 Task: Play online Dominion game.
Action: Mouse moved to (487, 420)
Screenshot: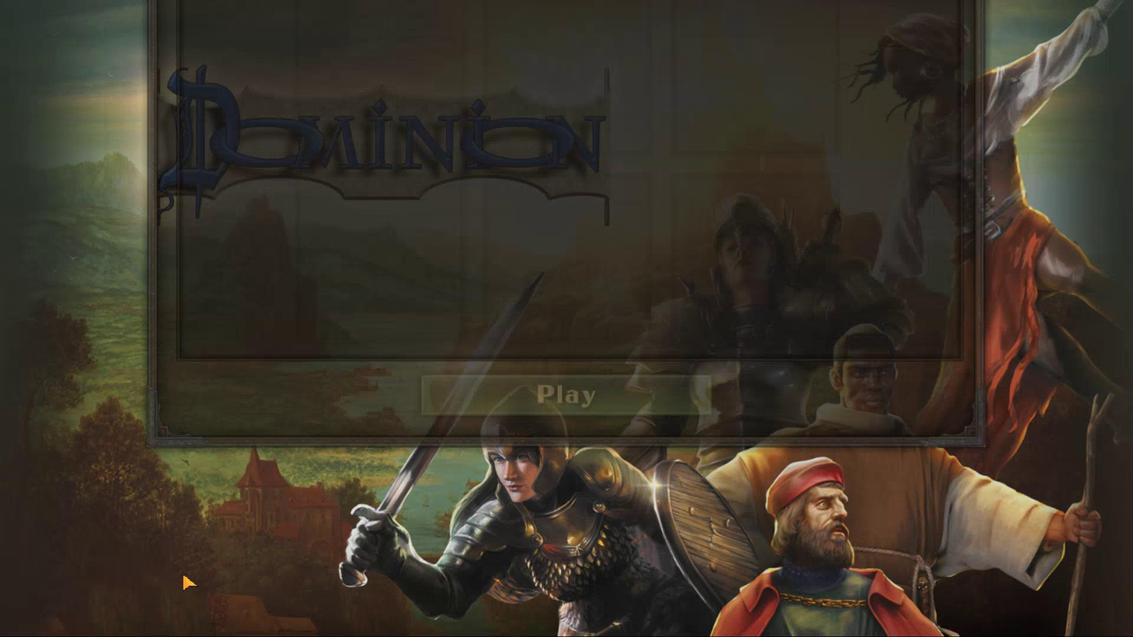 
Action: Mouse pressed left at (487, 420)
Screenshot: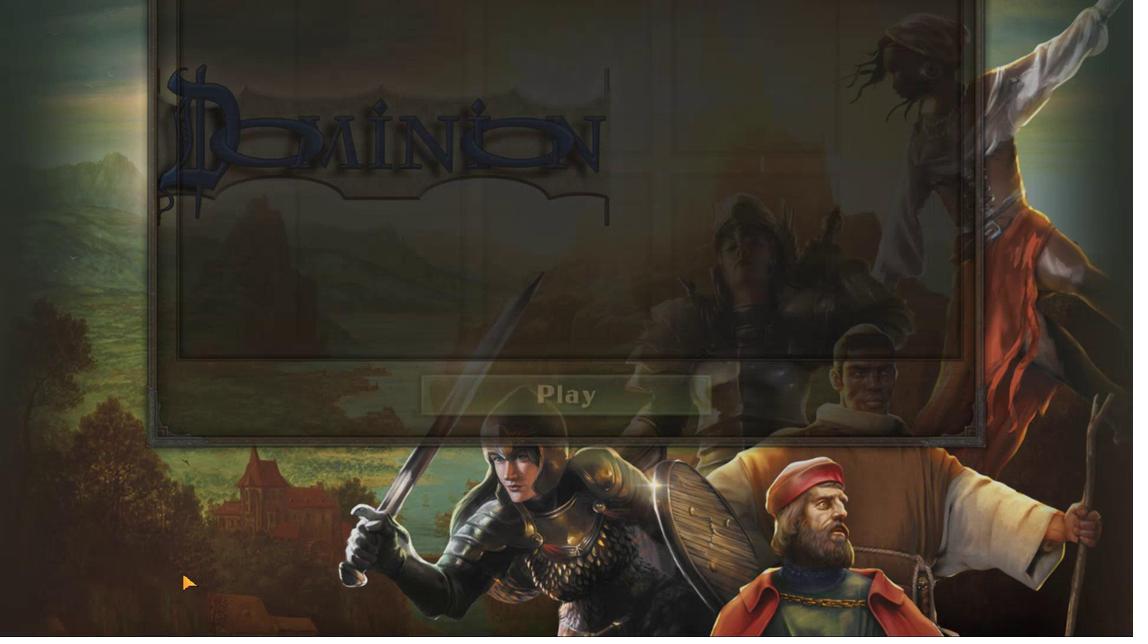 
Action: Mouse moved to (731, 468)
Screenshot: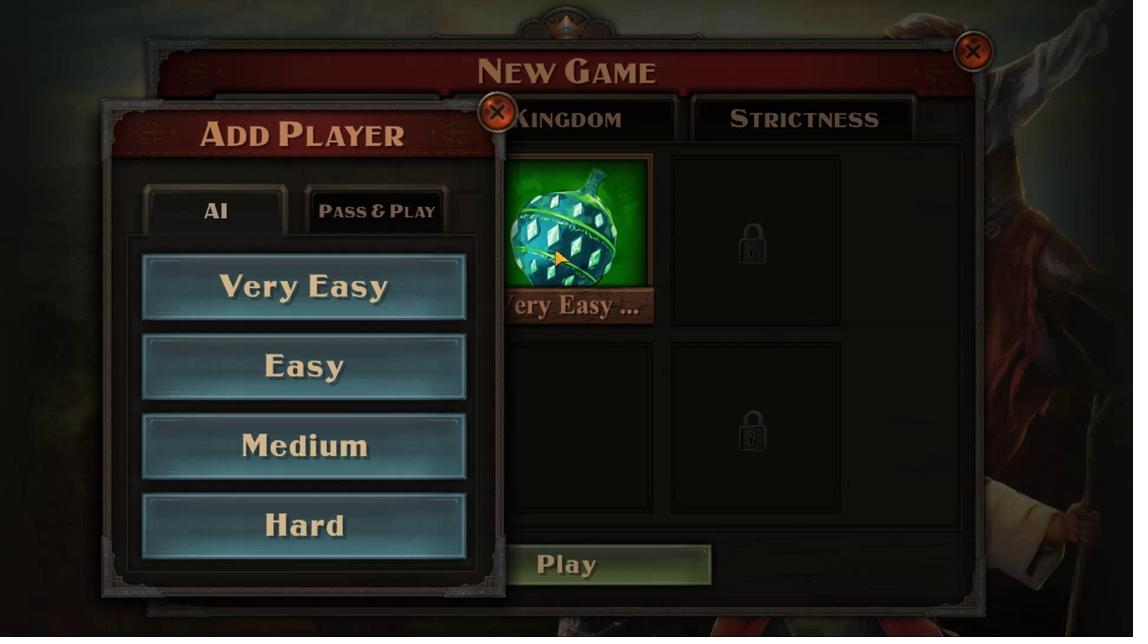 
Action: Mouse pressed left at (731, 468)
Screenshot: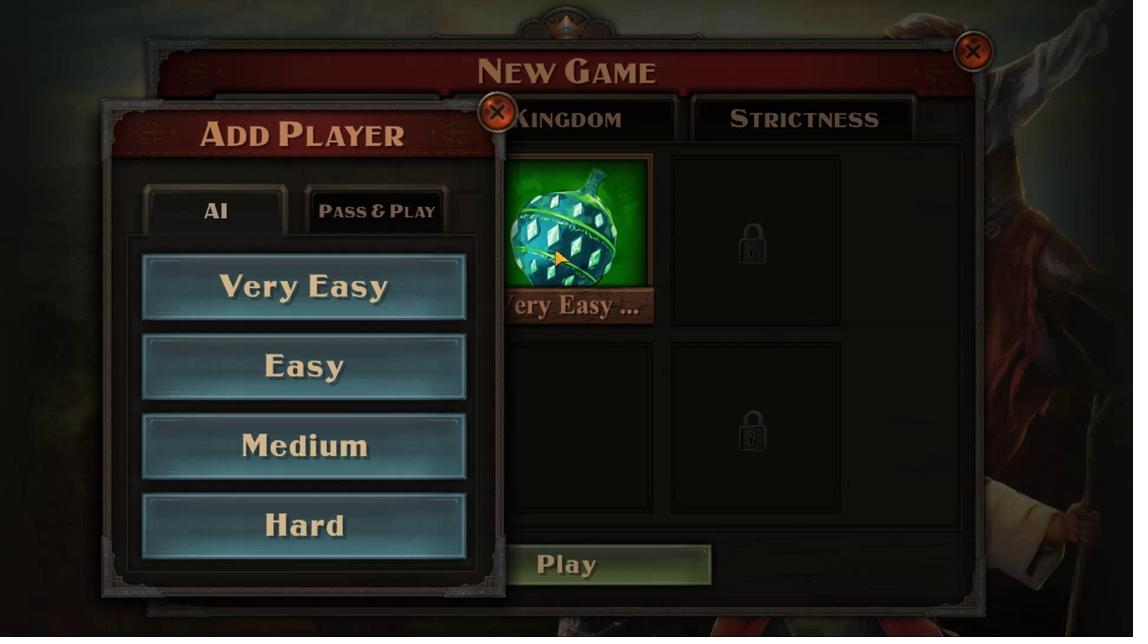 
Action: Mouse moved to (566, 466)
Screenshot: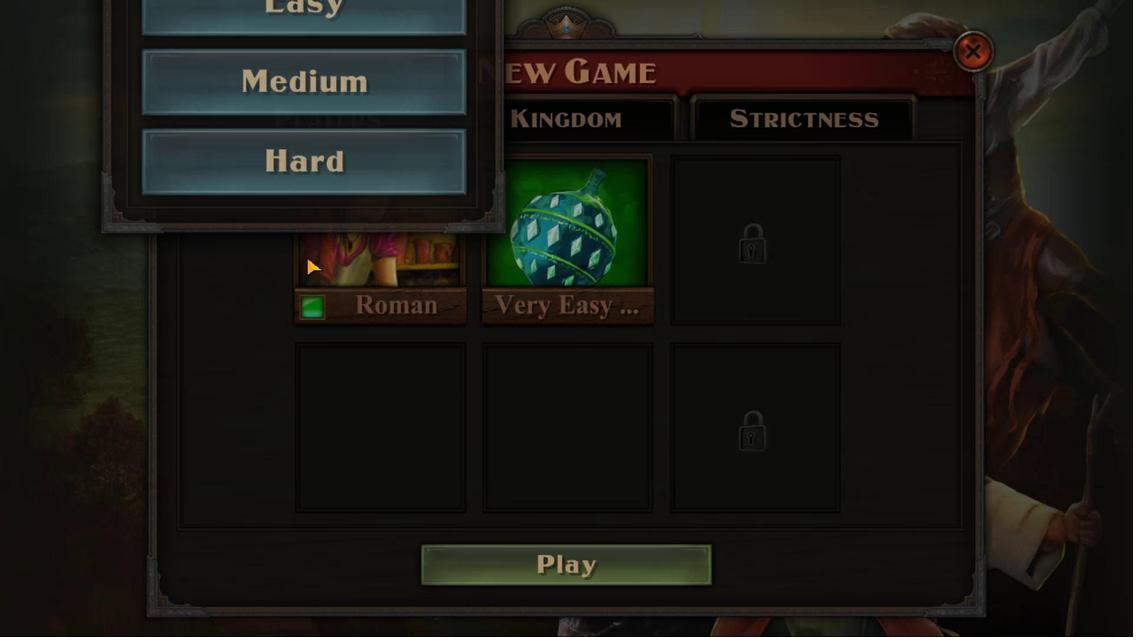 
Action: Mouse pressed left at (566, 466)
Screenshot: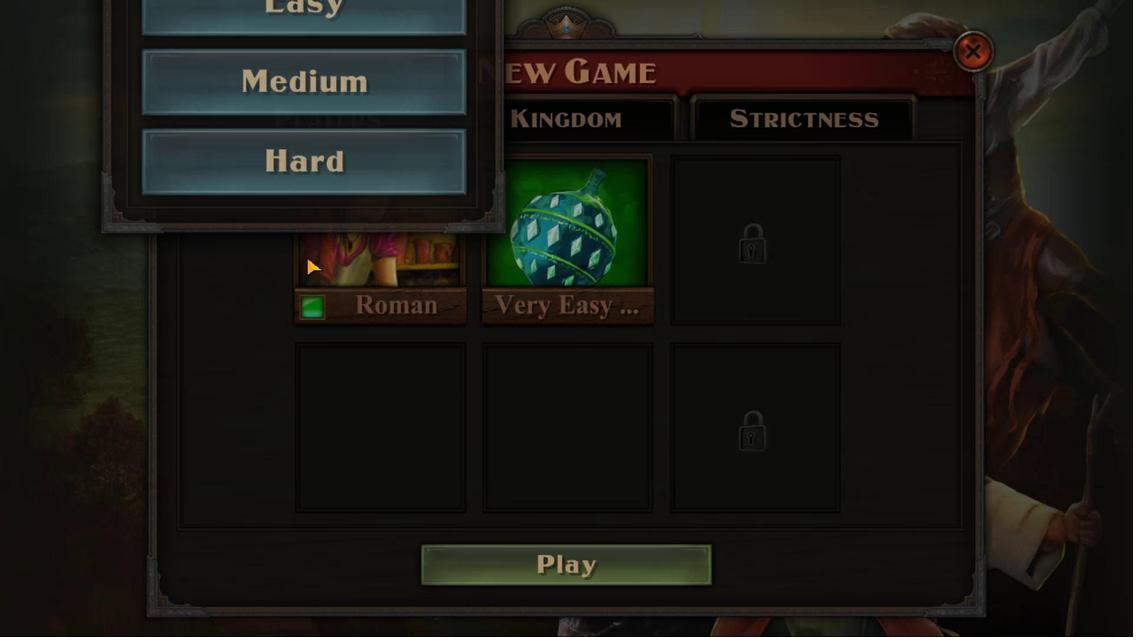 
Action: Mouse moved to (704, 420)
Screenshot: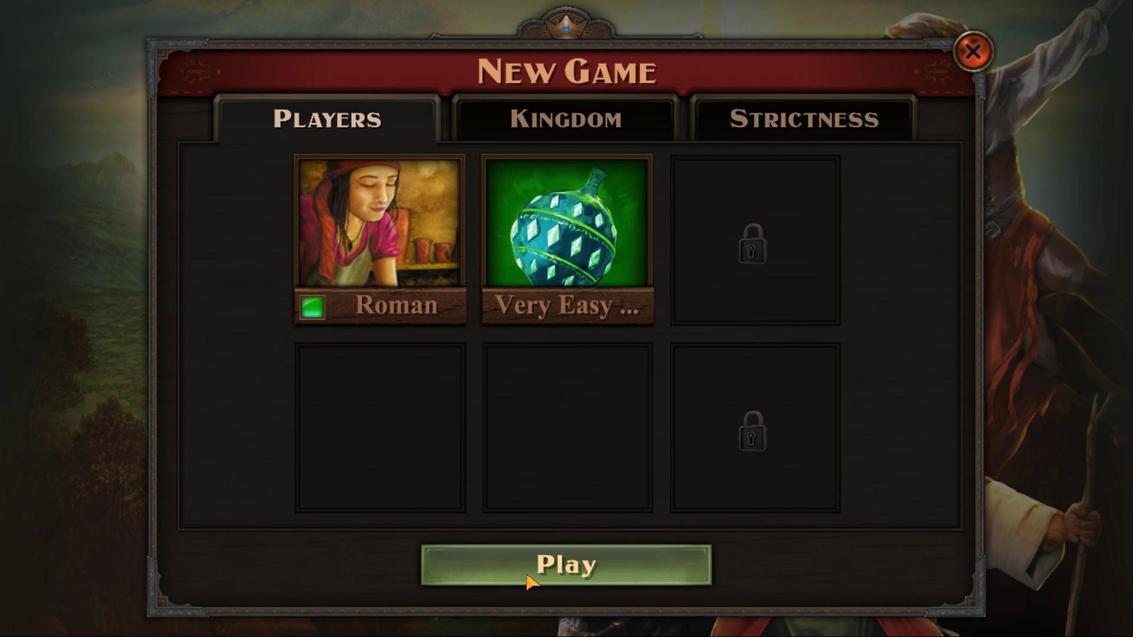 
Action: Mouse pressed left at (704, 420)
Screenshot: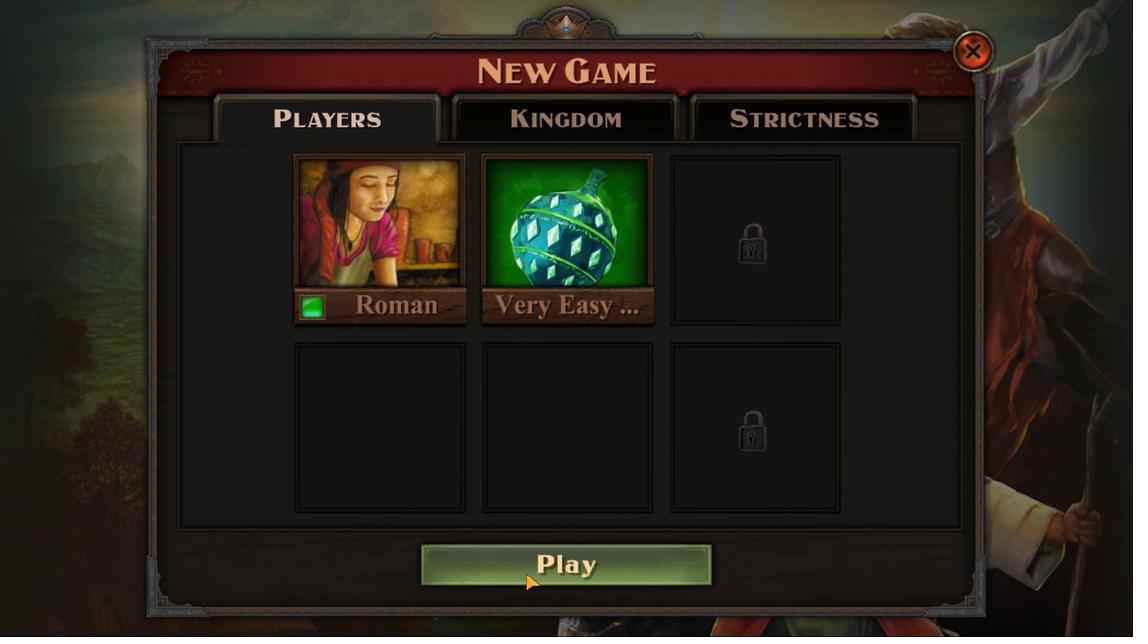 
Action: Mouse moved to (659, 414)
Screenshot: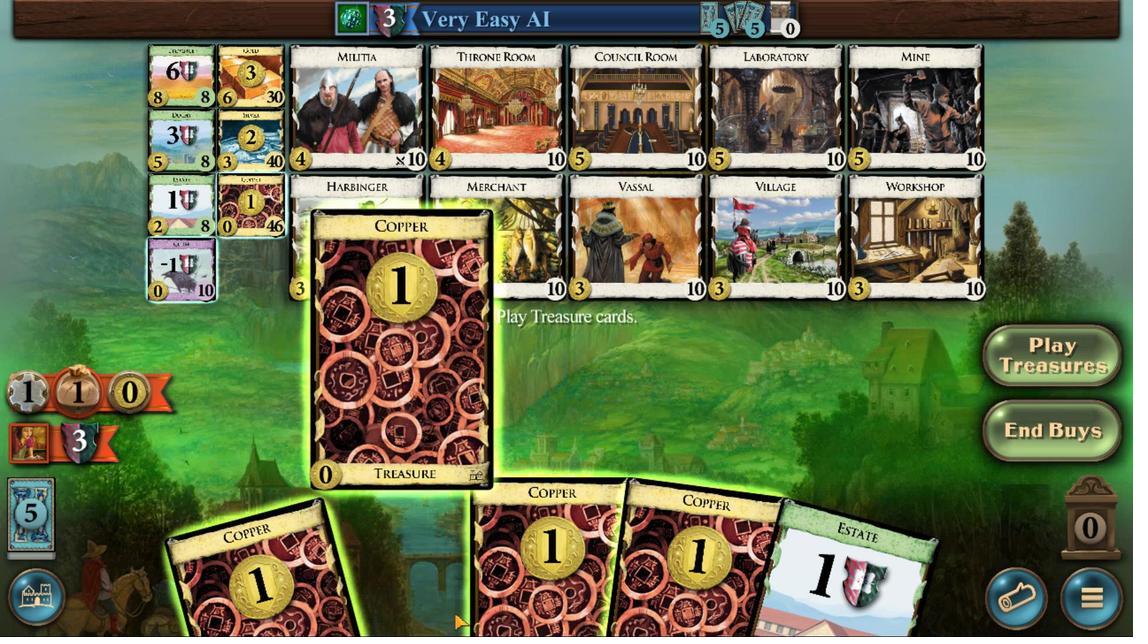 
Action: Mouse scrolled (659, 414) with delta (0, 0)
Screenshot: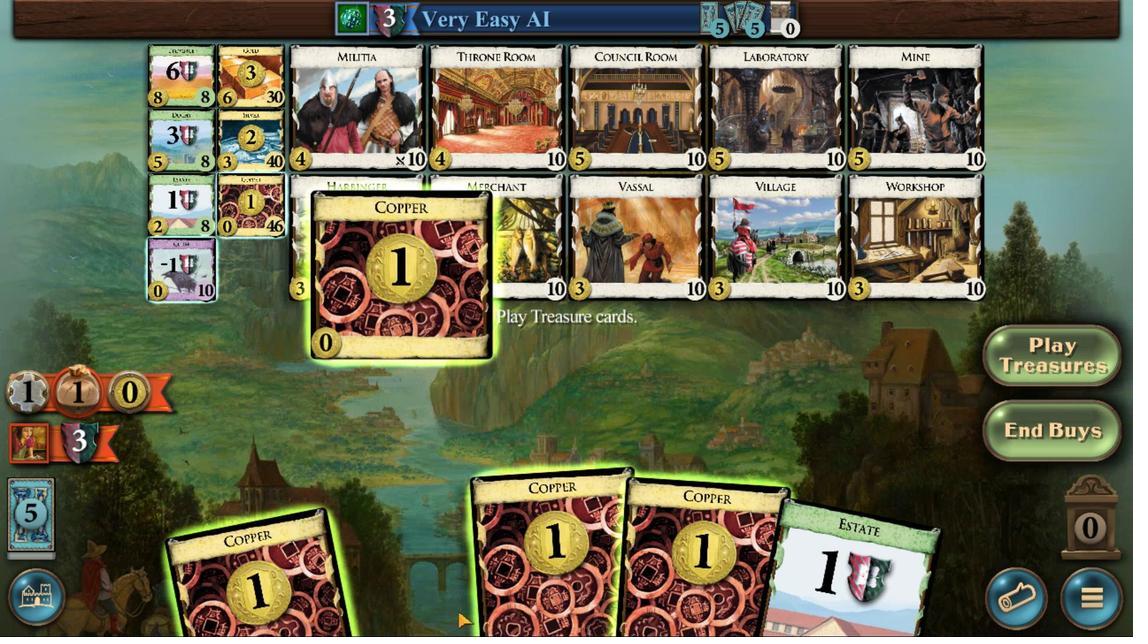 
Action: Mouse scrolled (659, 414) with delta (0, 0)
Screenshot: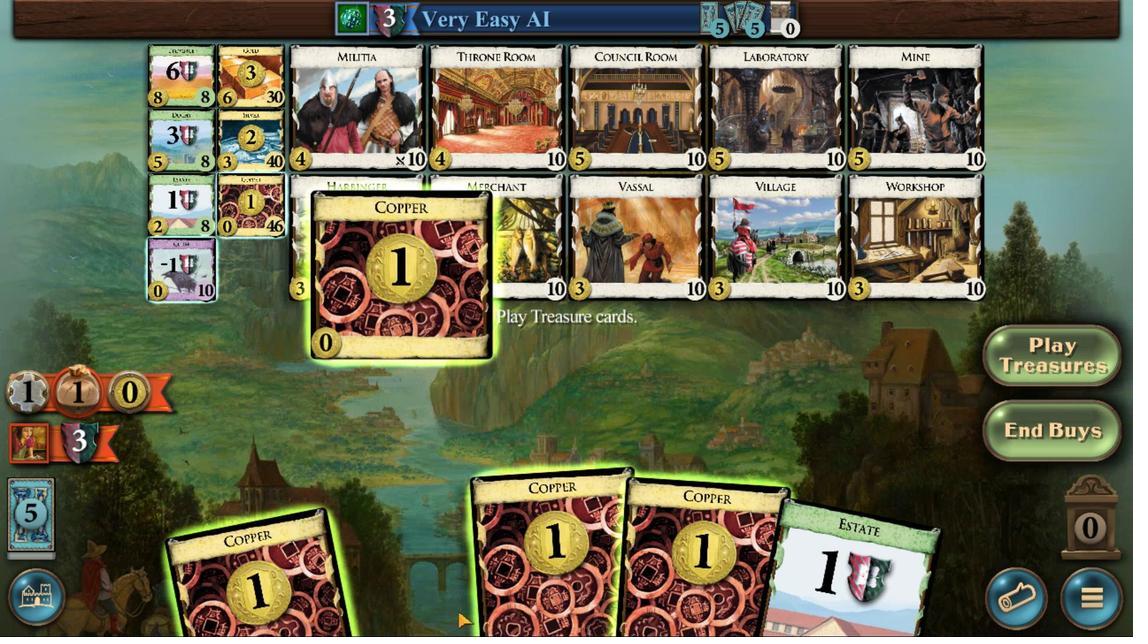 
Action: Mouse scrolled (659, 414) with delta (0, 0)
Screenshot: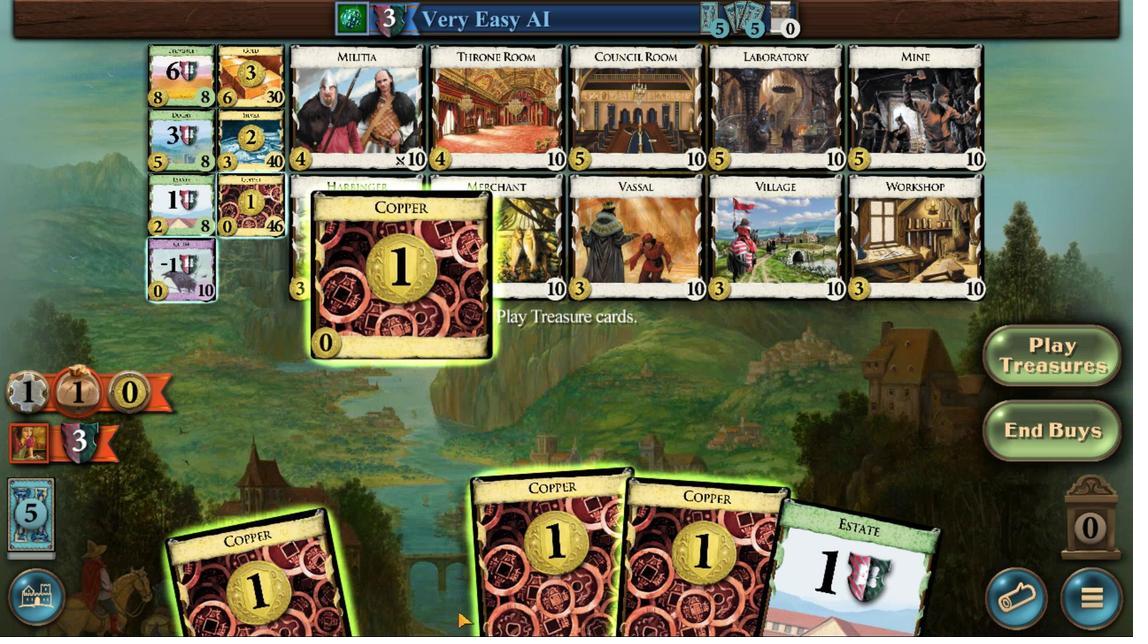
Action: Mouse moved to (677, 416)
Screenshot: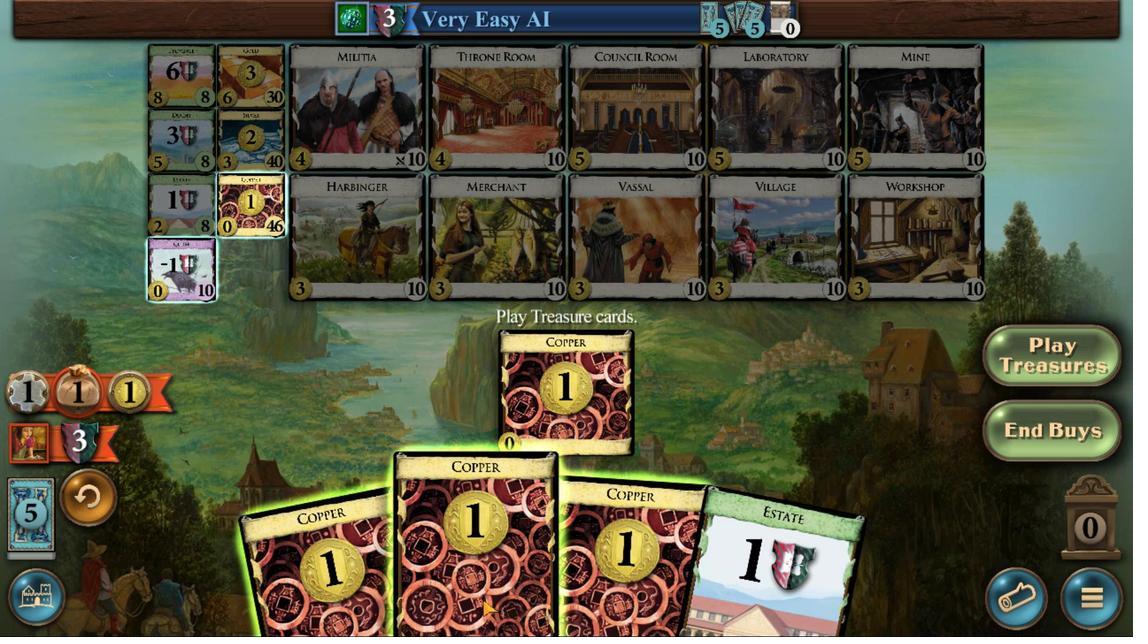 
Action: Mouse scrolled (677, 416) with delta (0, 0)
Screenshot: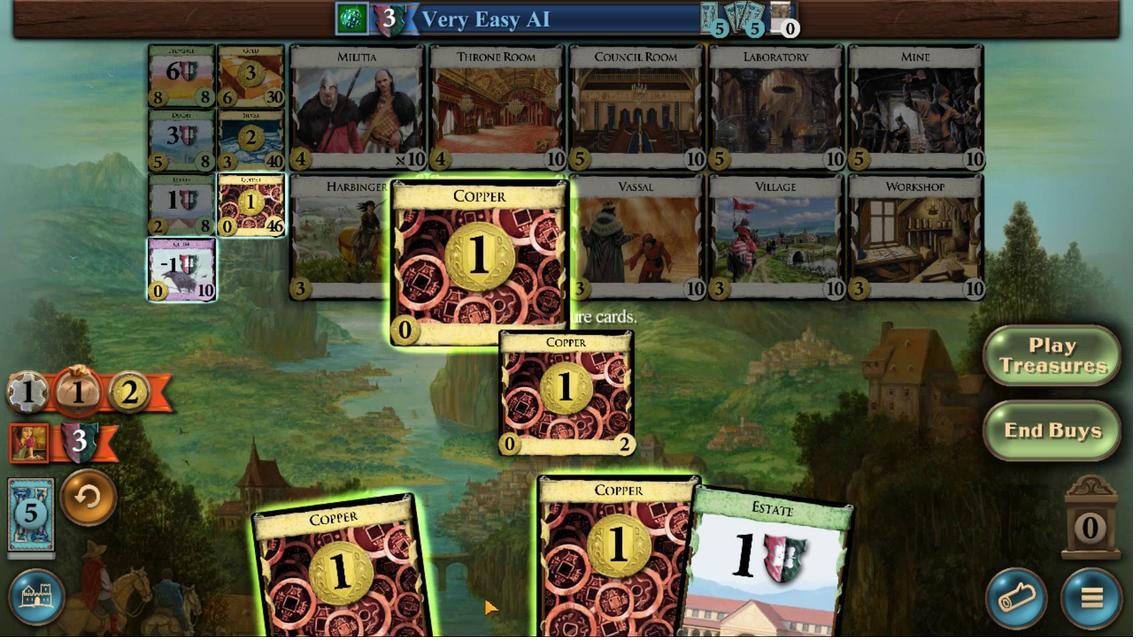
Action: Mouse scrolled (677, 416) with delta (0, 0)
Screenshot: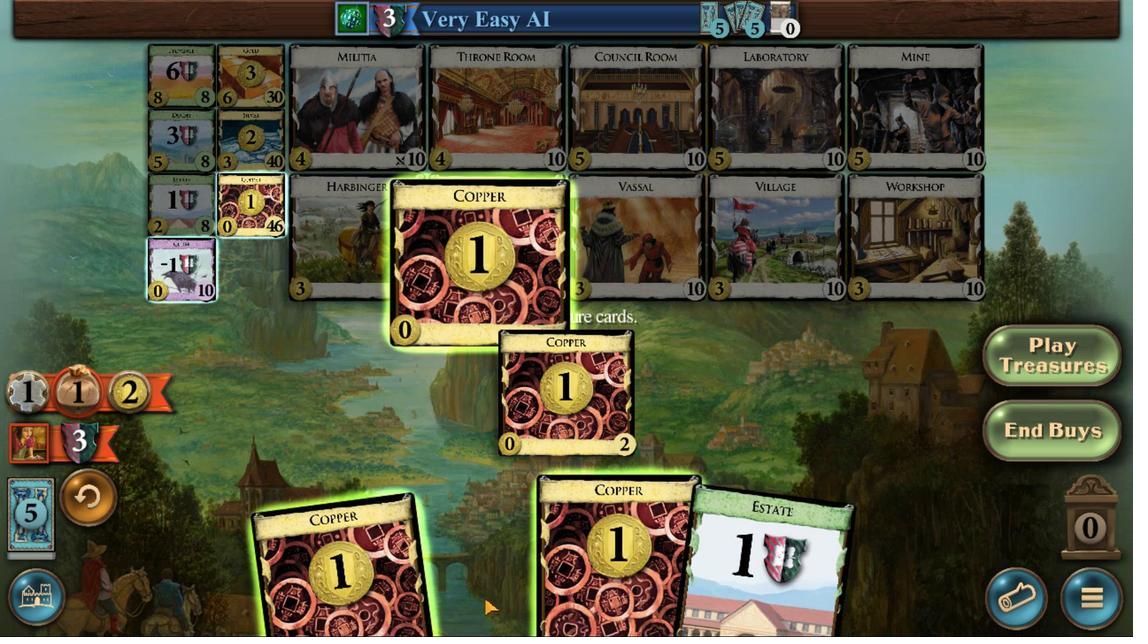 
Action: Mouse moved to (743, 418)
Screenshot: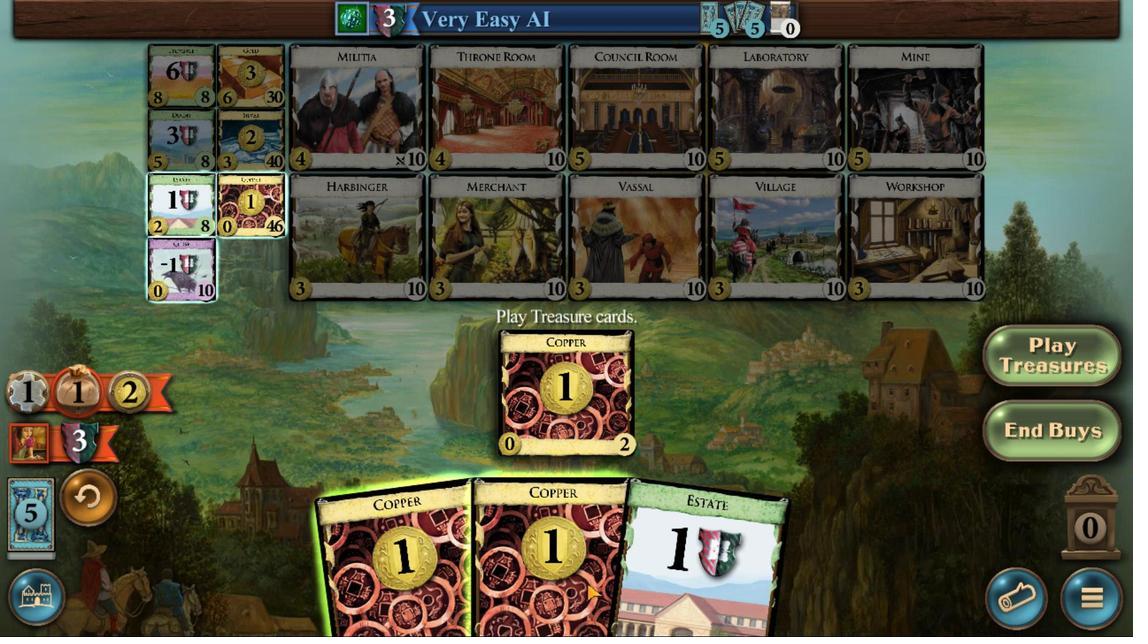 
Action: Mouse scrolled (743, 418) with delta (0, 0)
Screenshot: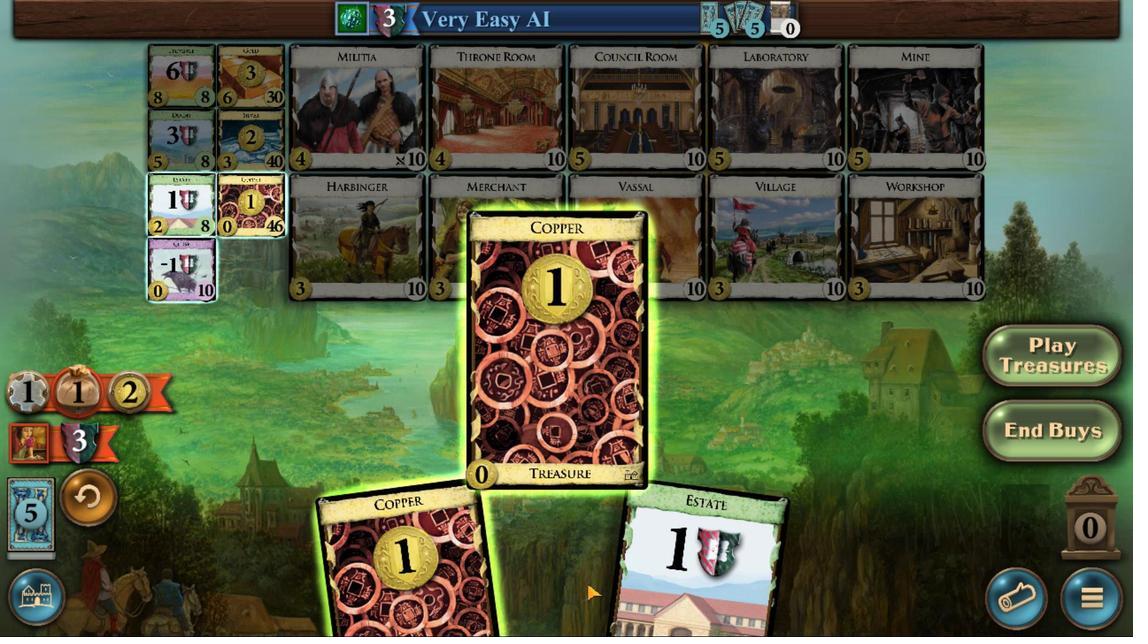 
Action: Mouse scrolled (743, 418) with delta (0, 0)
Screenshot: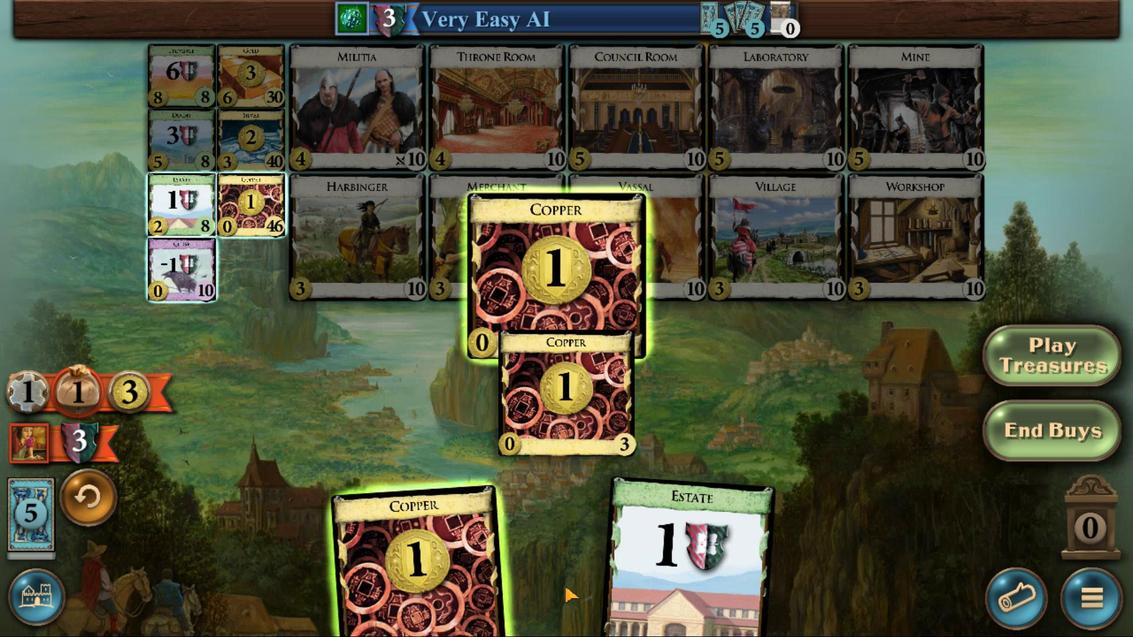 
Action: Mouse moved to (671, 418)
Screenshot: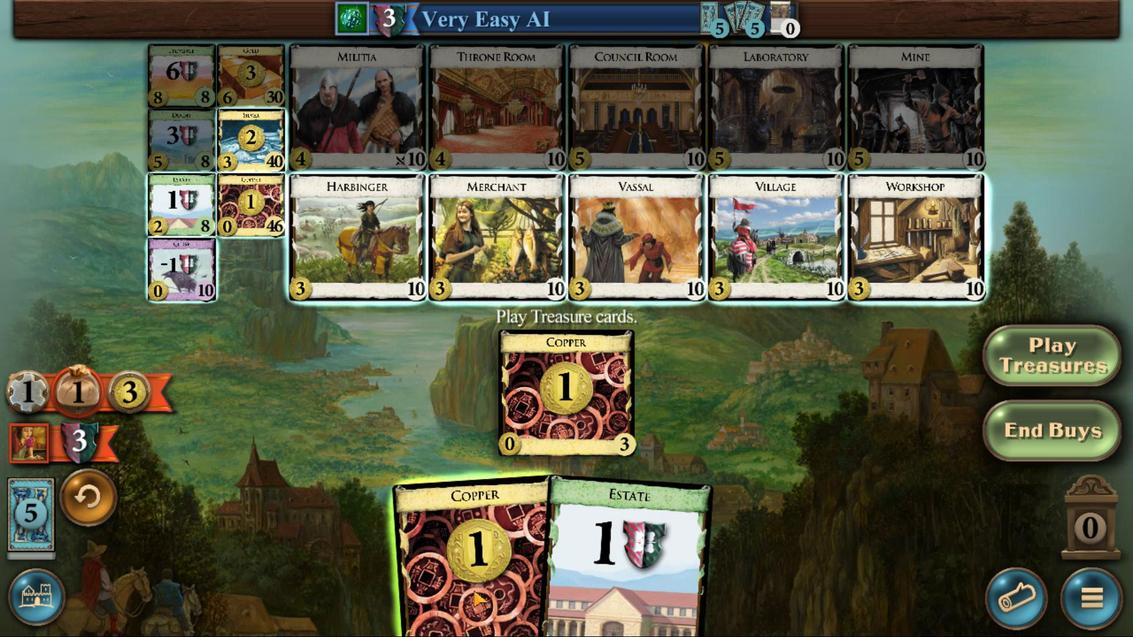 
Action: Mouse scrolled (671, 418) with delta (0, 0)
Screenshot: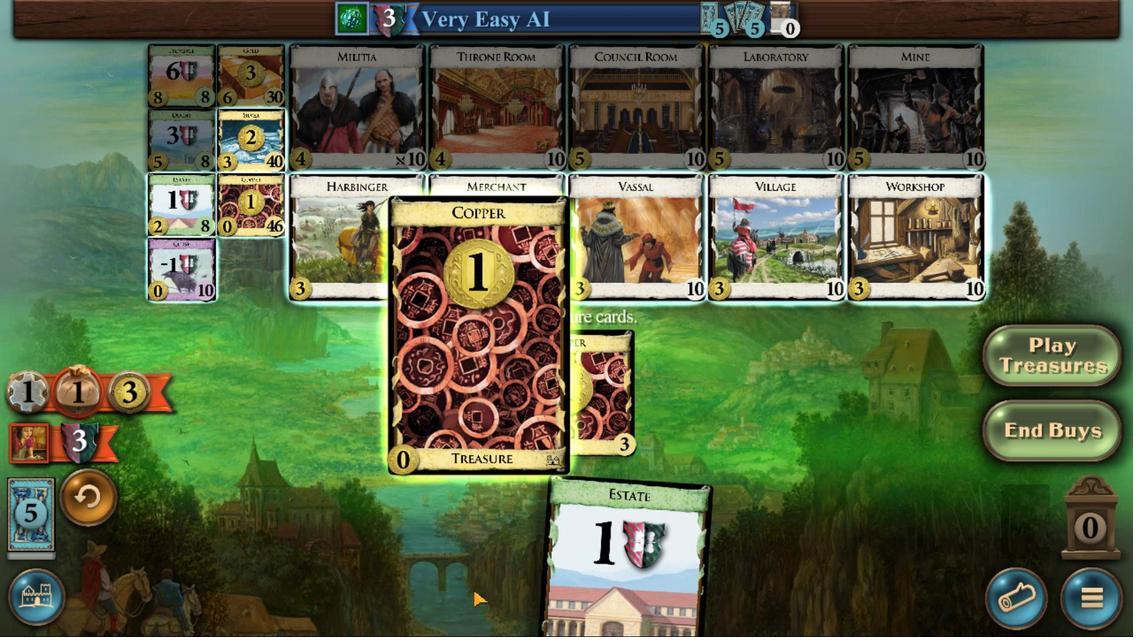 
Action: Mouse scrolled (671, 418) with delta (0, 0)
Screenshot: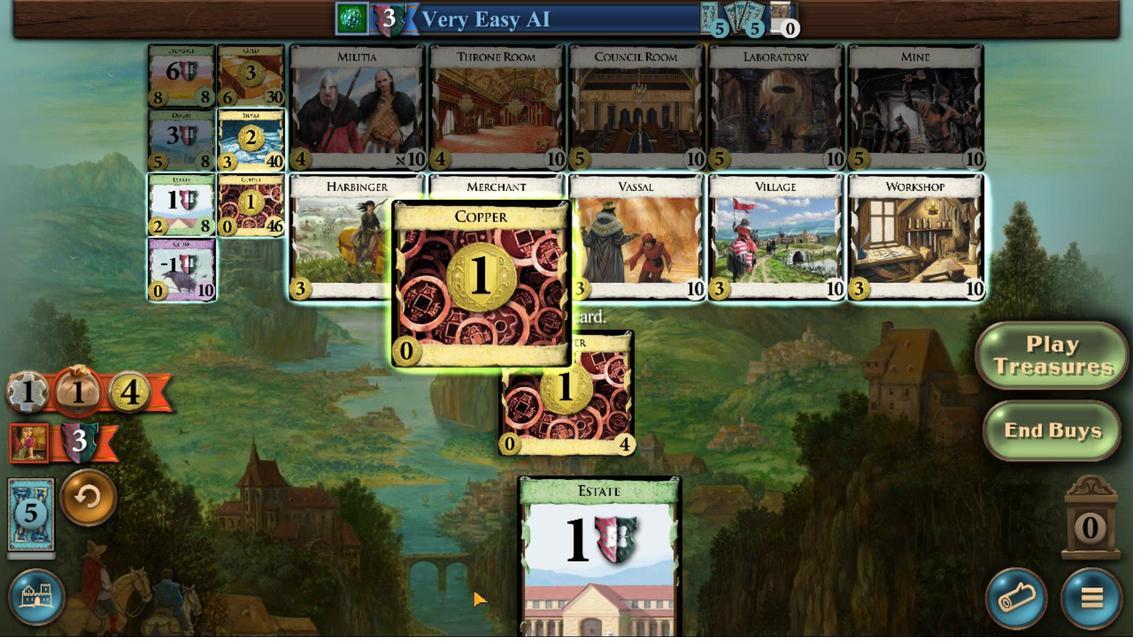 
Action: Mouse moved to (608, 472)
Screenshot: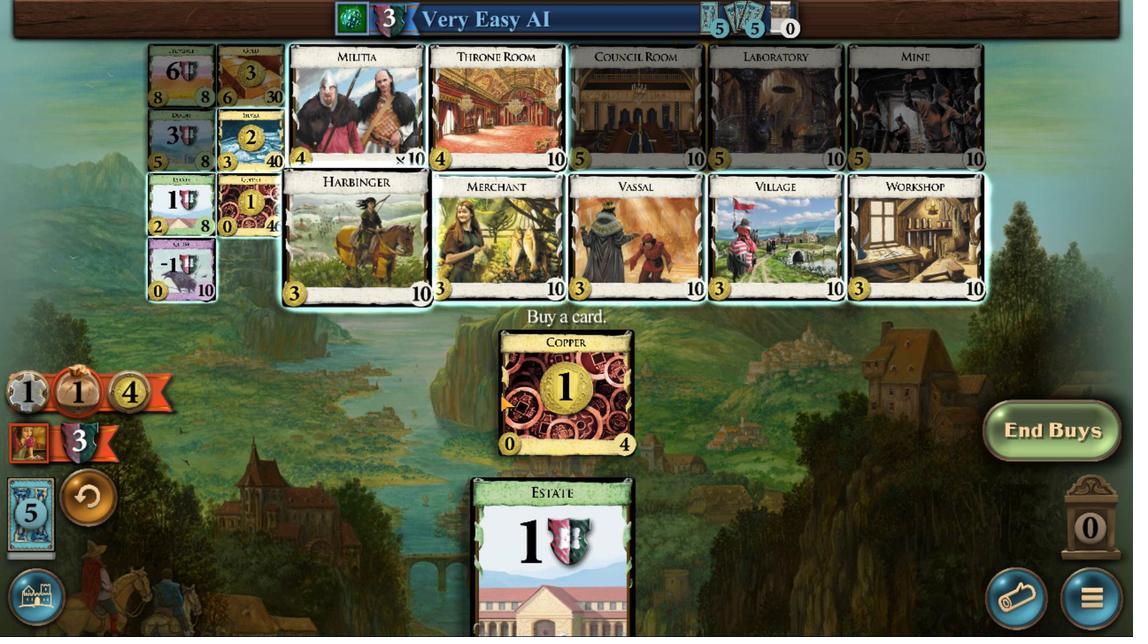 
Action: Mouse pressed left at (608, 472)
Screenshot: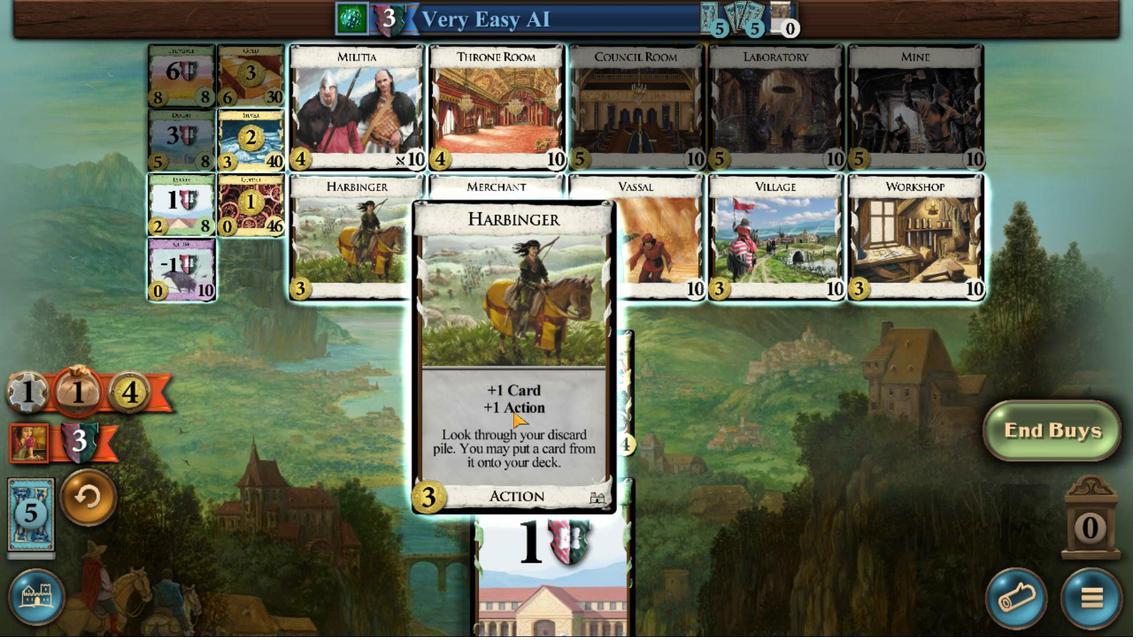 
Action: Mouse moved to (628, 426)
Screenshot: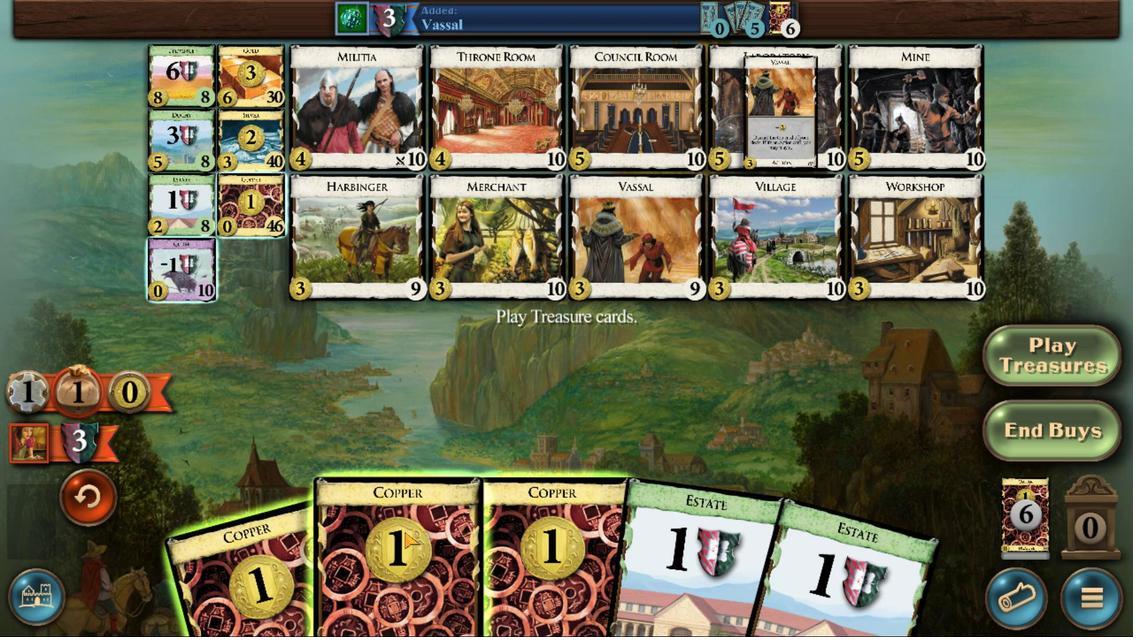 
Action: Mouse scrolled (628, 426) with delta (0, 0)
Screenshot: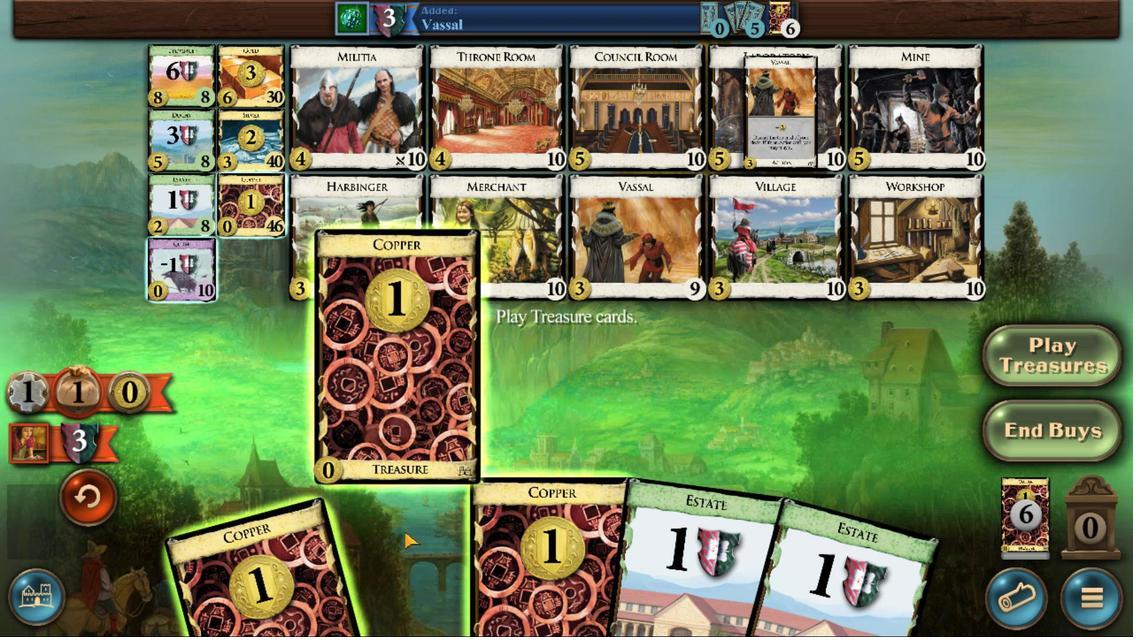
Action: Mouse scrolled (628, 426) with delta (0, 0)
Screenshot: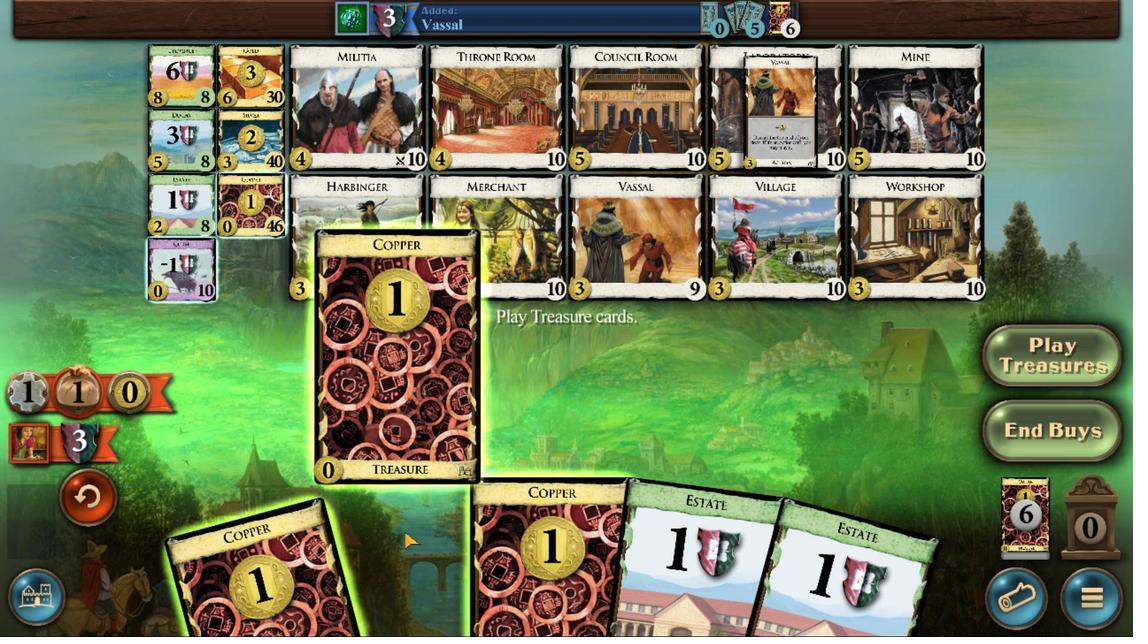 
Action: Mouse scrolled (628, 426) with delta (0, 0)
Screenshot: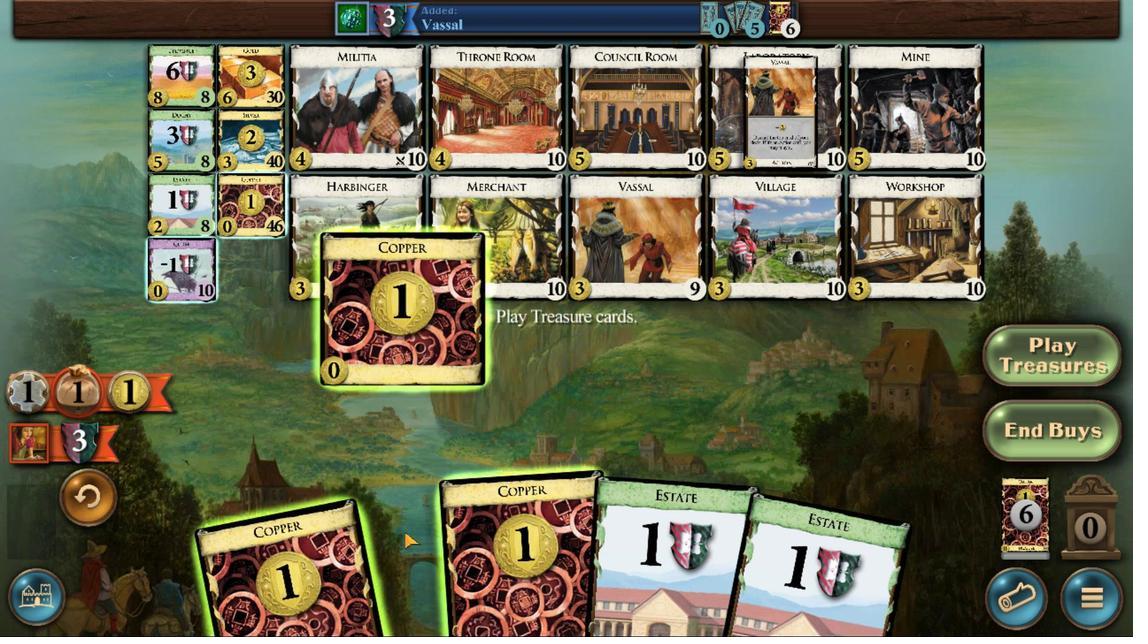 
Action: Mouse moved to (642, 428)
Screenshot: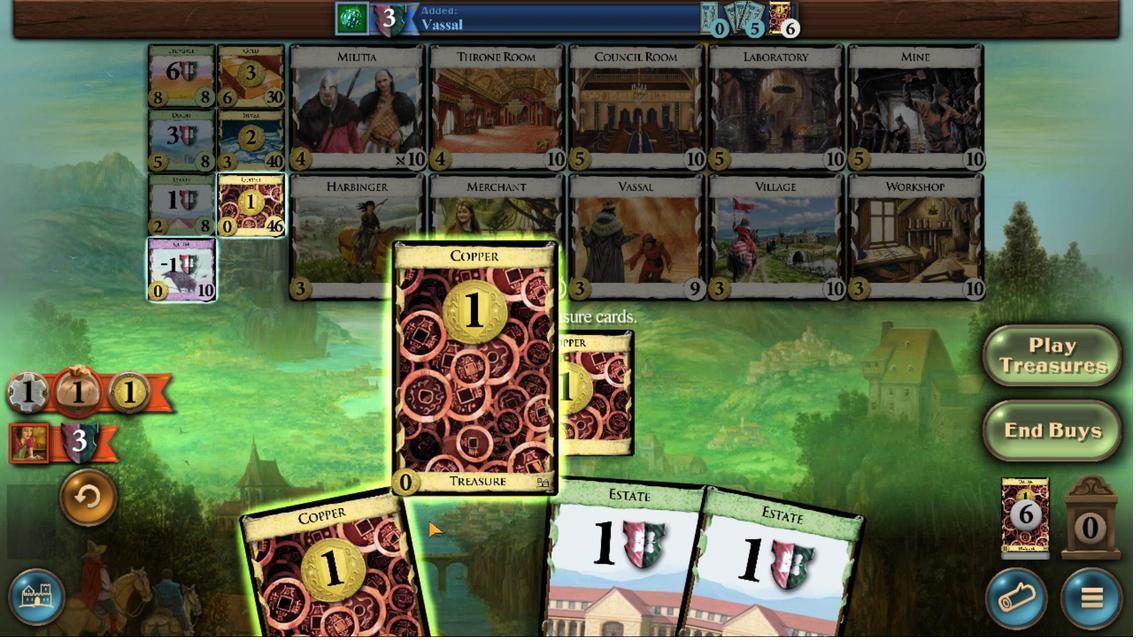 
Action: Mouse scrolled (642, 428) with delta (0, 0)
Screenshot: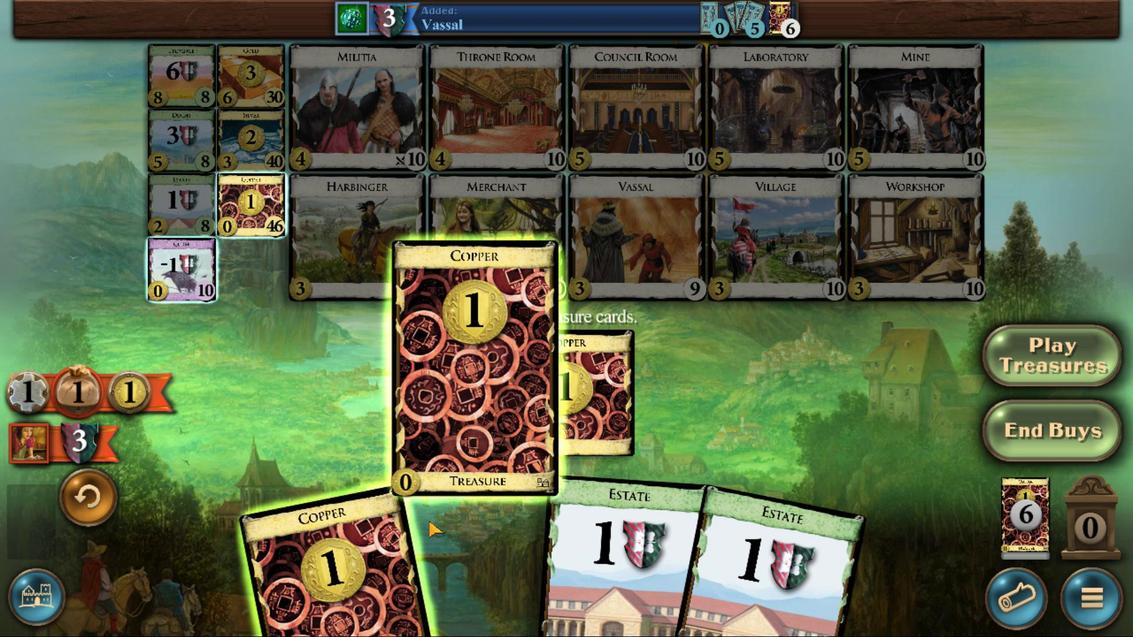 
Action: Mouse scrolled (642, 428) with delta (0, 0)
Screenshot: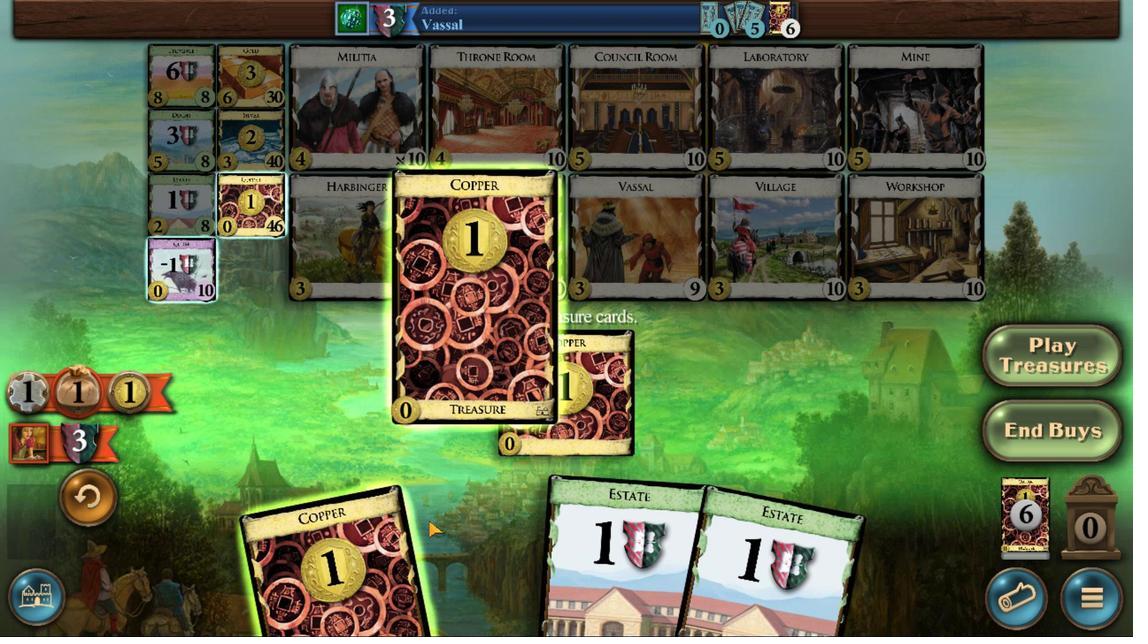 
Action: Mouse moved to (642, 428)
Screenshot: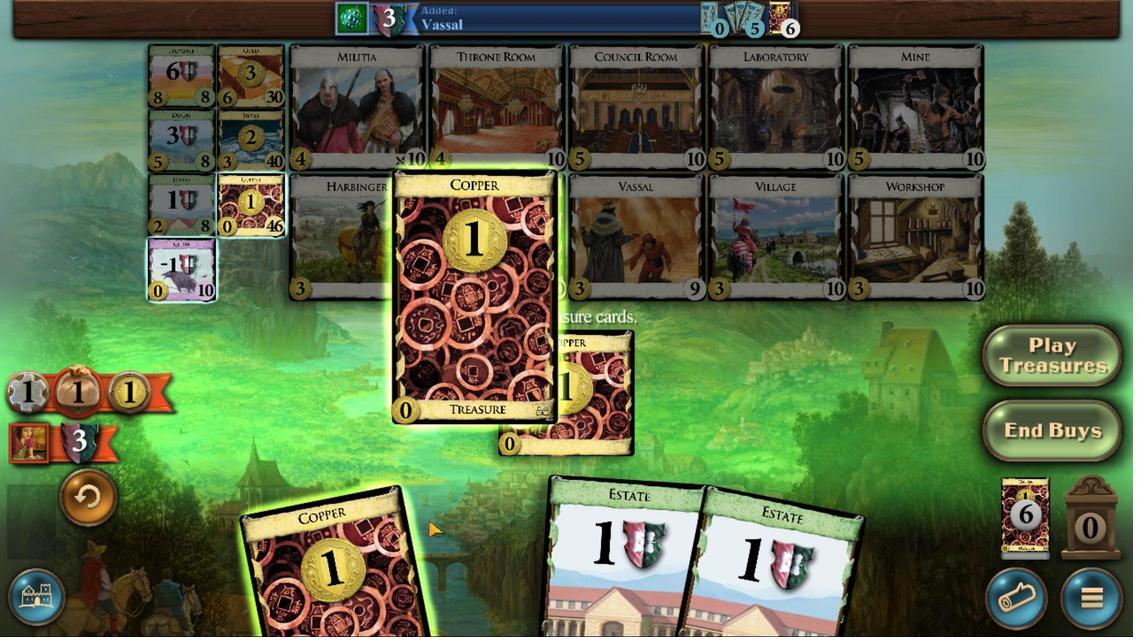 
Action: Mouse scrolled (642, 428) with delta (0, 0)
Screenshot: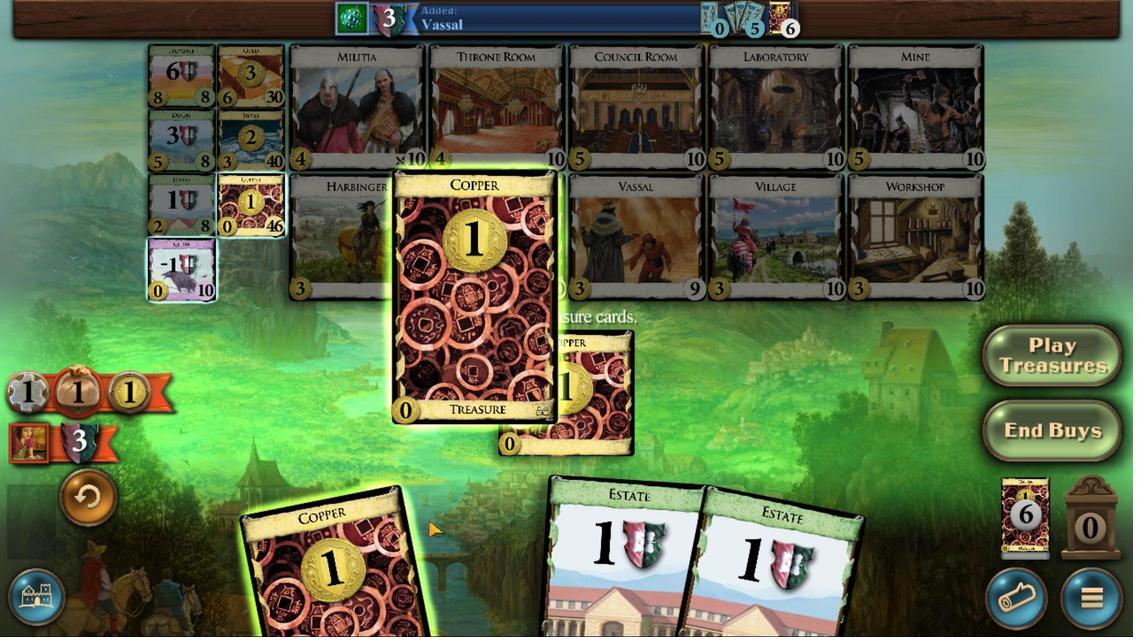 
Action: Mouse moved to (615, 428)
Screenshot: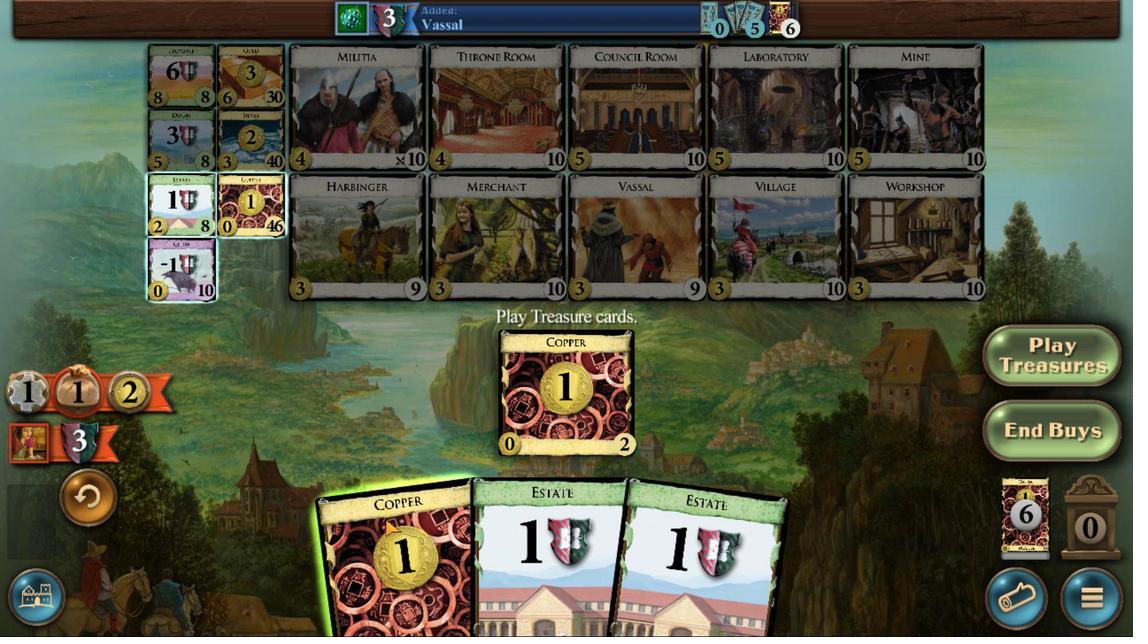 
Action: Mouse scrolled (615, 428) with delta (0, 0)
Screenshot: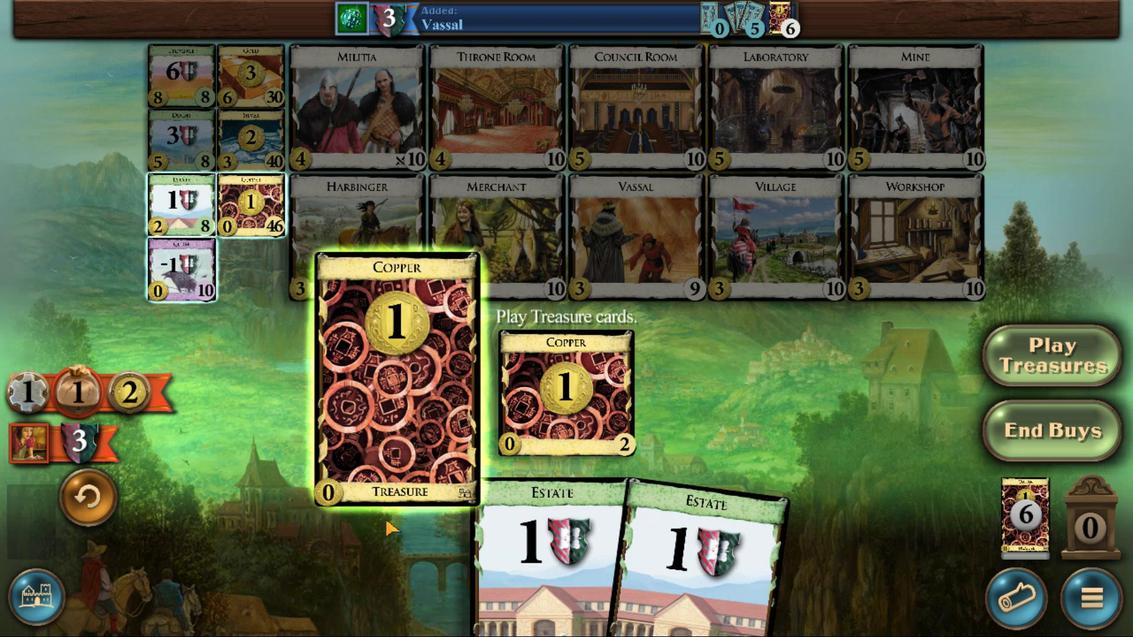 
Action: Mouse scrolled (615, 428) with delta (0, 0)
Screenshot: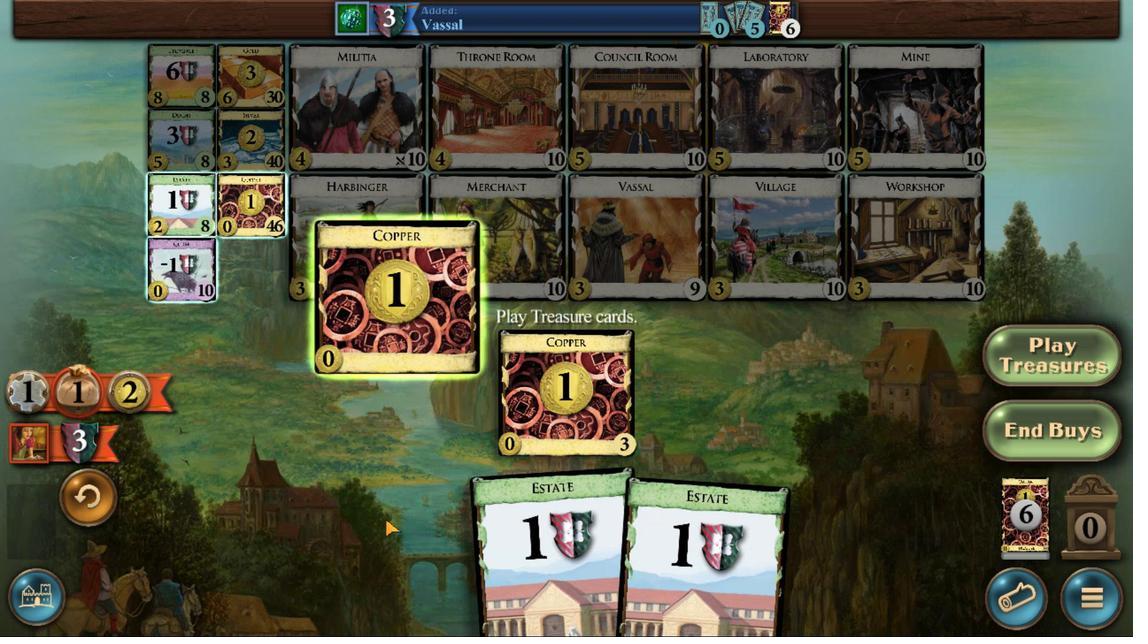 
Action: Mouse scrolled (615, 428) with delta (0, 0)
Screenshot: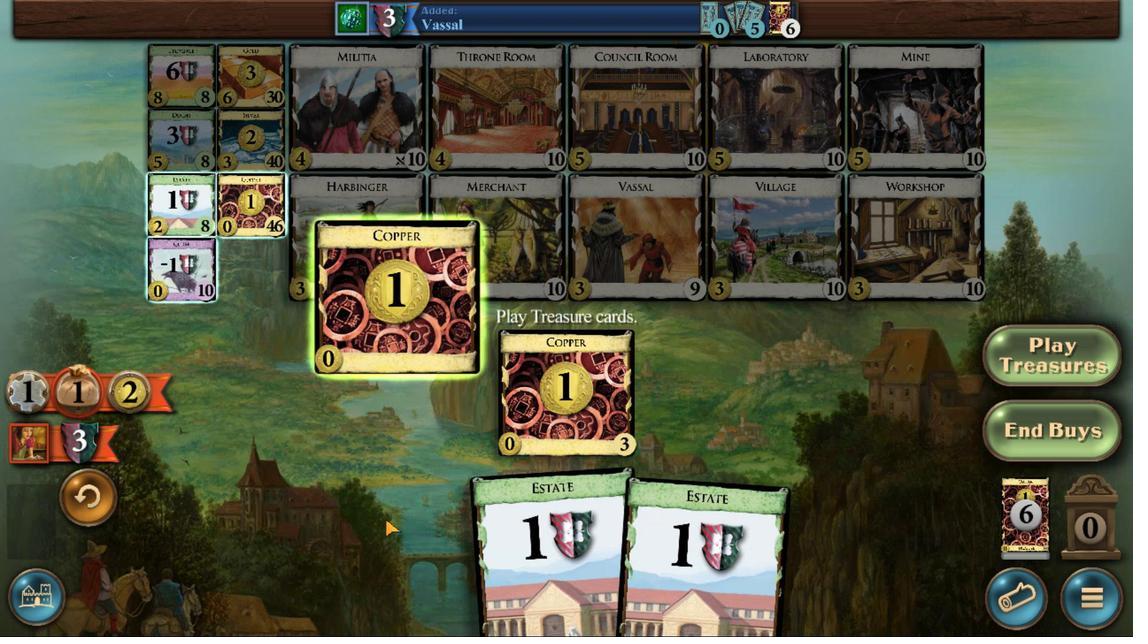 
Action: Mouse scrolled (615, 428) with delta (0, 0)
Screenshot: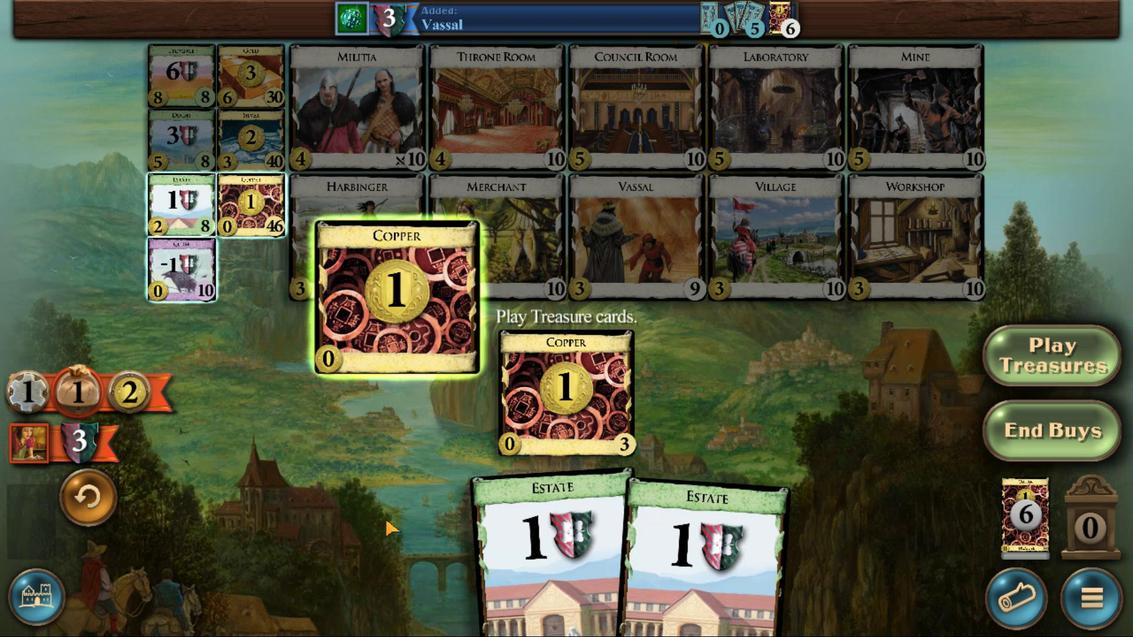 
Action: Mouse moved to (756, 465)
Screenshot: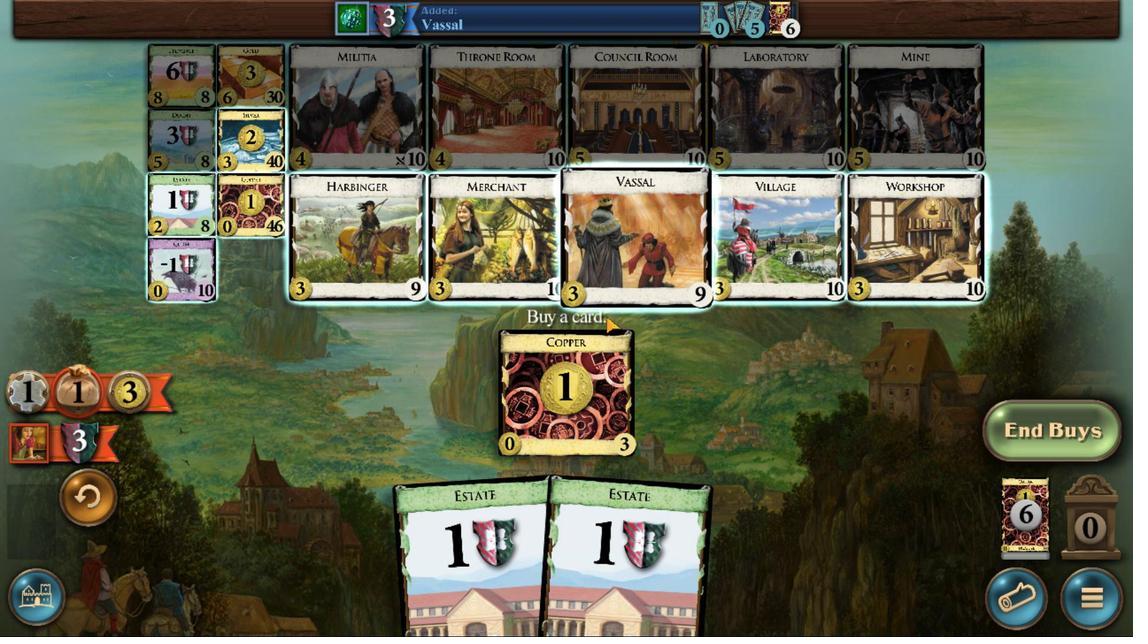 
Action: Mouse pressed left at (756, 465)
Screenshot: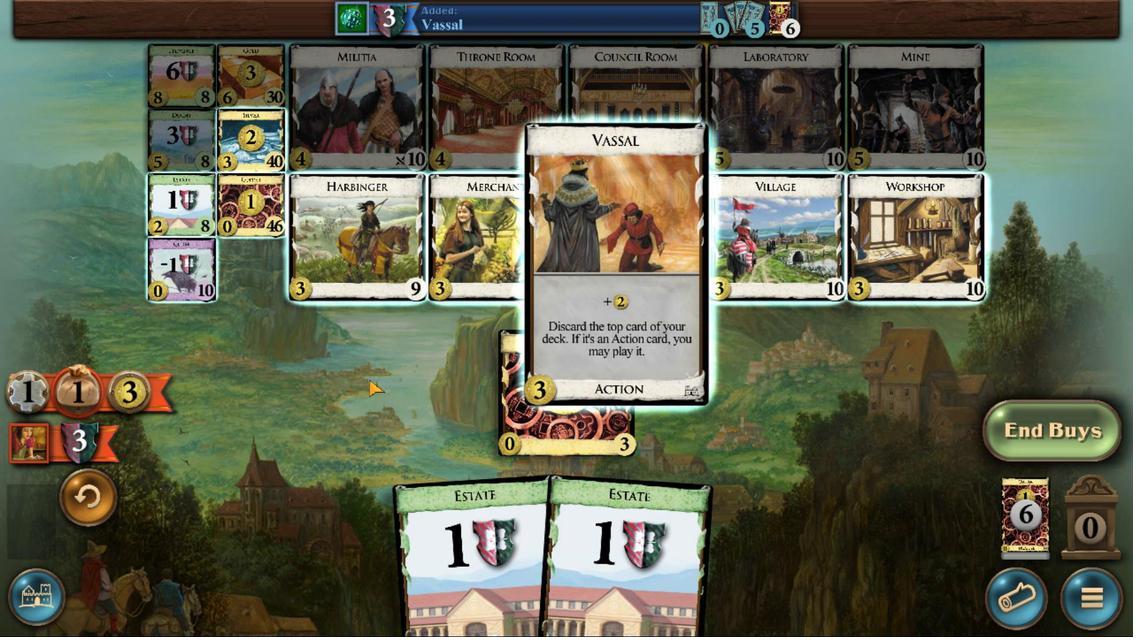 
Action: Mouse moved to (514, 420)
Screenshot: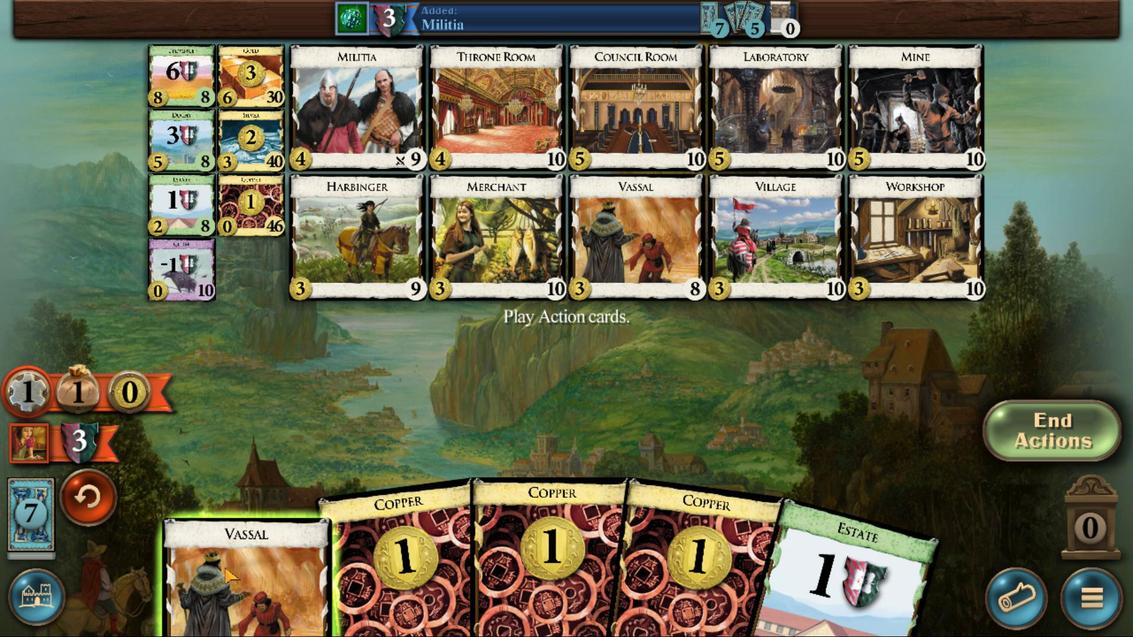 
Action: Mouse scrolled (514, 420) with delta (0, 0)
Screenshot: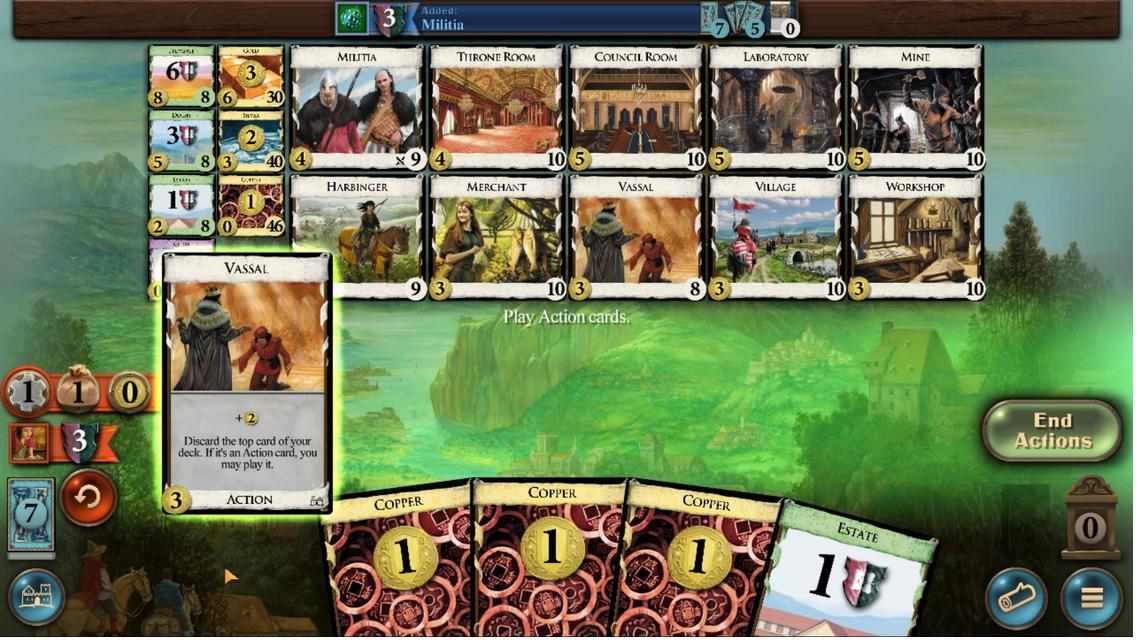 
Action: Mouse scrolled (514, 420) with delta (0, 0)
Screenshot: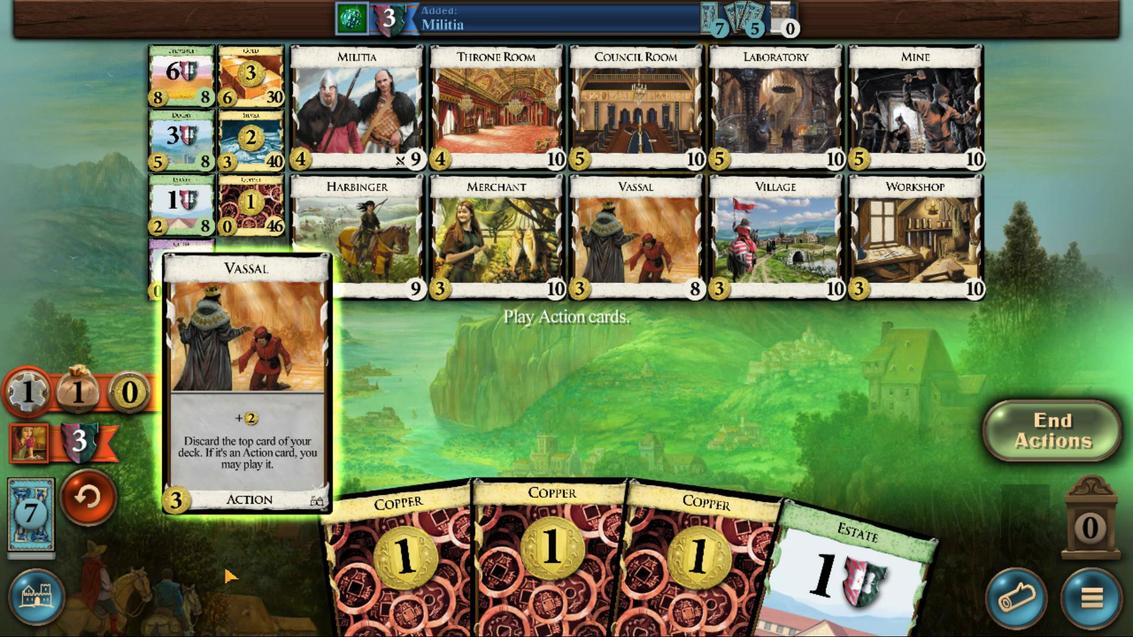 
Action: Mouse scrolled (514, 420) with delta (0, 0)
Screenshot: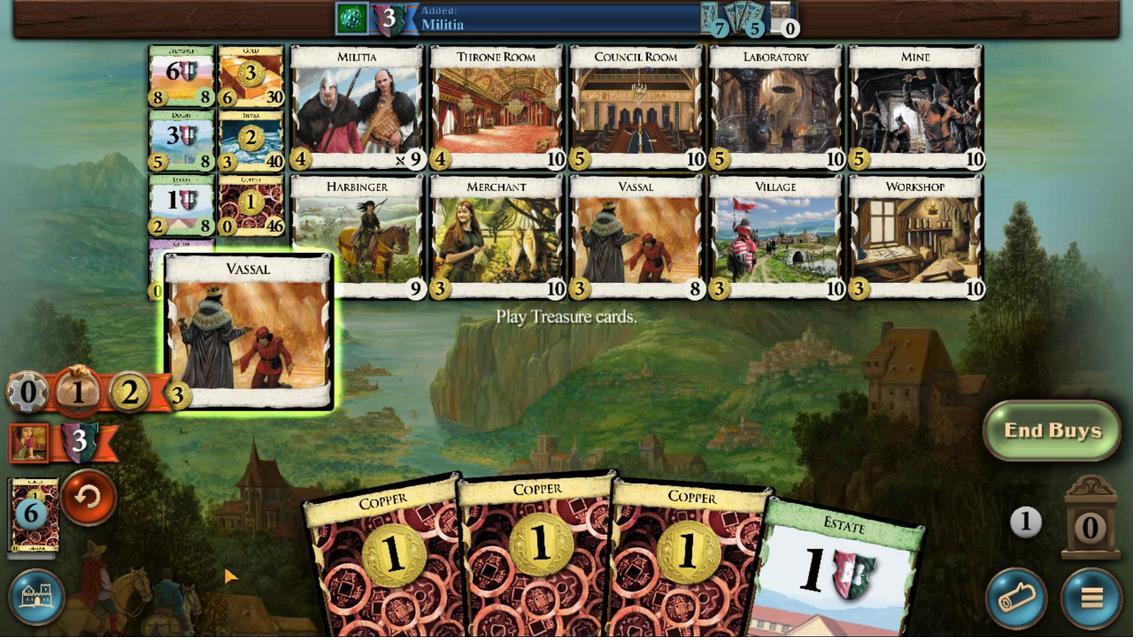 
Action: Mouse moved to (742, 425)
Screenshot: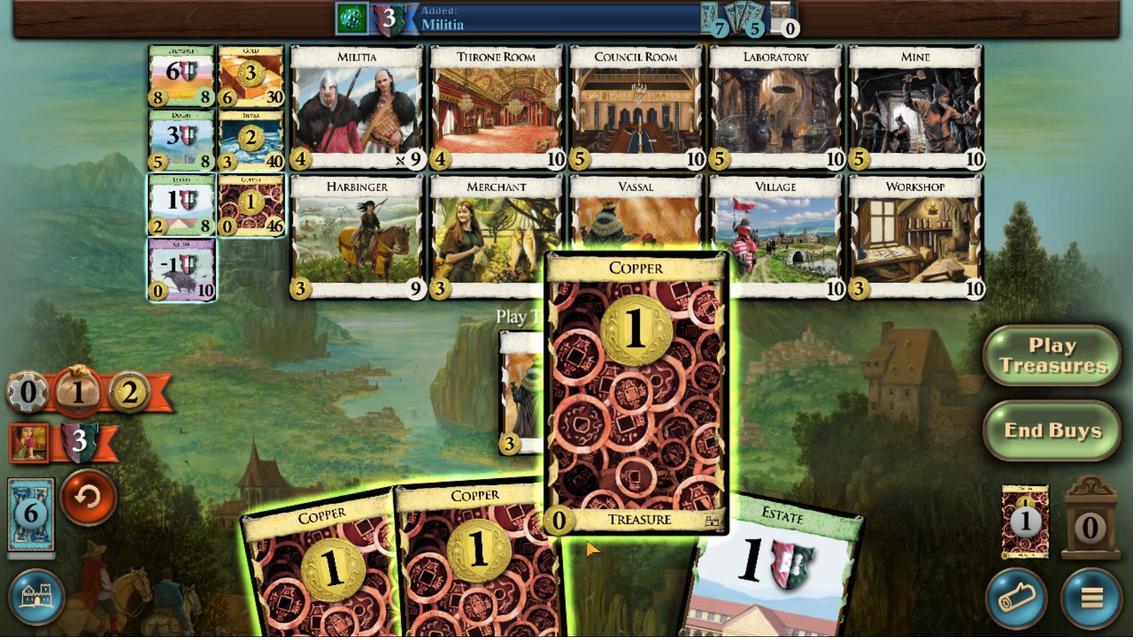 
Action: Mouse scrolled (742, 425) with delta (0, 0)
Screenshot: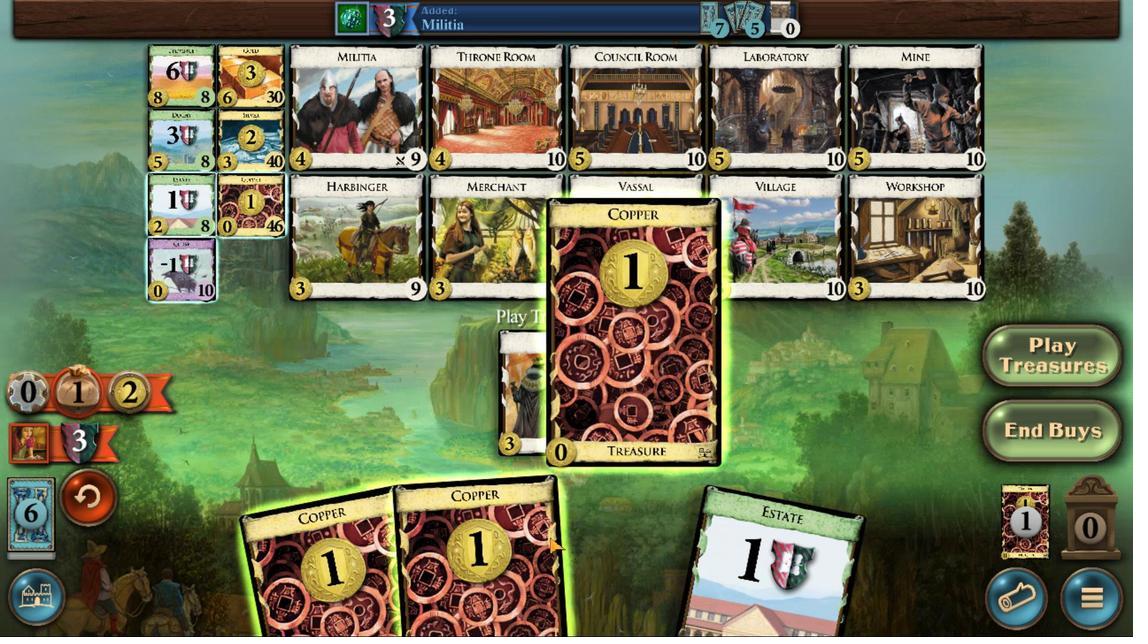 
Action: Mouse scrolled (742, 425) with delta (0, 0)
Screenshot: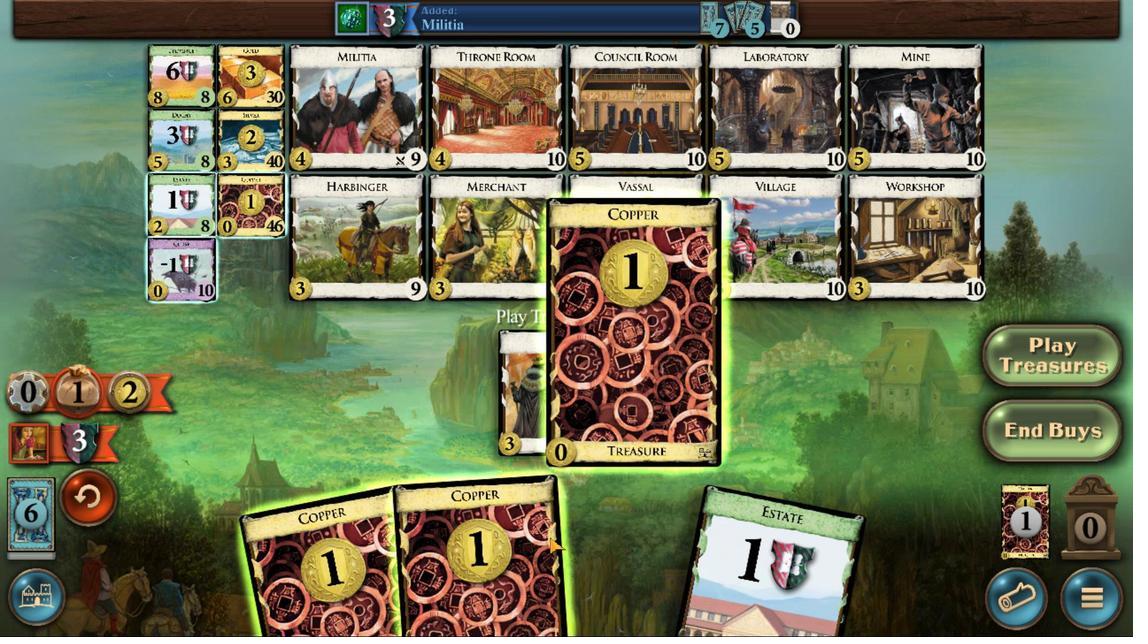 
Action: Mouse scrolled (742, 425) with delta (0, 0)
Screenshot: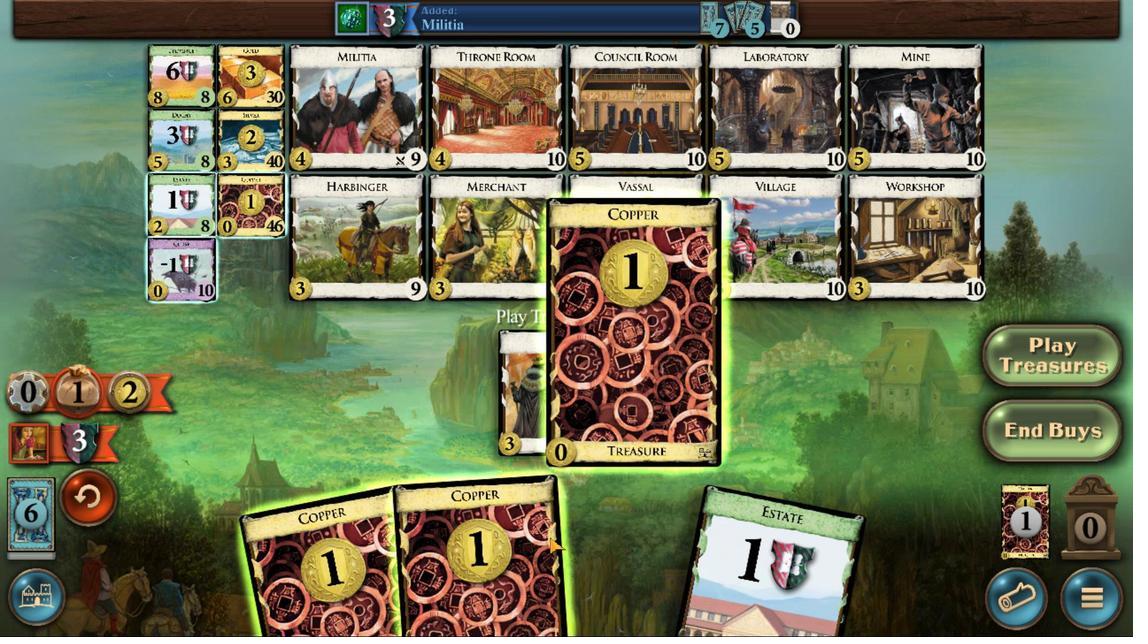 
Action: Mouse scrolled (742, 425) with delta (0, 0)
Screenshot: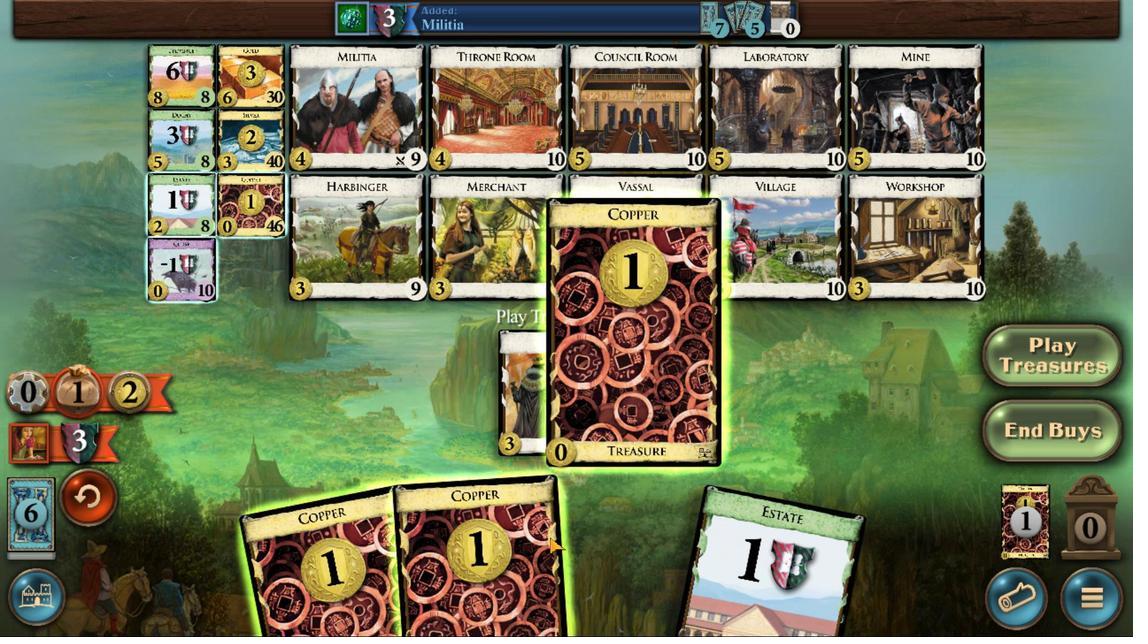 
Action: Mouse moved to (687, 425)
Screenshot: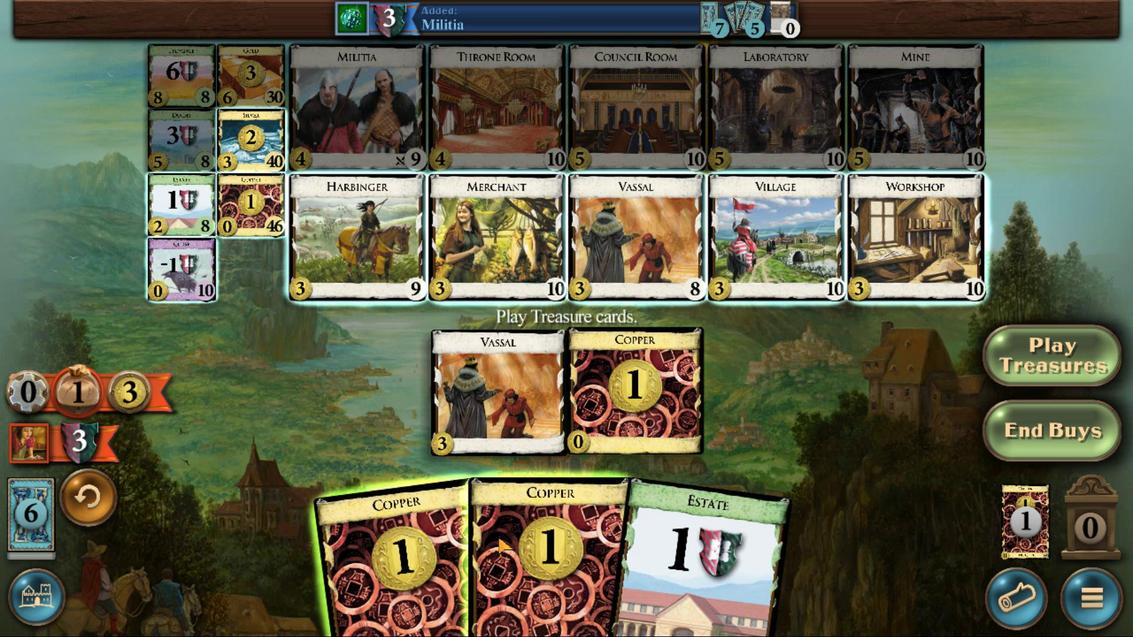 
Action: Mouse scrolled (687, 425) with delta (0, 0)
Screenshot: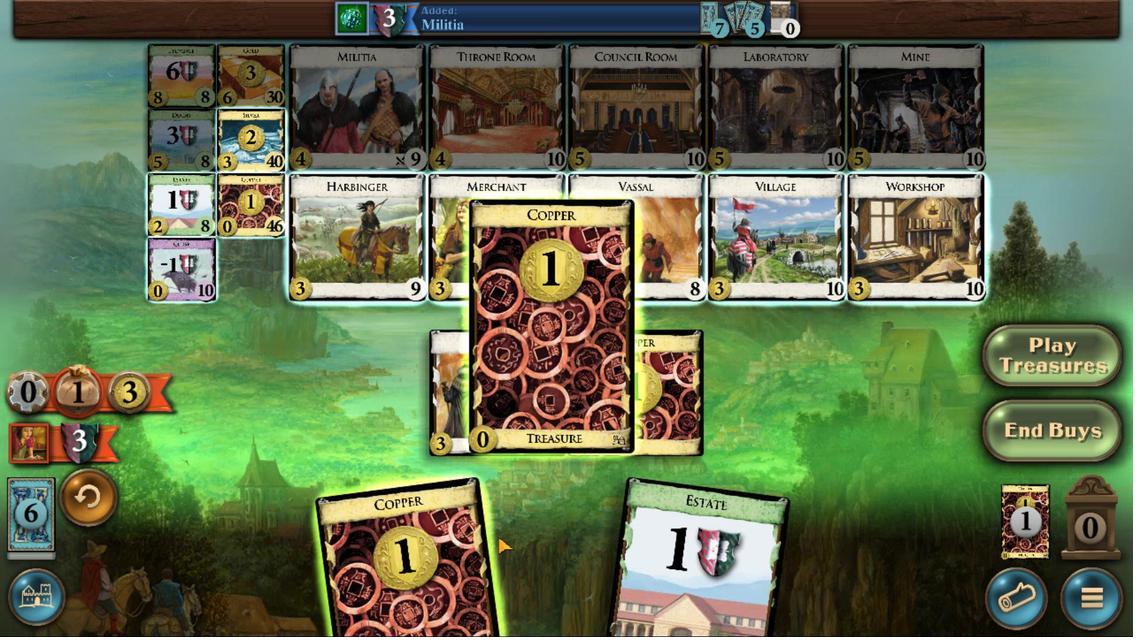 
Action: Mouse scrolled (687, 425) with delta (0, 0)
Screenshot: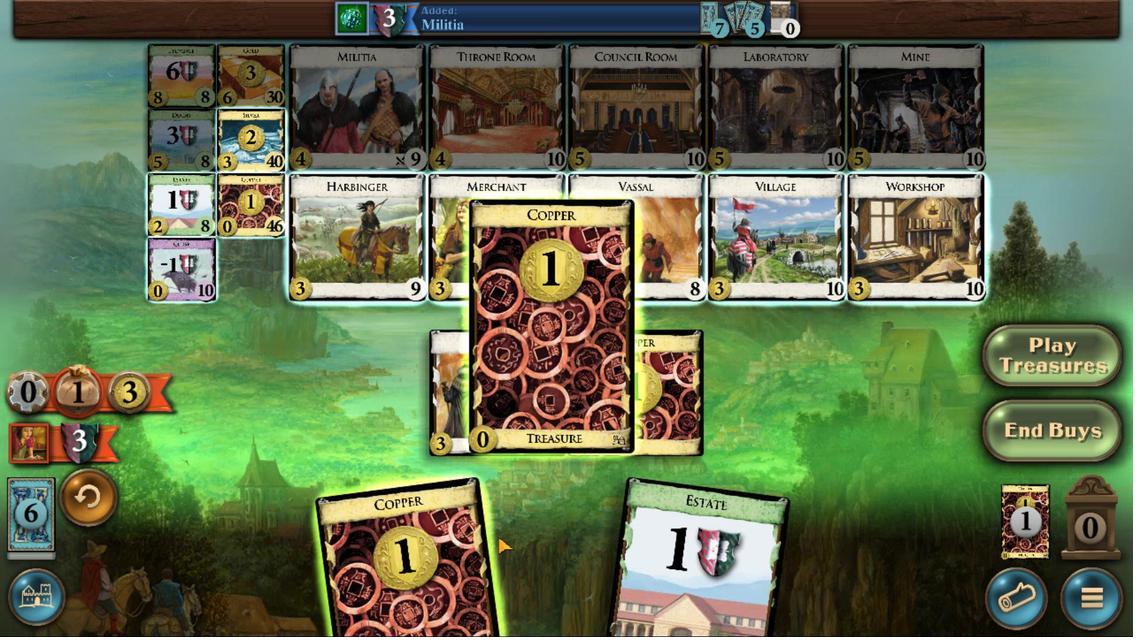 
Action: Mouse scrolled (687, 425) with delta (0, 0)
Screenshot: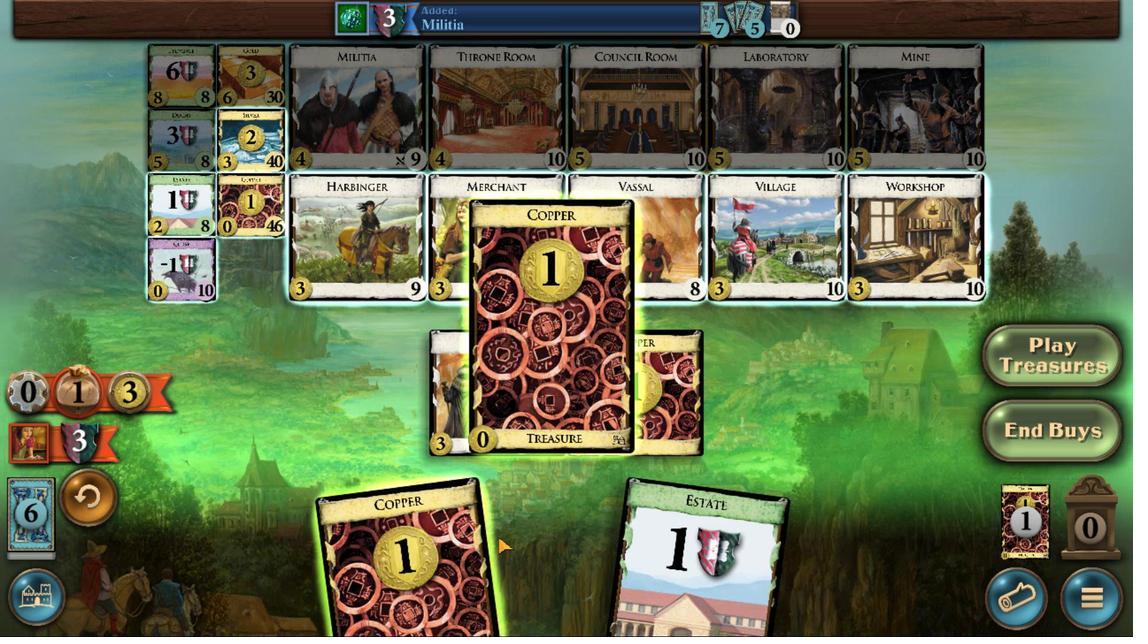 
Action: Mouse scrolled (687, 425) with delta (0, 0)
Screenshot: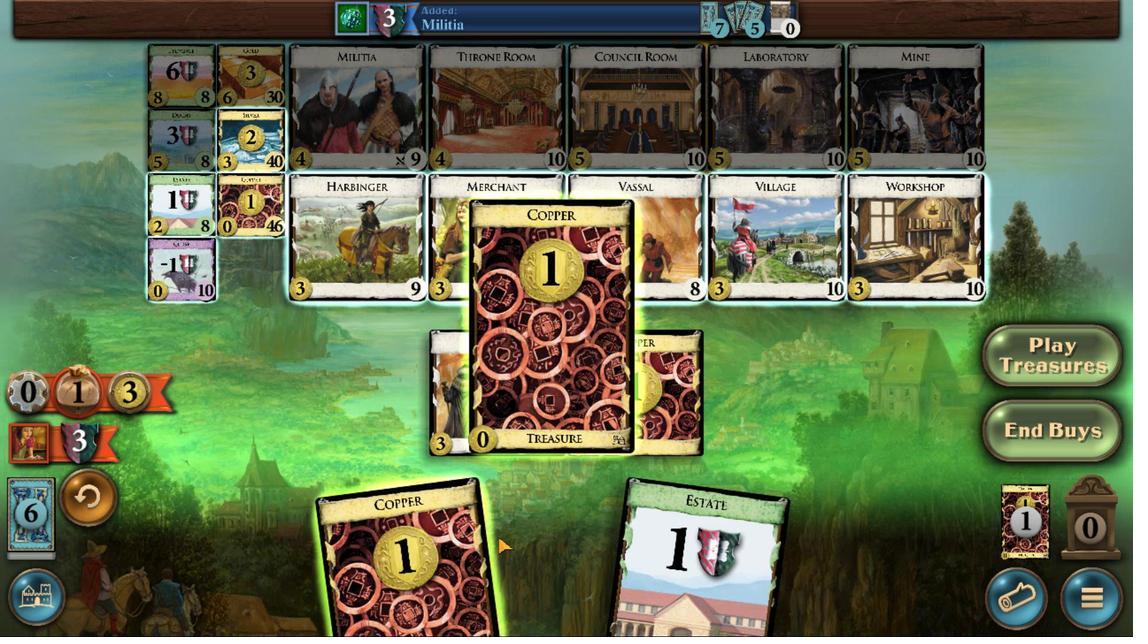 
Action: Mouse moved to (660, 425)
Screenshot: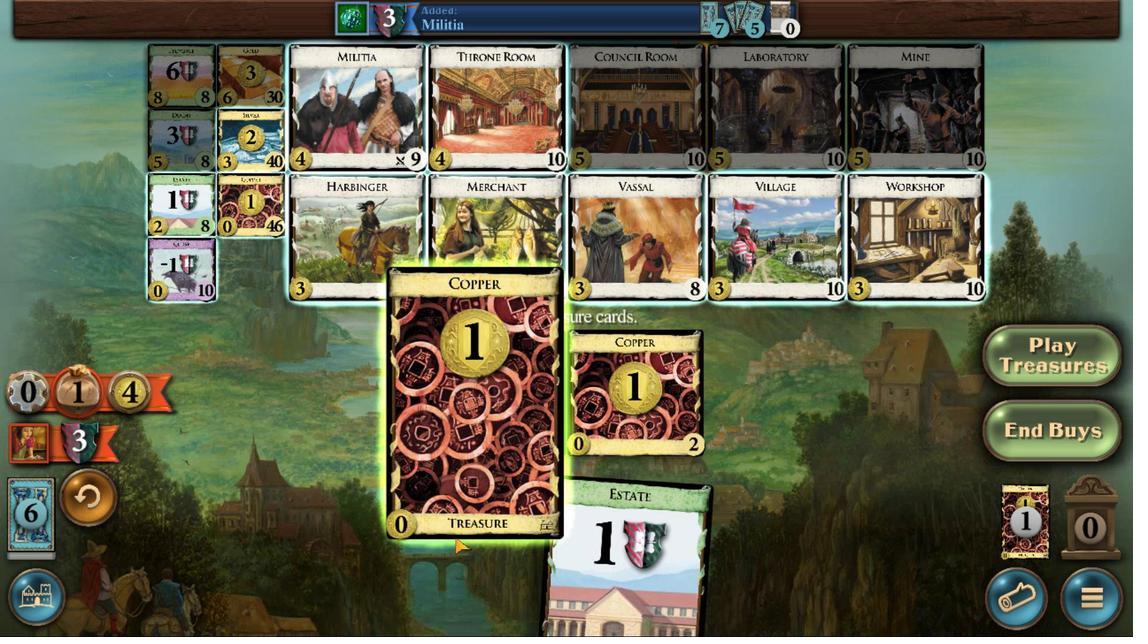 
Action: Mouse scrolled (660, 425) with delta (0, 0)
Screenshot: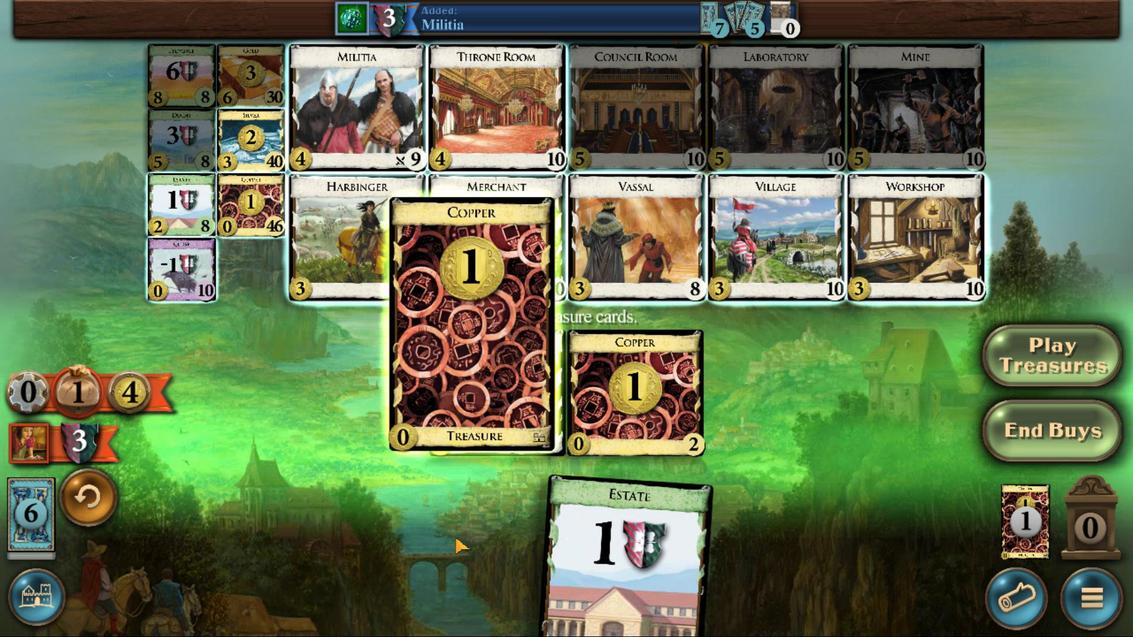 
Action: Mouse scrolled (660, 425) with delta (0, 0)
Screenshot: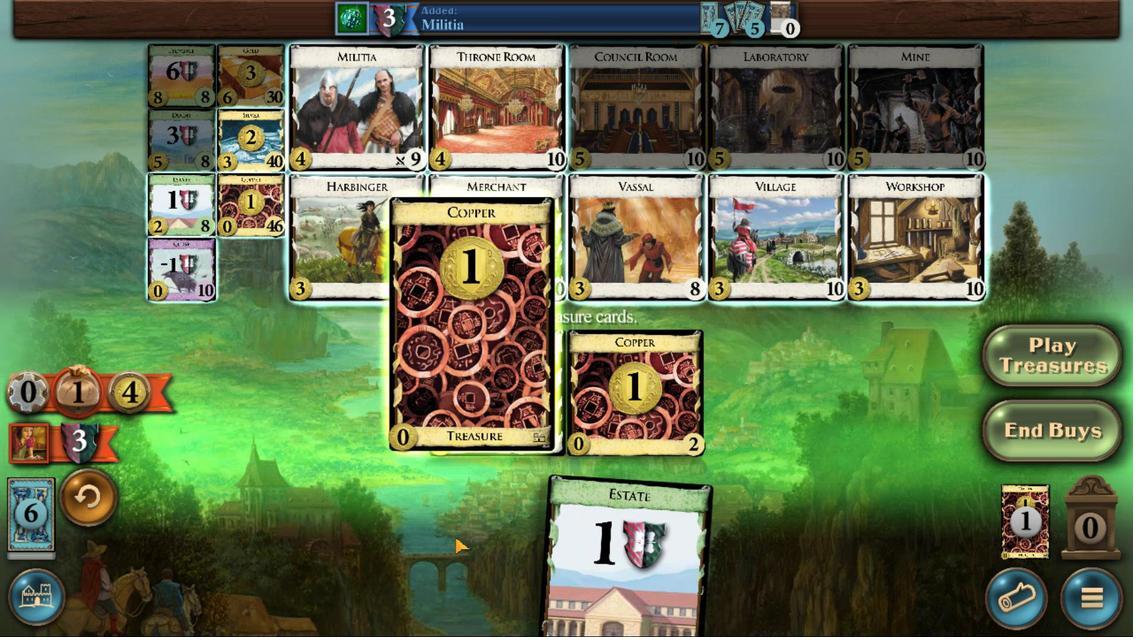 
Action: Mouse scrolled (660, 425) with delta (0, 0)
Screenshot: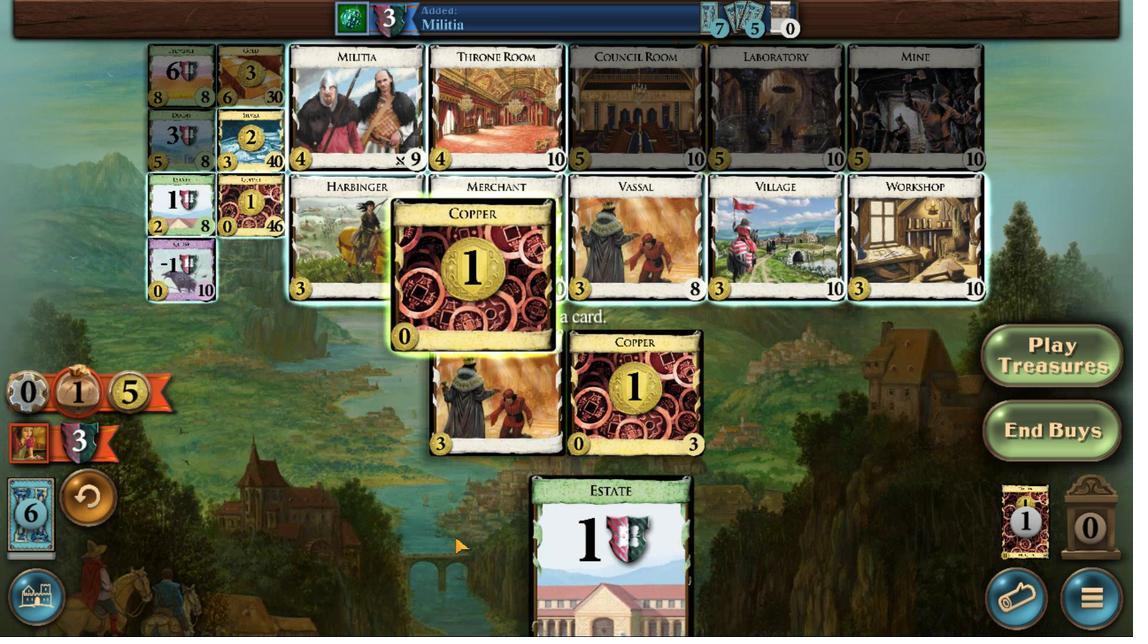 
Action: Mouse scrolled (660, 425) with delta (0, 0)
Screenshot: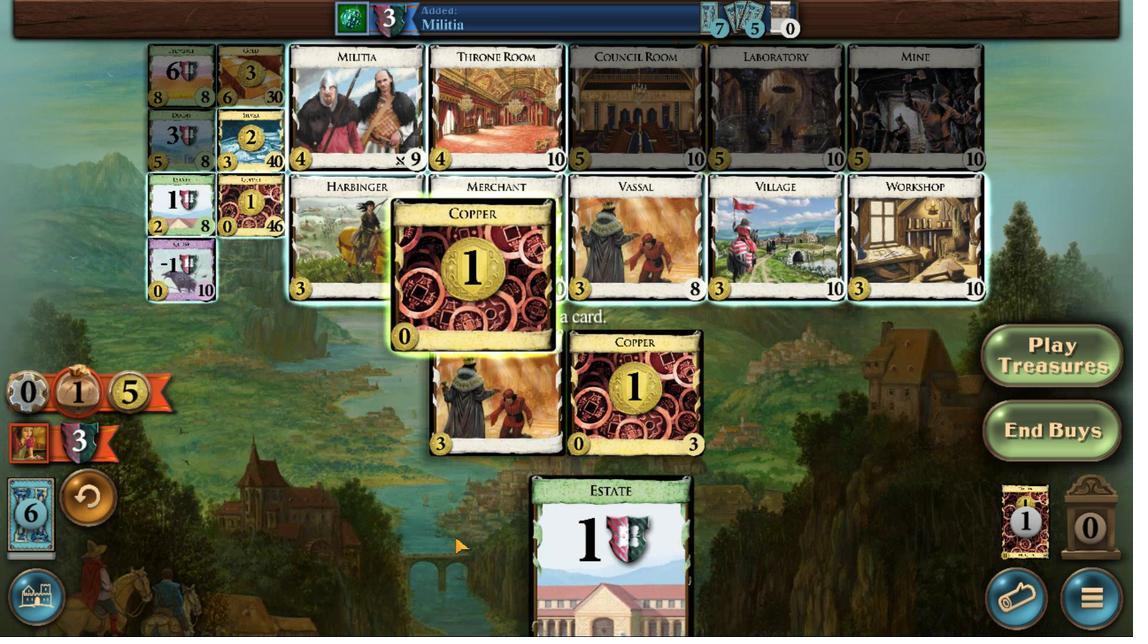 
Action: Mouse moved to (481, 482)
Screenshot: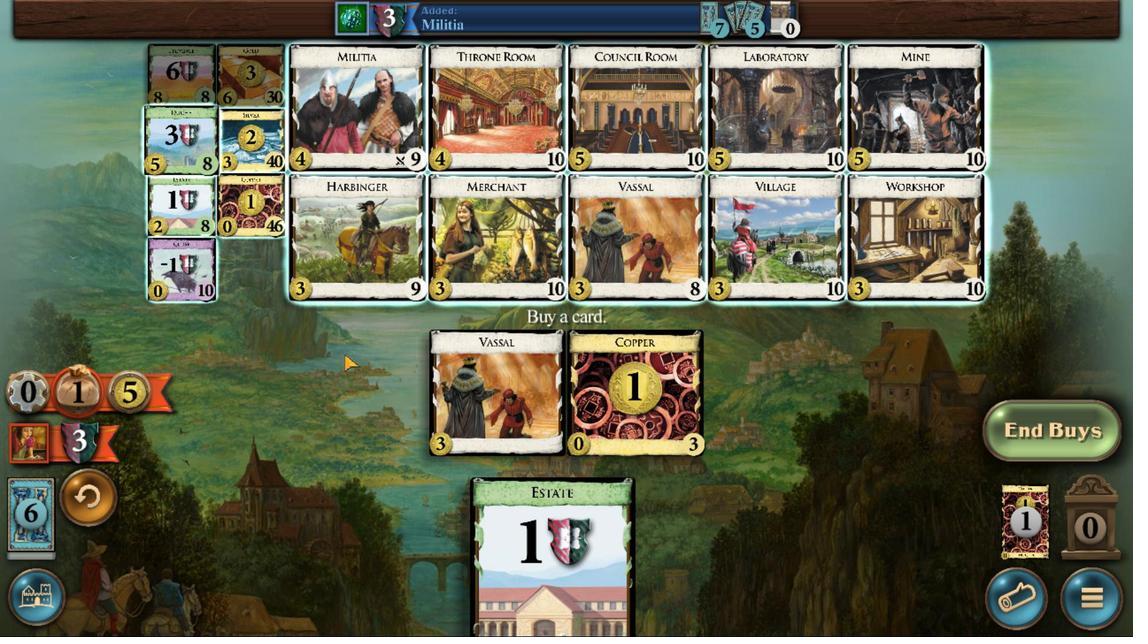 
Action: Mouse pressed left at (481, 482)
Screenshot: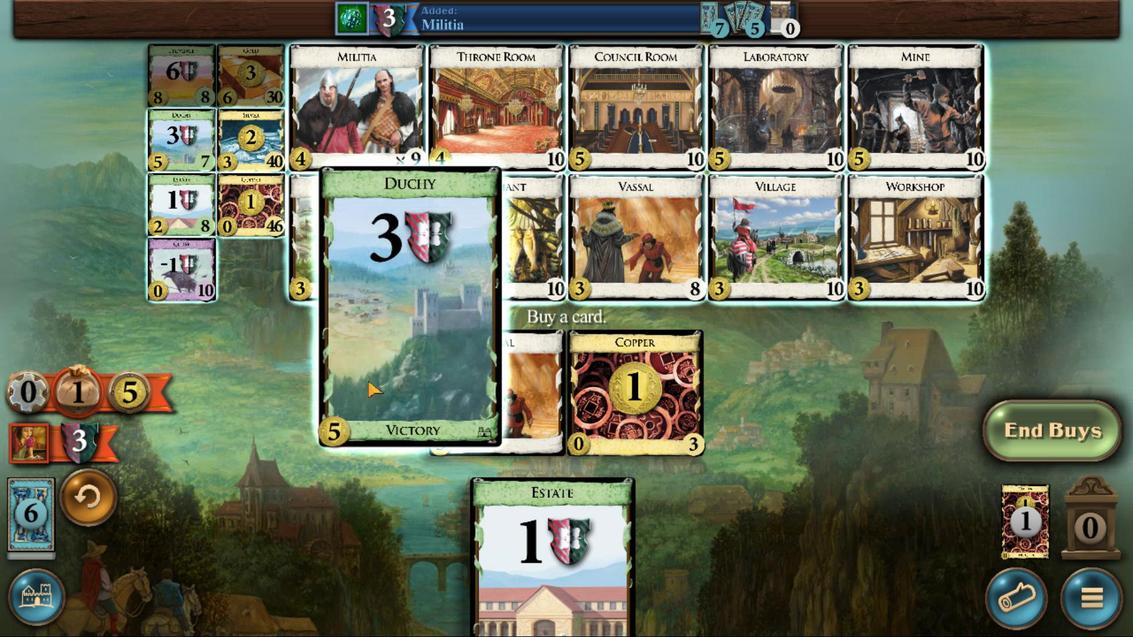
Action: Mouse moved to (517, 425)
Screenshot: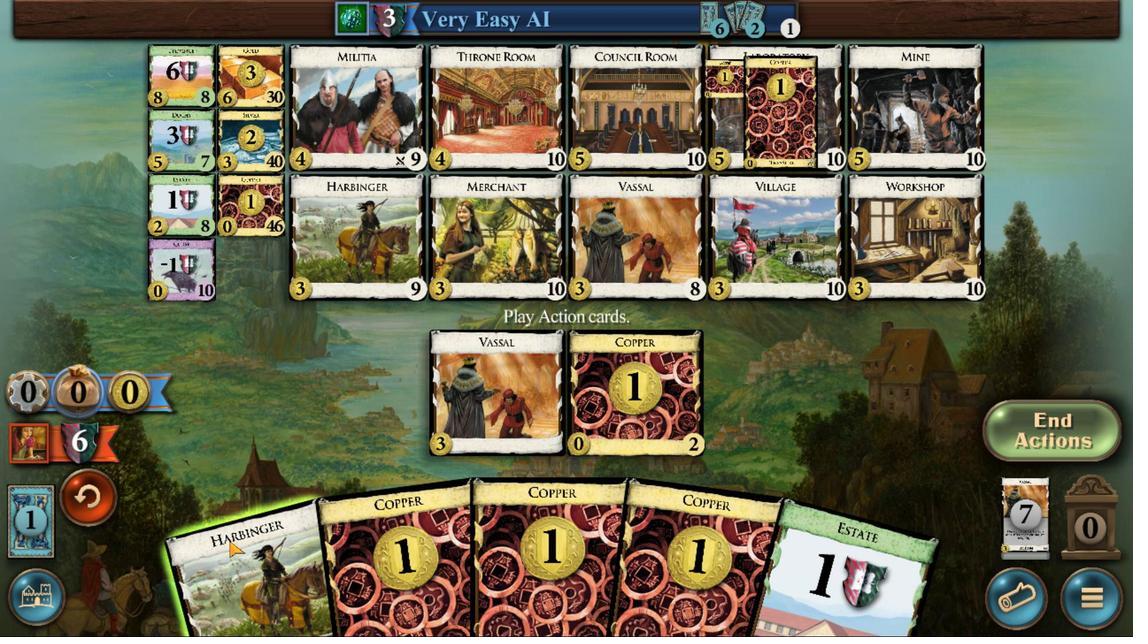 
Action: Mouse scrolled (517, 425) with delta (0, 0)
Screenshot: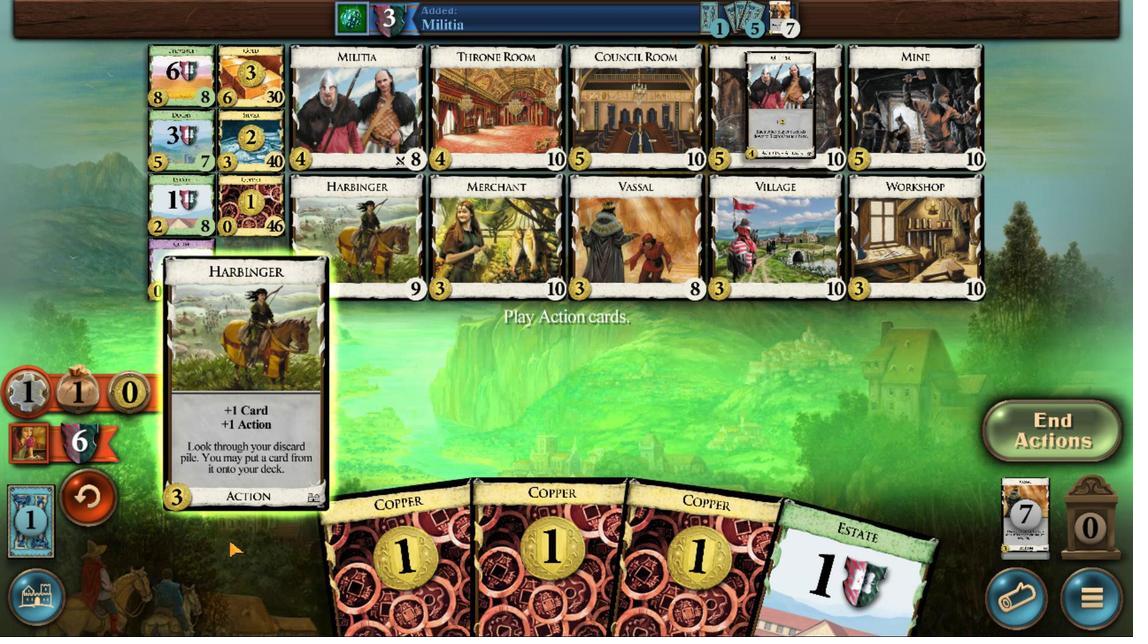 
Action: Mouse scrolled (517, 425) with delta (0, 0)
Screenshot: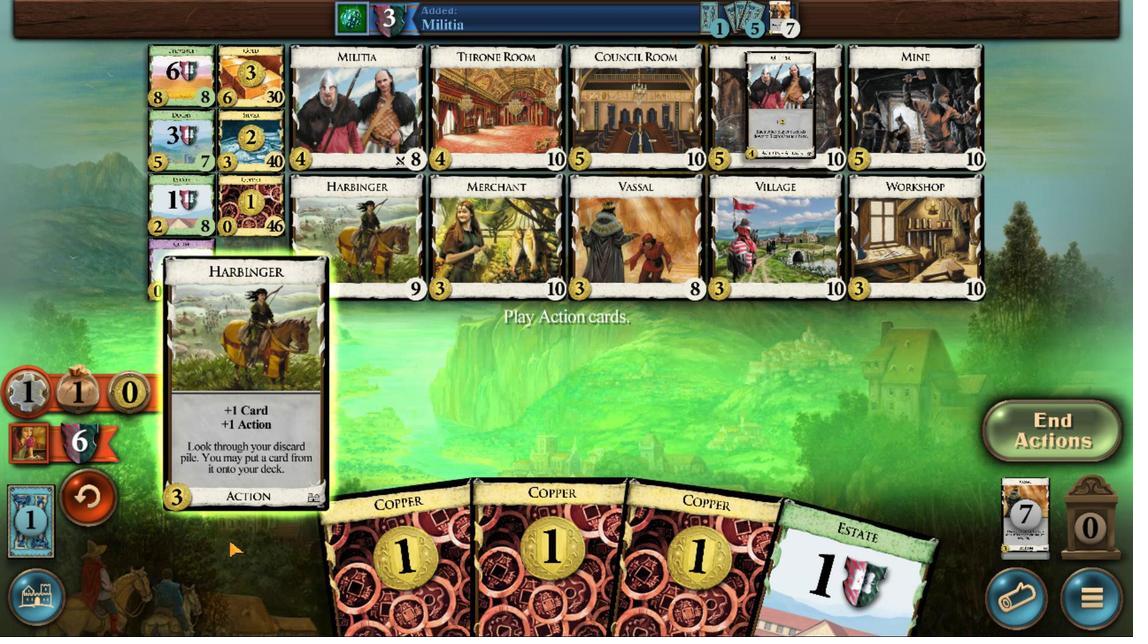 
Action: Mouse scrolled (517, 425) with delta (0, 0)
Screenshot: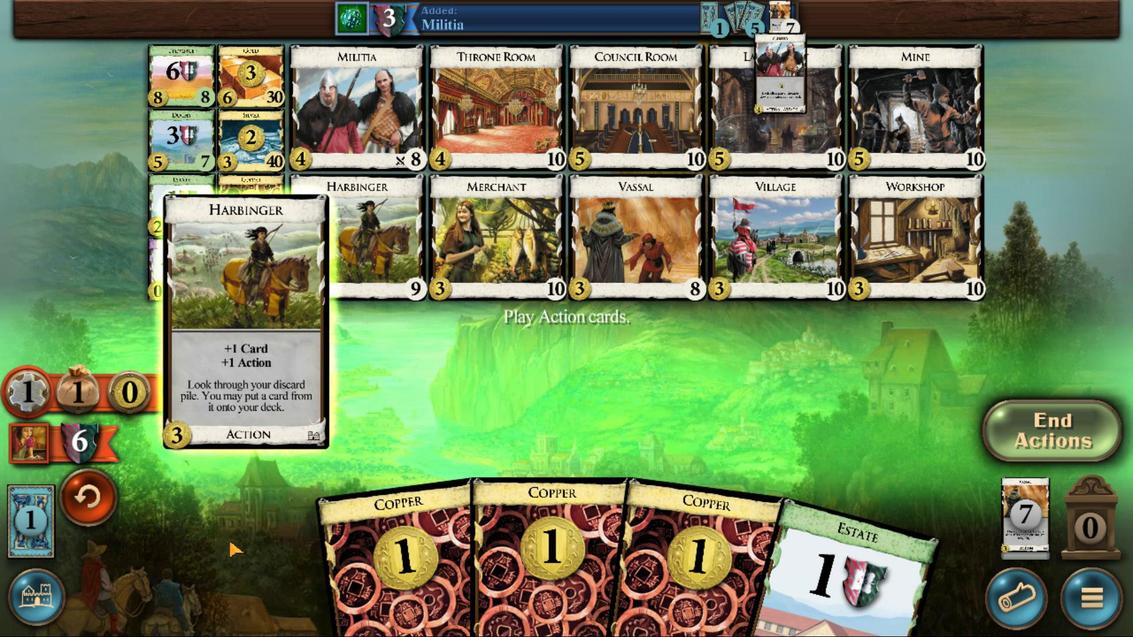 
Action: Mouse scrolled (517, 425) with delta (0, 0)
Screenshot: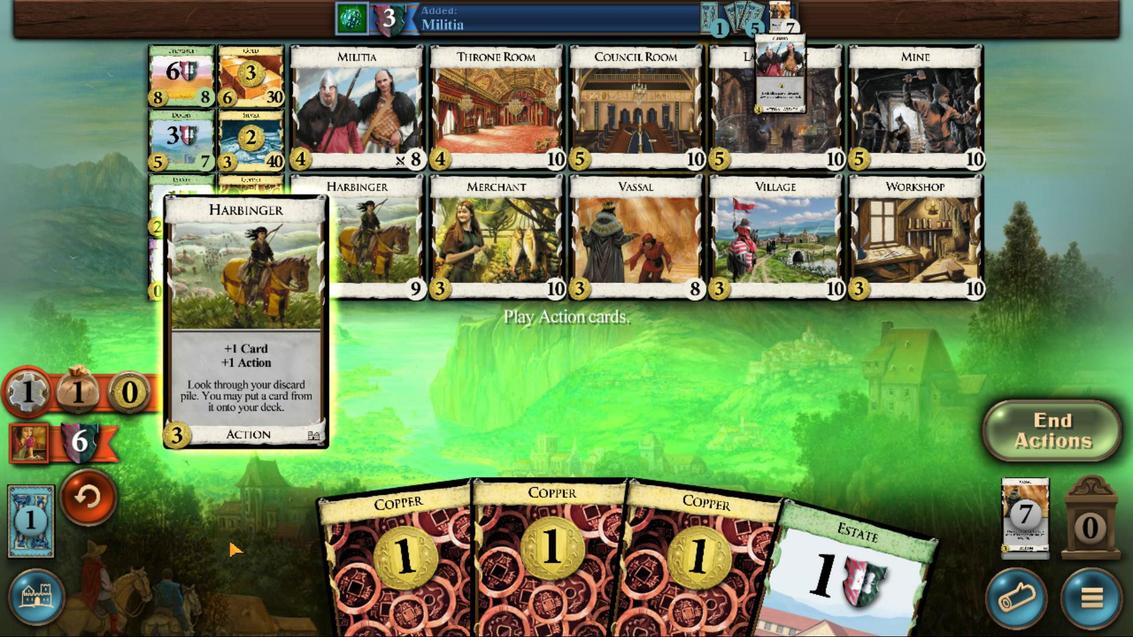 
Action: Mouse scrolled (517, 425) with delta (0, 0)
Screenshot: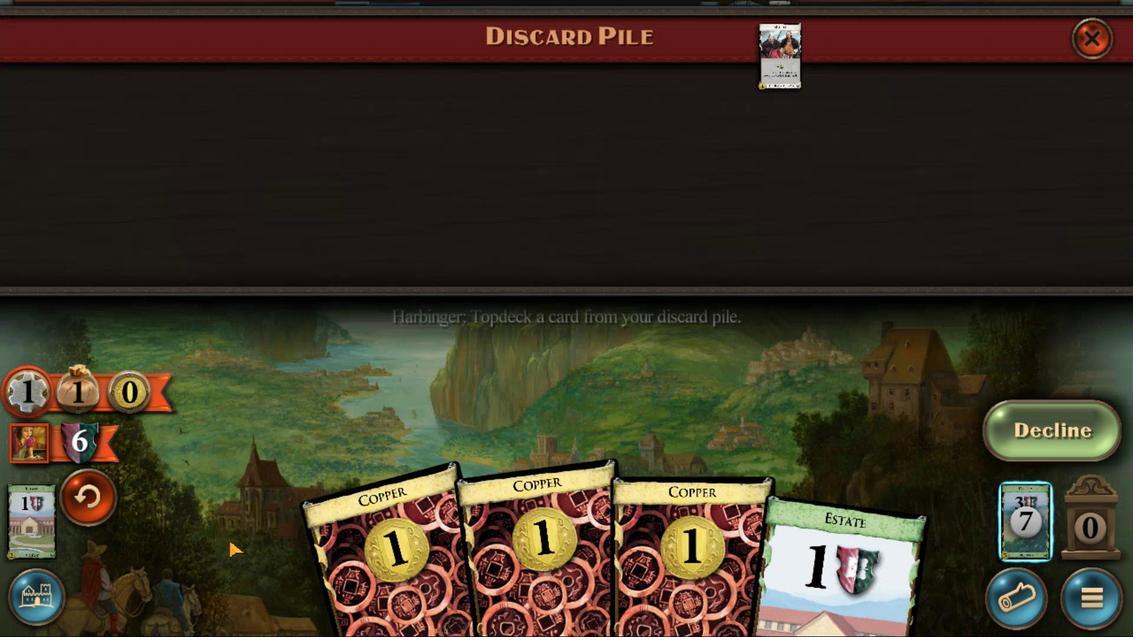 
Action: Mouse moved to (1024, 442)
Screenshot: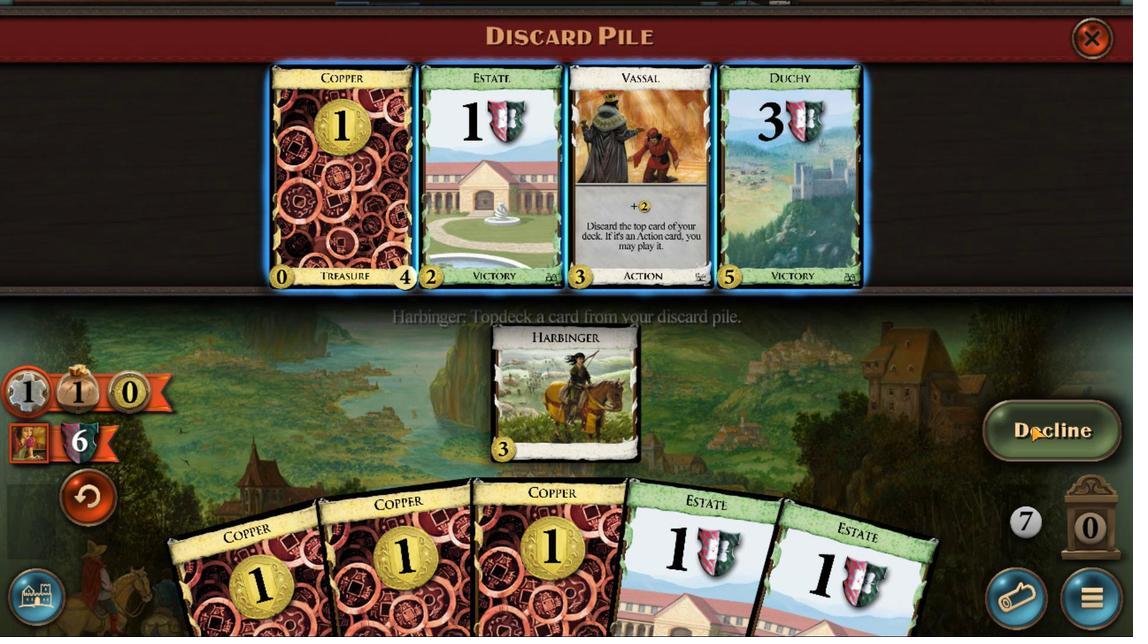 
Action: Mouse pressed left at (1024, 442)
Screenshot: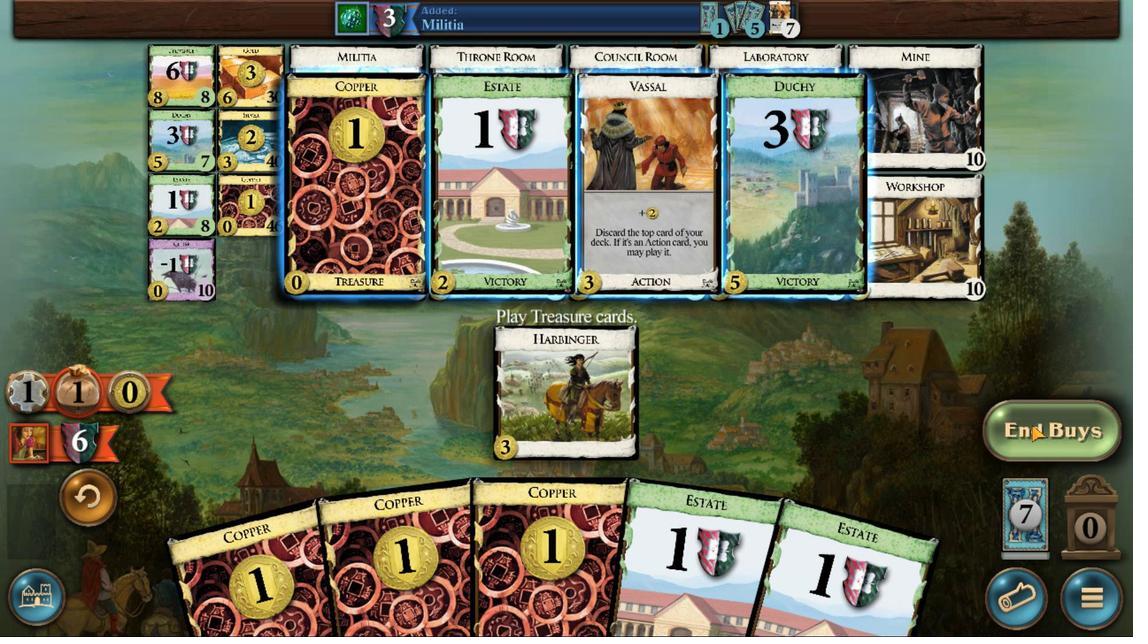 
Action: Mouse moved to (743, 420)
Screenshot: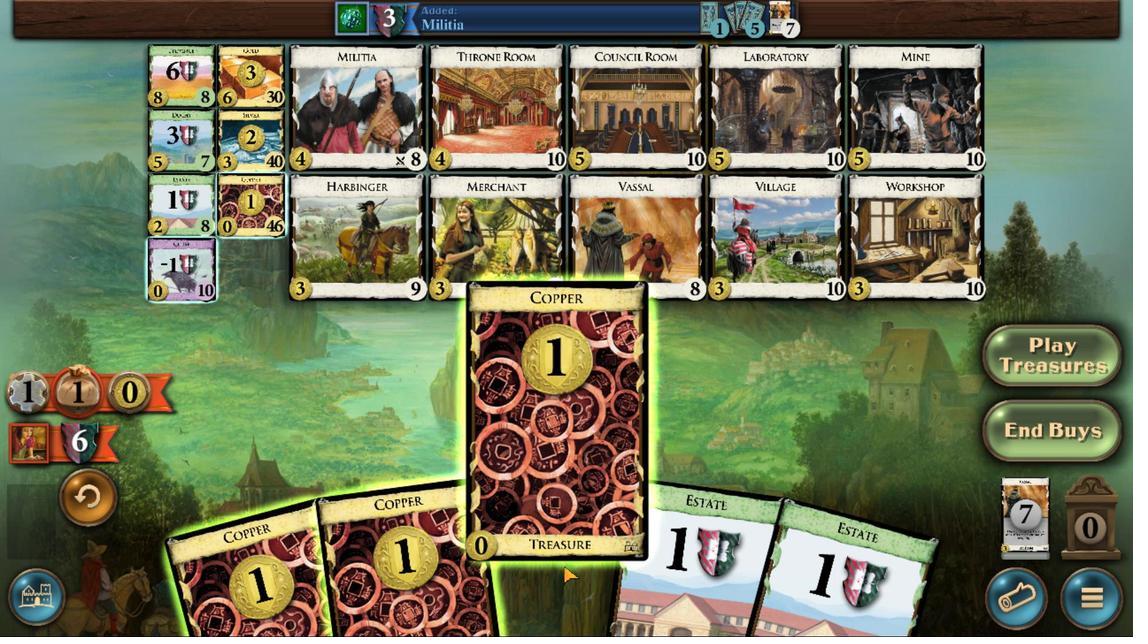 
Action: Mouse scrolled (743, 421) with delta (0, 0)
Screenshot: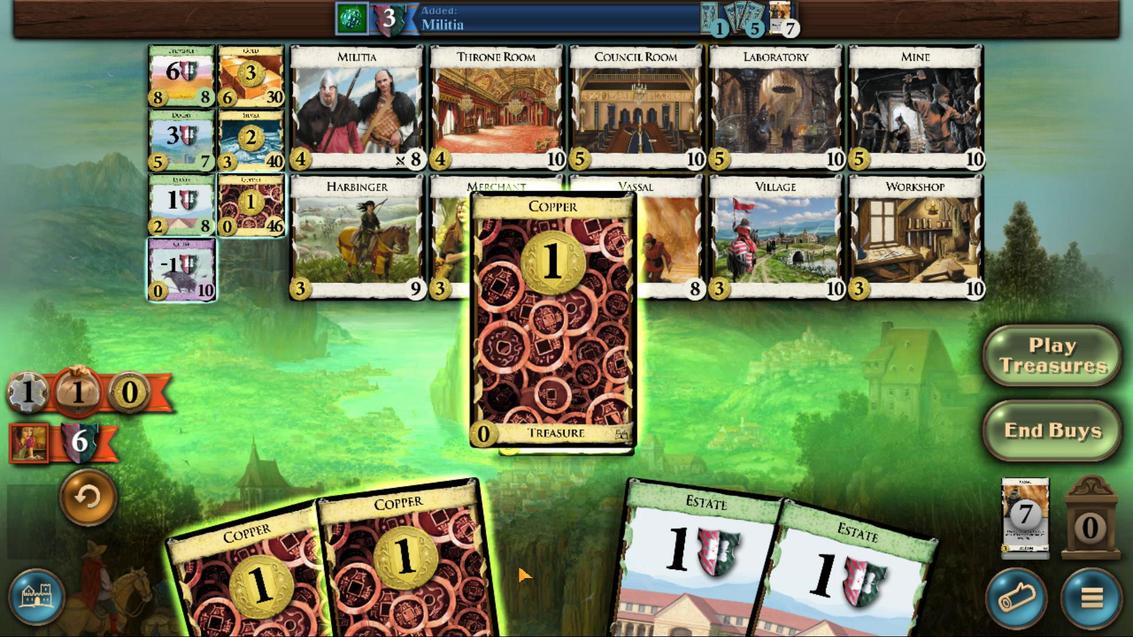 
Action: Mouse scrolled (743, 421) with delta (0, 0)
Screenshot: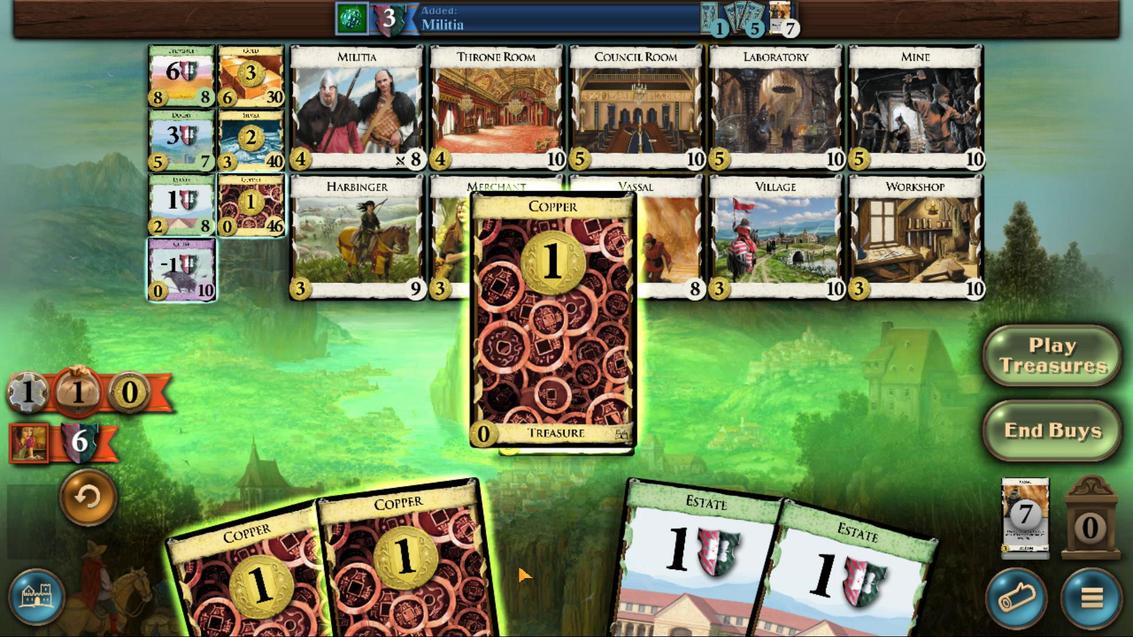 
Action: Mouse scrolled (743, 421) with delta (0, 0)
Screenshot: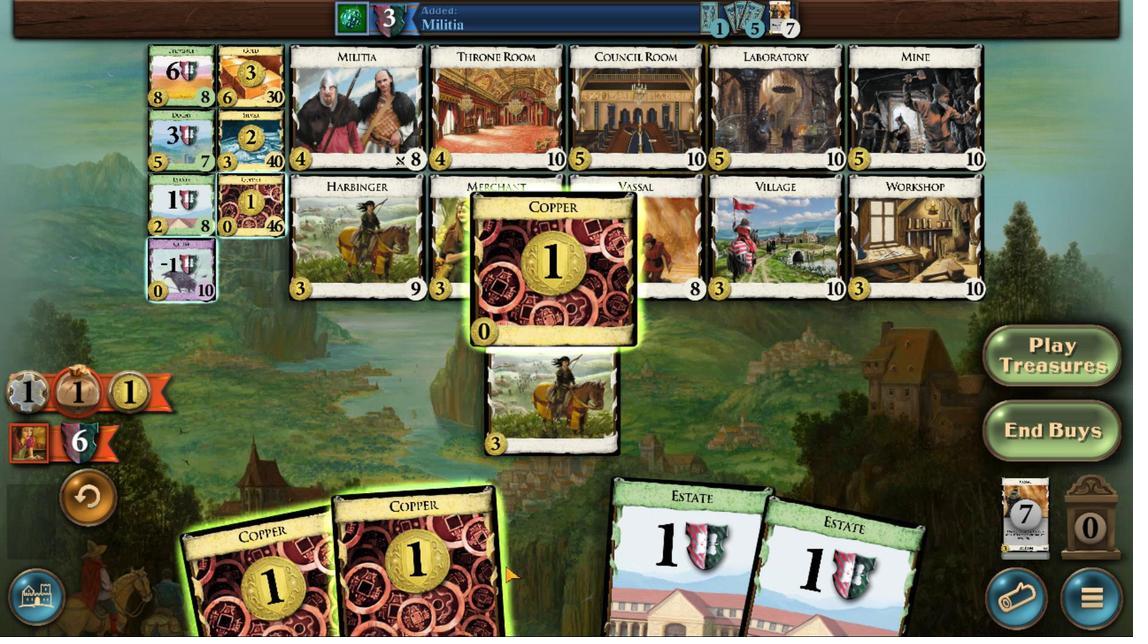 
Action: Mouse moved to (691, 421)
Screenshot: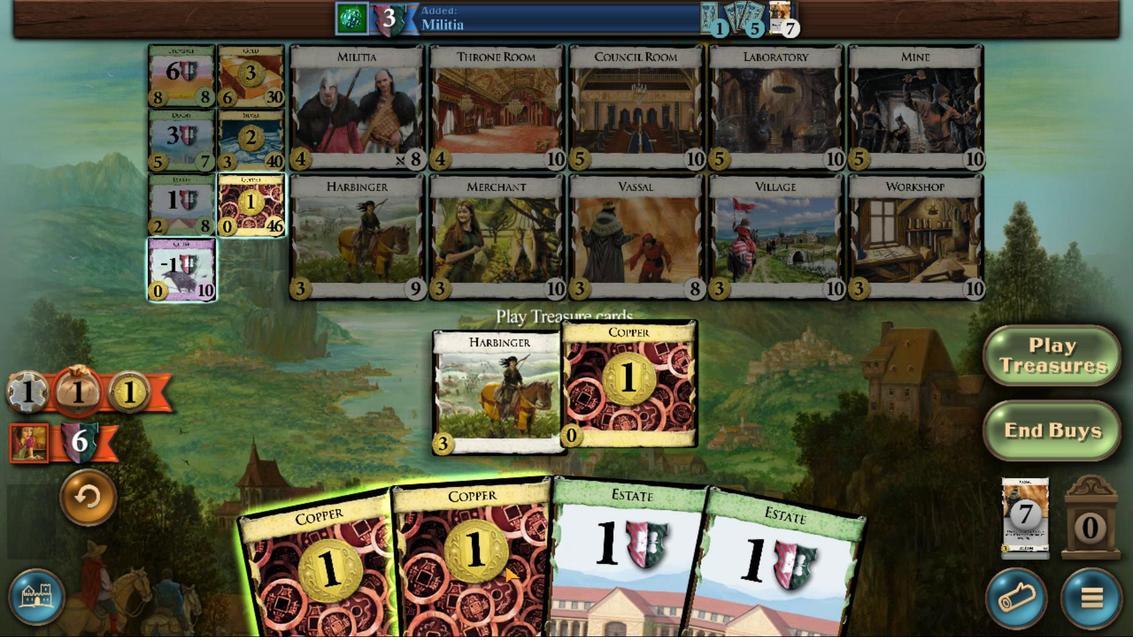 
Action: Mouse scrolled (691, 421) with delta (0, 0)
Screenshot: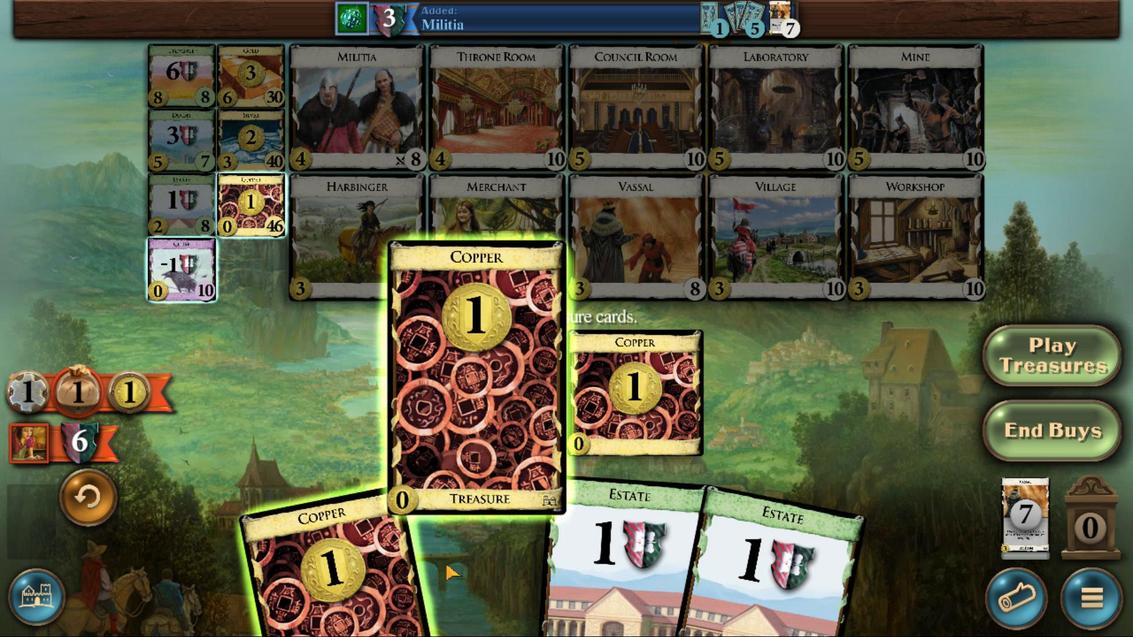 
Action: Mouse scrolled (691, 421) with delta (0, 0)
Screenshot: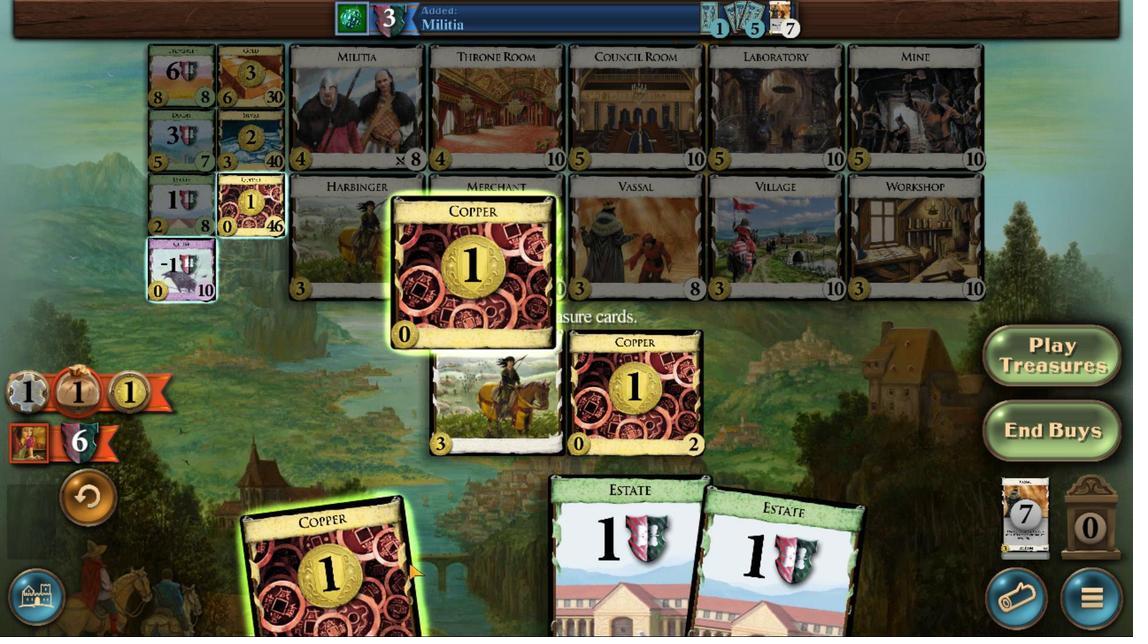 
Action: Mouse scrolled (691, 421) with delta (0, 0)
Screenshot: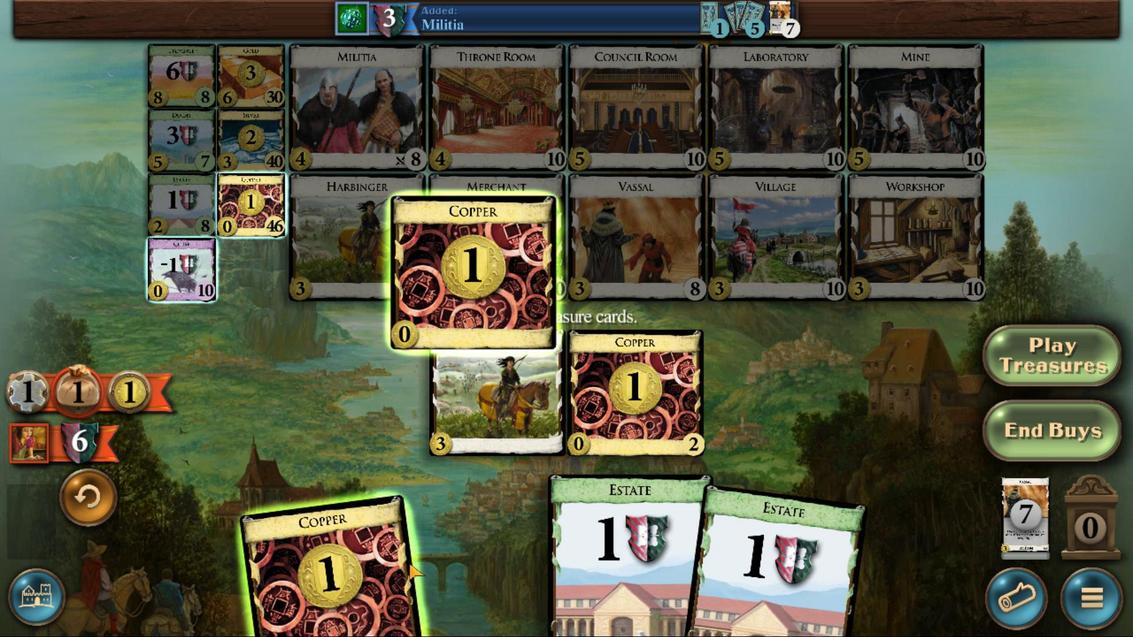 
Action: Mouse moved to (627, 422)
Screenshot: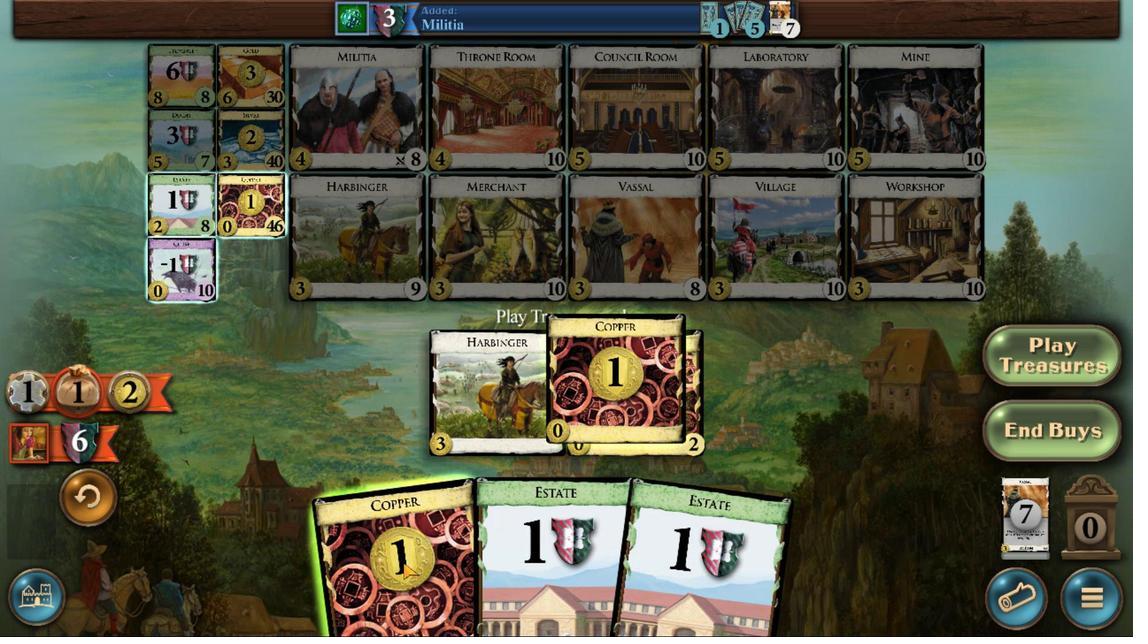 
Action: Mouse scrolled (627, 422) with delta (0, 0)
Screenshot: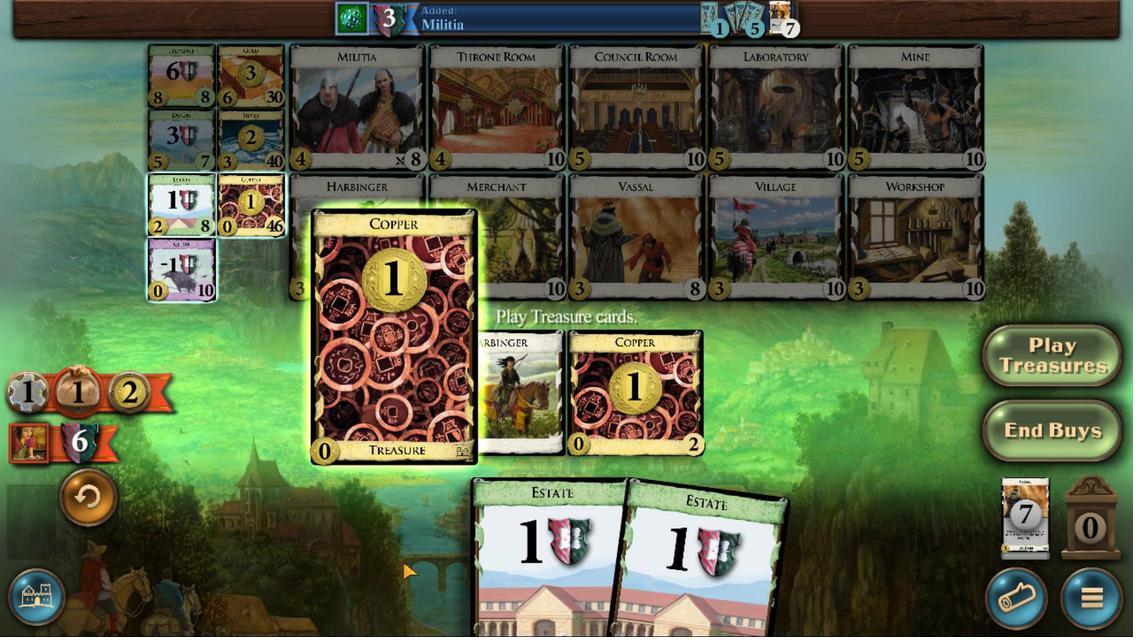 
Action: Mouse scrolled (627, 422) with delta (0, 0)
Screenshot: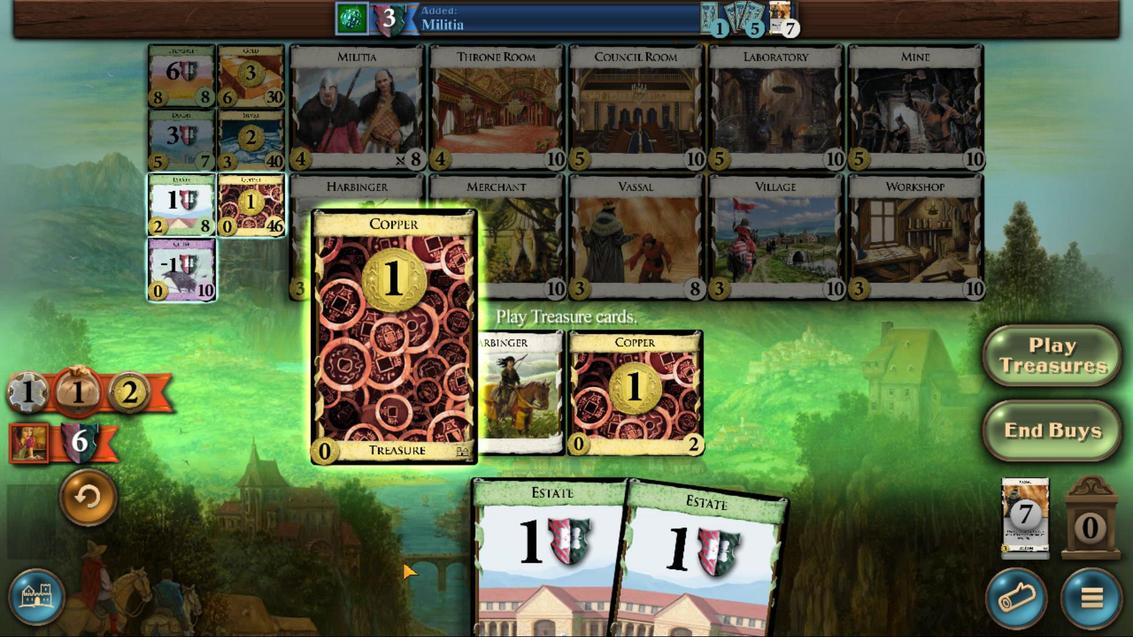 
Action: Mouse scrolled (627, 422) with delta (0, 0)
Screenshot: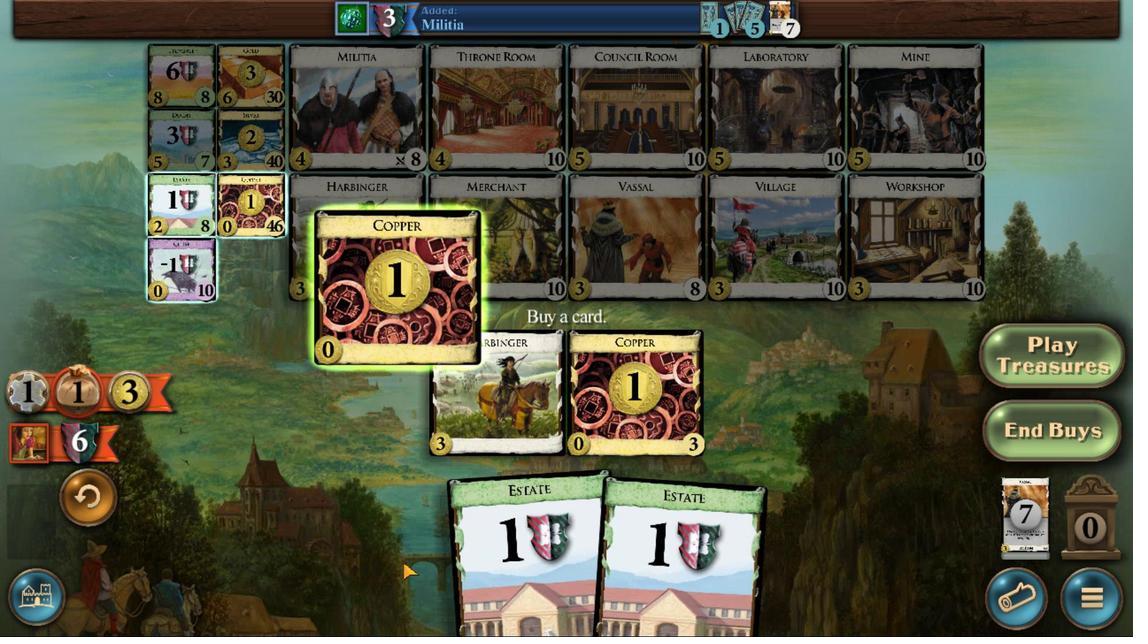 
Action: Mouse moved to (534, 484)
Screenshot: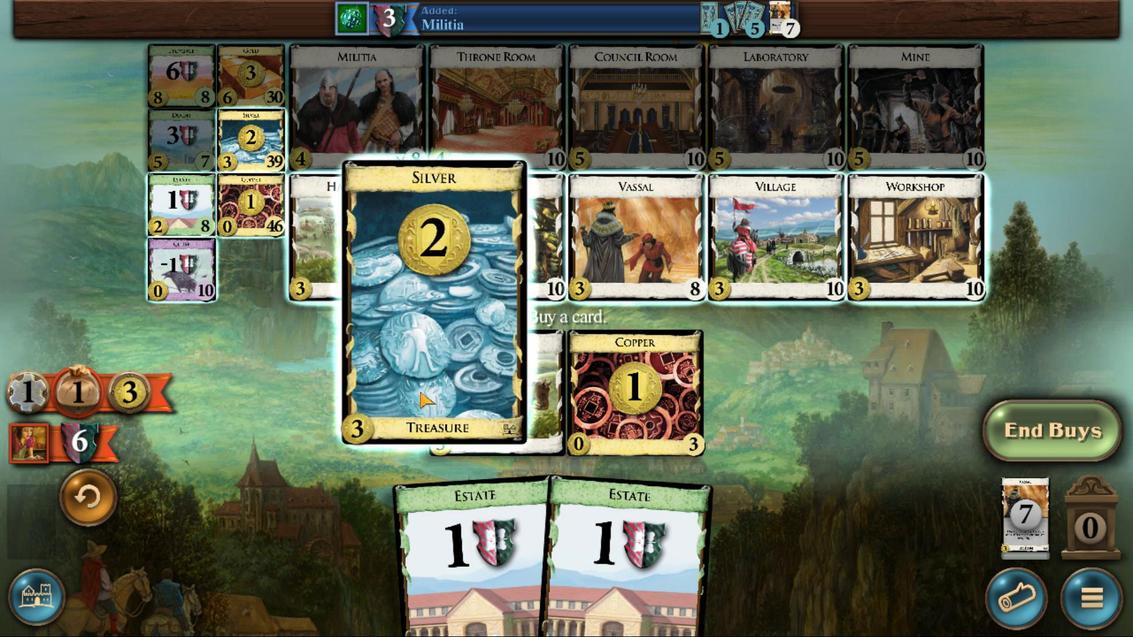 
Action: Mouse pressed left at (534, 484)
Screenshot: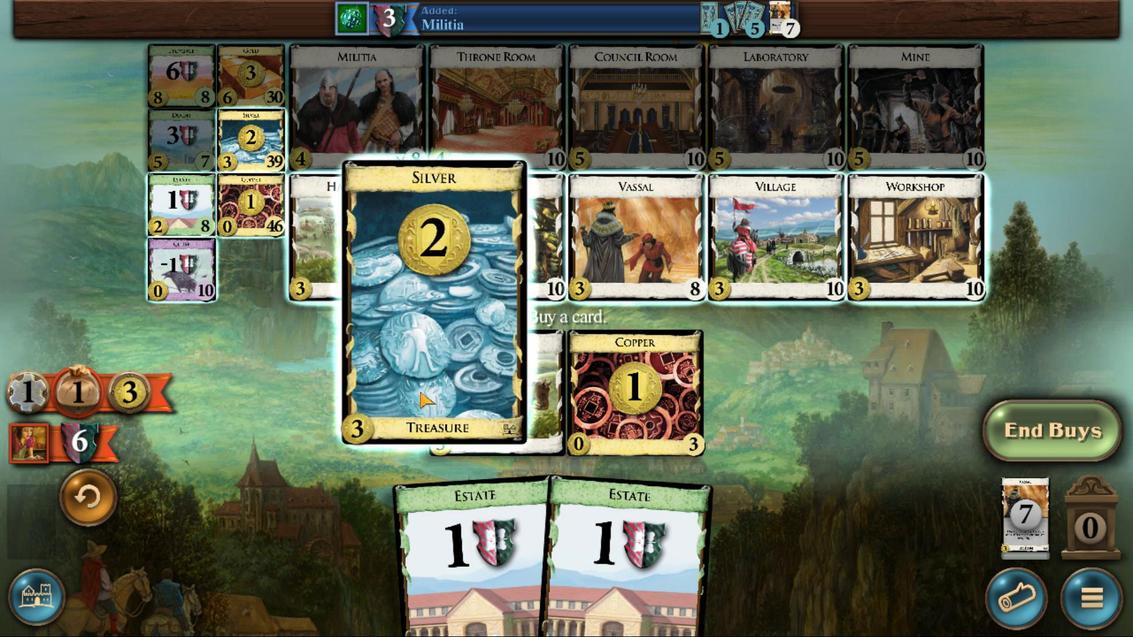 
Action: Mouse moved to (677, 440)
Screenshot: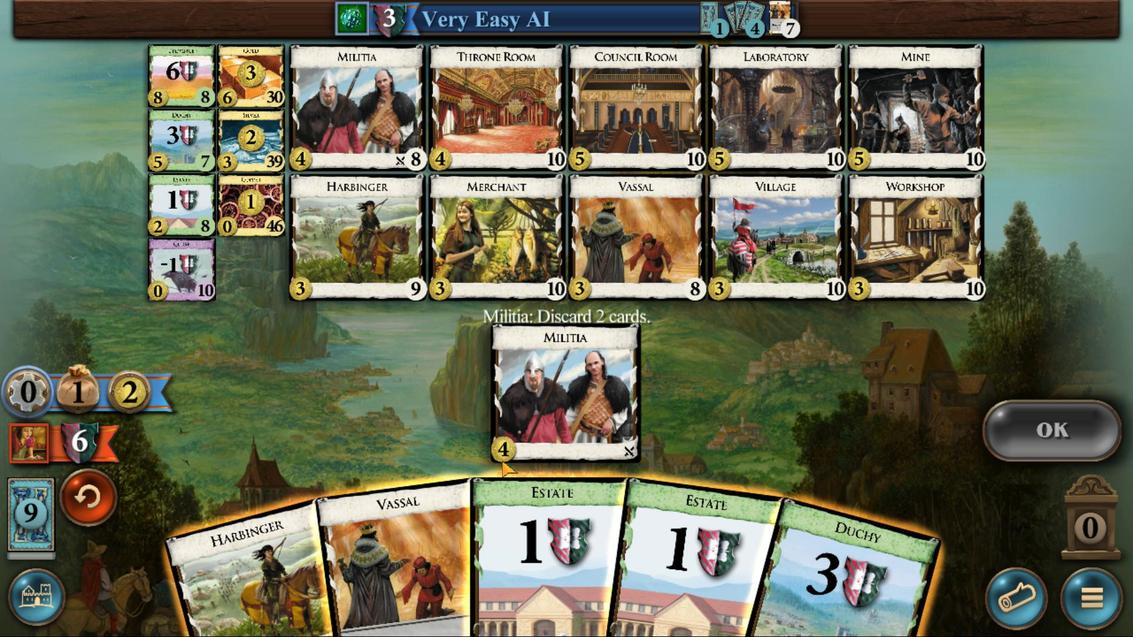 
Action: Mouse scrolled (677, 440) with delta (0, 0)
Screenshot: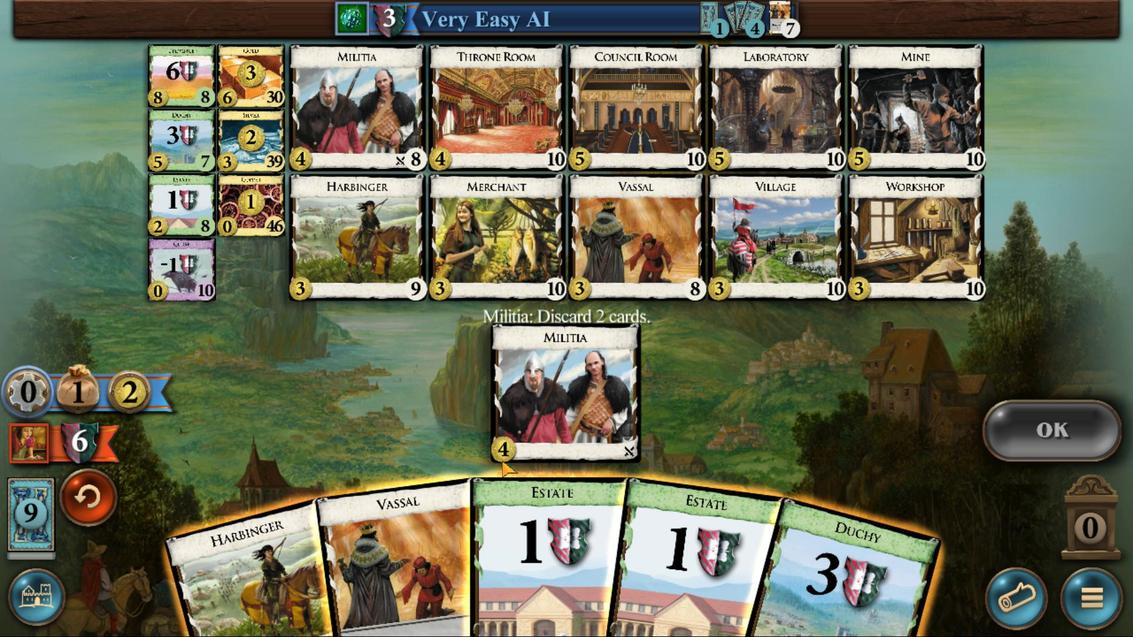 
Action: Mouse moved to (682, 440)
Screenshot: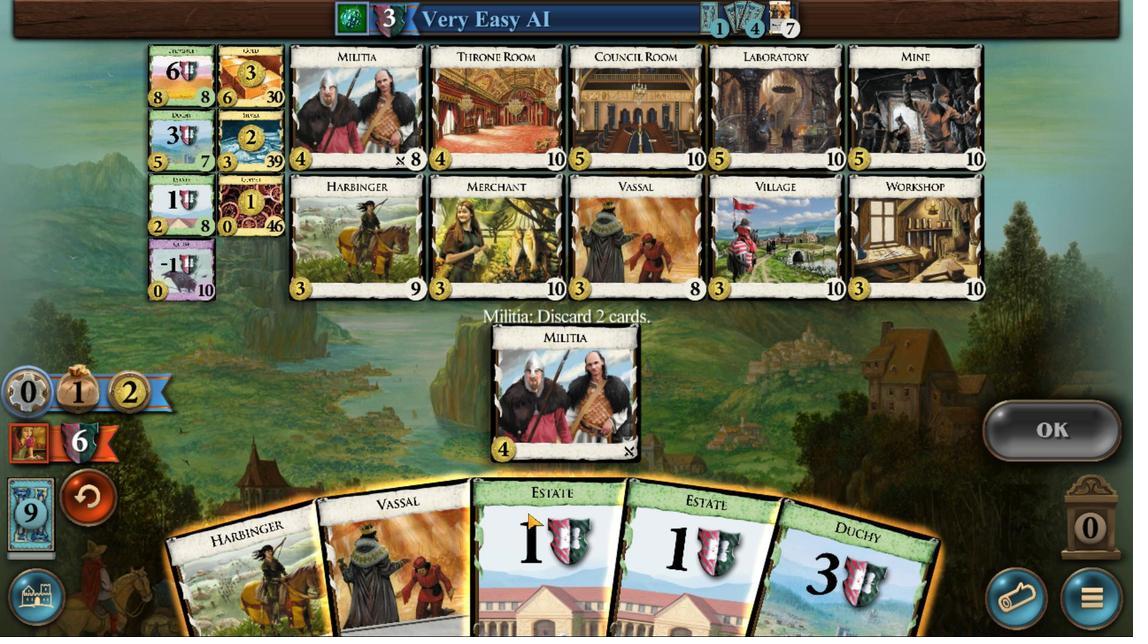 
Action: Mouse scrolled (682, 440) with delta (0, 0)
Screenshot: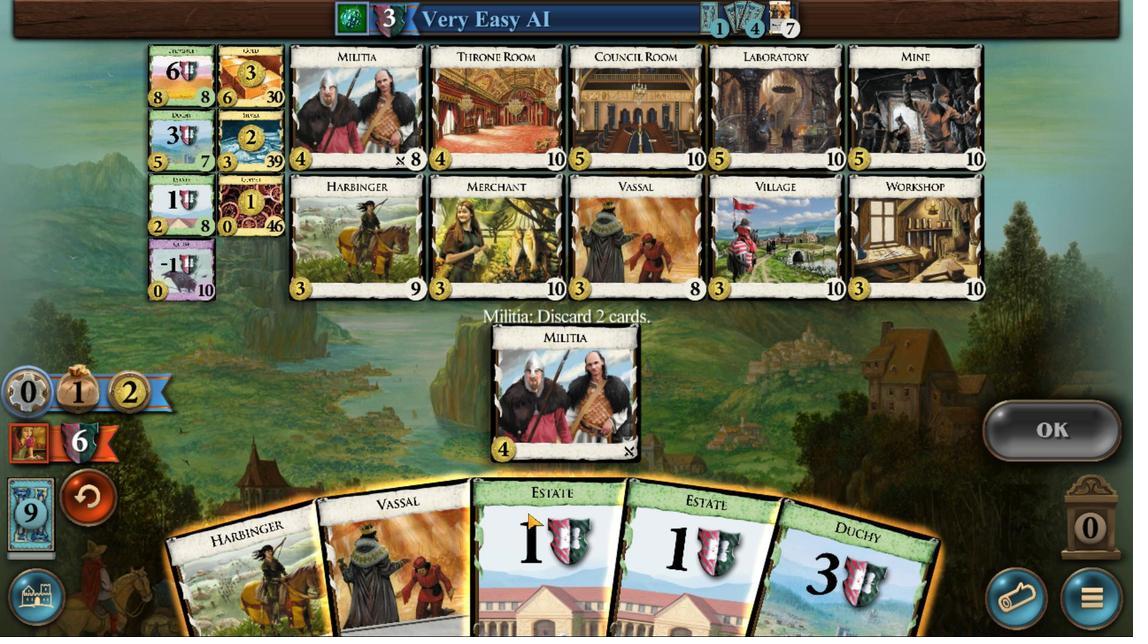 
Action: Mouse moved to (684, 439)
Screenshot: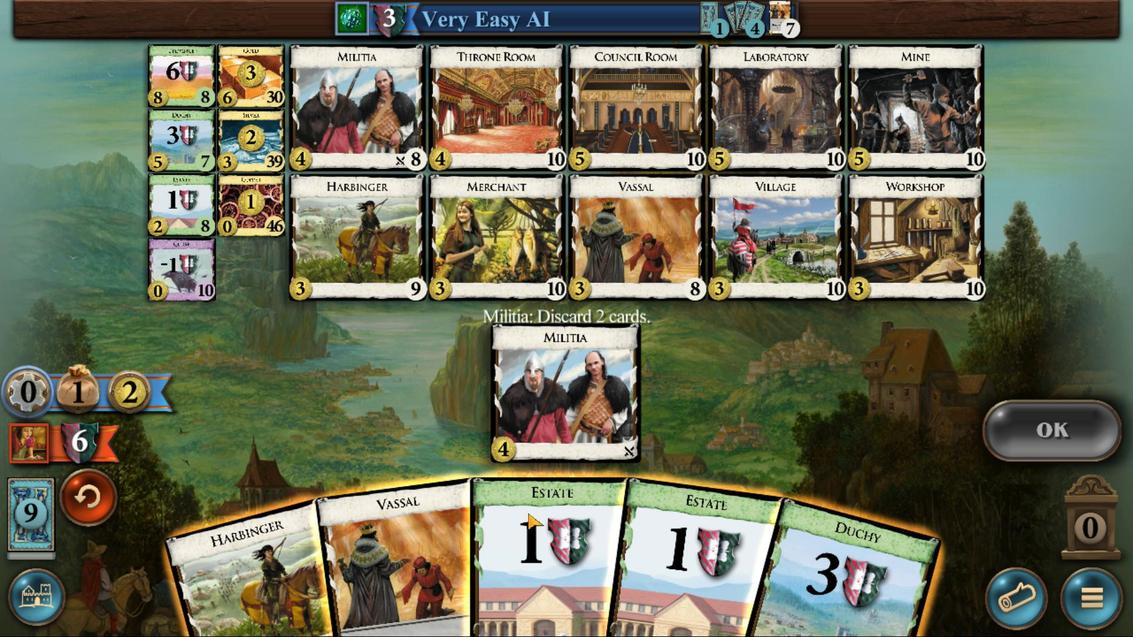 
Action: Mouse scrolled (684, 439) with delta (0, 0)
Screenshot: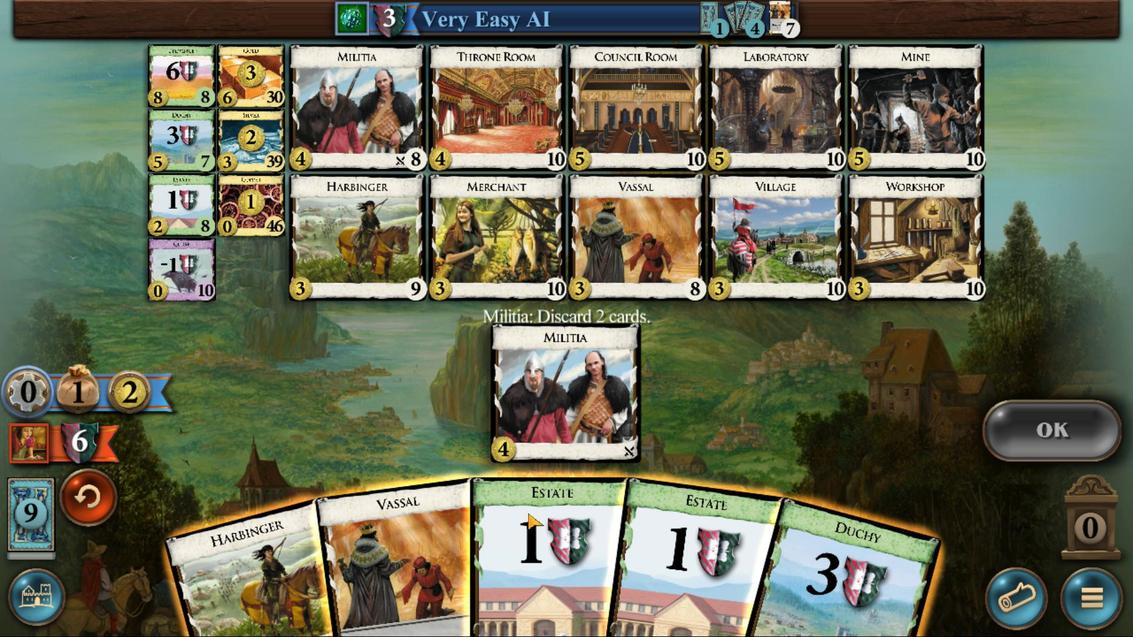 
Action: Mouse moved to (686, 439)
Screenshot: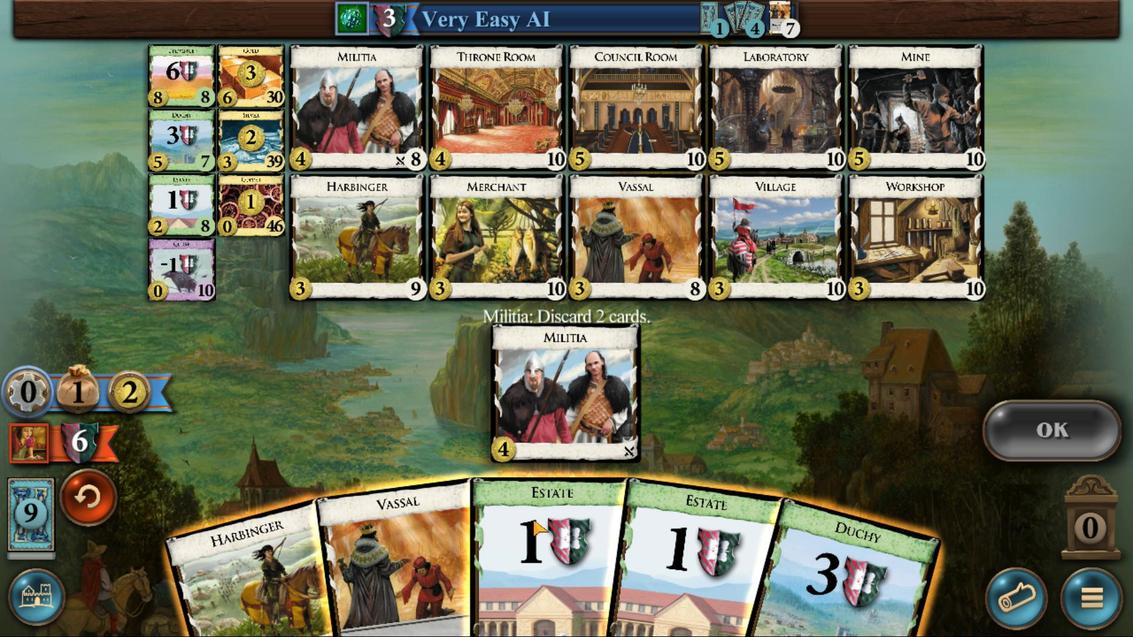 
Action: Mouse scrolled (686, 439) with delta (0, 0)
Screenshot: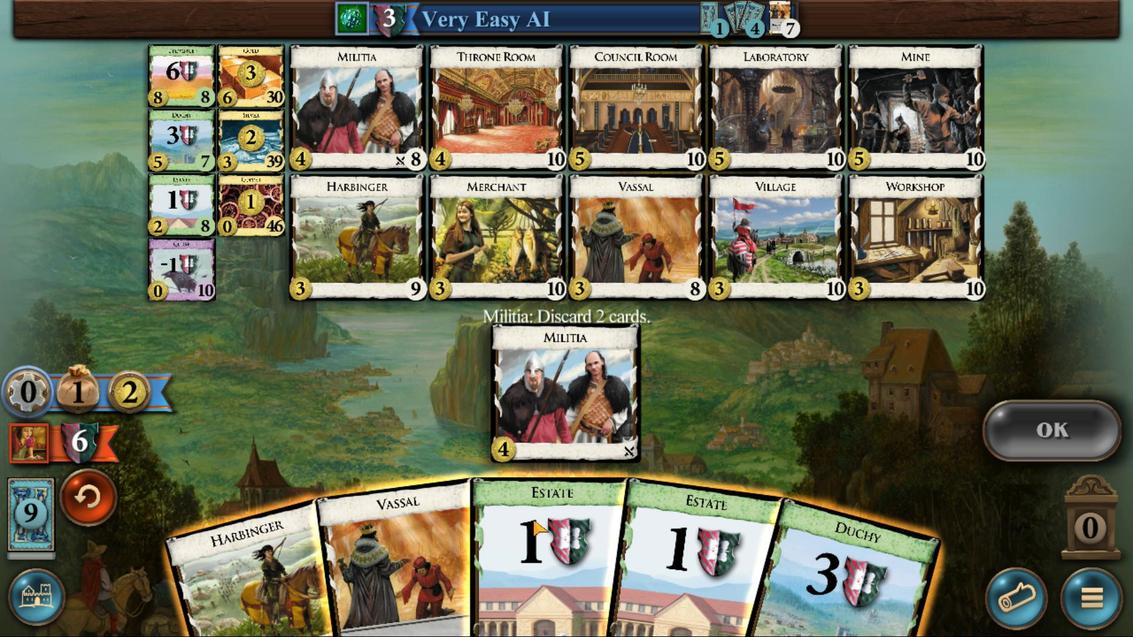 
Action: Mouse moved to (709, 428)
Screenshot: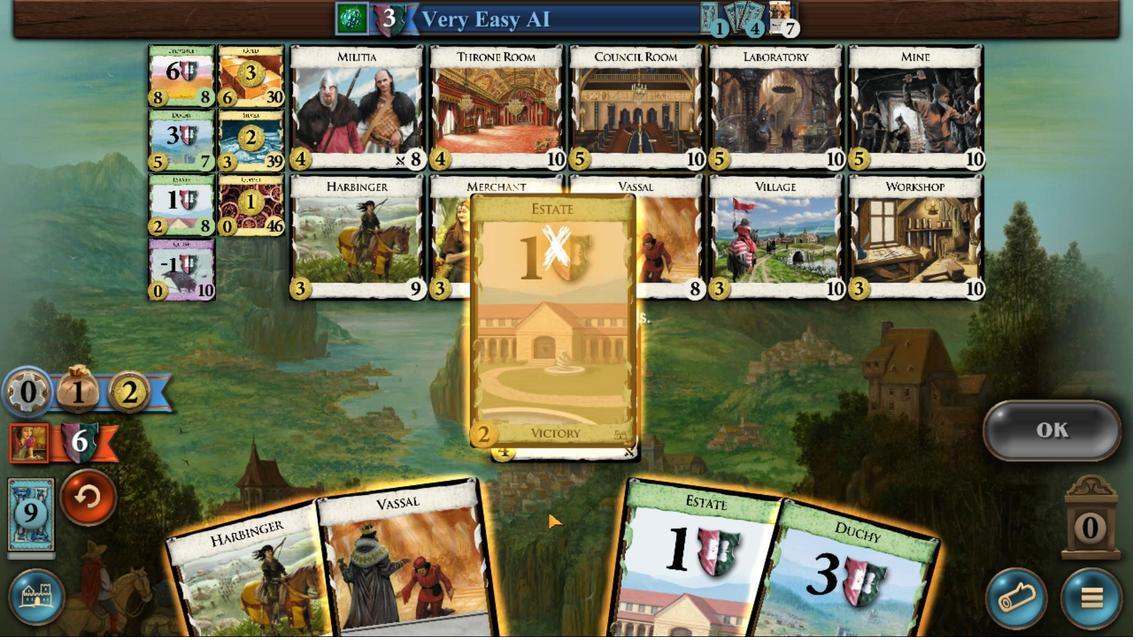 
Action: Mouse scrolled (709, 428) with delta (0, 0)
Screenshot: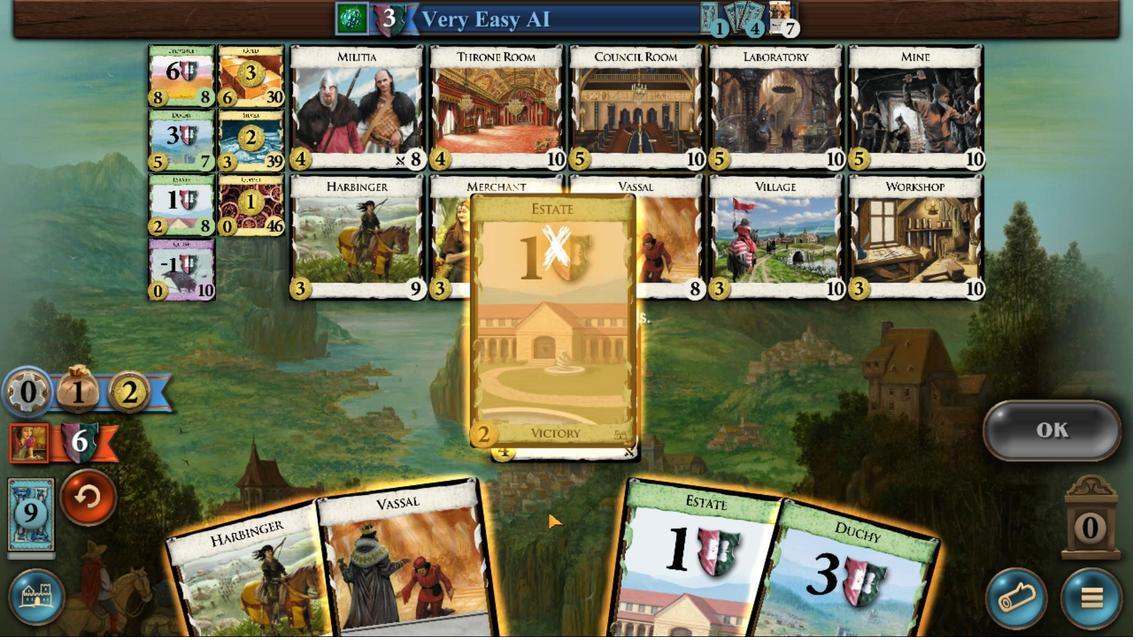 
Action: Mouse scrolled (709, 428) with delta (0, 0)
Screenshot: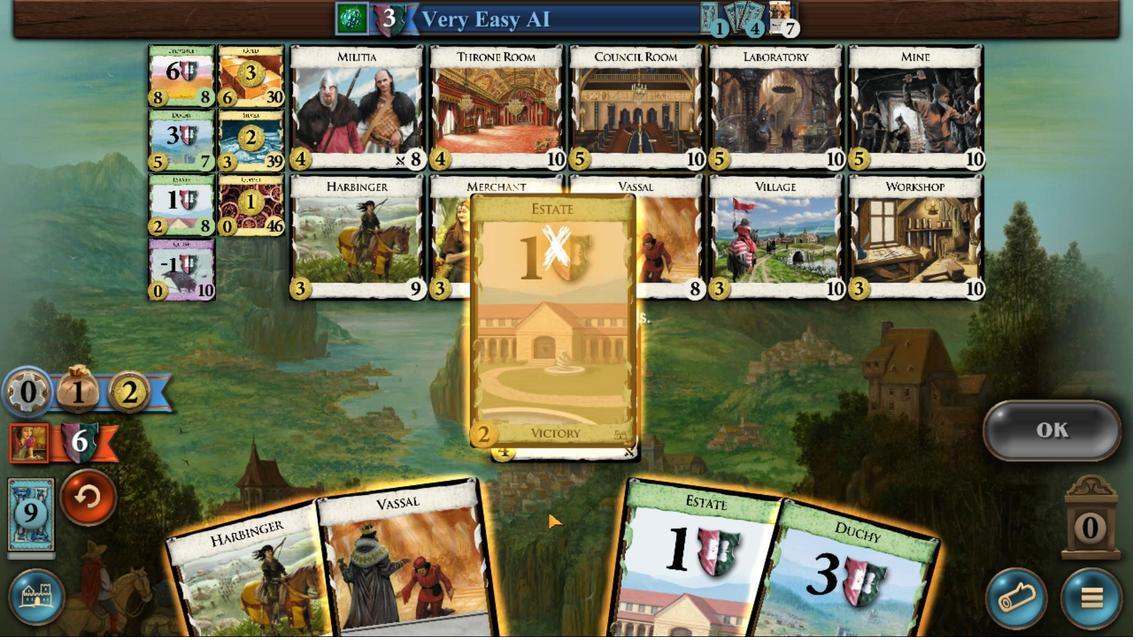 
Action: Mouse scrolled (709, 428) with delta (0, 0)
Screenshot: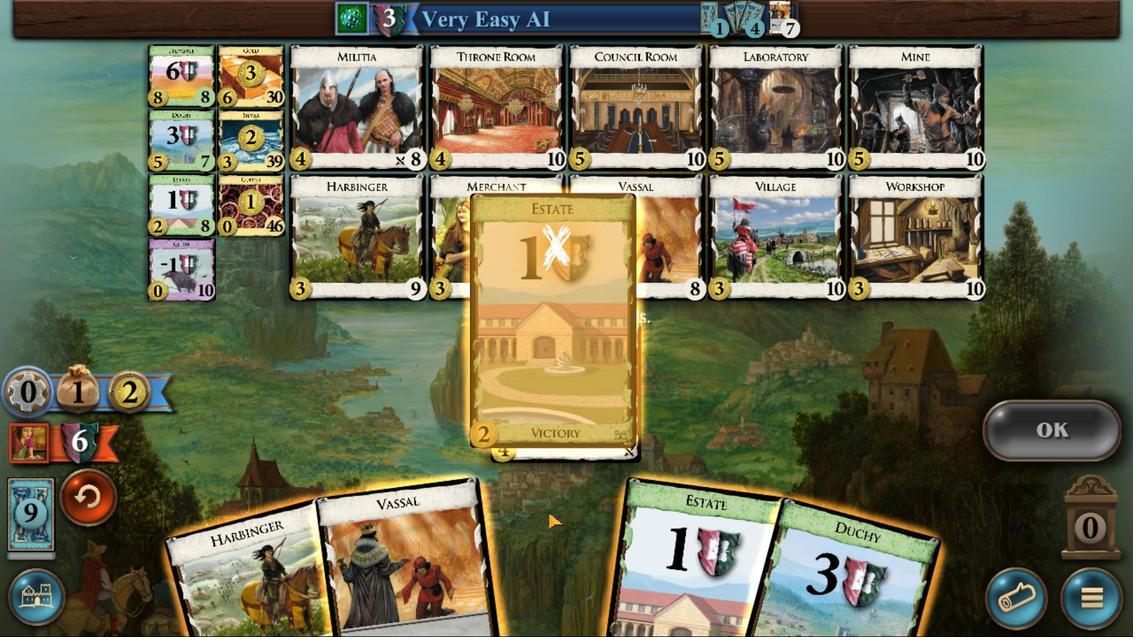 
Action: Mouse scrolled (709, 428) with delta (0, 0)
Screenshot: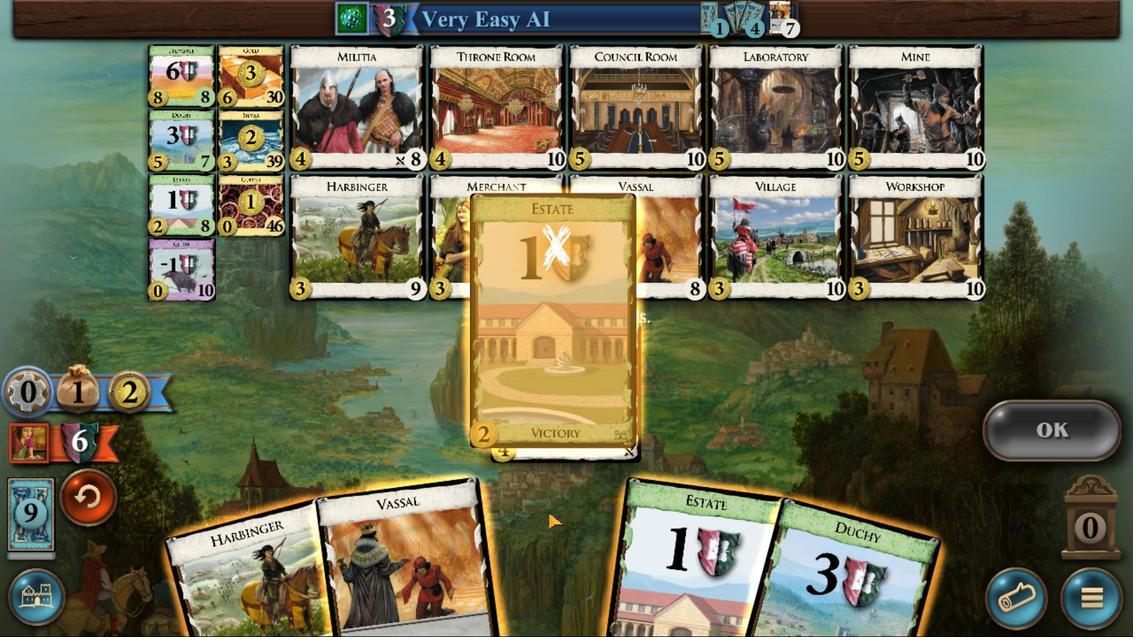 
Action: Mouse moved to (795, 428)
Screenshot: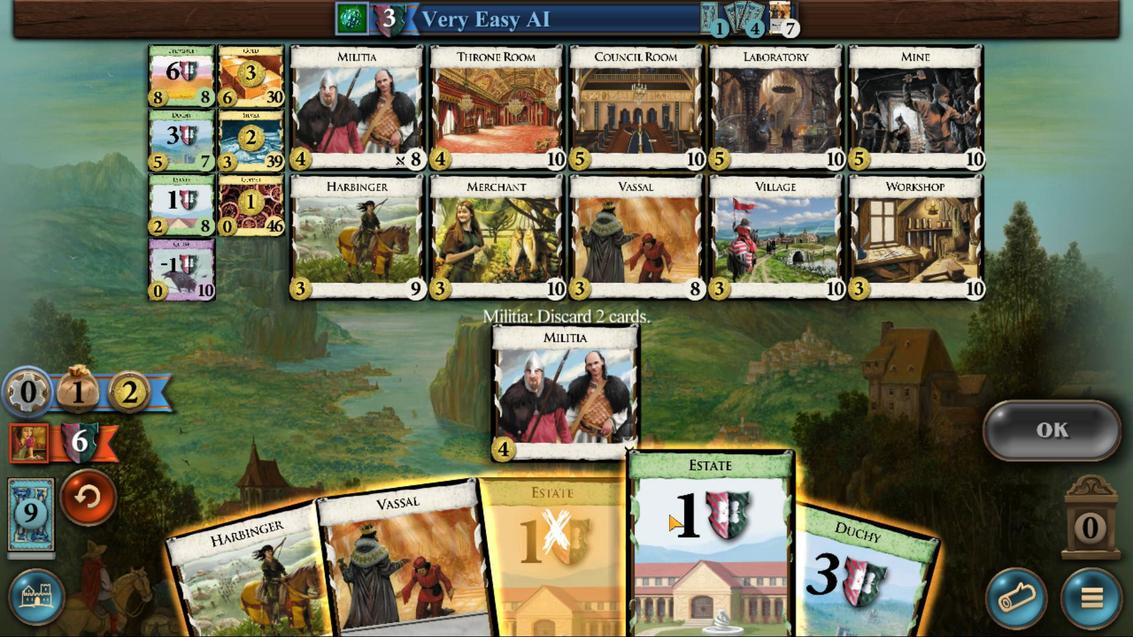 
Action: Mouse scrolled (795, 429) with delta (0, 0)
Screenshot: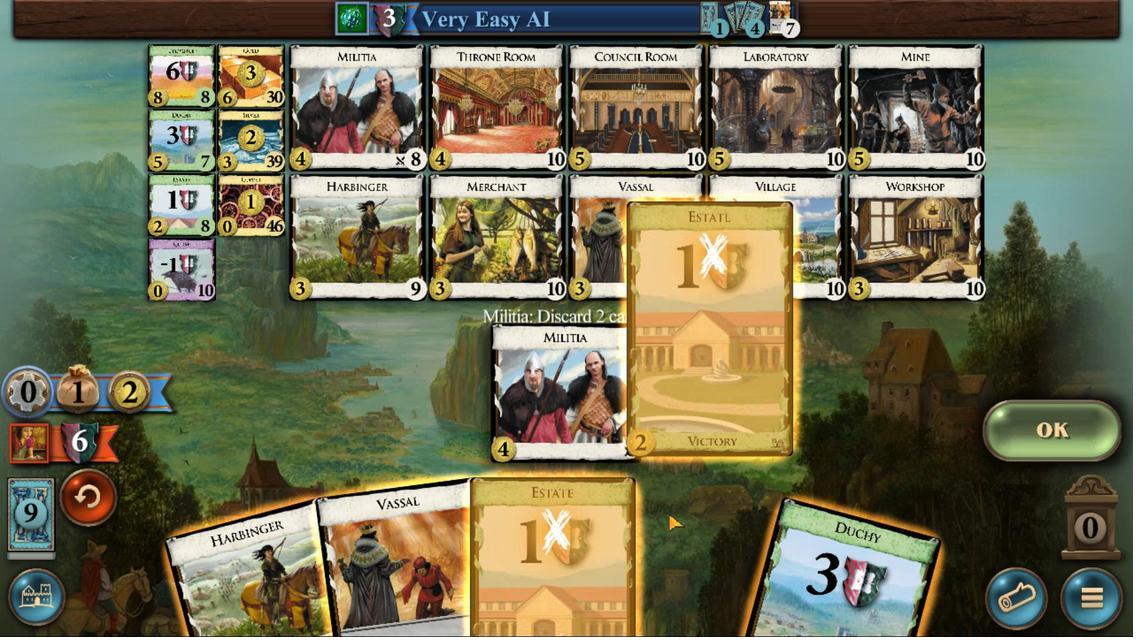 
Action: Mouse scrolled (795, 429) with delta (0, 0)
Screenshot: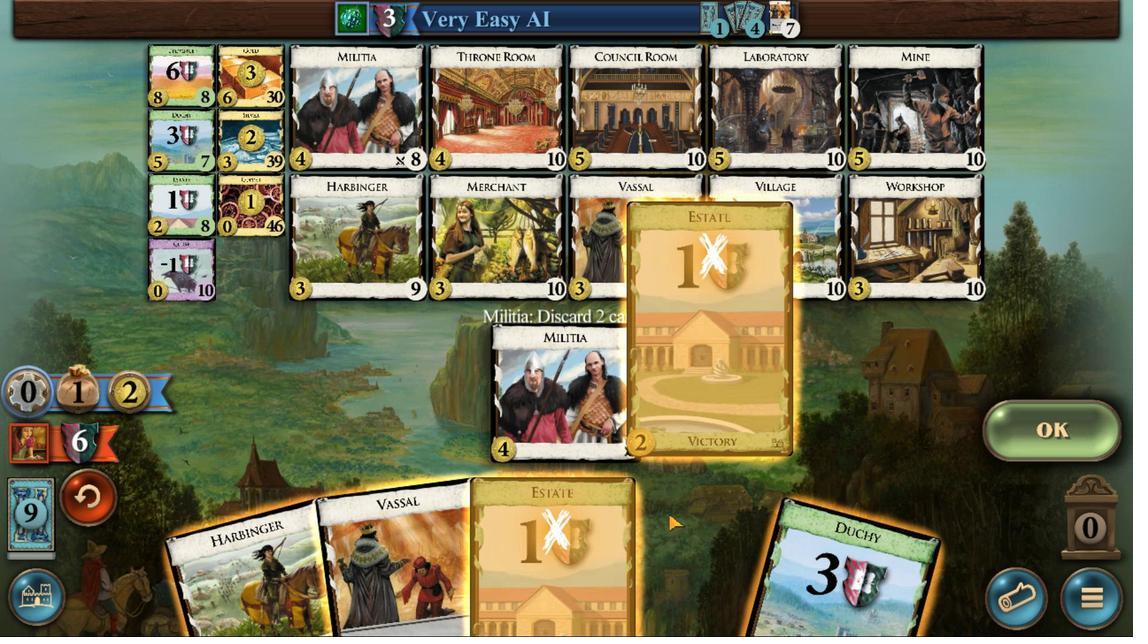 
Action: Mouse scrolled (795, 429) with delta (0, 0)
Screenshot: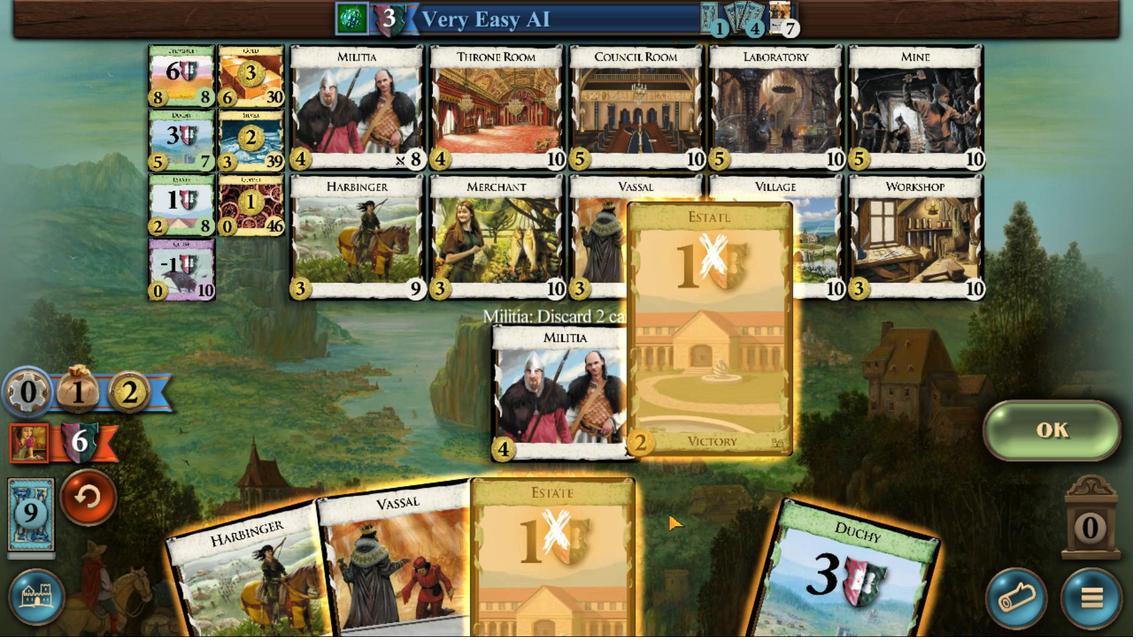 
Action: Mouse scrolled (795, 429) with delta (0, 0)
Screenshot: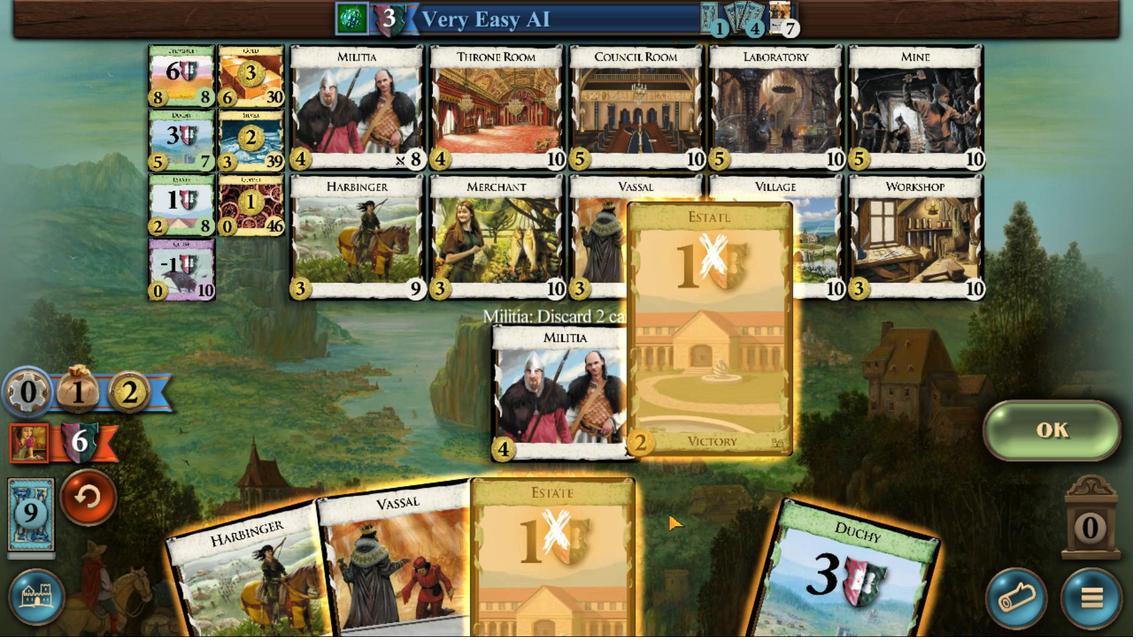 
Action: Mouse moved to (1029, 437)
Screenshot: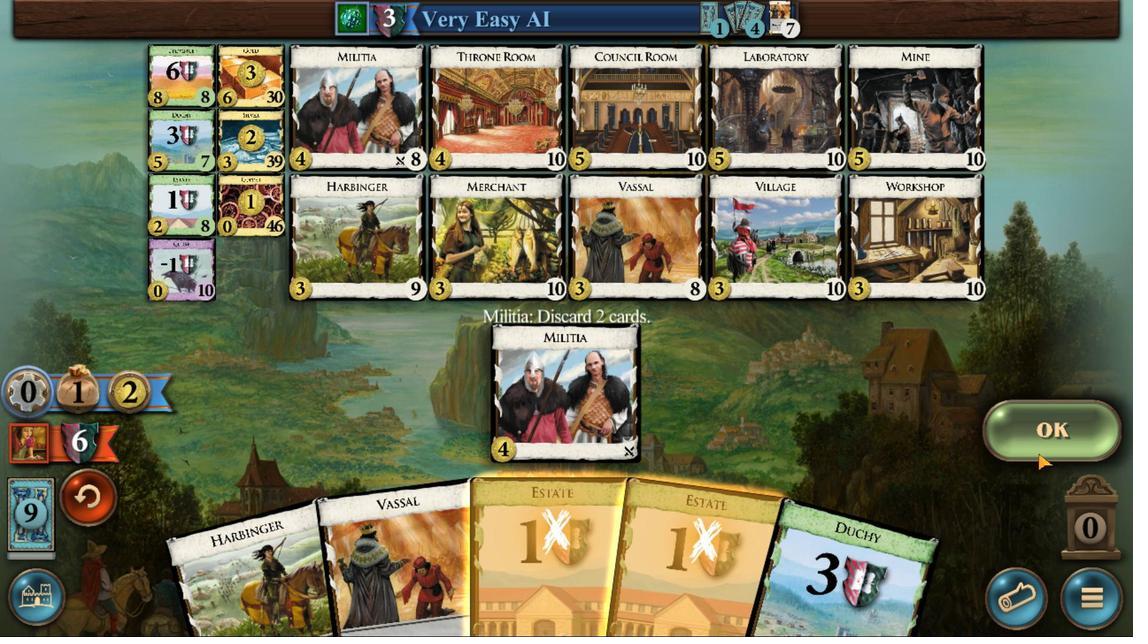 
Action: Mouse pressed left at (1029, 437)
Screenshot: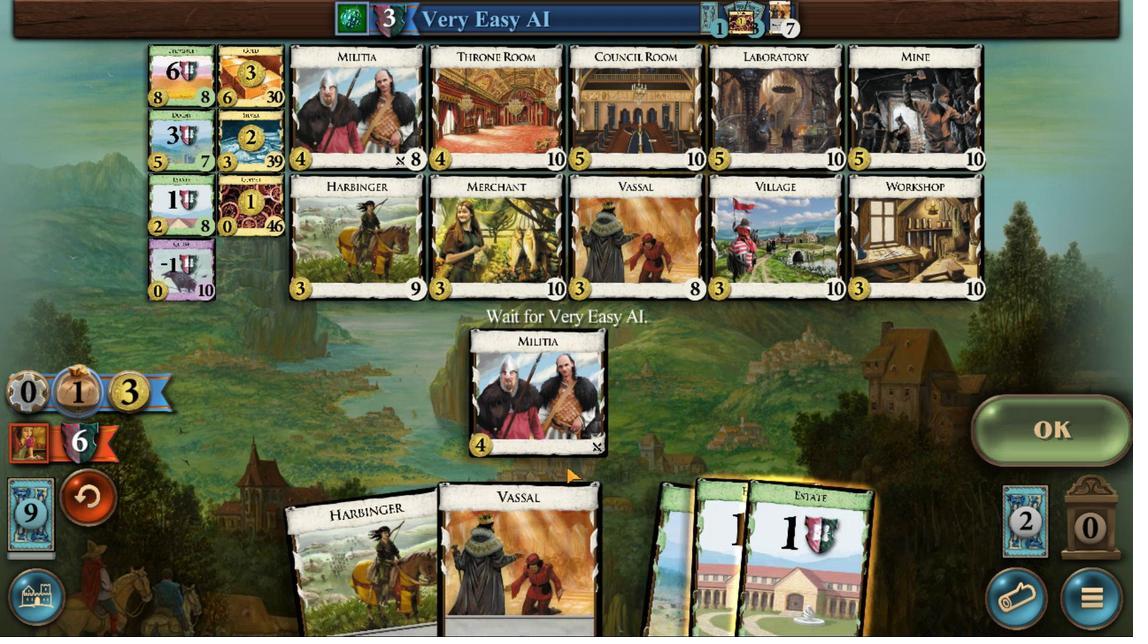 
Action: Mouse moved to (684, 431)
Screenshot: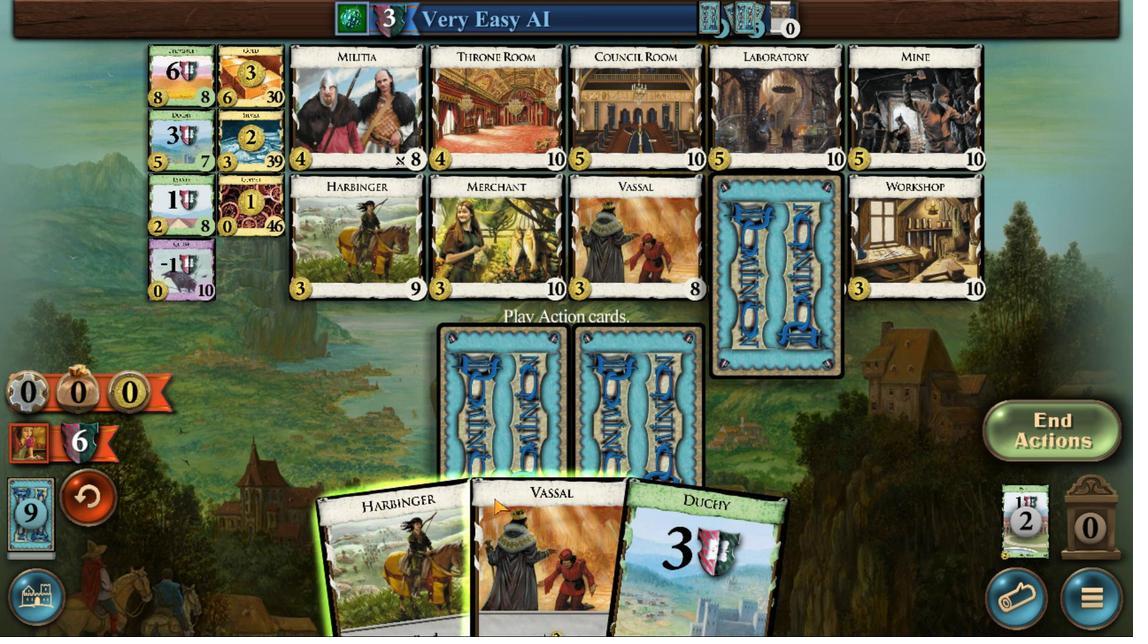 
Action: Mouse scrolled (684, 431) with delta (0, 0)
Screenshot: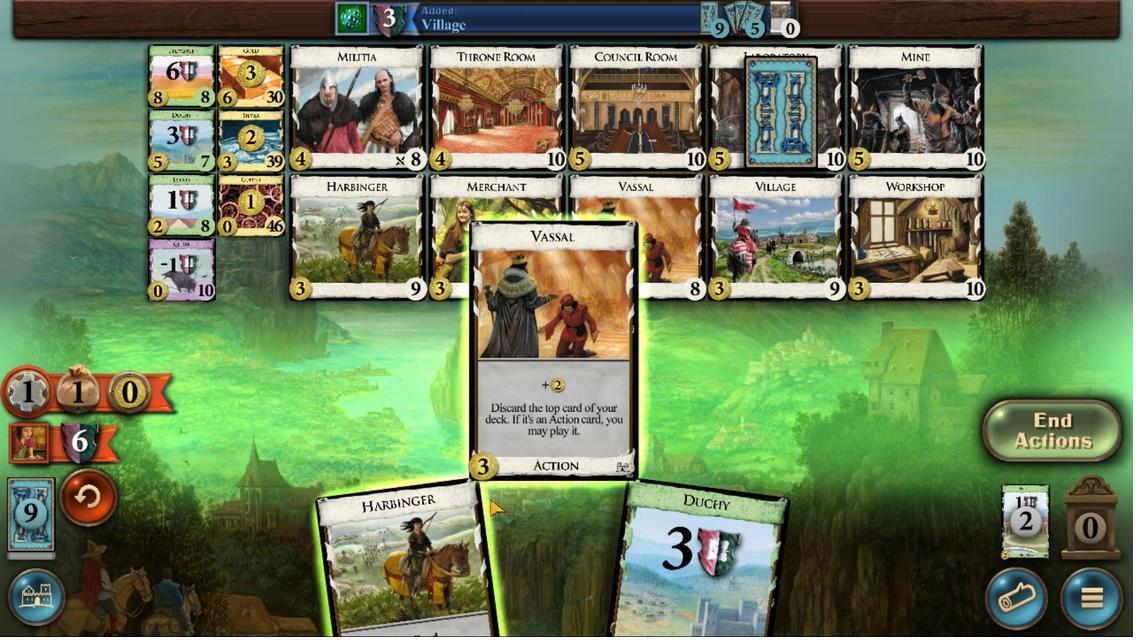 
Action: Mouse scrolled (684, 431) with delta (0, 0)
Screenshot: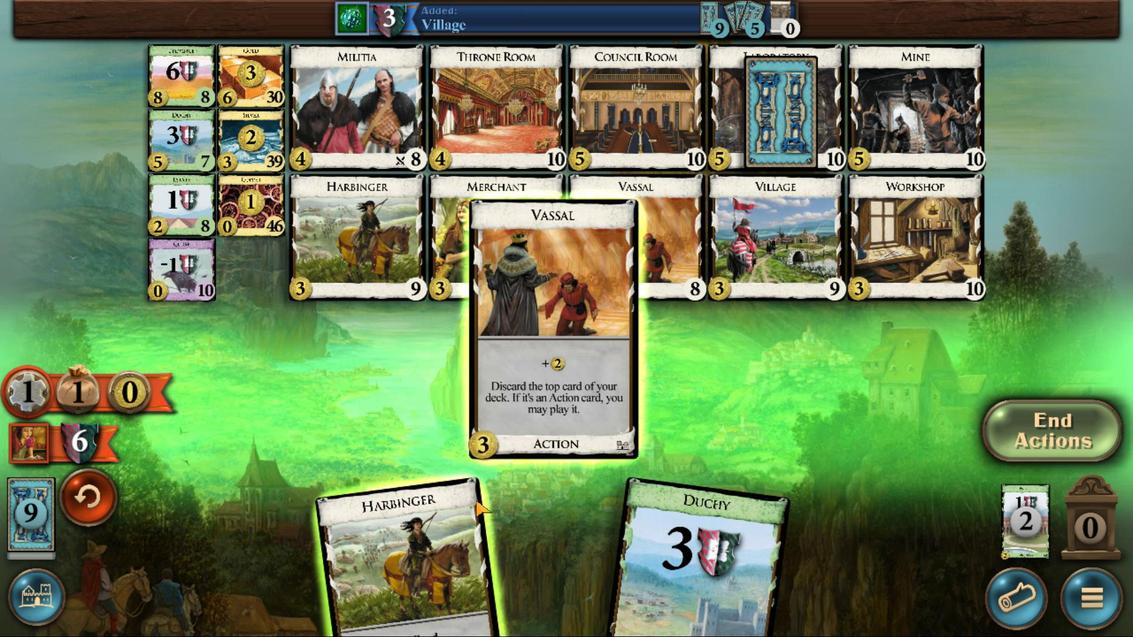 
Action: Mouse scrolled (684, 431) with delta (0, 0)
Screenshot: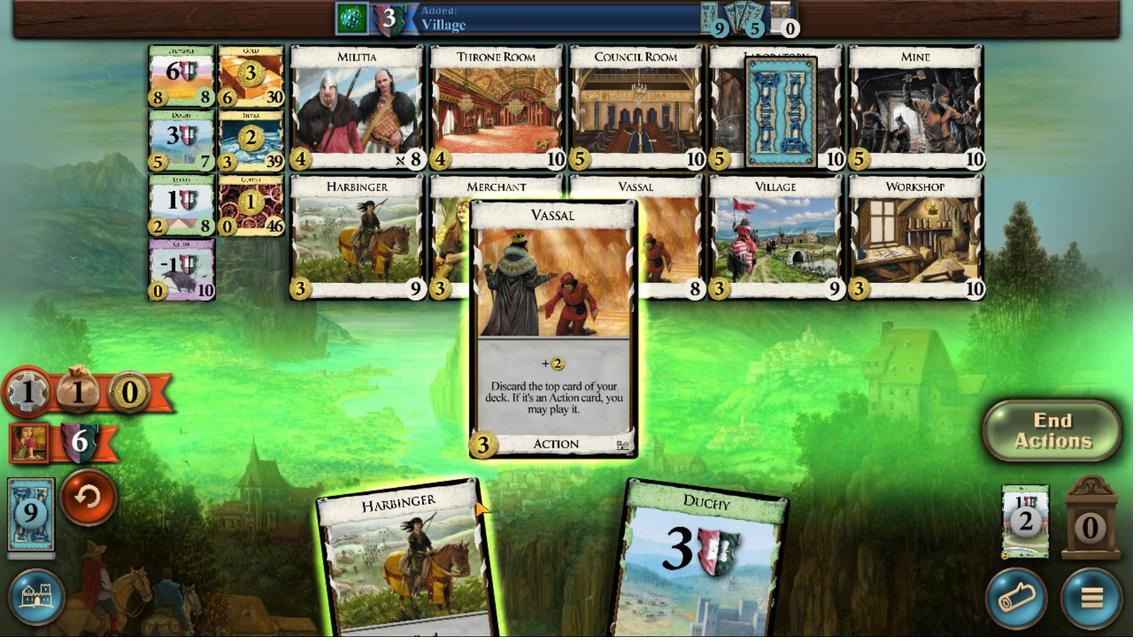 
Action: Mouse moved to (663, 431)
Screenshot: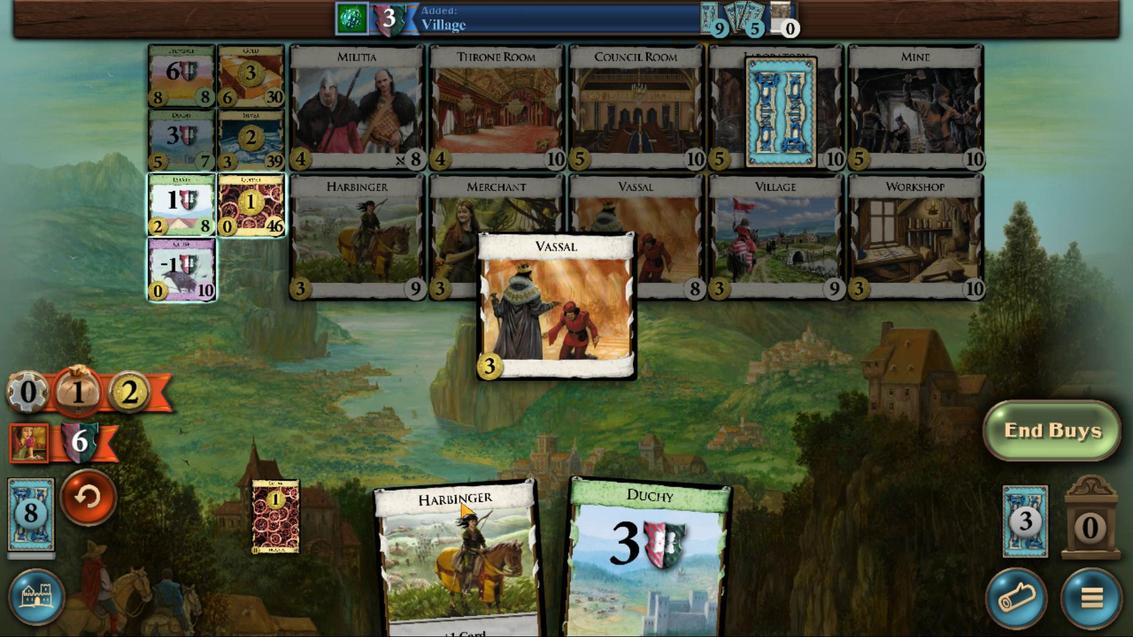 
Action: Mouse scrolled (663, 431) with delta (0, 0)
Screenshot: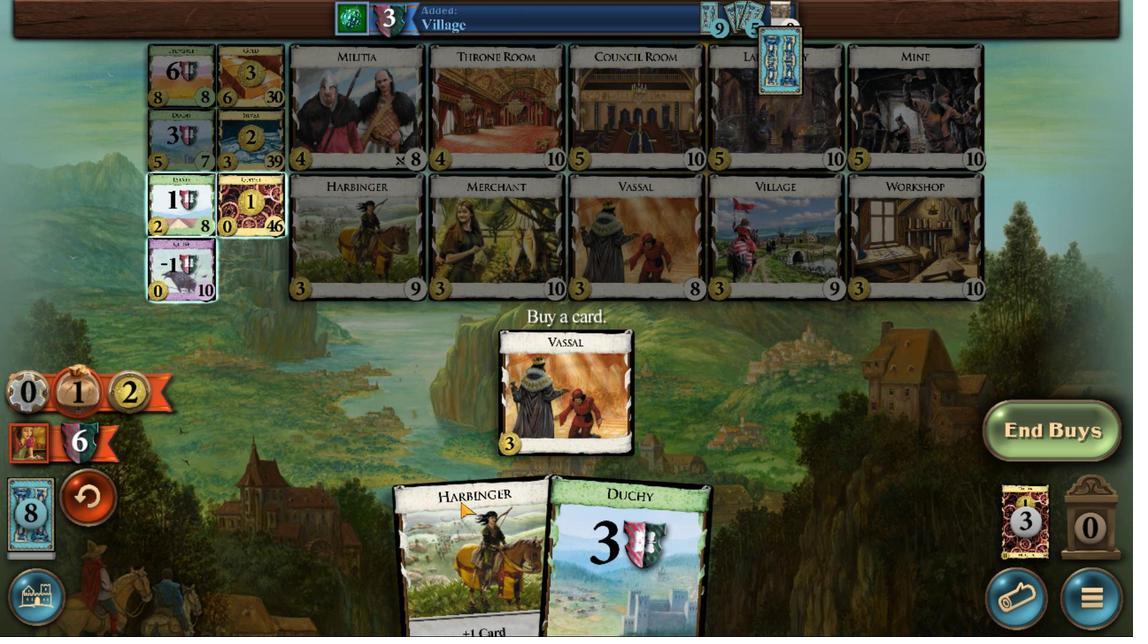 
Action: Mouse scrolled (663, 431) with delta (0, 0)
Screenshot: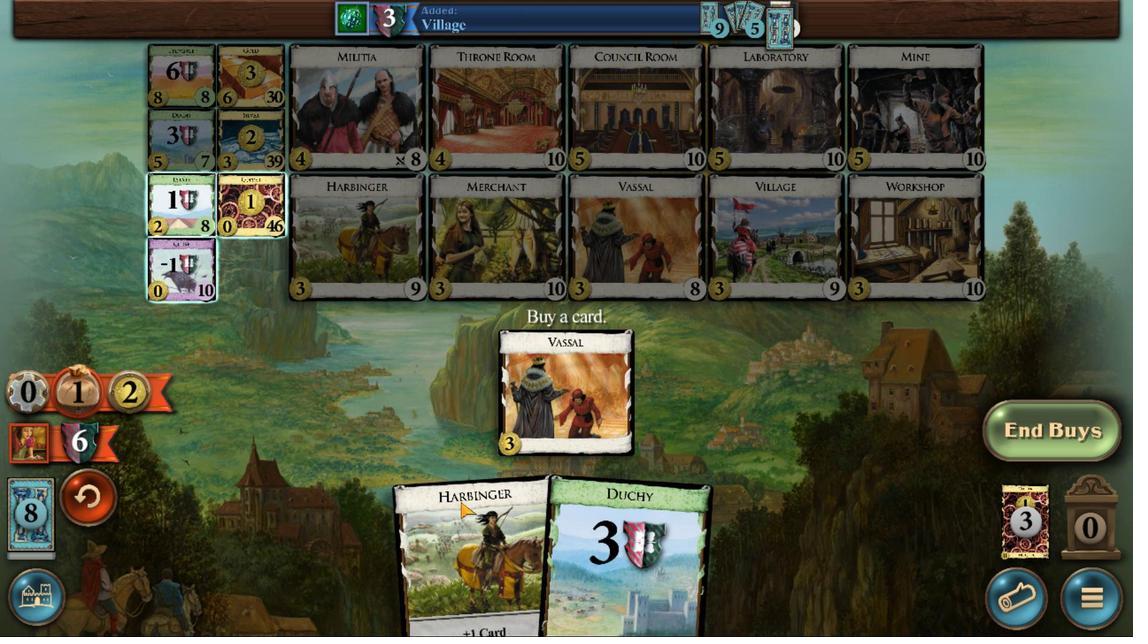
Action: Mouse scrolled (663, 431) with delta (0, 0)
Screenshot: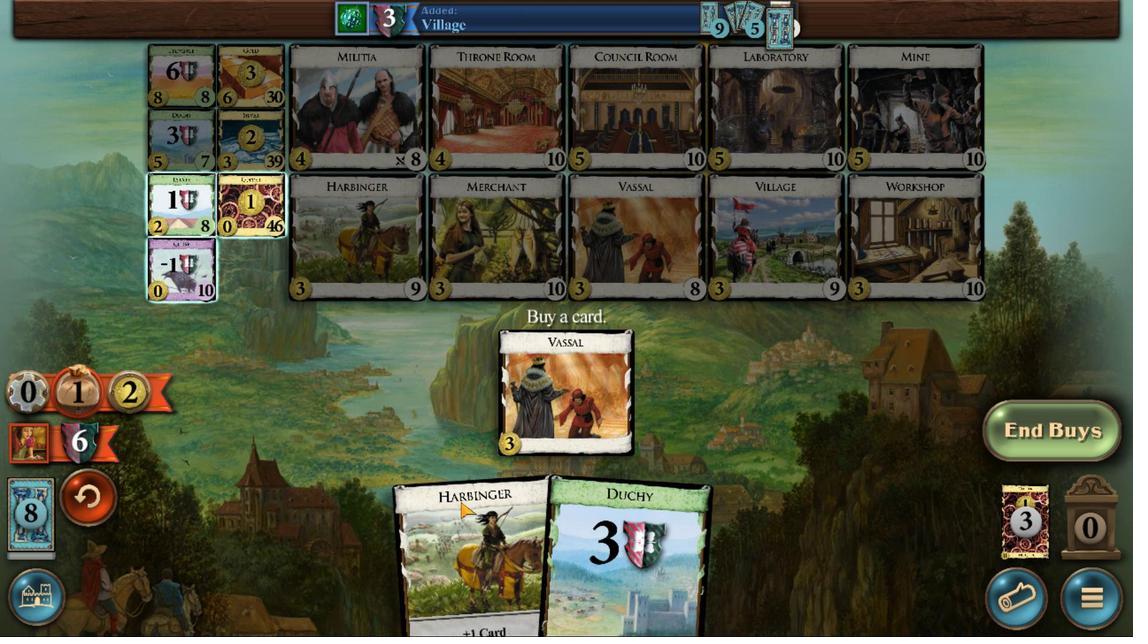 
Action: Mouse moved to (523, 474)
Screenshot: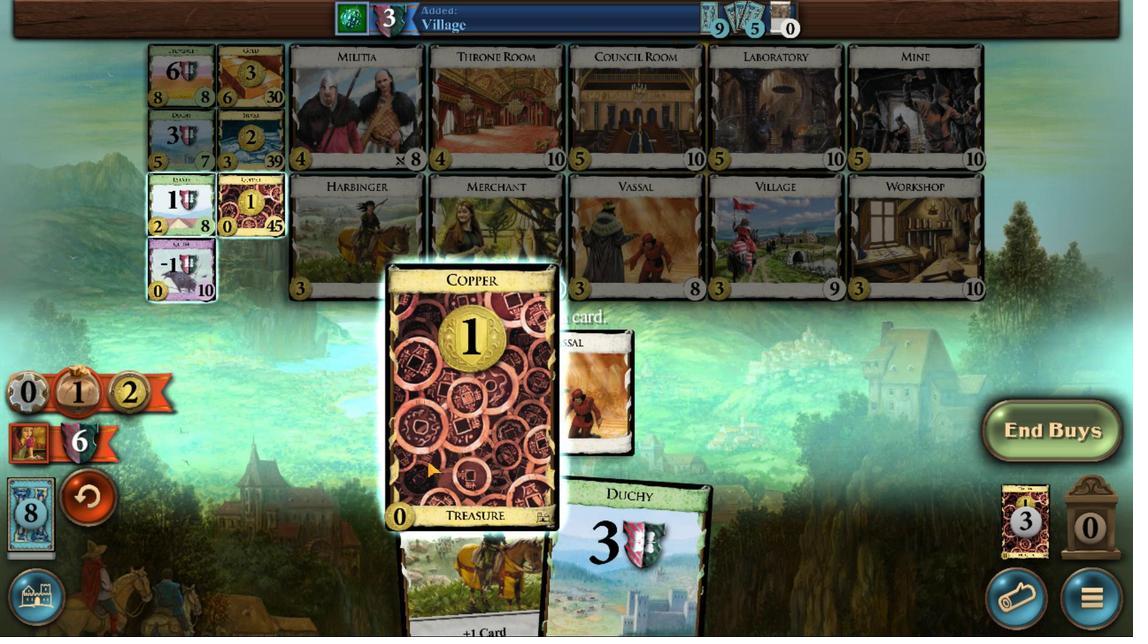 
Action: Mouse pressed left at (523, 474)
Screenshot: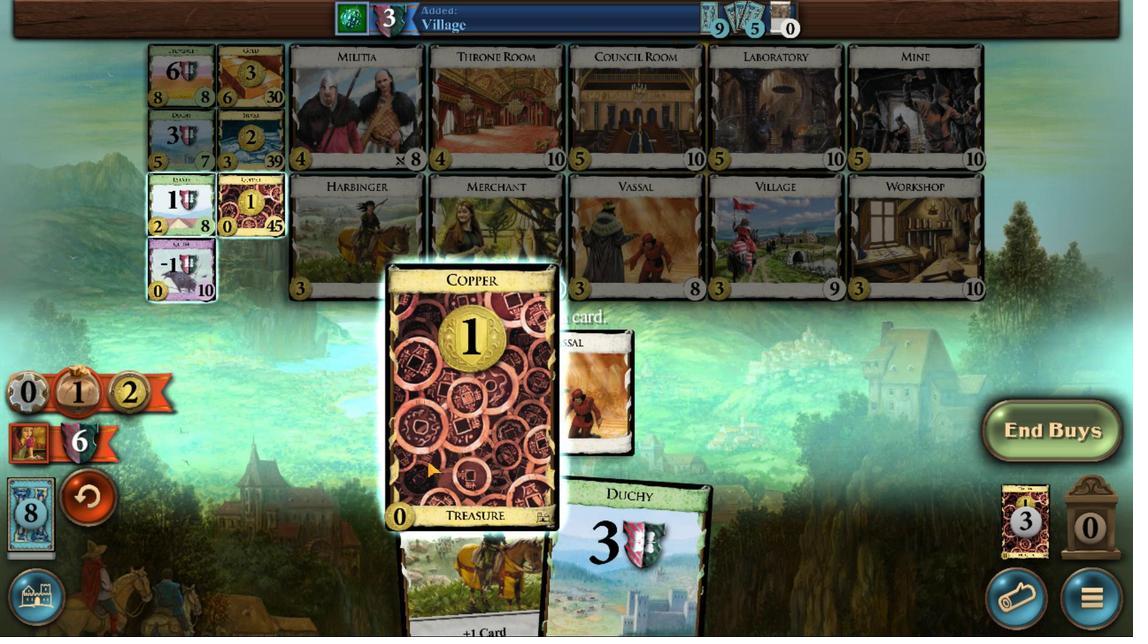 
Action: Mouse moved to (791, 422)
Screenshot: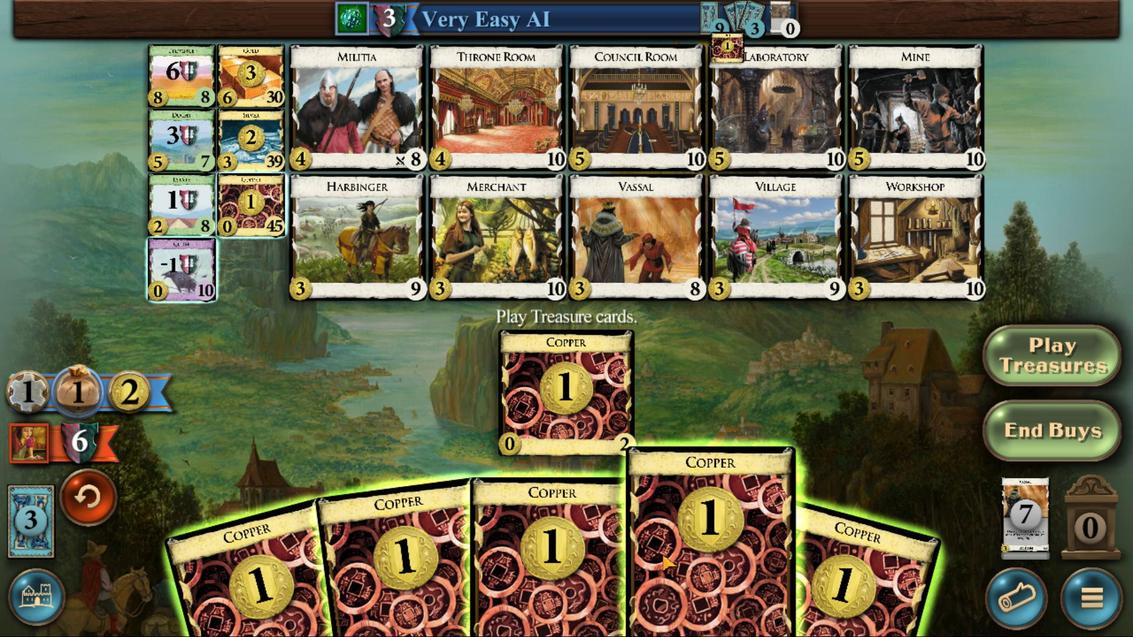 
Action: Mouse scrolled (791, 423) with delta (0, 0)
Screenshot: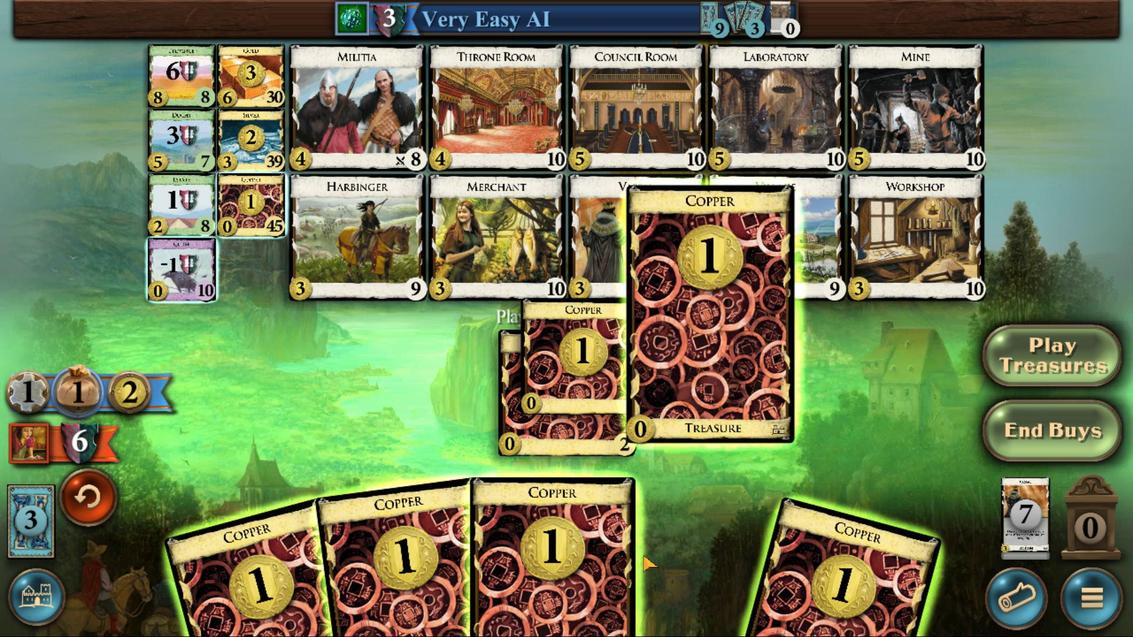 
Action: Mouse scrolled (791, 423) with delta (0, 0)
Screenshot: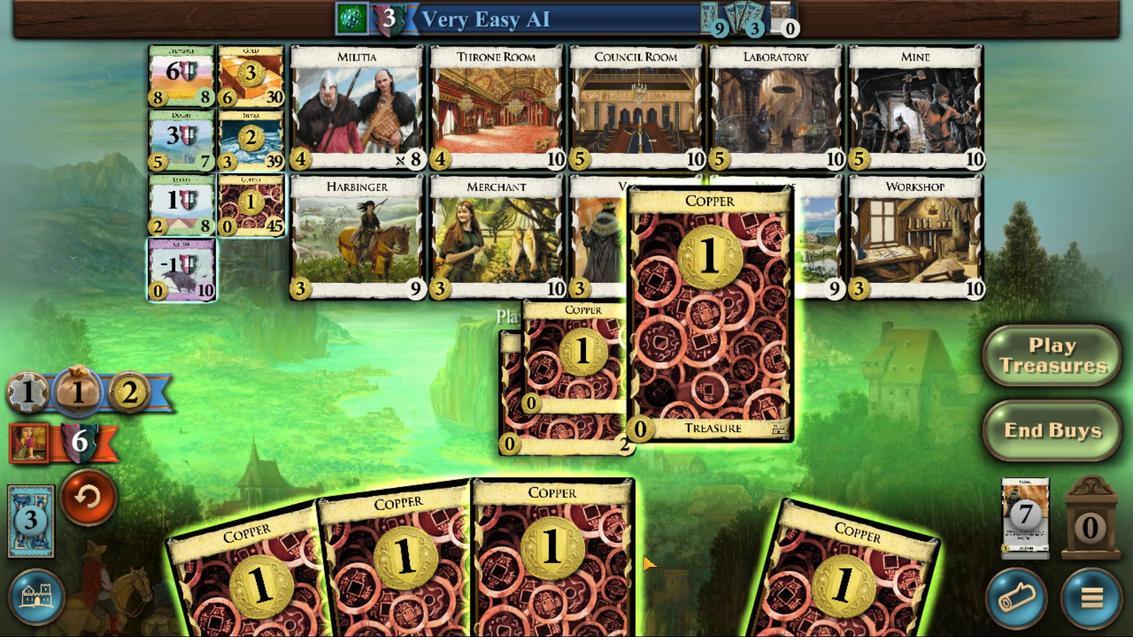 
Action: Mouse scrolled (791, 423) with delta (0, 0)
Screenshot: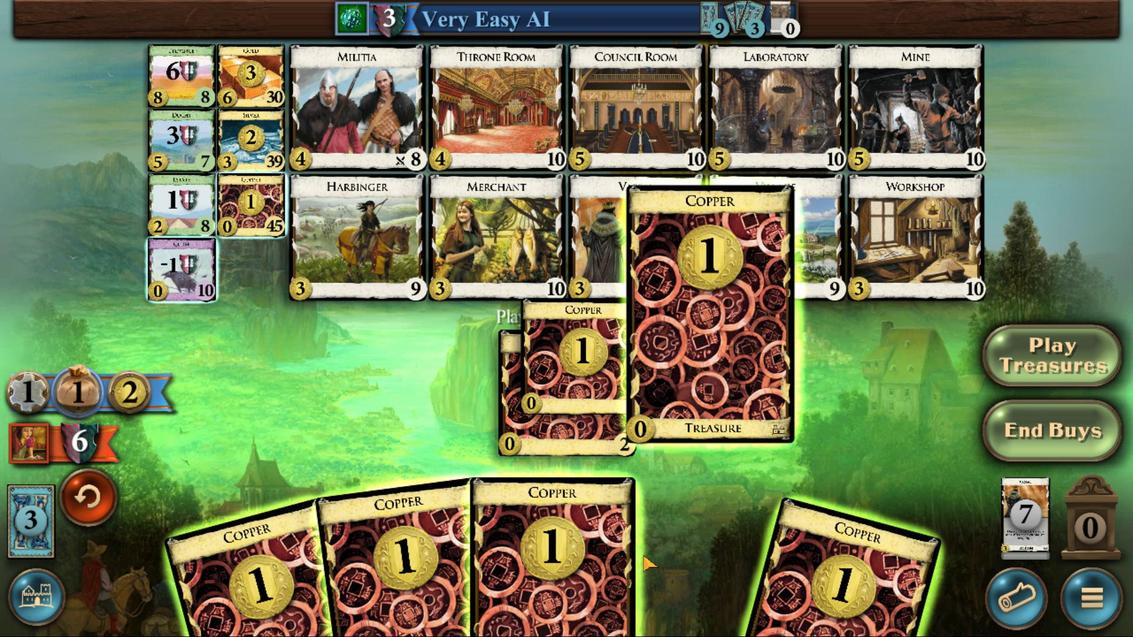 
Action: Mouse moved to (761, 422)
Screenshot: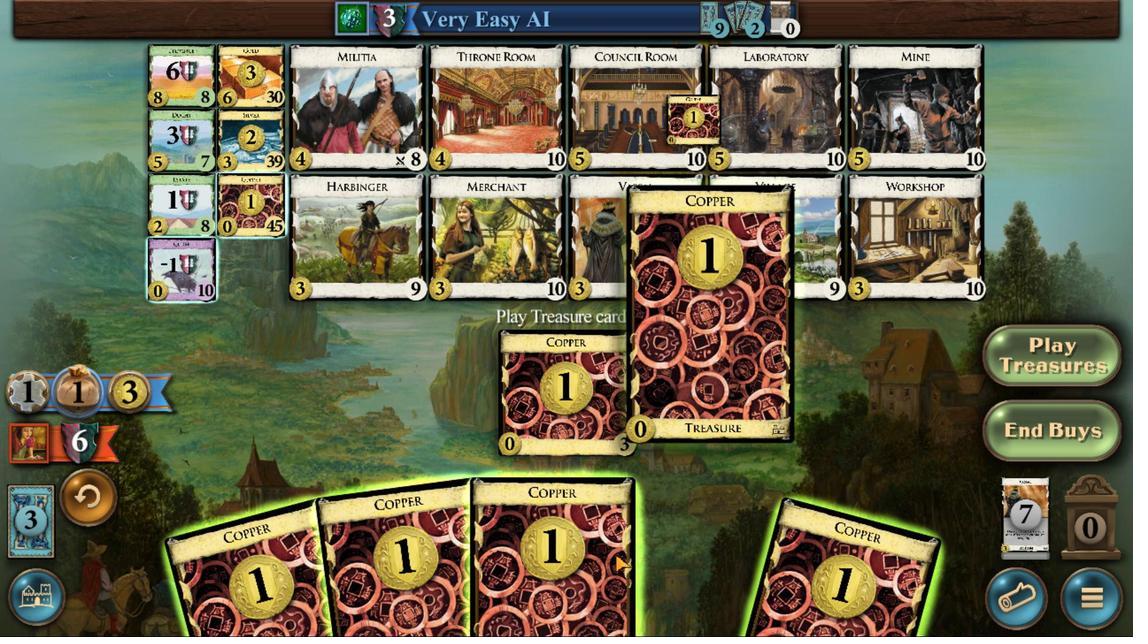 
Action: Mouse scrolled (761, 423) with delta (0, 0)
Screenshot: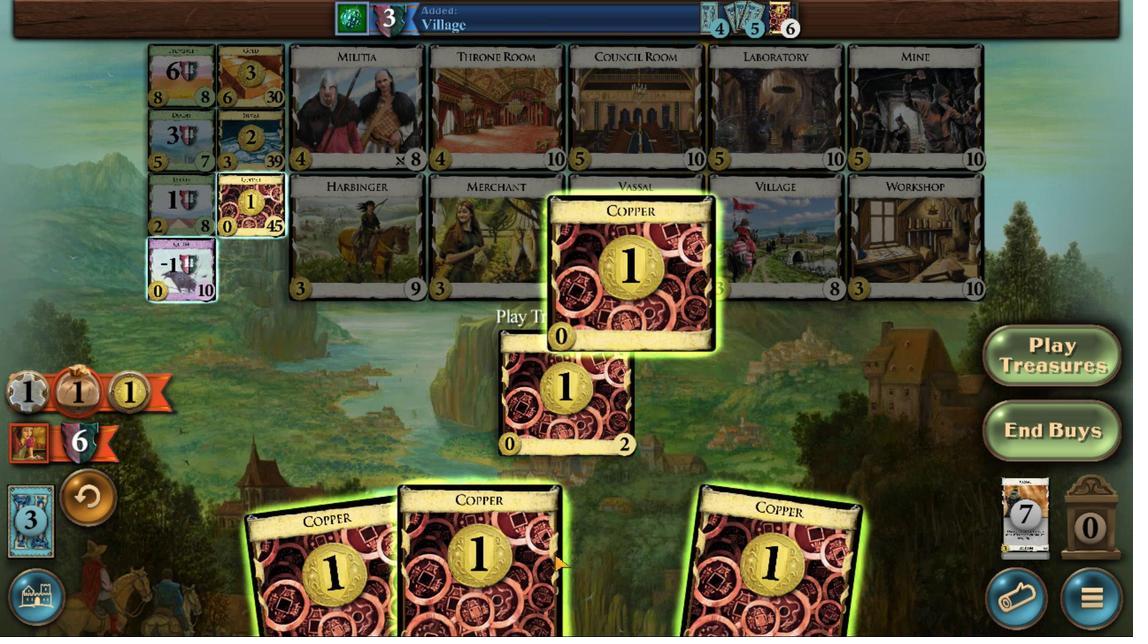 
Action: Mouse scrolled (761, 423) with delta (0, 0)
Screenshot: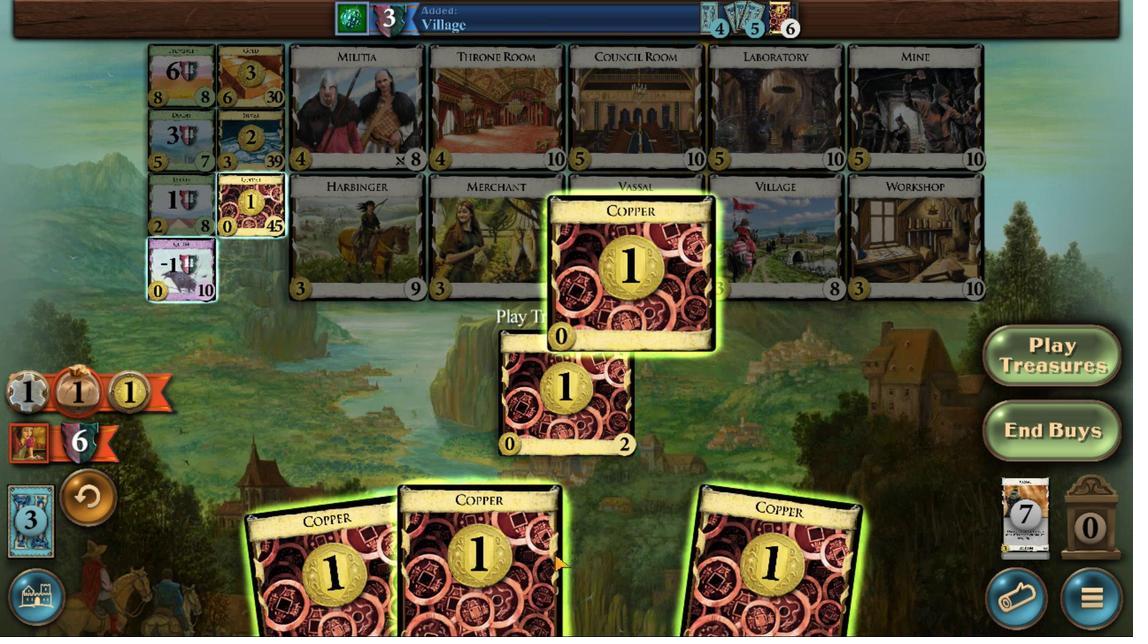 
Action: Mouse scrolled (761, 423) with delta (0, 0)
Screenshot: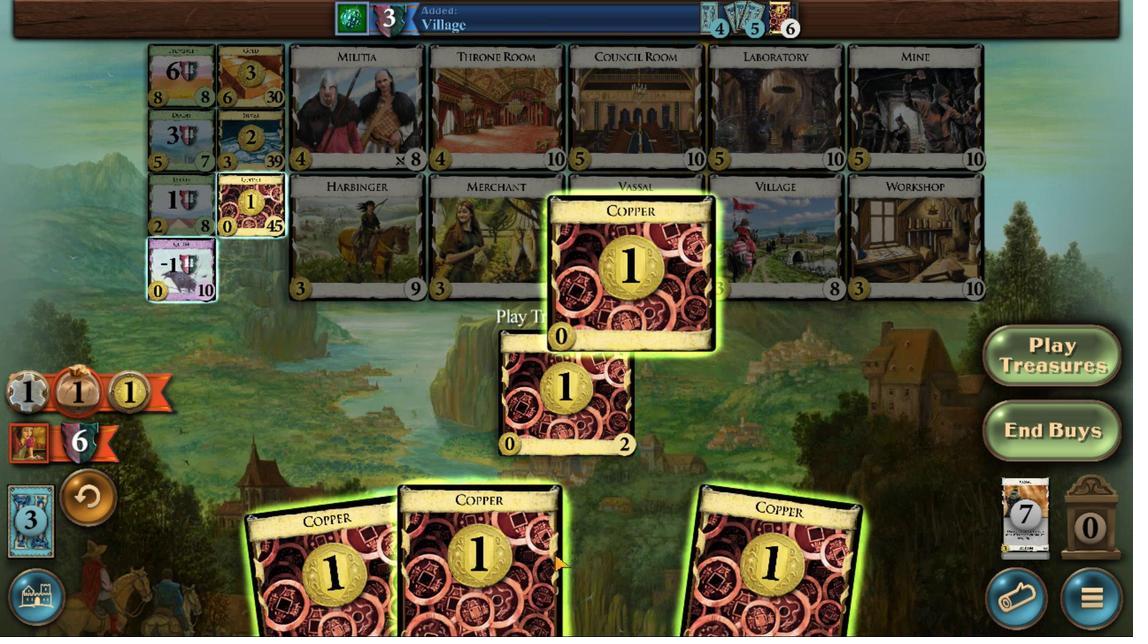 
Action: Mouse moved to (678, 422)
Screenshot: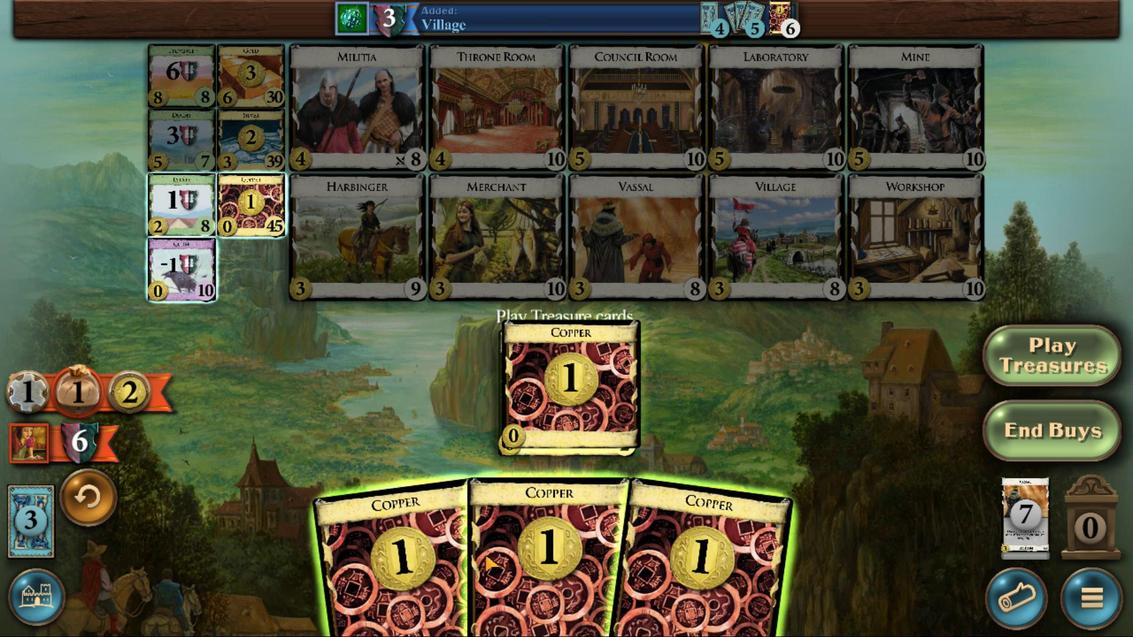 
Action: Mouse scrolled (678, 423) with delta (0, 0)
Screenshot: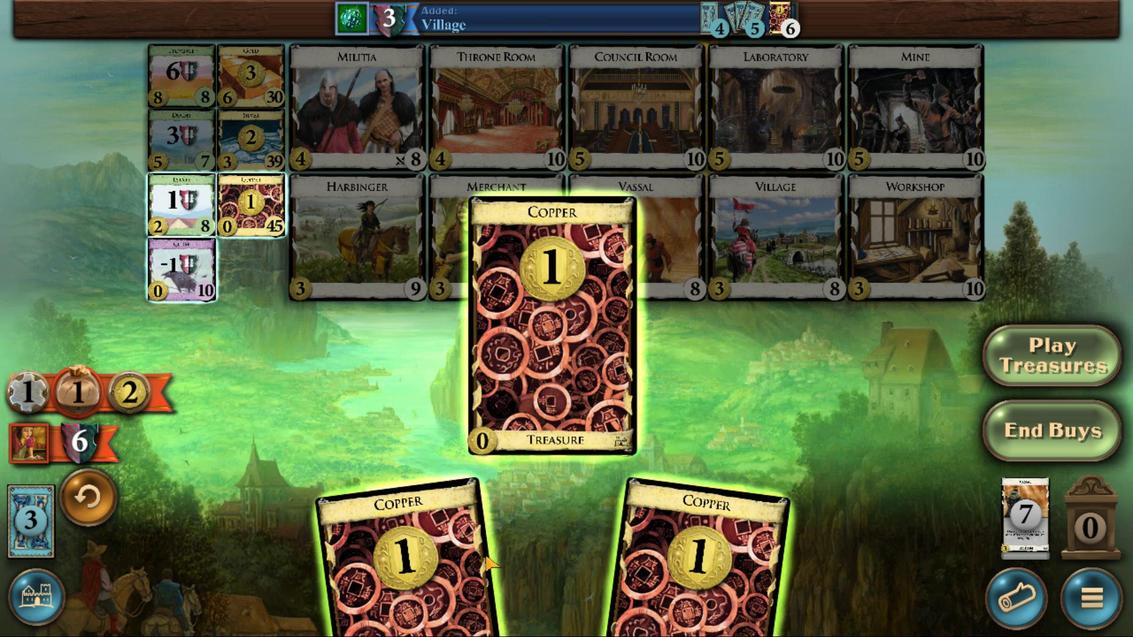 
Action: Mouse scrolled (678, 423) with delta (0, 0)
Screenshot: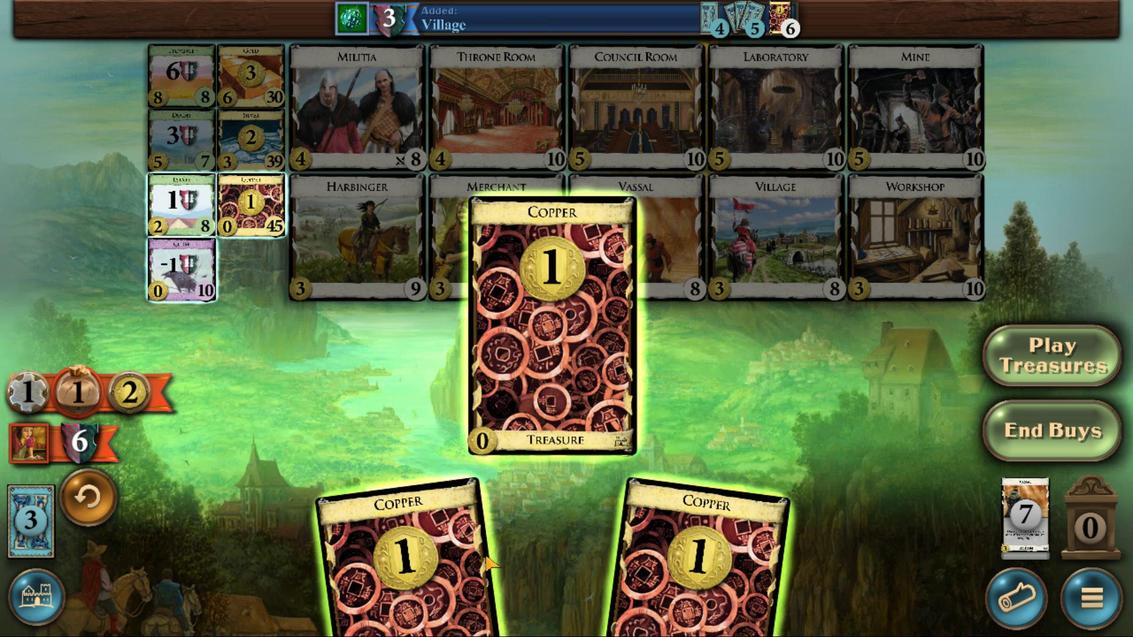 
Action: Mouse scrolled (678, 423) with delta (0, 0)
Screenshot: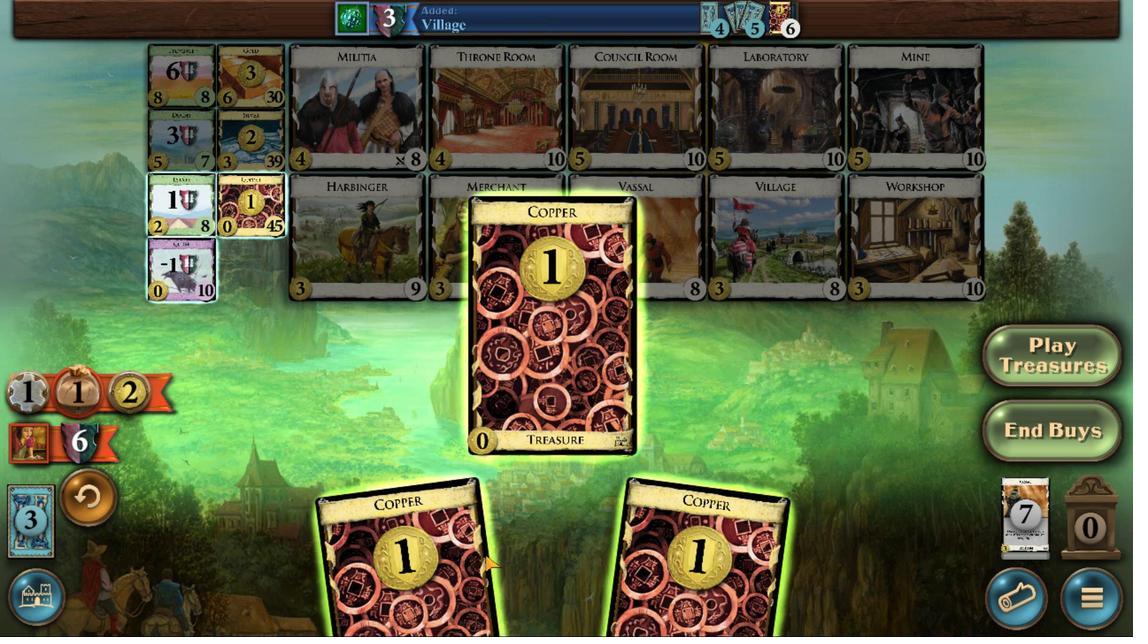 
Action: Mouse moved to (646, 423)
Screenshot: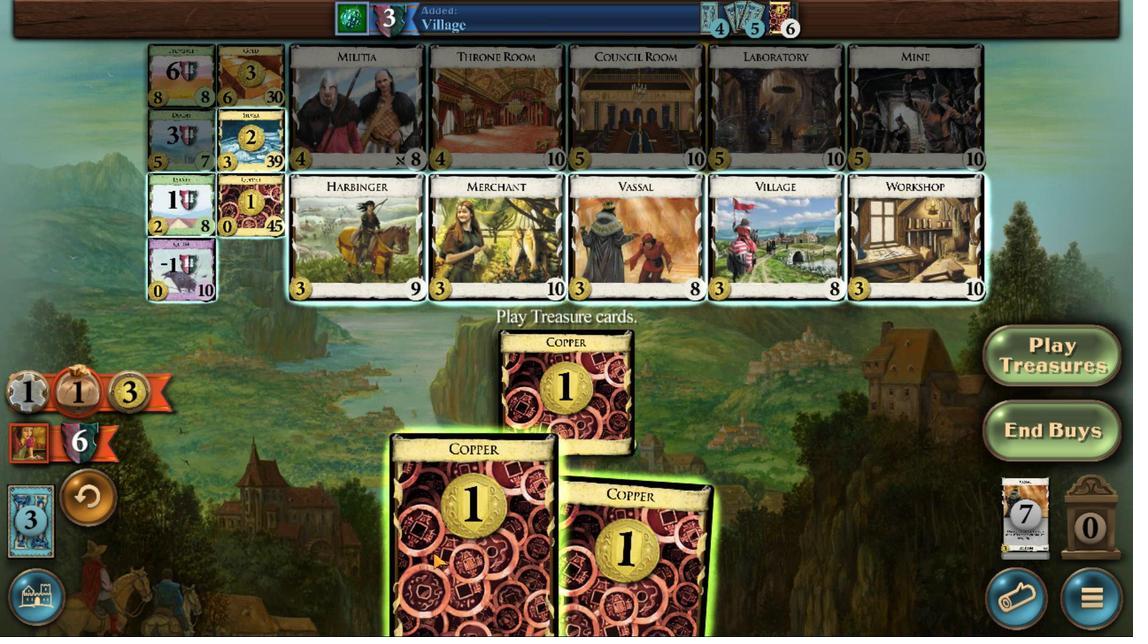 
Action: Mouse scrolled (646, 423) with delta (0, 0)
Screenshot: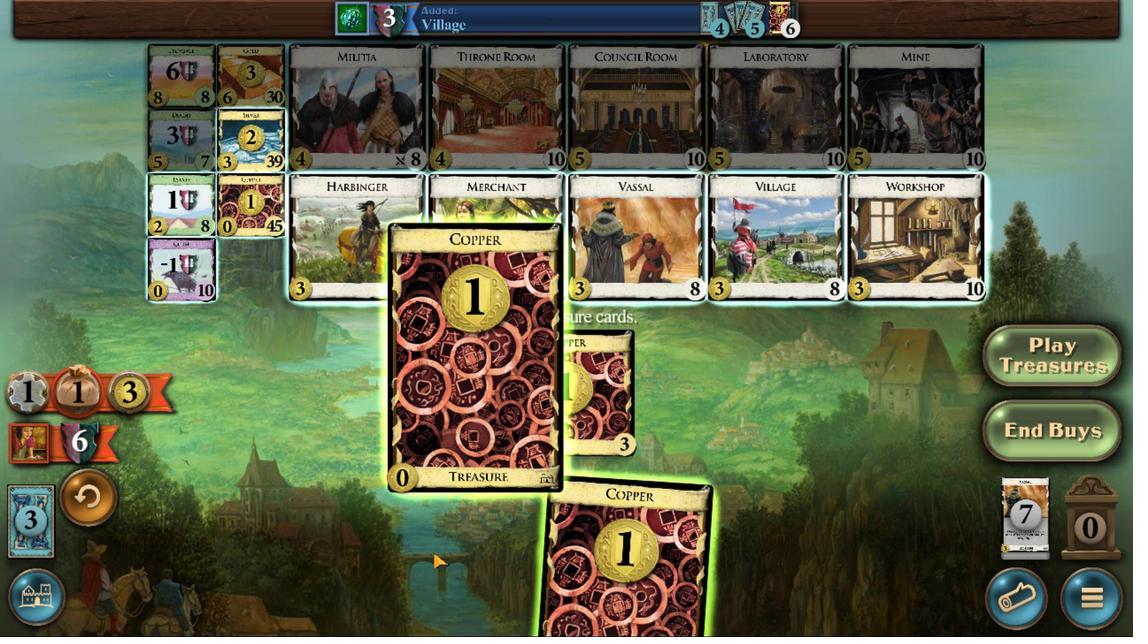 
Action: Mouse scrolled (646, 423) with delta (0, 0)
Screenshot: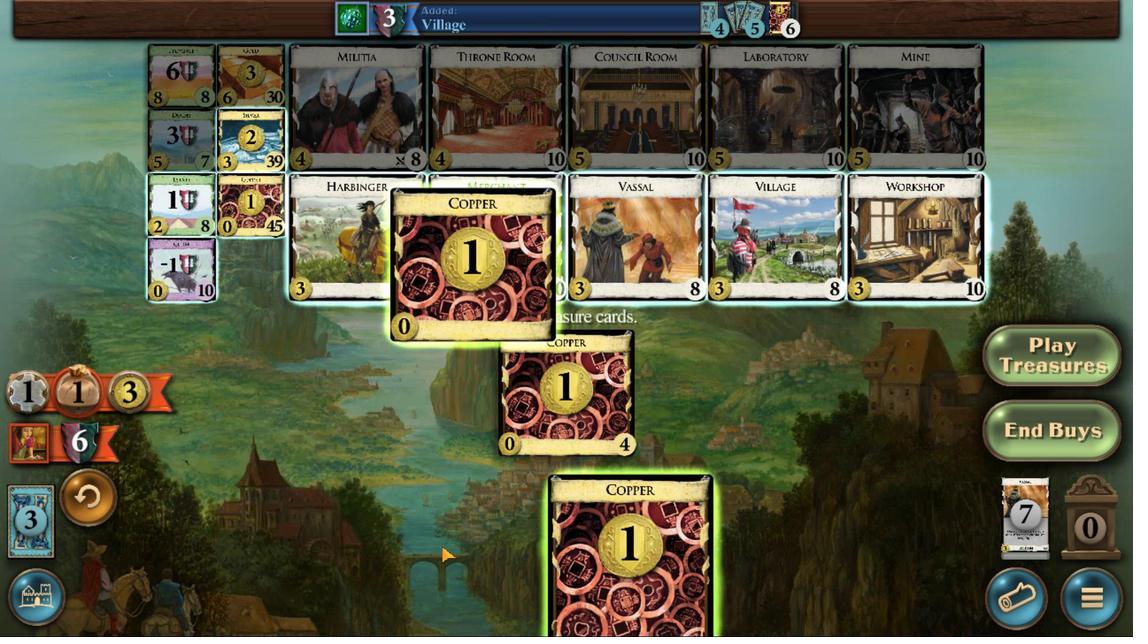 
Action: Mouse scrolled (646, 423) with delta (0, 0)
Screenshot: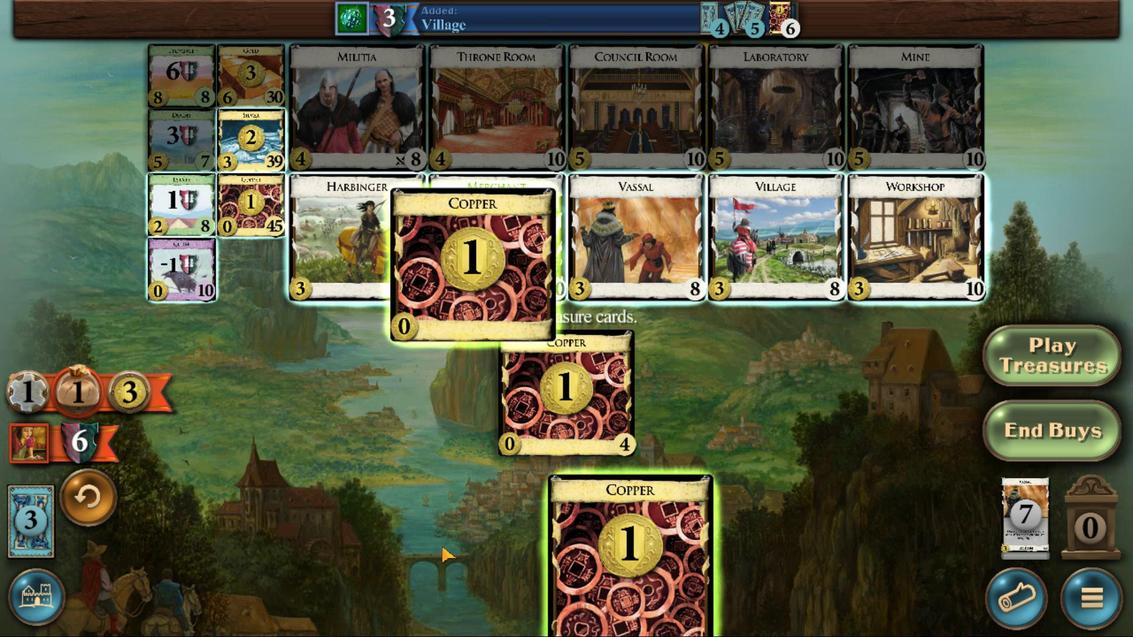
Action: Mouse moved to (700, 424)
Screenshot: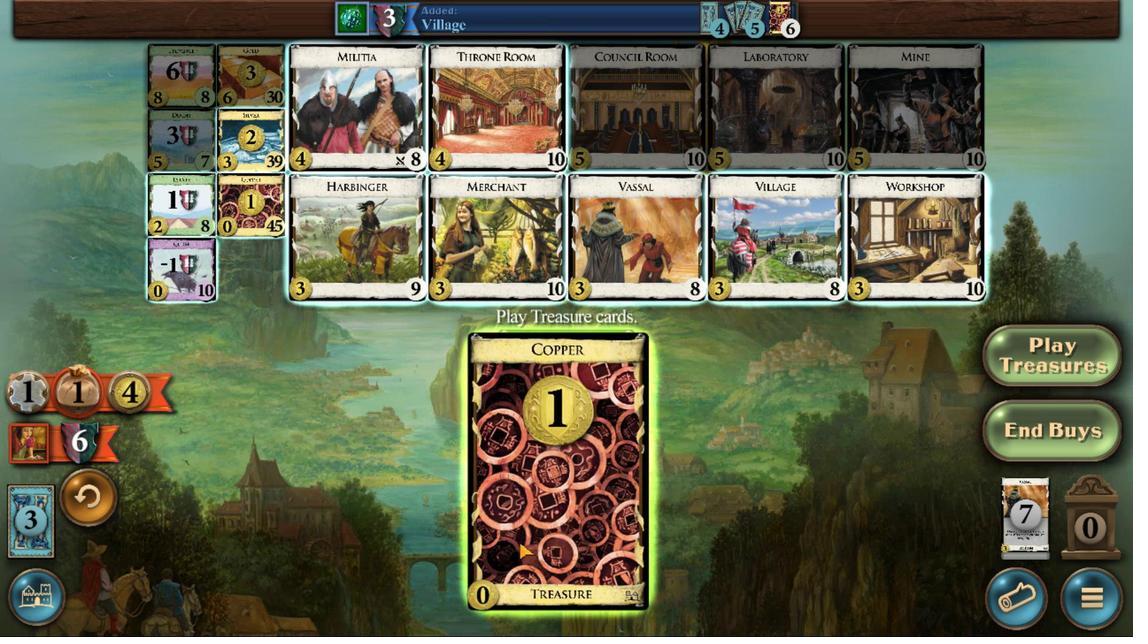 
Action: Mouse scrolled (700, 425) with delta (0, 0)
Screenshot: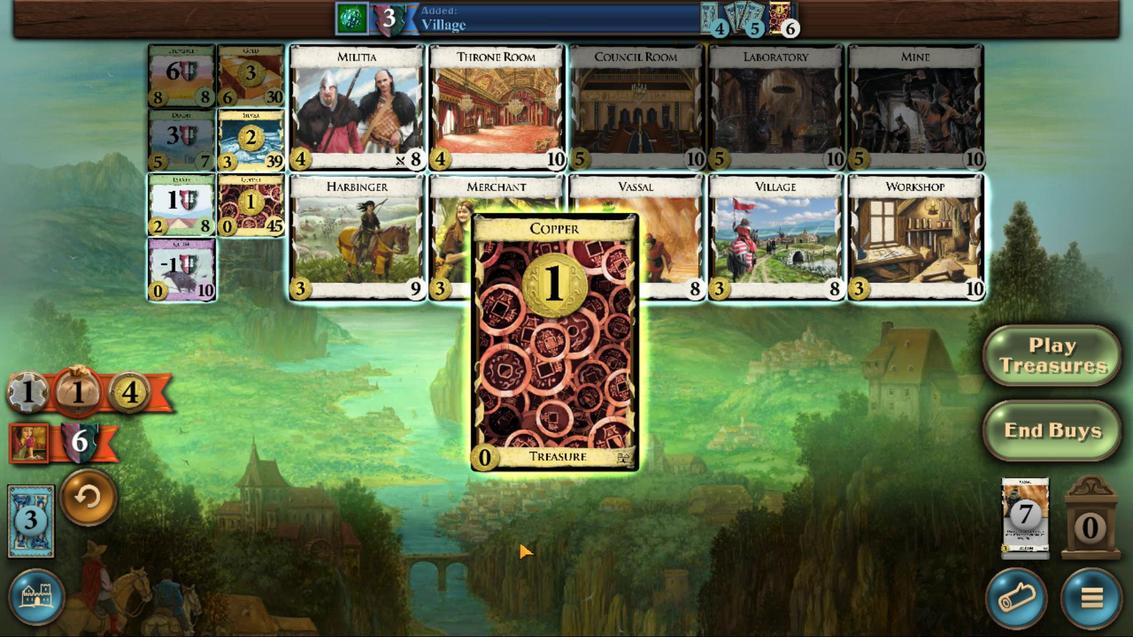 
Action: Mouse scrolled (700, 425) with delta (0, 0)
Screenshot: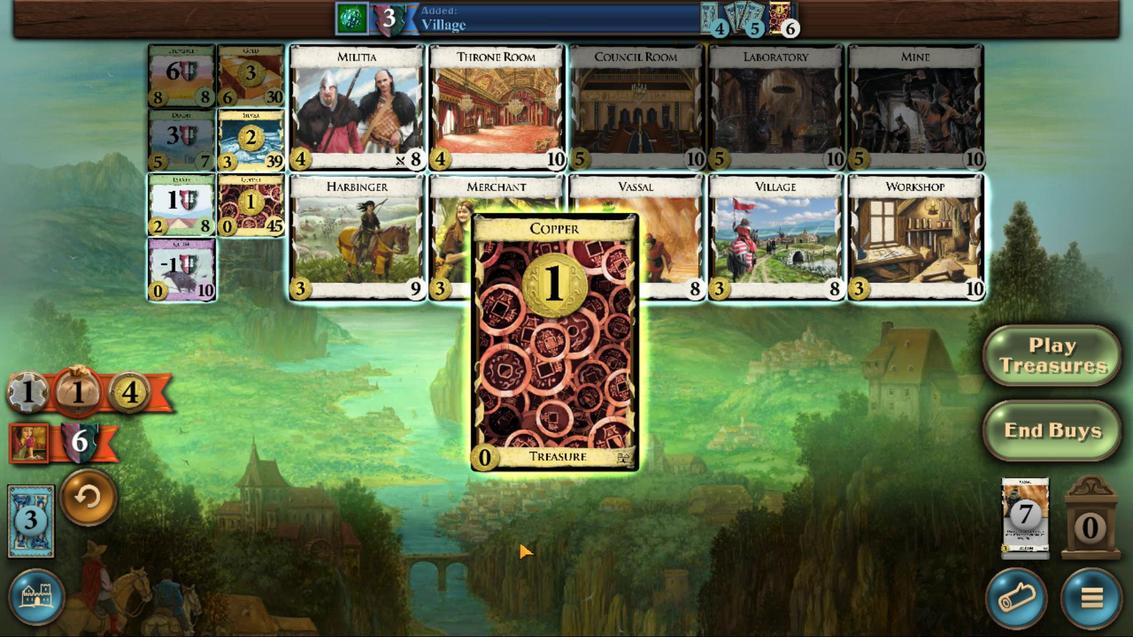 
Action: Mouse scrolled (700, 425) with delta (0, 0)
Screenshot: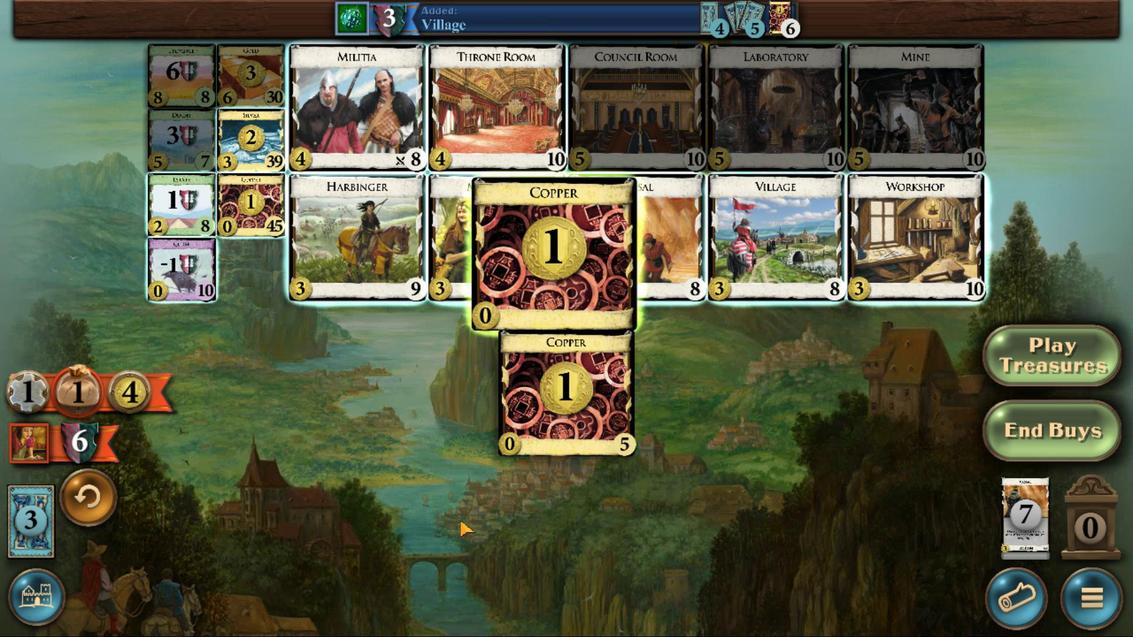 
Action: Mouse scrolled (700, 425) with delta (0, 0)
Screenshot: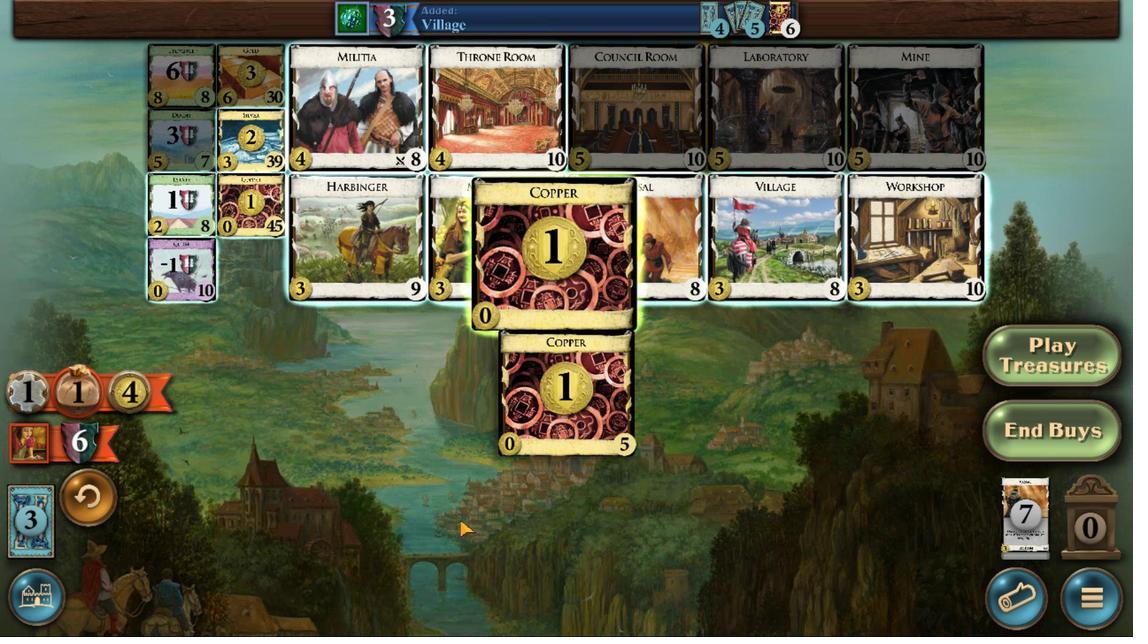 
Action: Mouse moved to (483, 484)
Screenshot: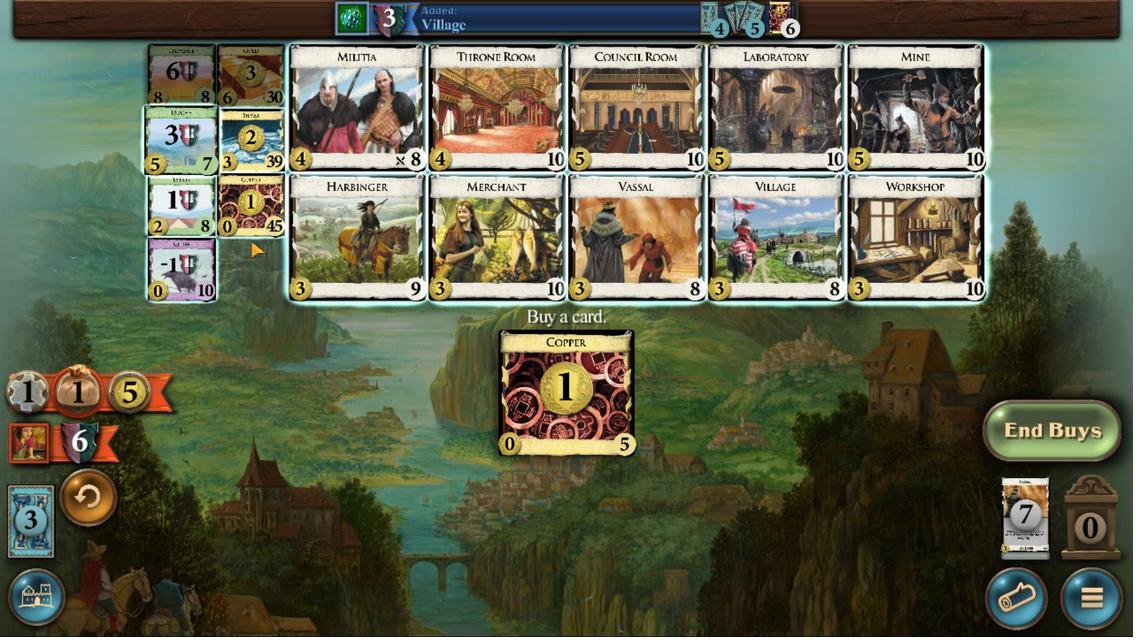 
Action: Mouse pressed left at (483, 484)
Screenshot: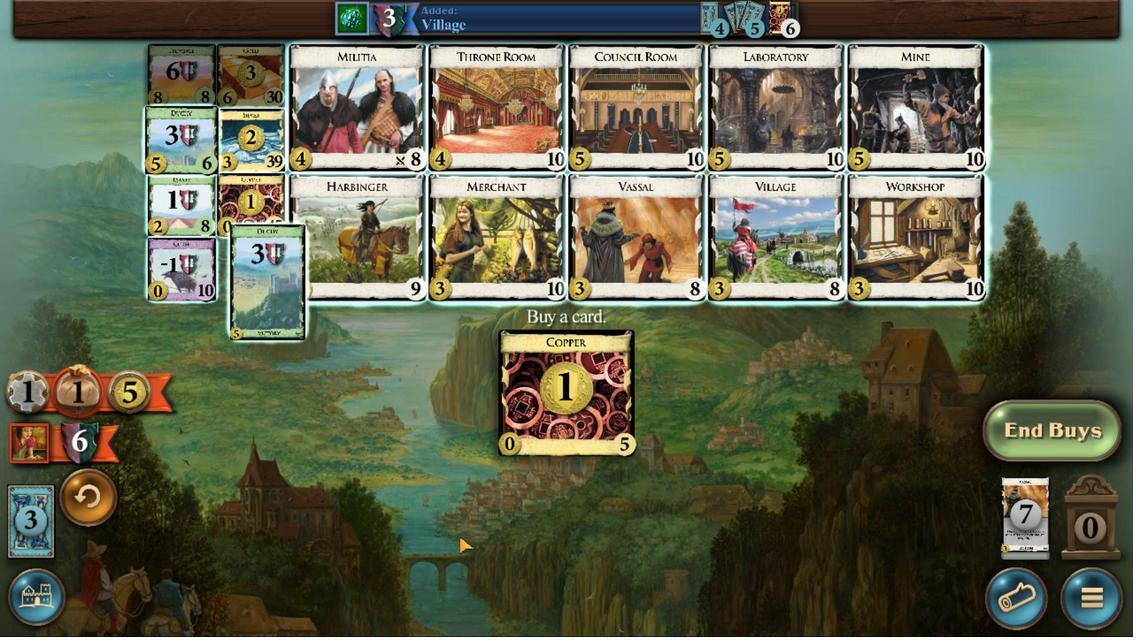 
Action: Mouse moved to (808, 422)
Screenshot: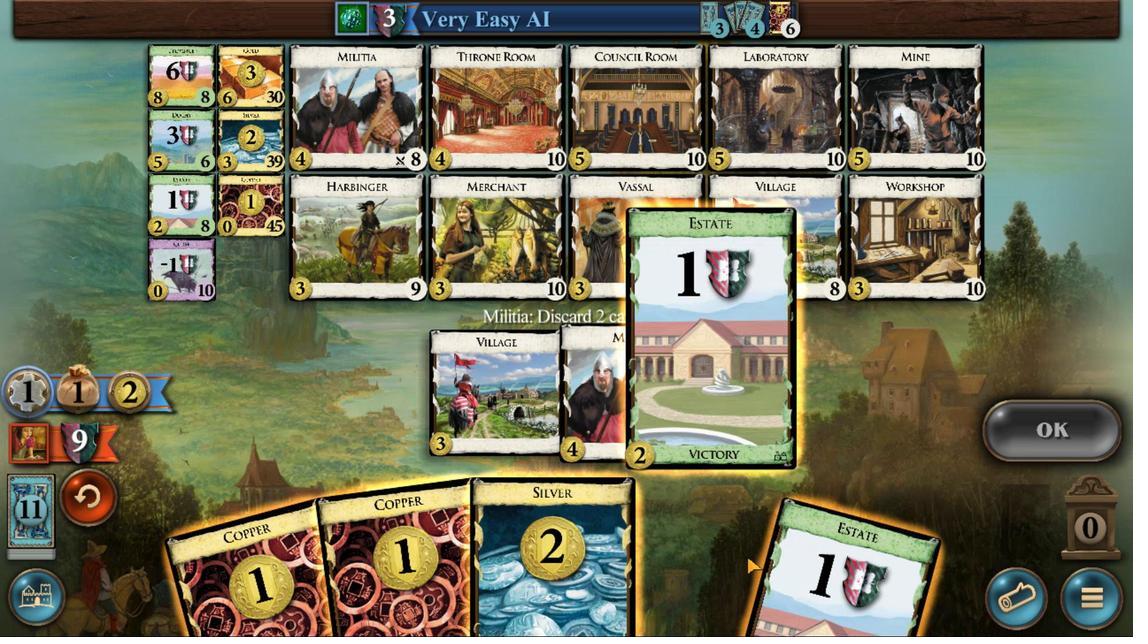 
Action: Mouse scrolled (808, 423) with delta (0, 0)
Screenshot: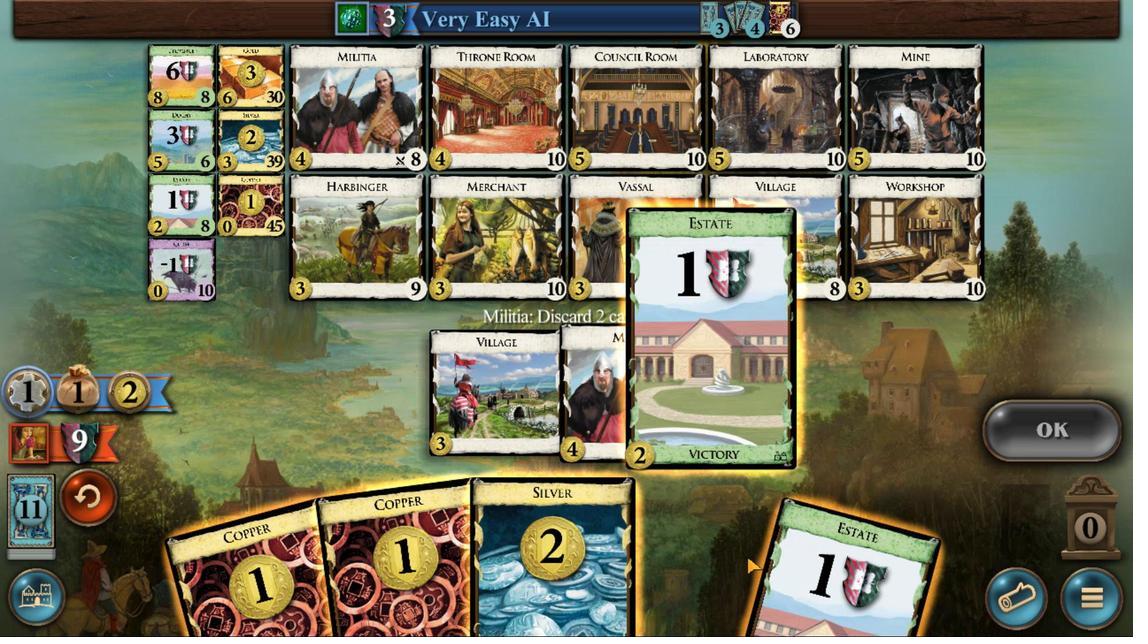 
Action: Mouse scrolled (808, 423) with delta (0, 0)
Screenshot: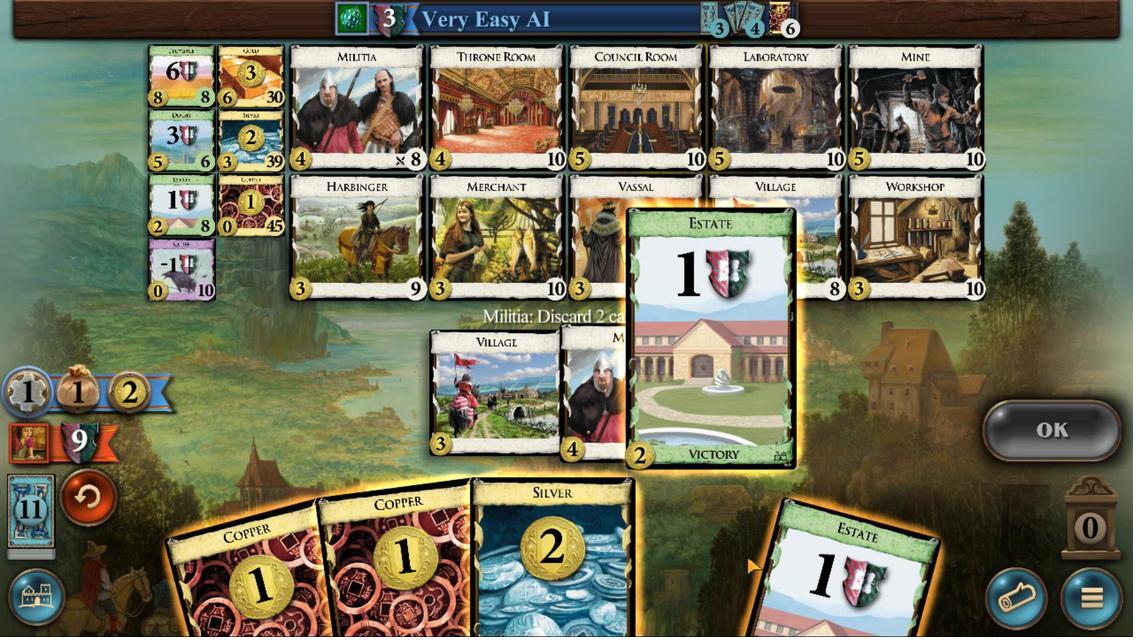
Action: Mouse scrolled (808, 423) with delta (0, 0)
Screenshot: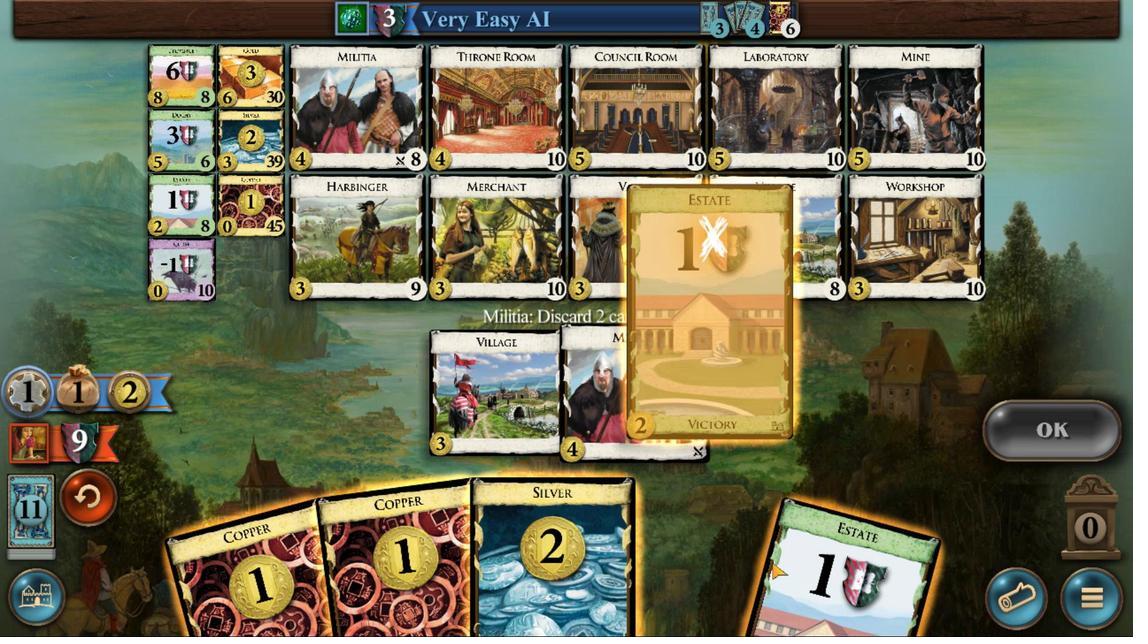
Action: Mouse scrolled (808, 423) with delta (0, 0)
Screenshot: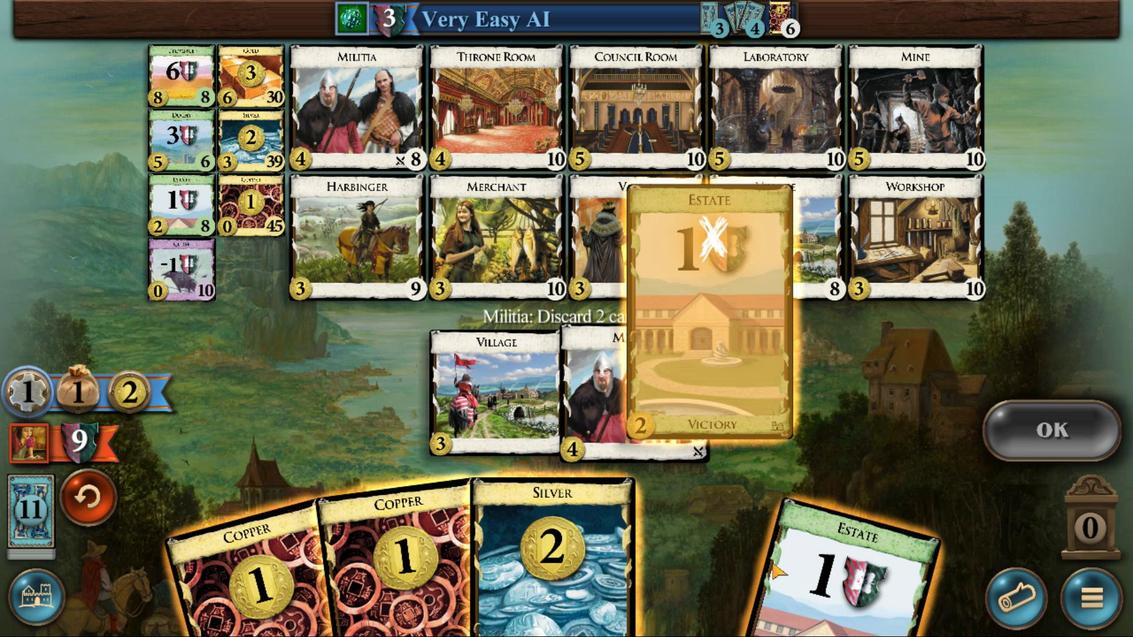 
Action: Mouse moved to (865, 421)
Screenshot: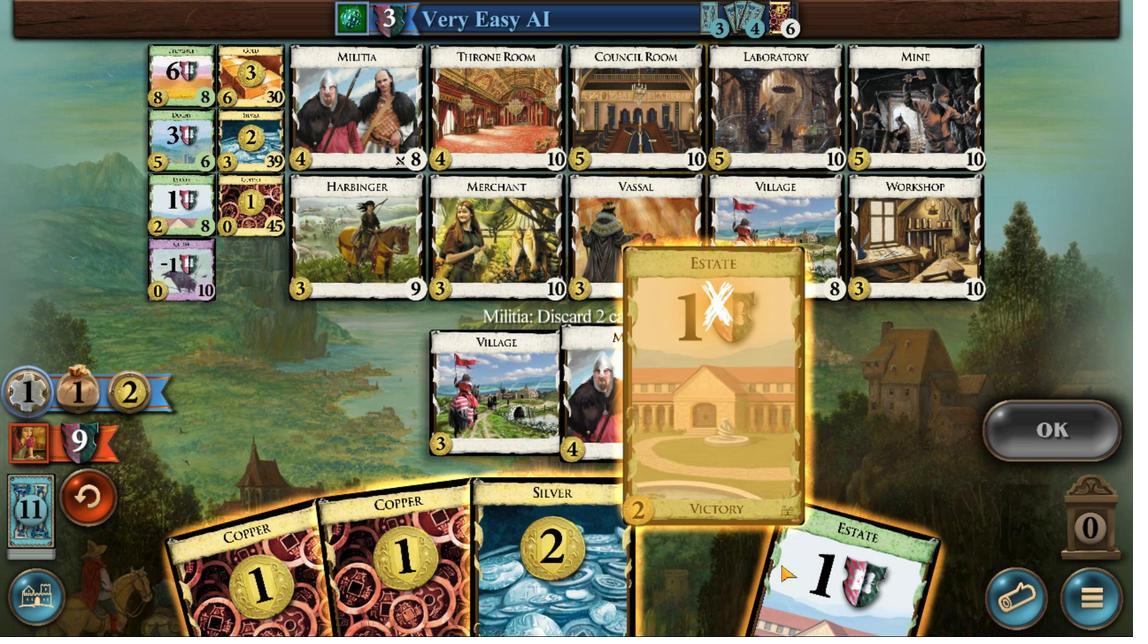 
Action: Mouse scrolled (865, 421) with delta (0, 0)
Screenshot: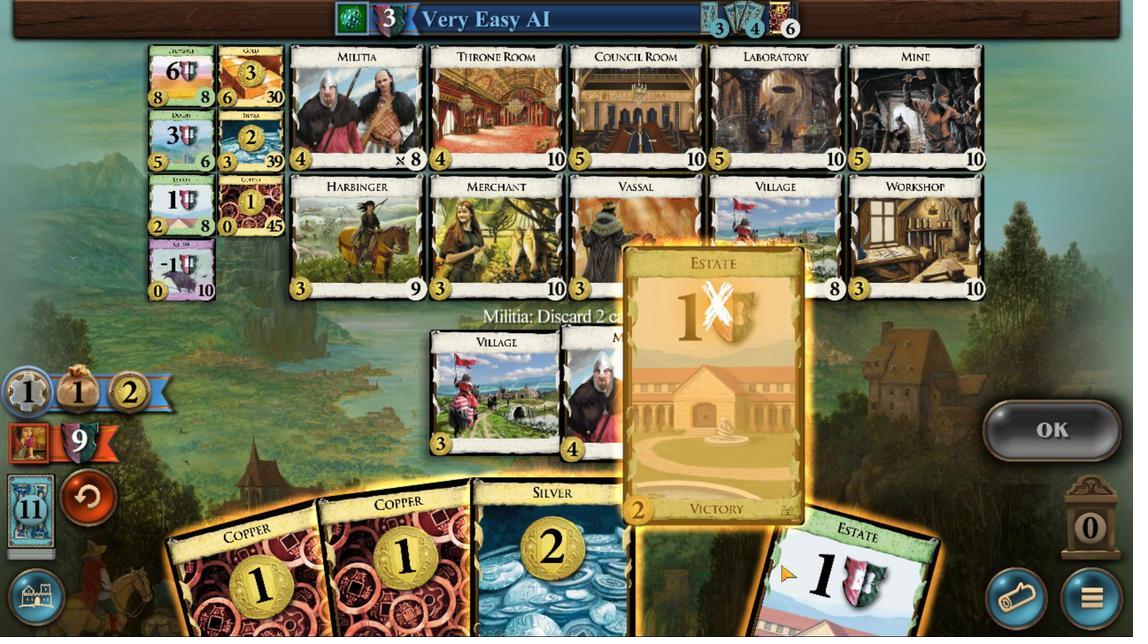 
Action: Mouse scrolled (865, 421) with delta (0, 0)
Screenshot: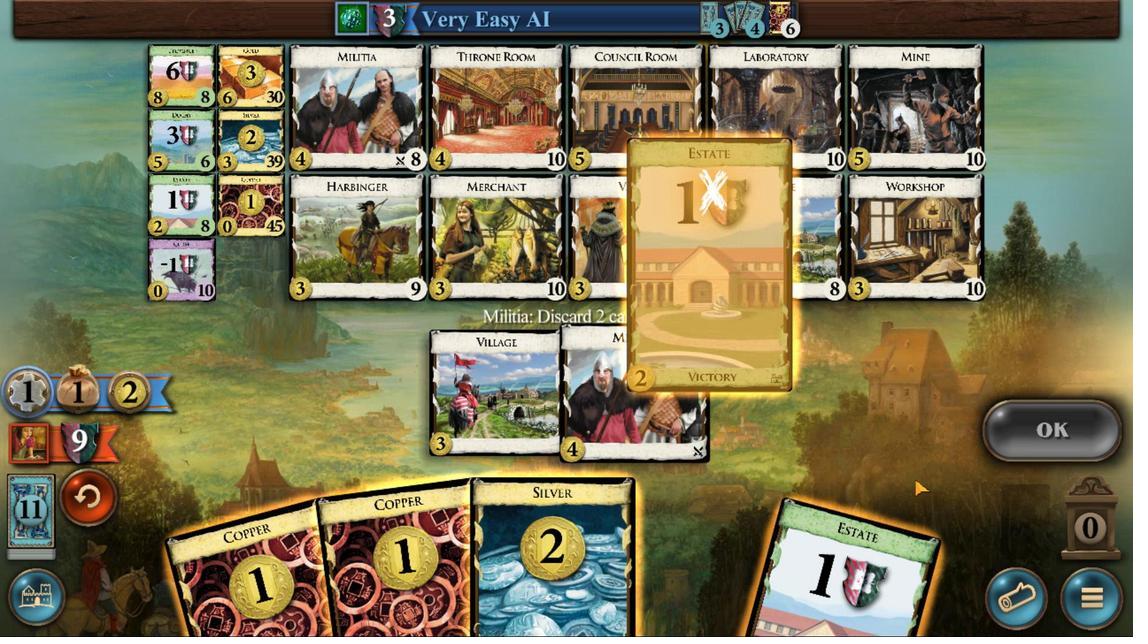 
Action: Mouse scrolled (865, 421) with delta (0, 0)
Screenshot: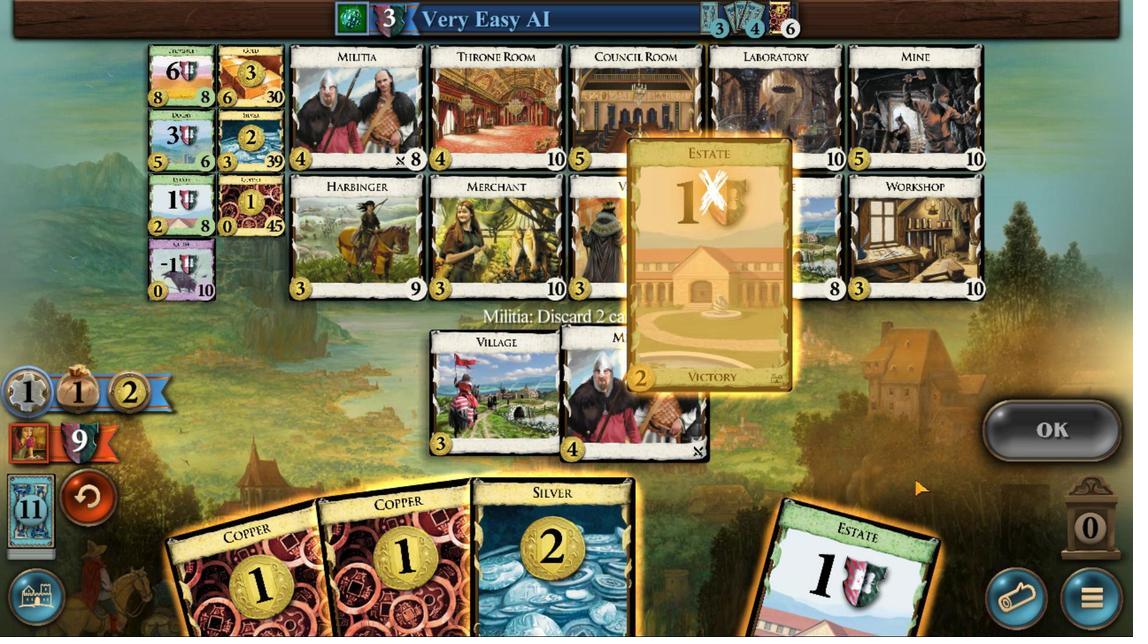 
Action: Mouse moved to (818, 421)
Screenshot: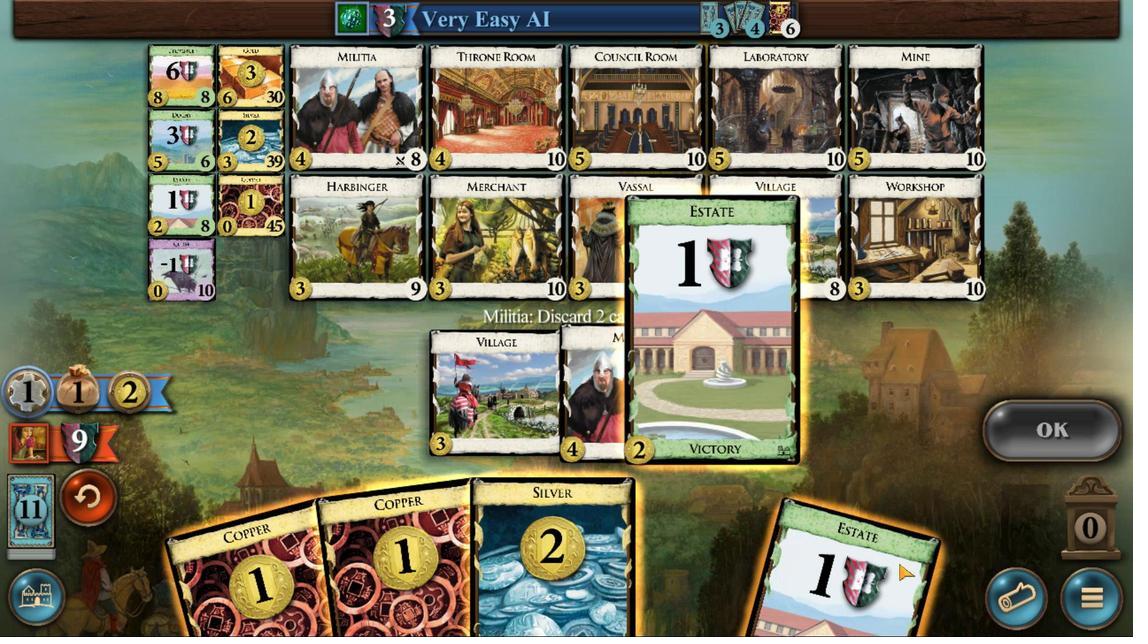
Action: Mouse scrolled (818, 421) with delta (0, 0)
Screenshot: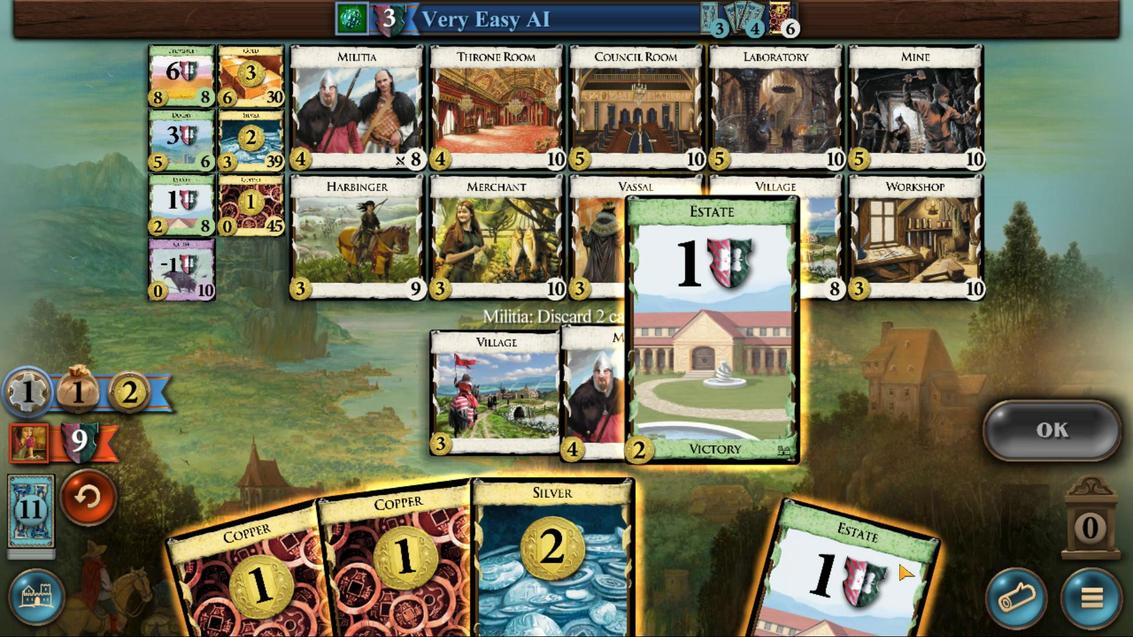 
Action: Mouse scrolled (818, 421) with delta (0, 0)
Screenshot: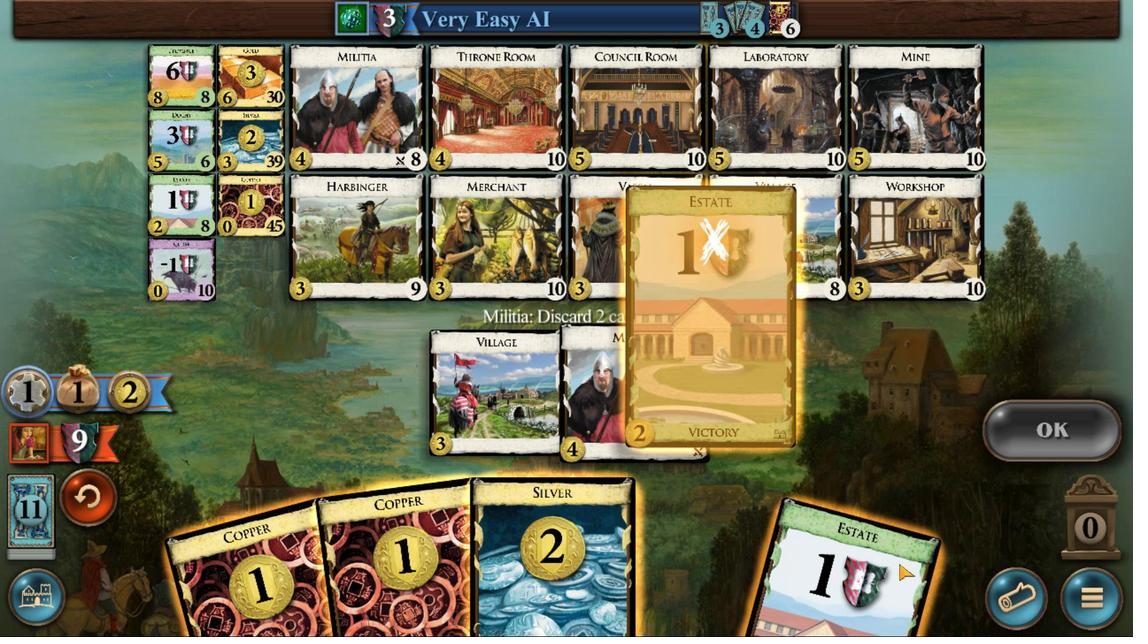 
Action: Mouse scrolled (818, 421) with delta (0, 0)
Screenshot: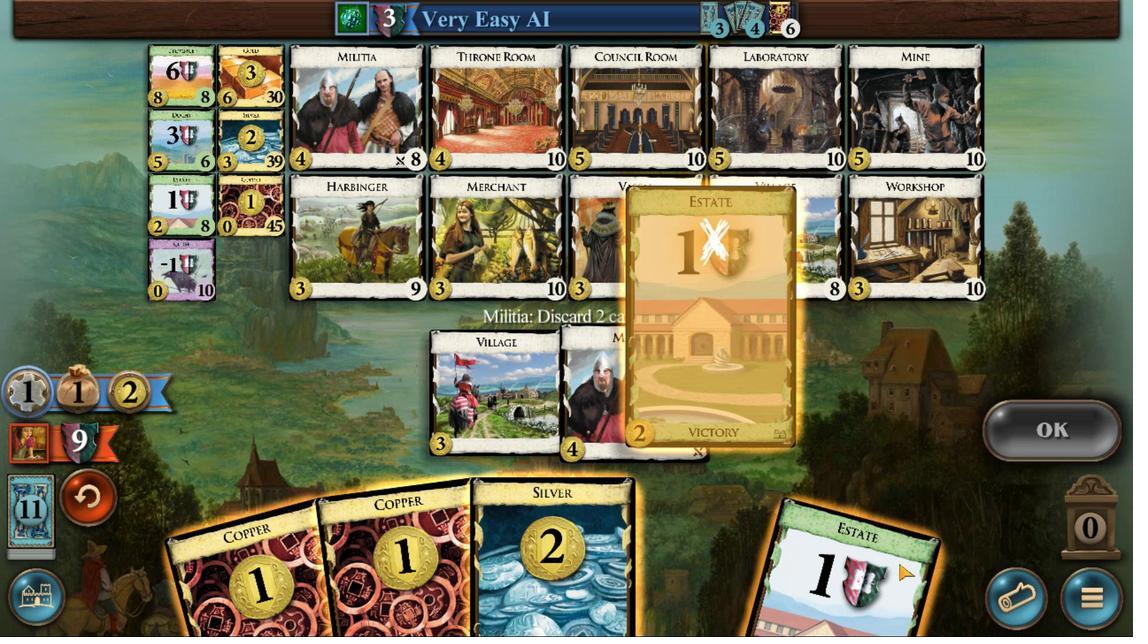 
Action: Mouse moved to (915, 421)
Screenshot: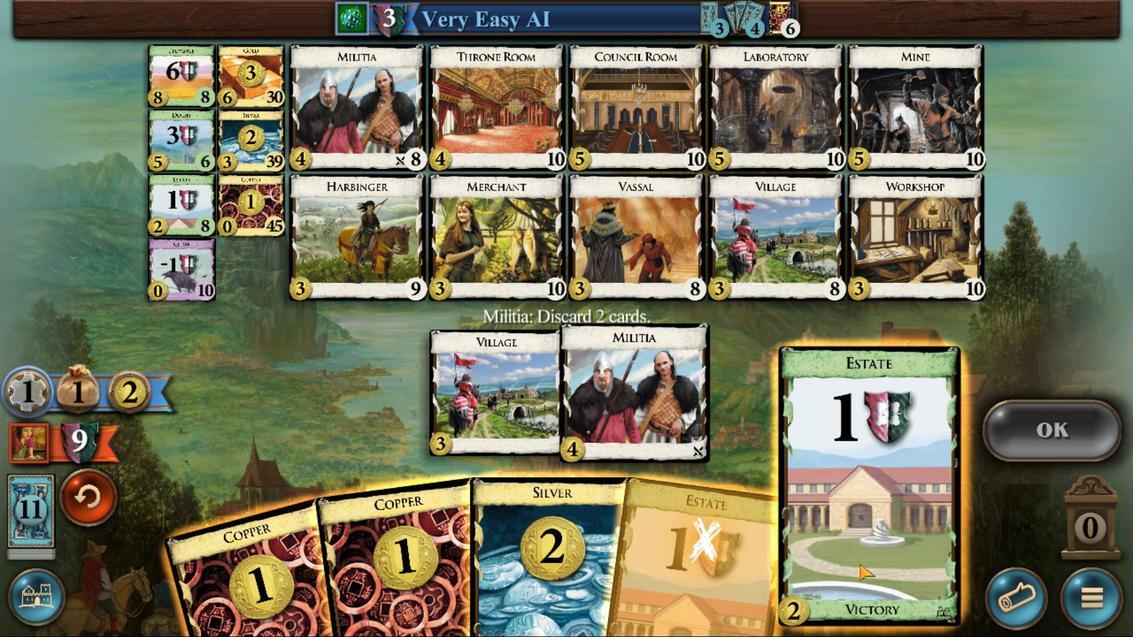 
Action: Mouse scrolled (915, 421) with delta (0, 0)
Screenshot: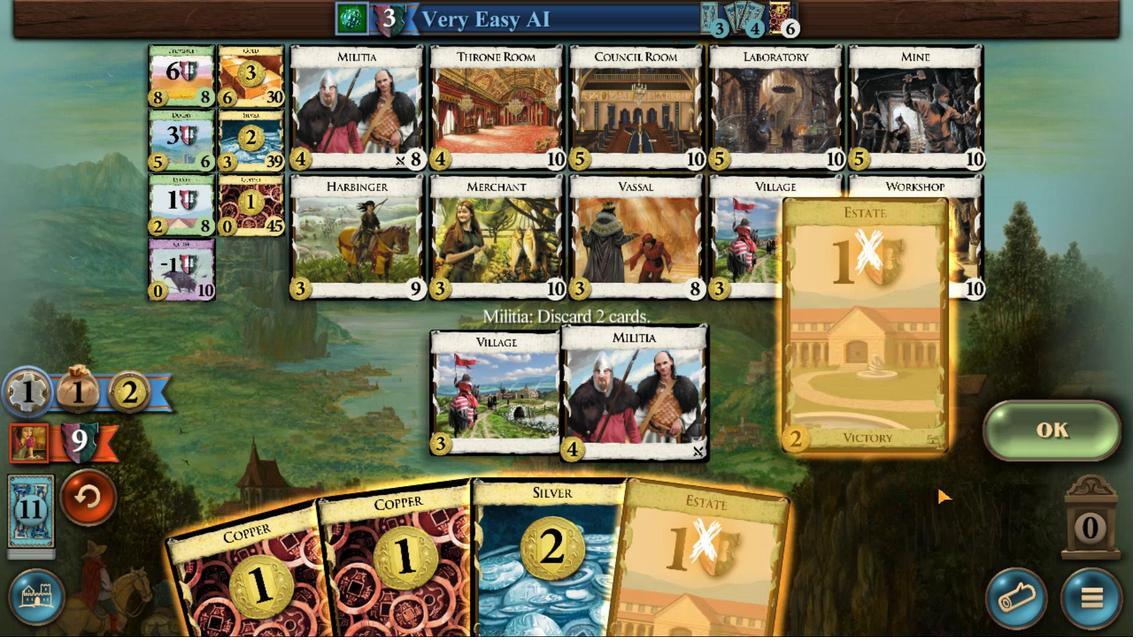 
Action: Mouse scrolled (915, 421) with delta (0, 0)
Screenshot: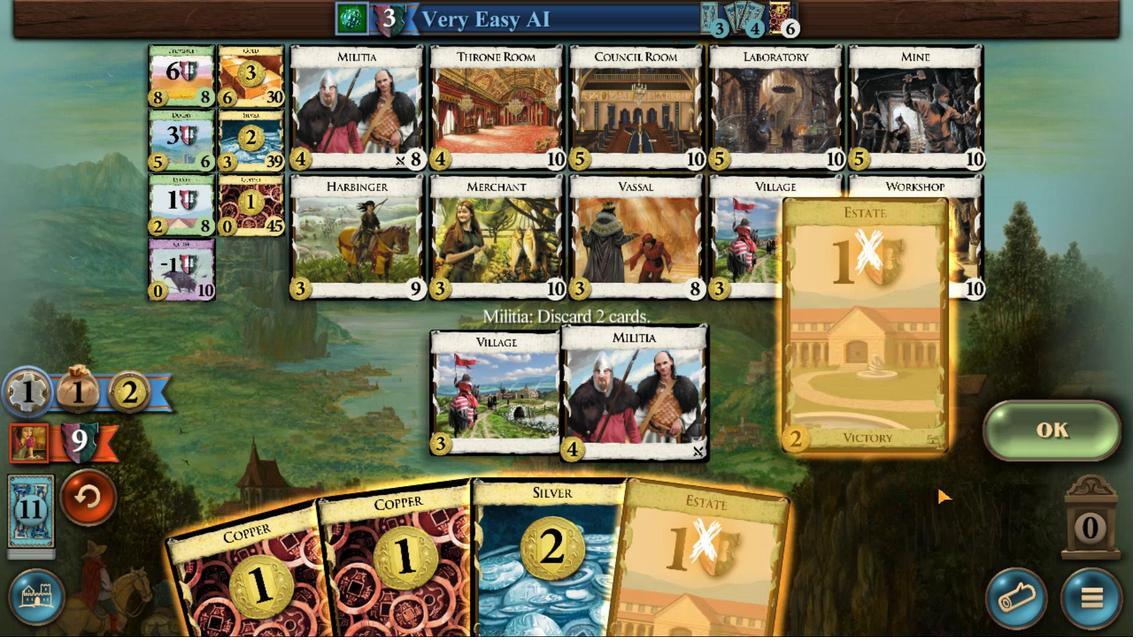 
Action: Mouse scrolled (915, 421) with delta (0, 0)
Screenshot: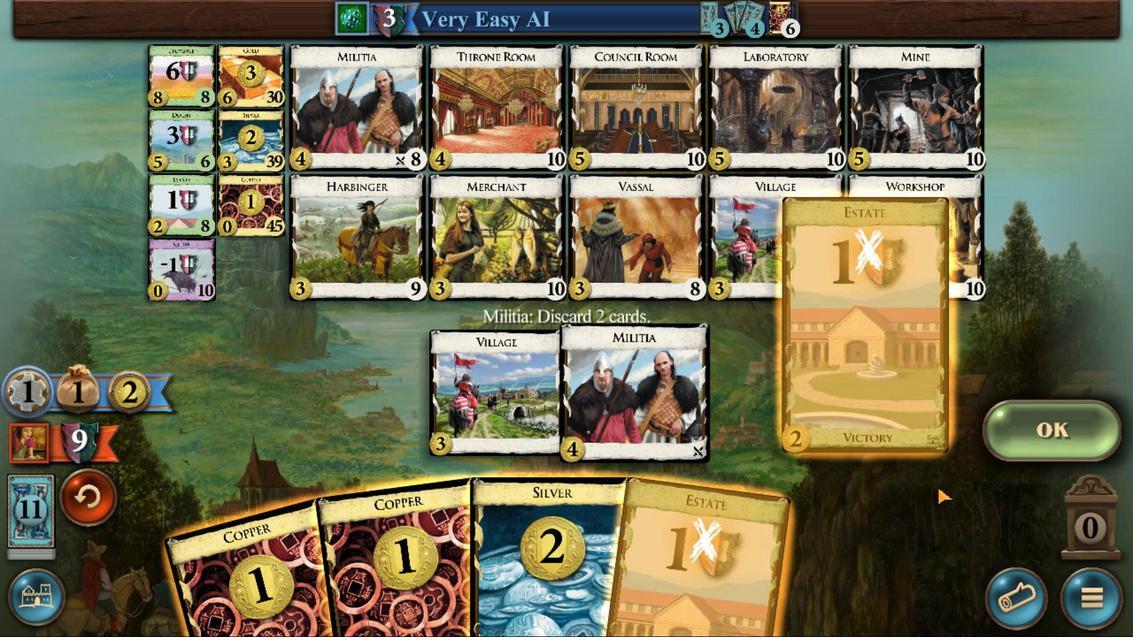 
Action: Mouse scrolled (915, 421) with delta (0, 0)
Screenshot: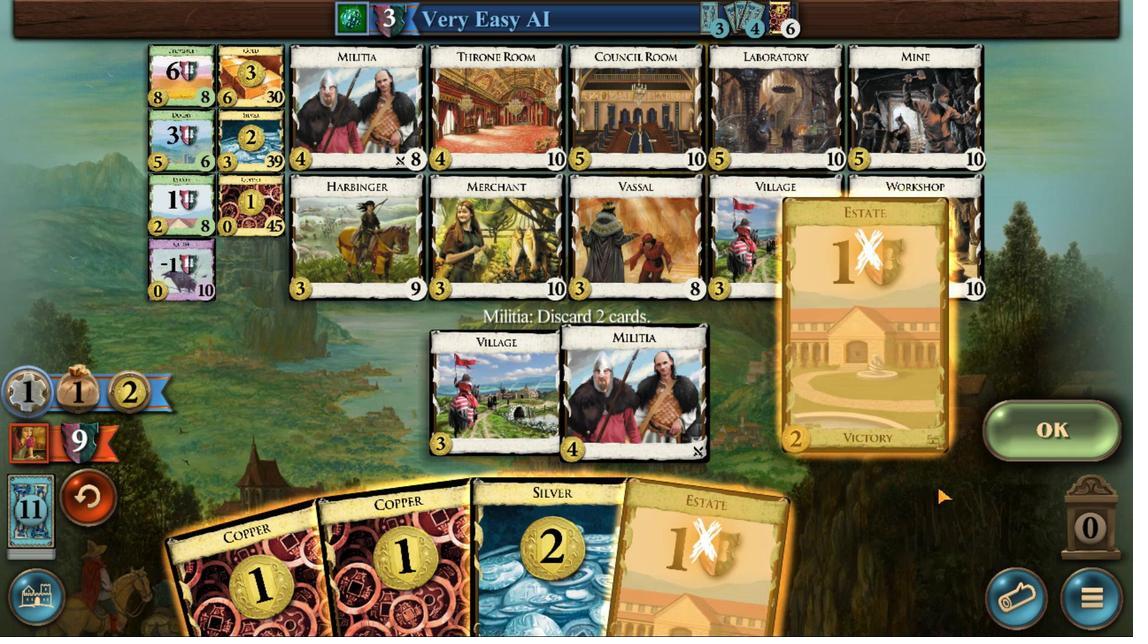 
Action: Mouse moved to (1017, 442)
Screenshot: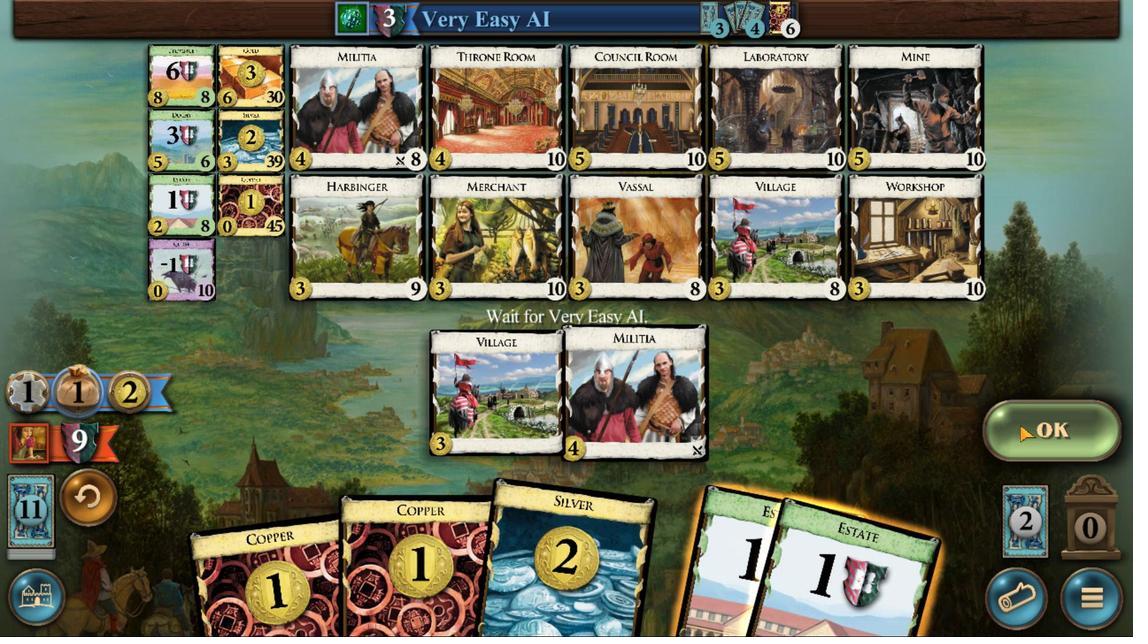 
Action: Mouse pressed left at (1017, 442)
Screenshot: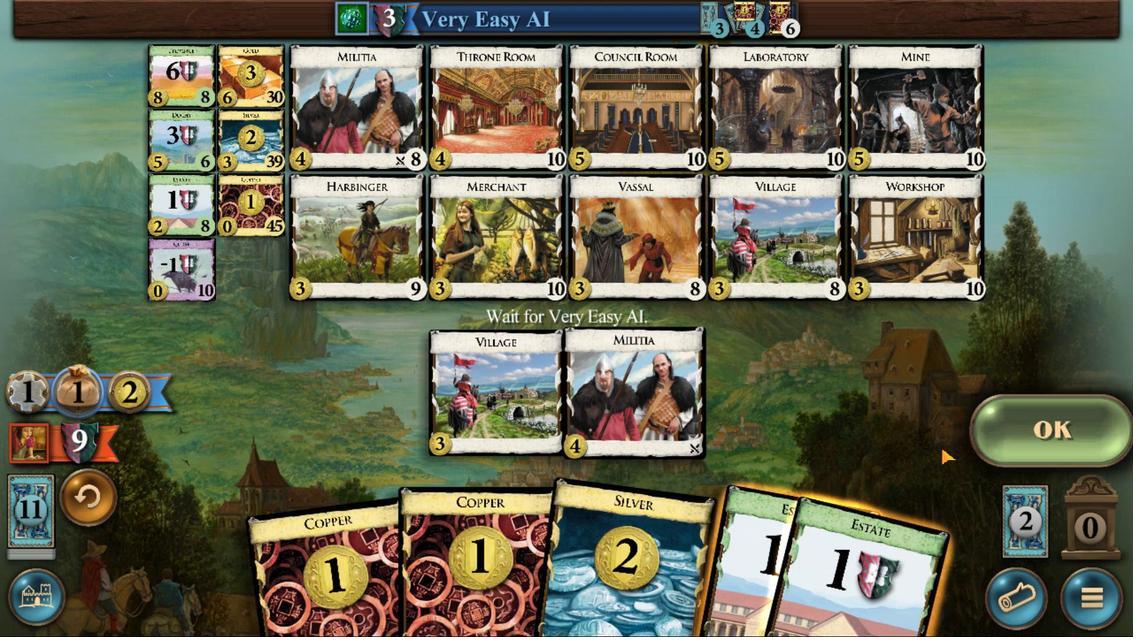 
Action: Mouse moved to (831, 423)
Screenshot: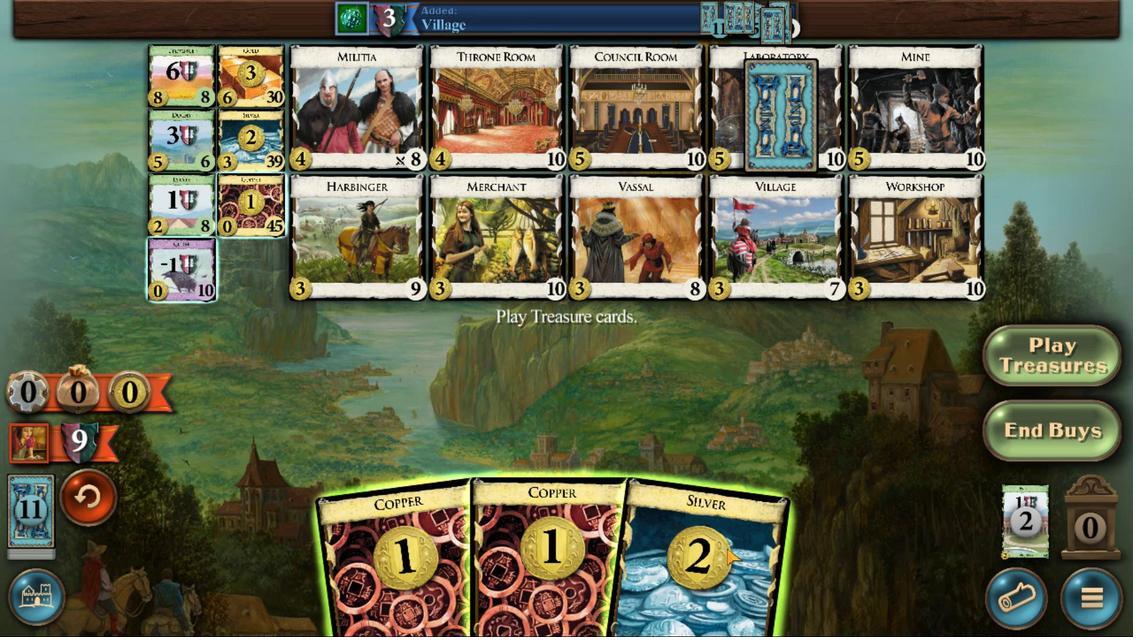 
Action: Mouse scrolled (831, 423) with delta (0, 0)
Screenshot: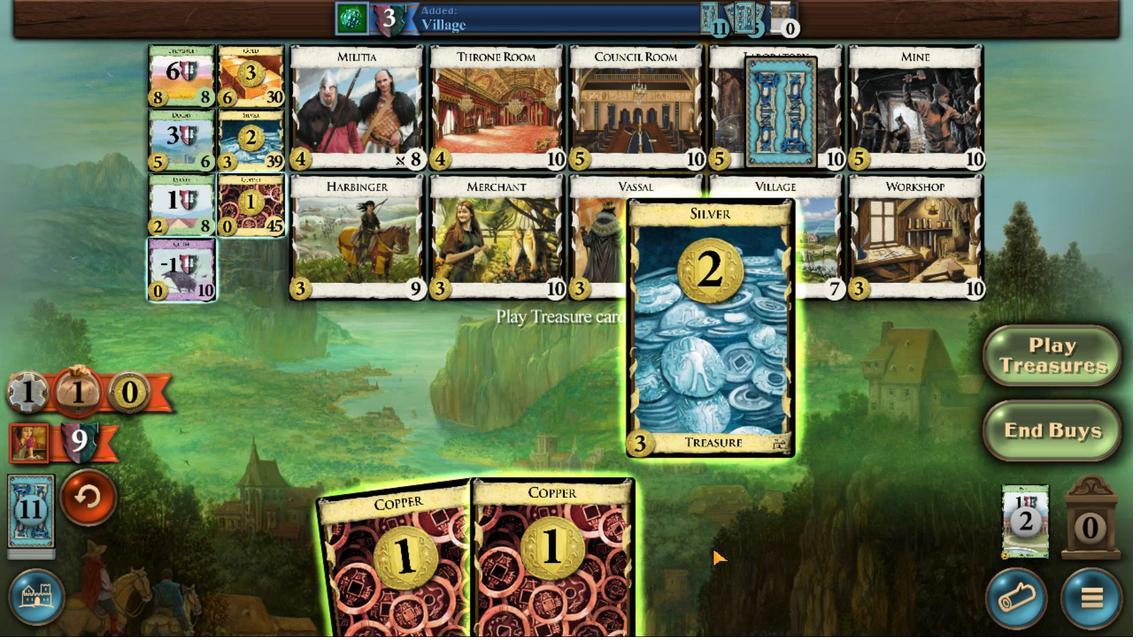 
Action: Mouse scrolled (831, 423) with delta (0, 0)
Screenshot: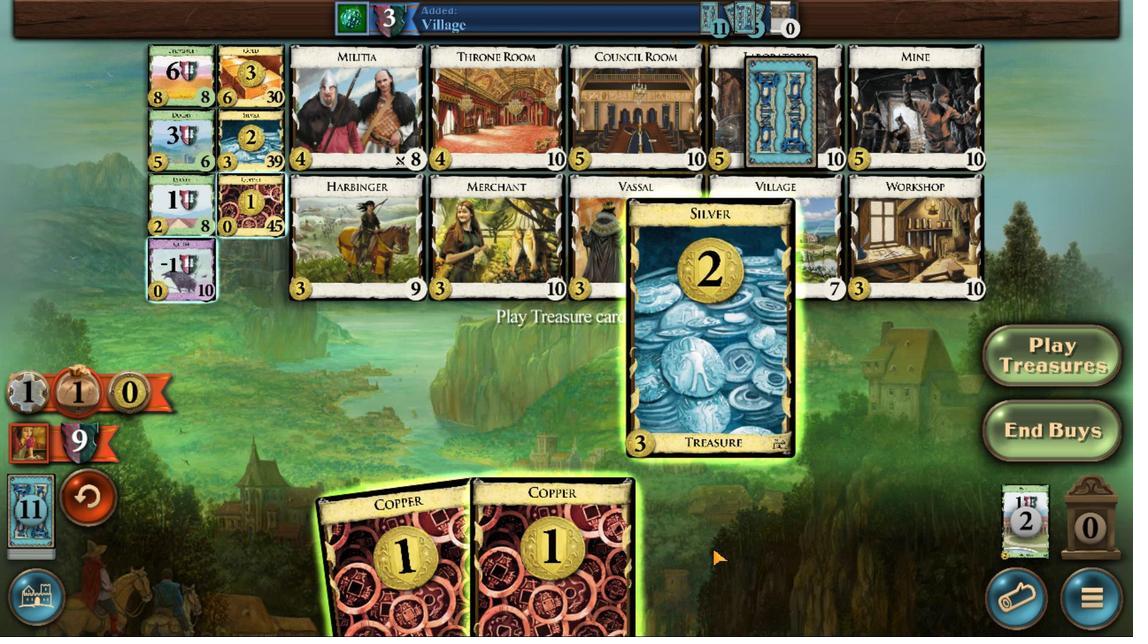 
Action: Mouse scrolled (831, 423) with delta (0, 0)
Screenshot: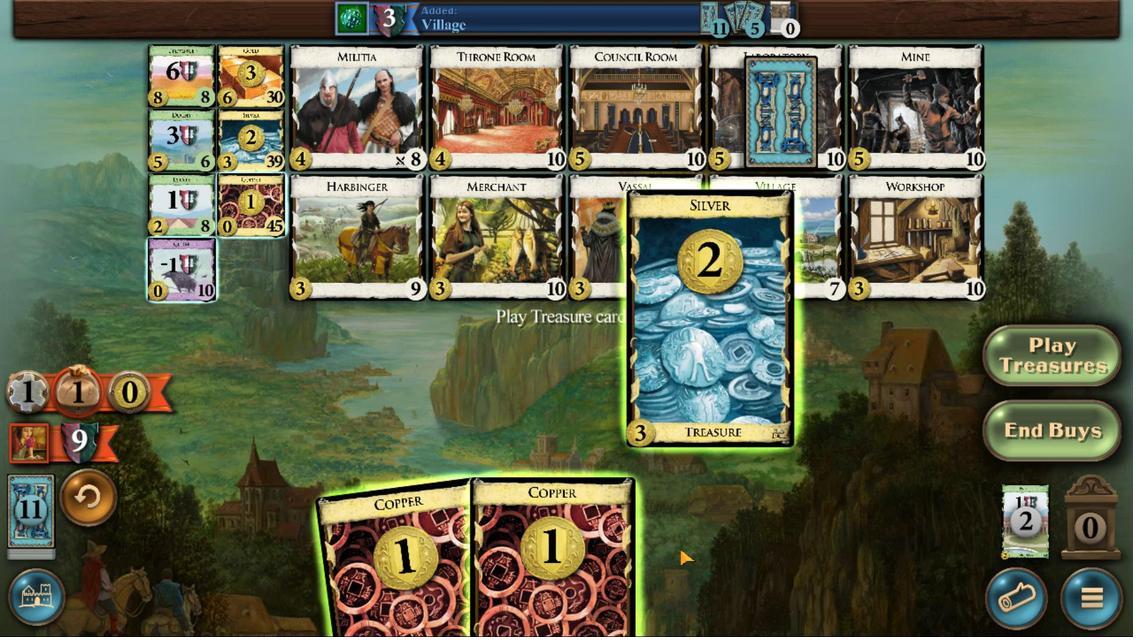 
Action: Mouse moved to (765, 423)
Screenshot: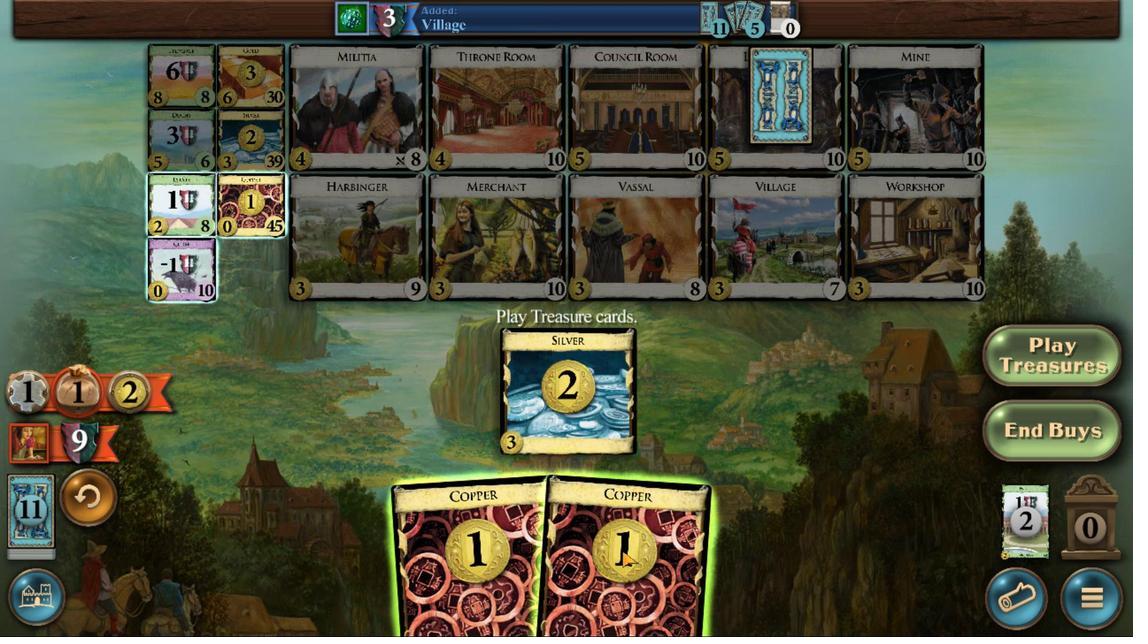 
Action: Mouse scrolled (765, 423) with delta (0, 0)
Screenshot: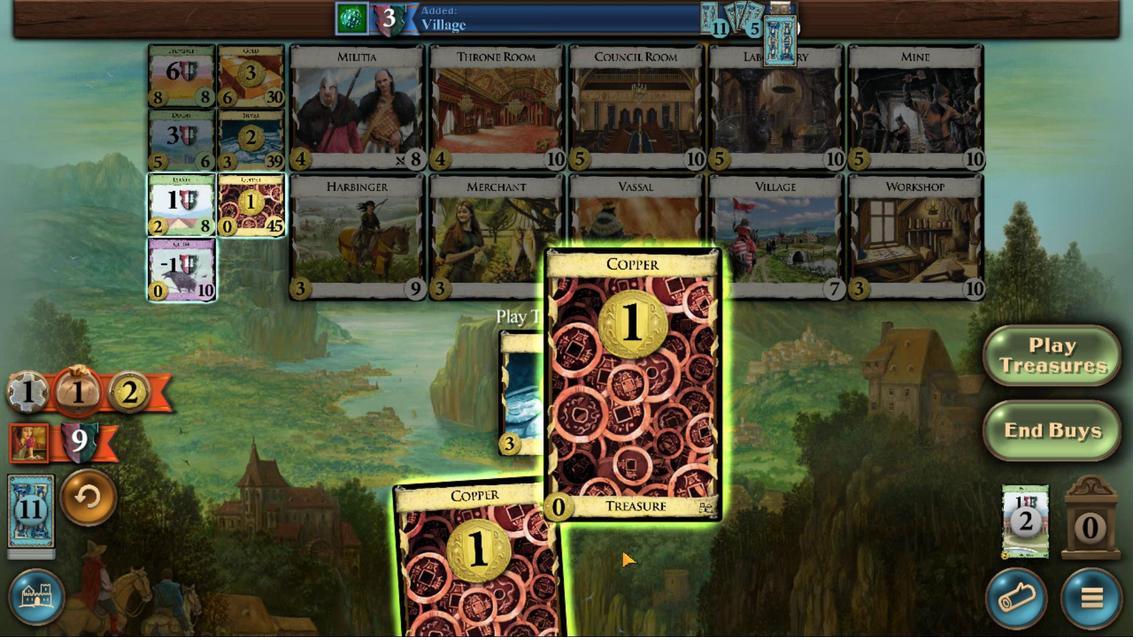 
Action: Mouse scrolled (765, 423) with delta (0, 0)
Screenshot: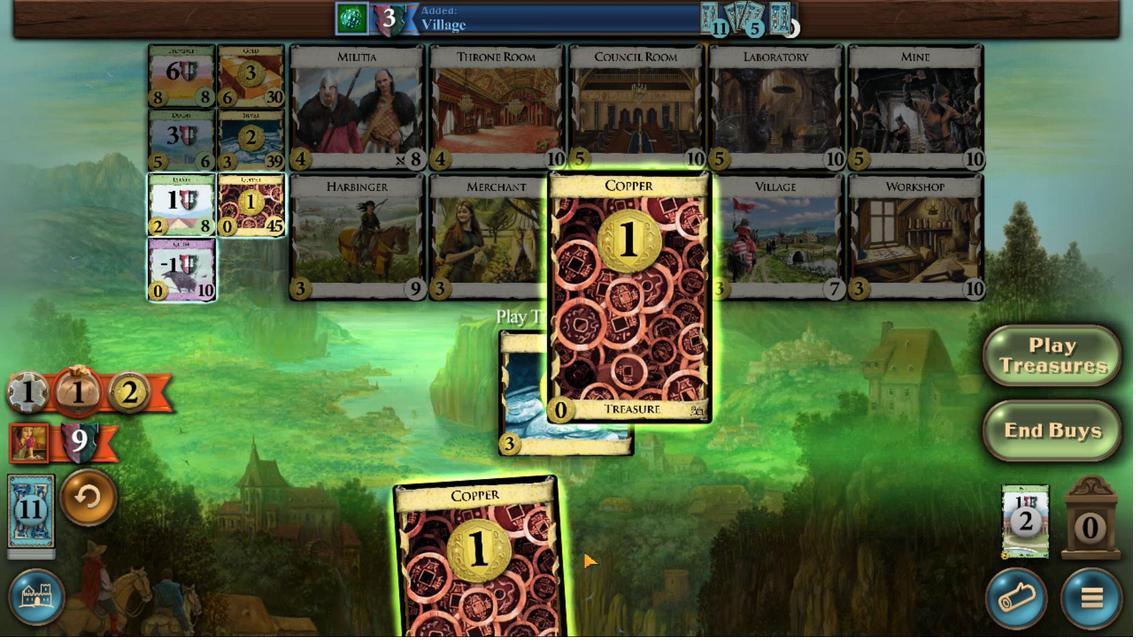 
Action: Mouse scrolled (765, 423) with delta (0, 0)
Screenshot: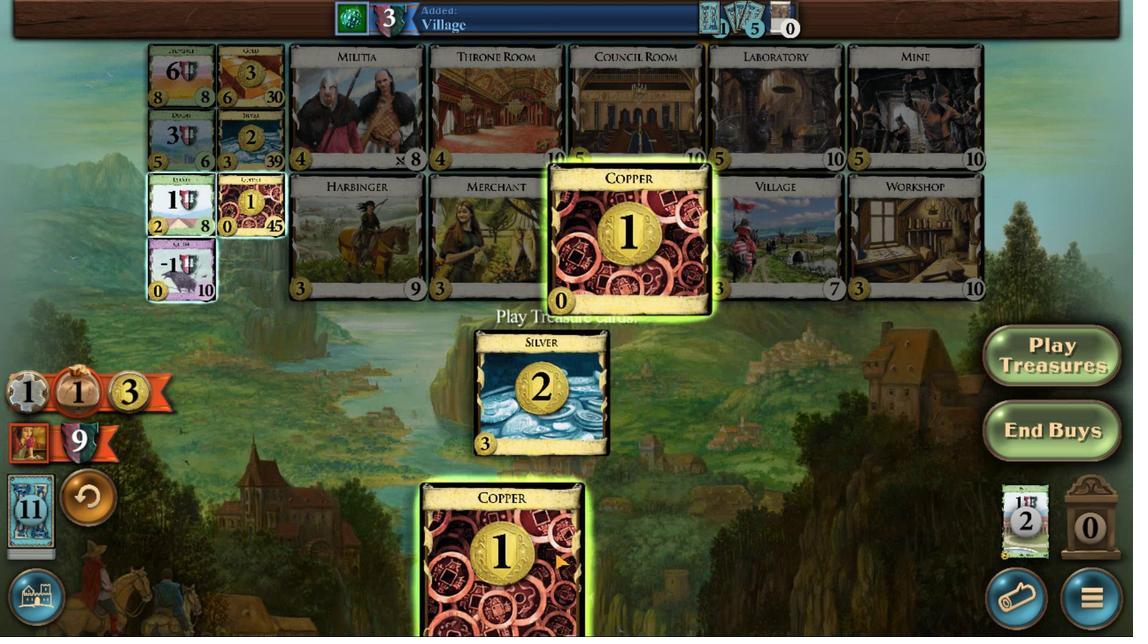 
Action: Mouse moved to (522, 482)
Screenshot: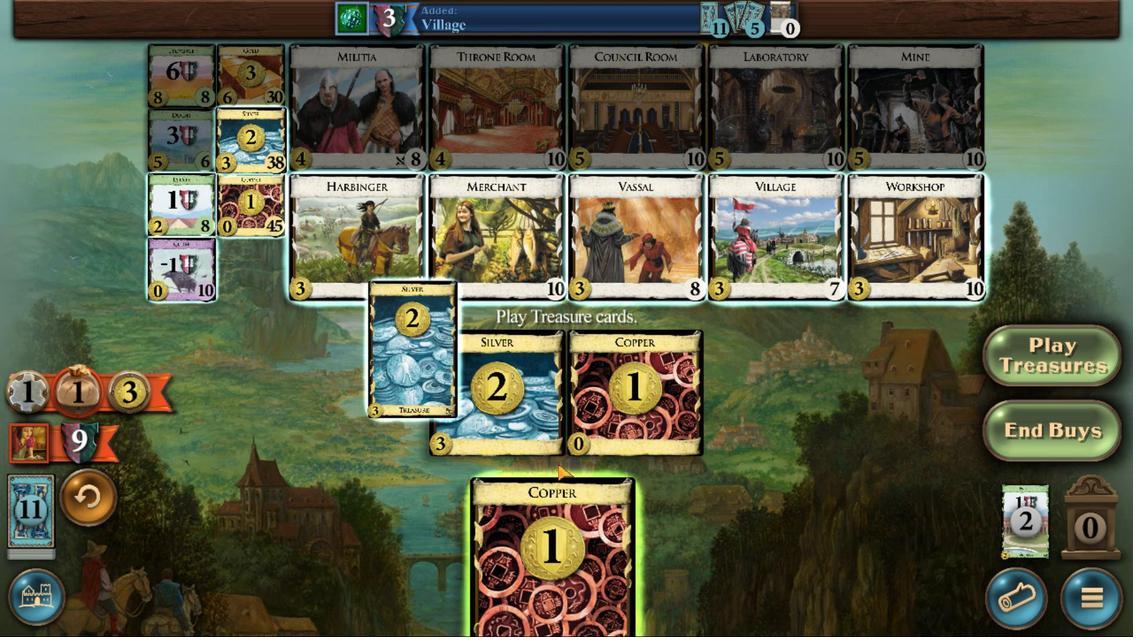 
Action: Mouse pressed left at (522, 482)
Screenshot: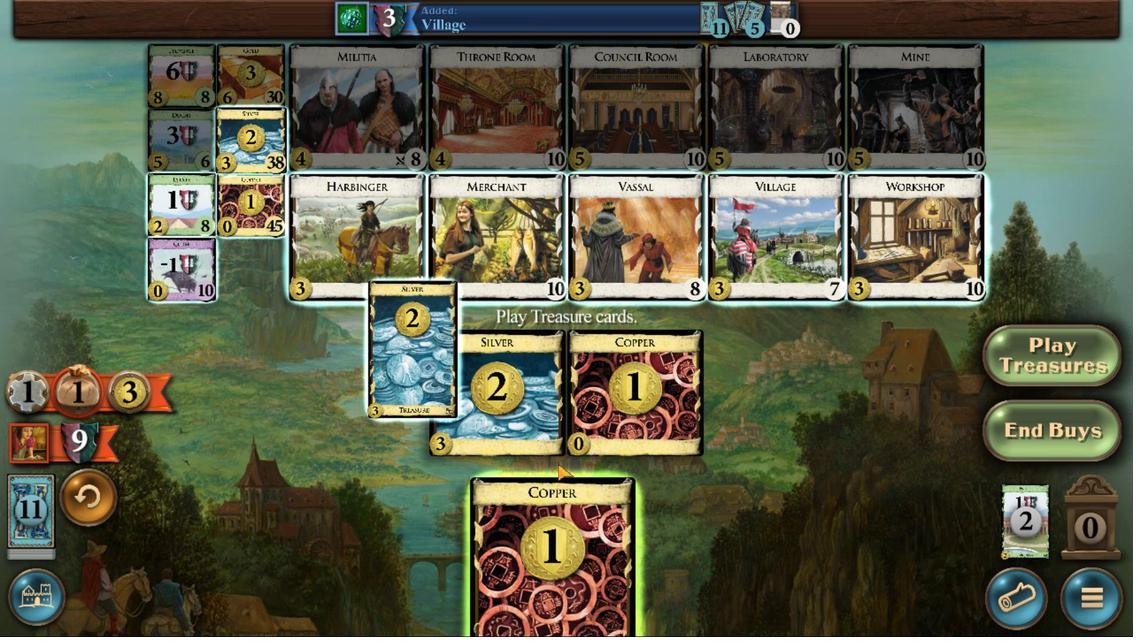 
Action: Mouse moved to (847, 420)
Screenshot: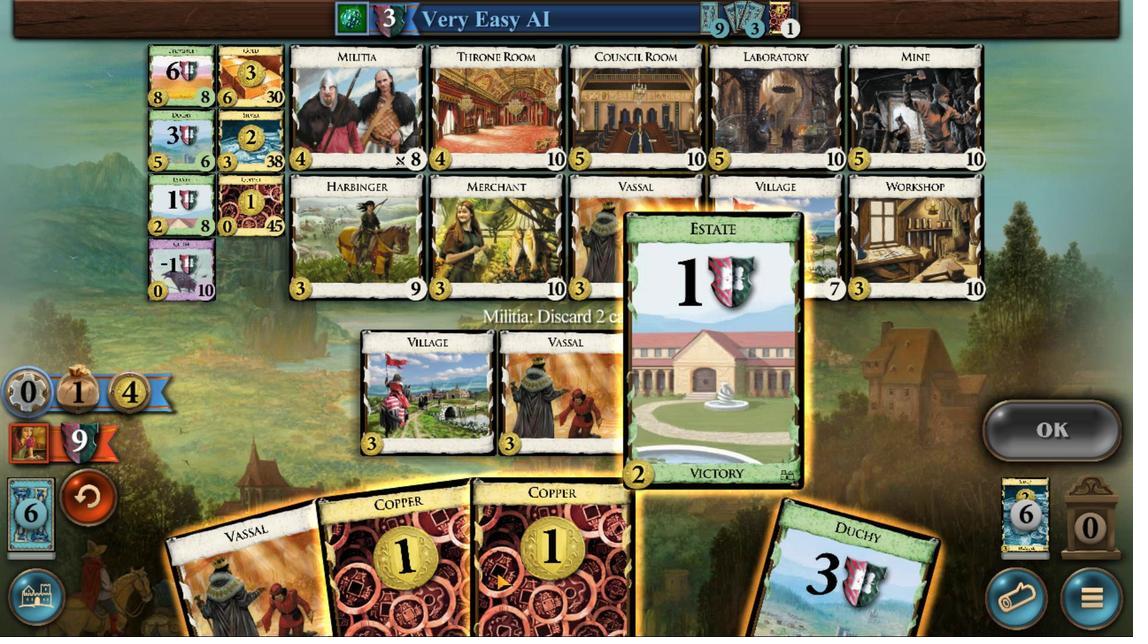 
Action: Mouse scrolled (847, 420) with delta (0, 0)
Screenshot: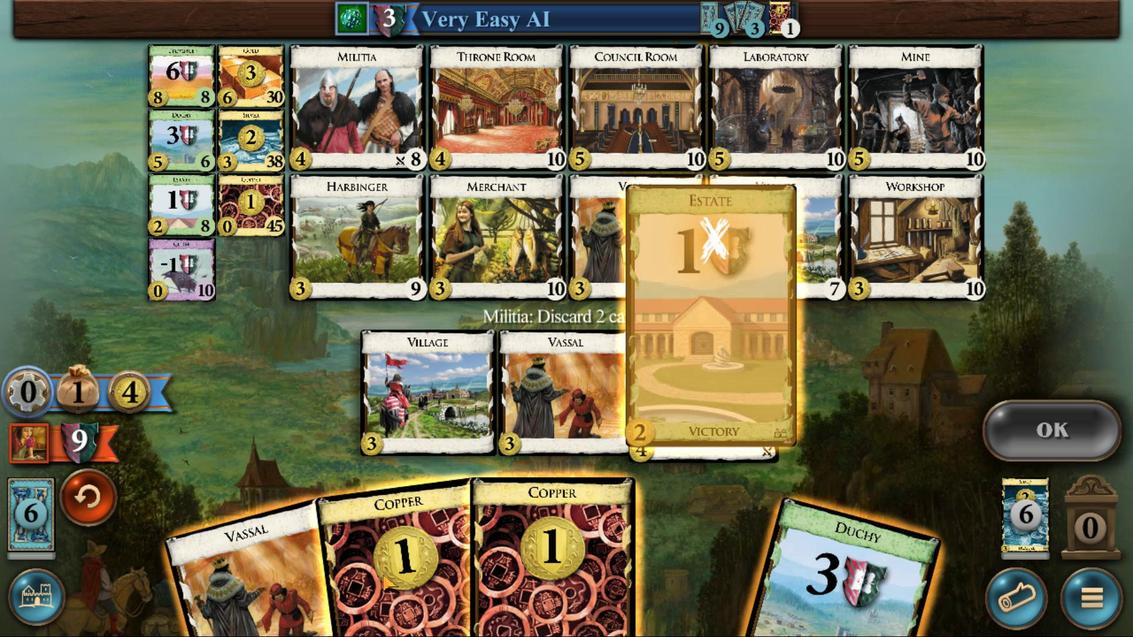 
Action: Mouse scrolled (847, 420) with delta (0, 0)
Screenshot: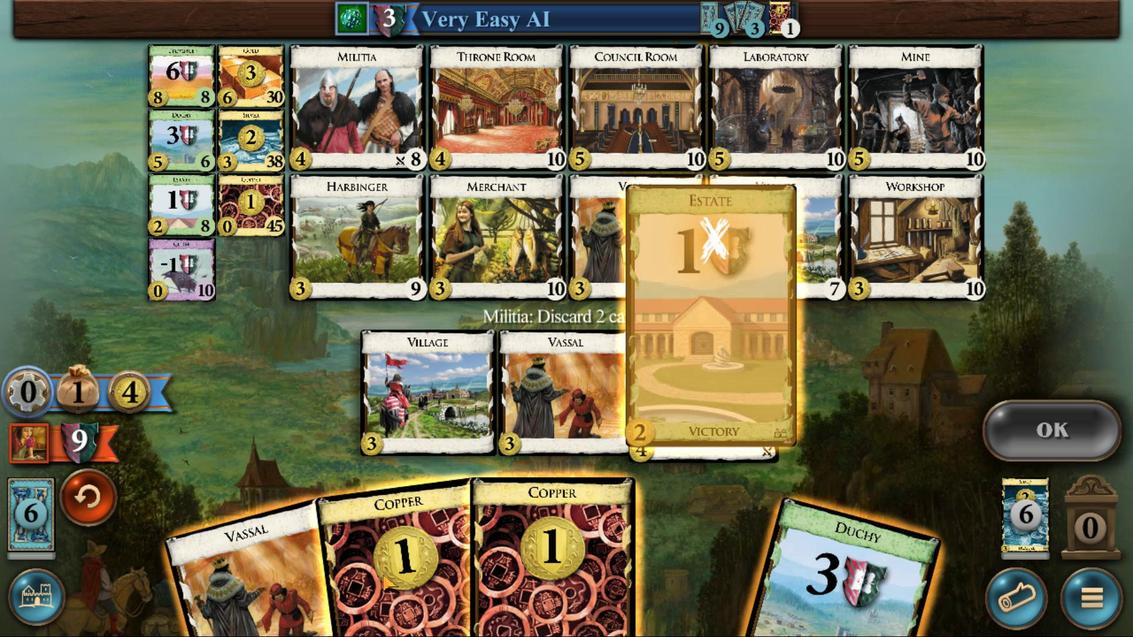 
Action: Mouse scrolled (847, 420) with delta (0, 0)
Screenshot: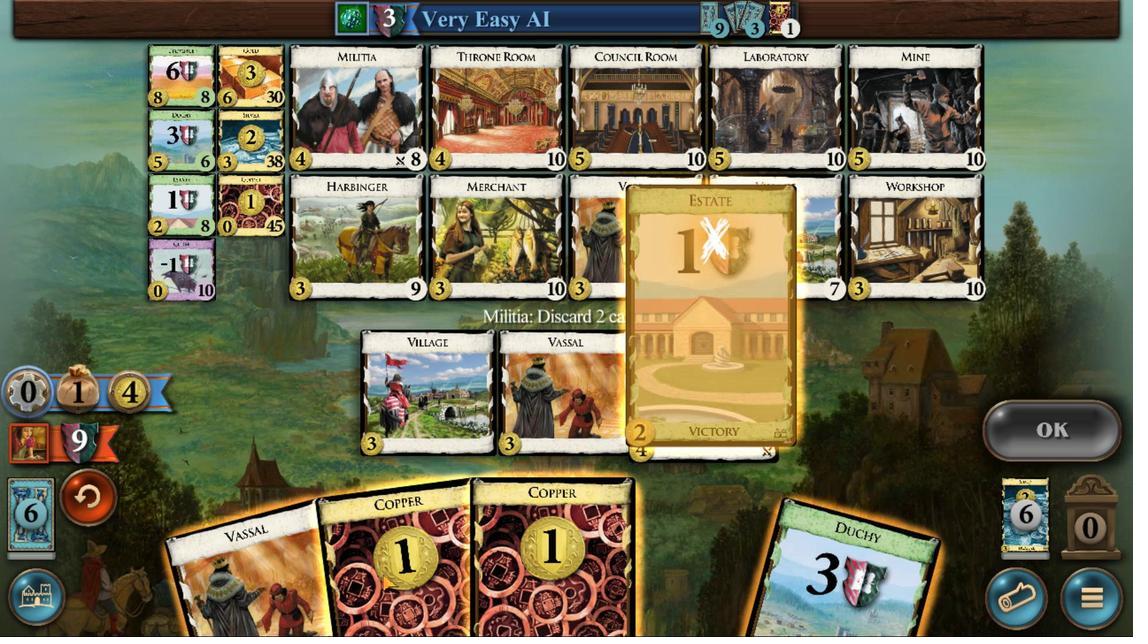 
Action: Mouse moved to (568, 420)
Screenshot: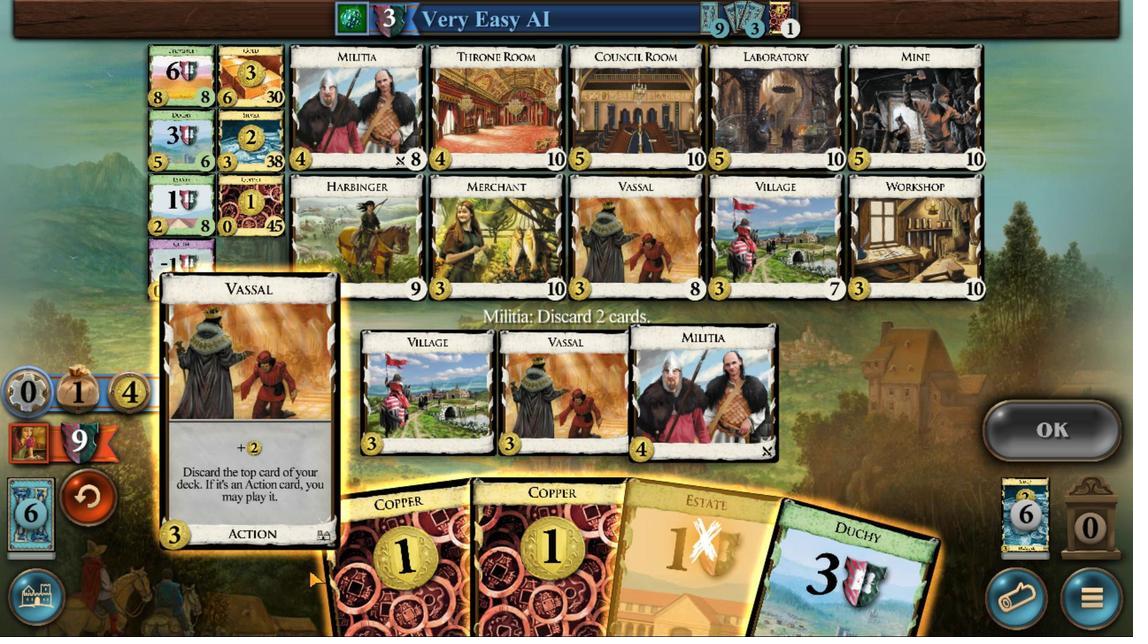 
Action: Mouse scrolled (568, 420) with delta (0, 0)
Screenshot: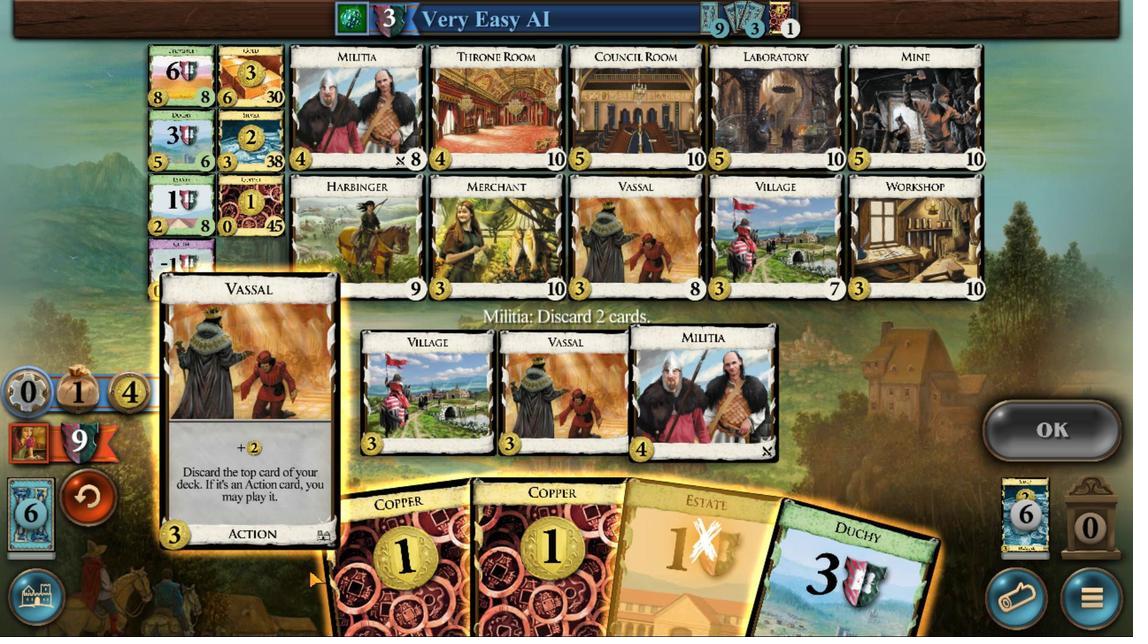 
Action: Mouse scrolled (568, 420) with delta (0, 0)
Screenshot: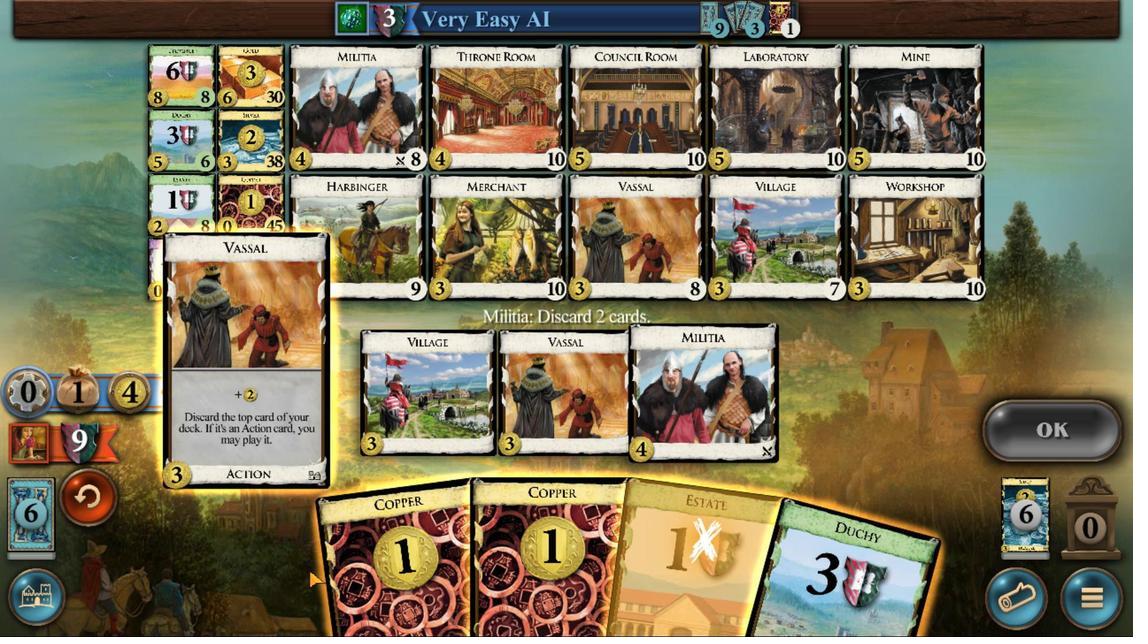 
Action: Mouse scrolled (568, 420) with delta (0, 0)
Screenshot: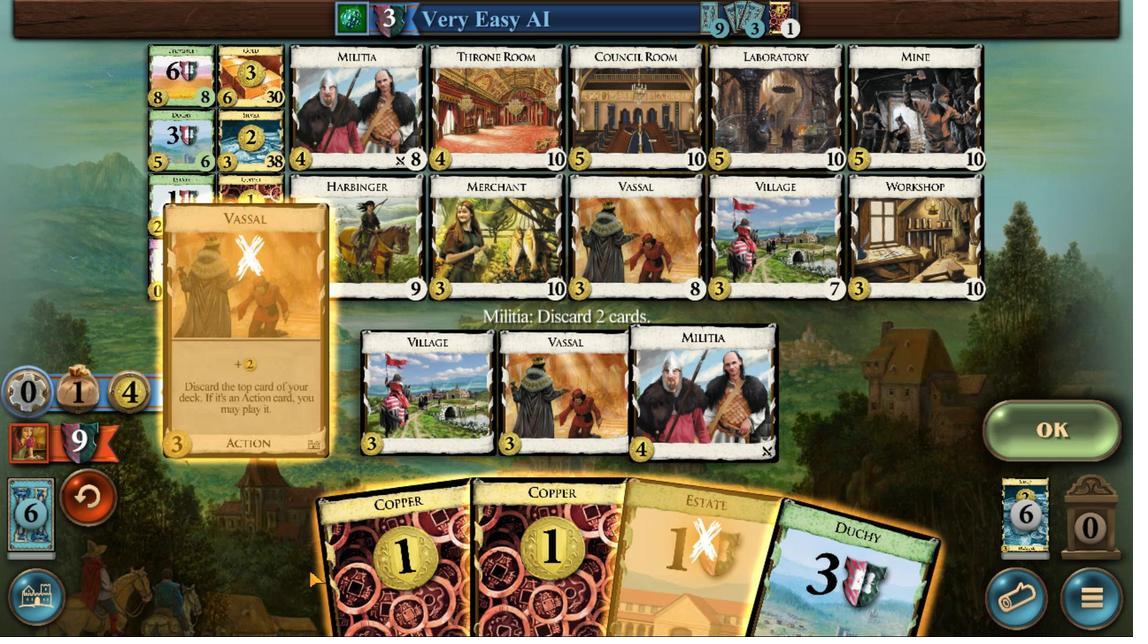 
Action: Mouse moved to (567, 420)
Screenshot: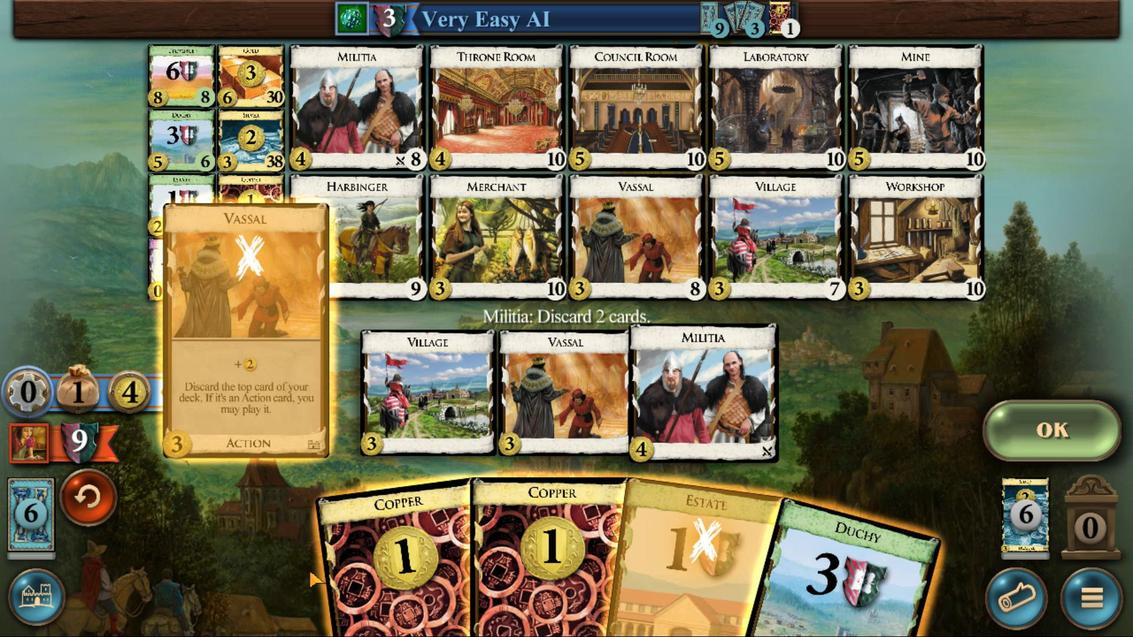 
Action: Mouse scrolled (567, 420) with delta (0, 0)
Screenshot: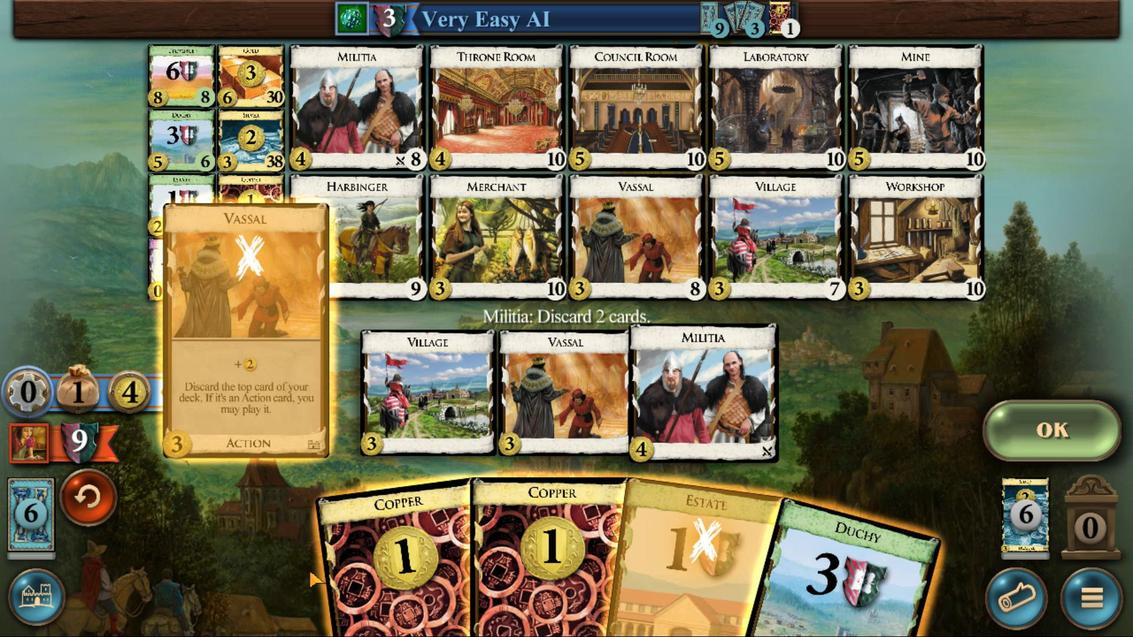 
Action: Mouse moved to (1033, 441)
Screenshot: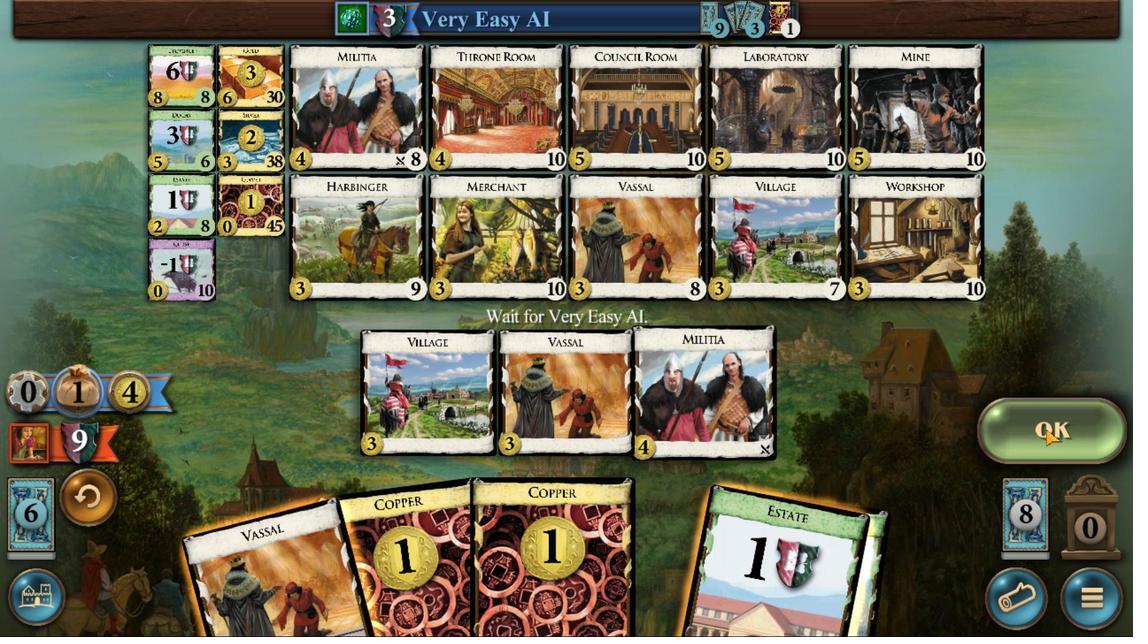 
Action: Mouse pressed left at (1033, 441)
Screenshot: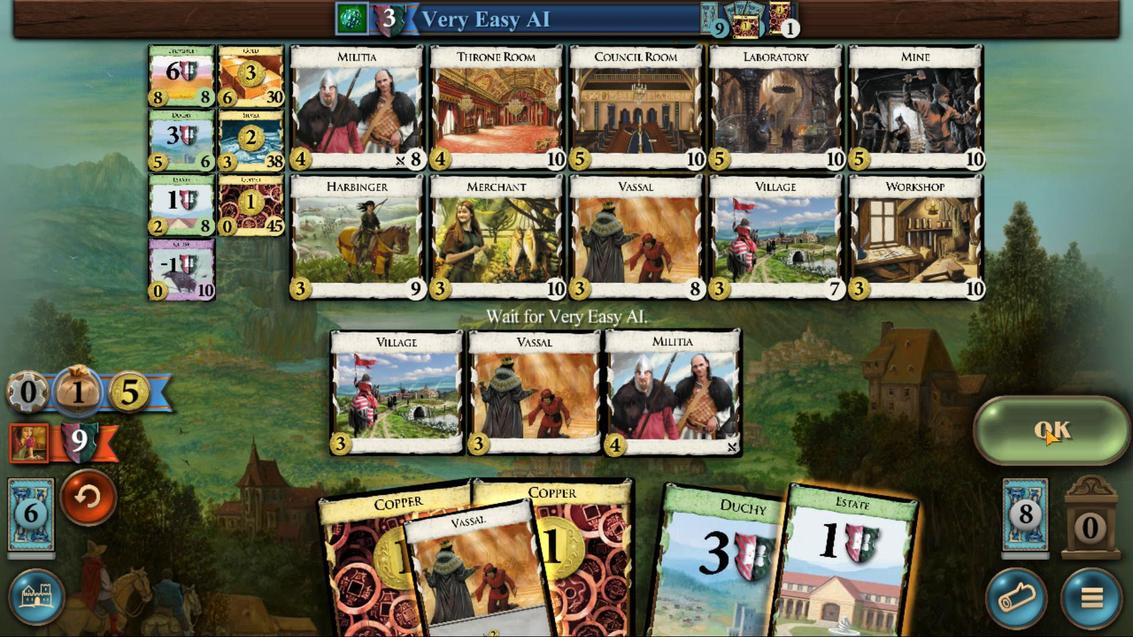 
Action: Mouse moved to (738, 425)
Screenshot: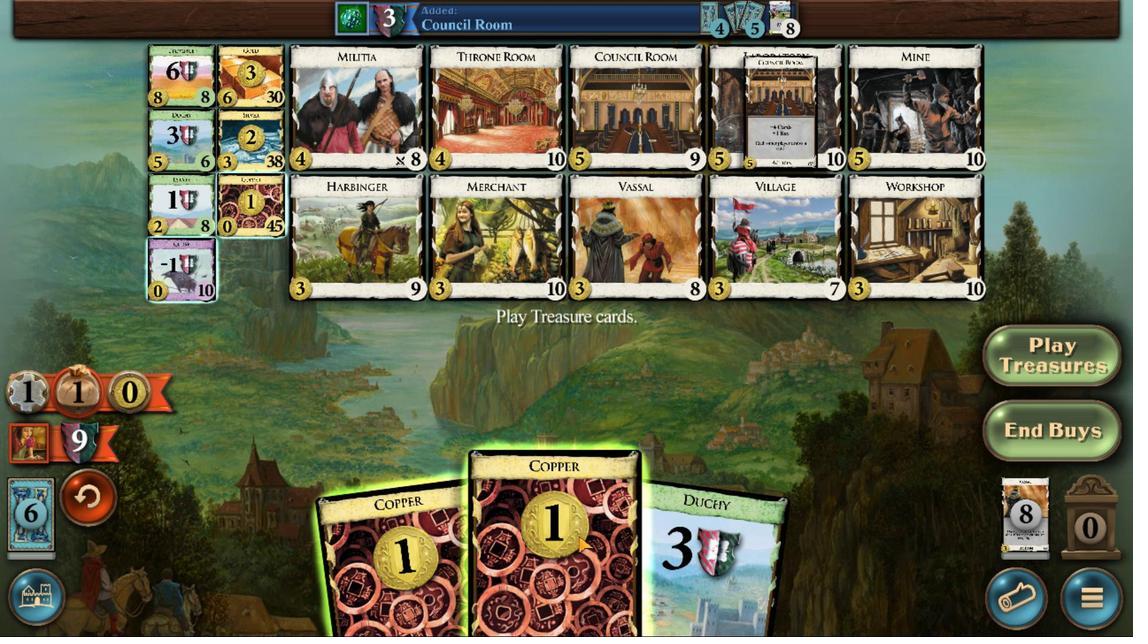 
Action: Mouse scrolled (738, 425) with delta (0, 0)
Screenshot: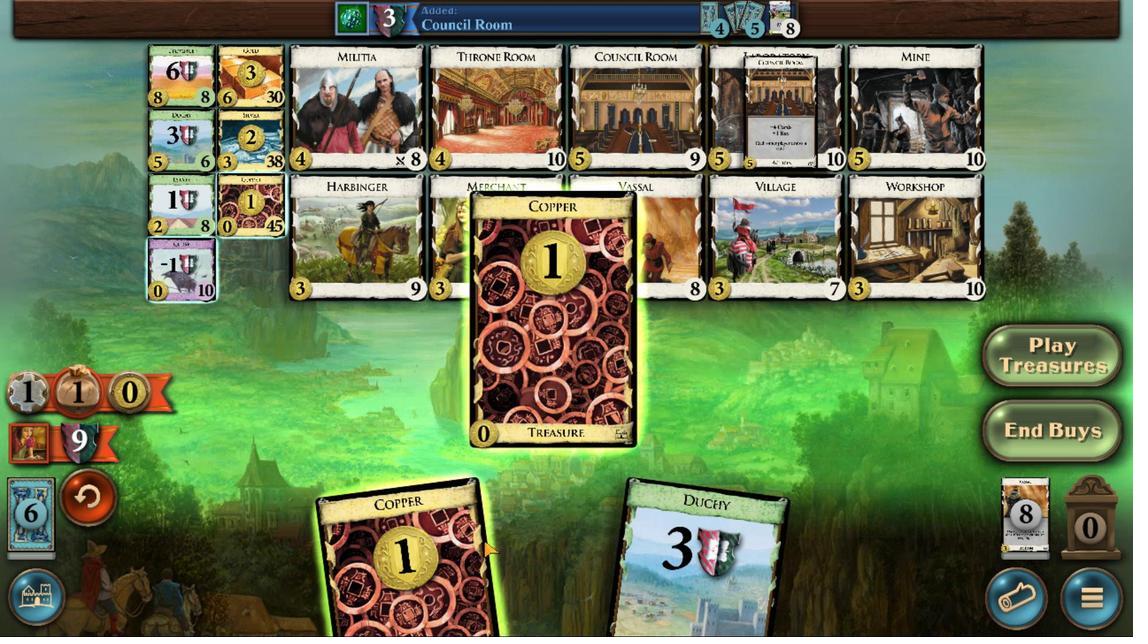 
Action: Mouse scrolled (738, 425) with delta (0, 0)
Screenshot: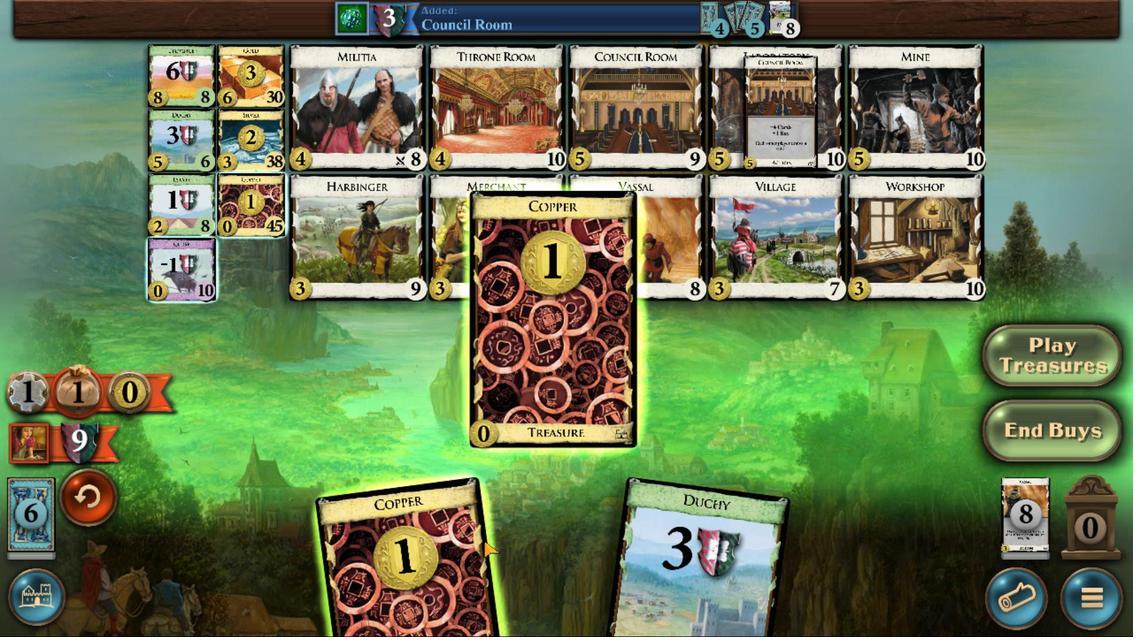 
Action: Mouse scrolled (738, 425) with delta (0, 0)
Screenshot: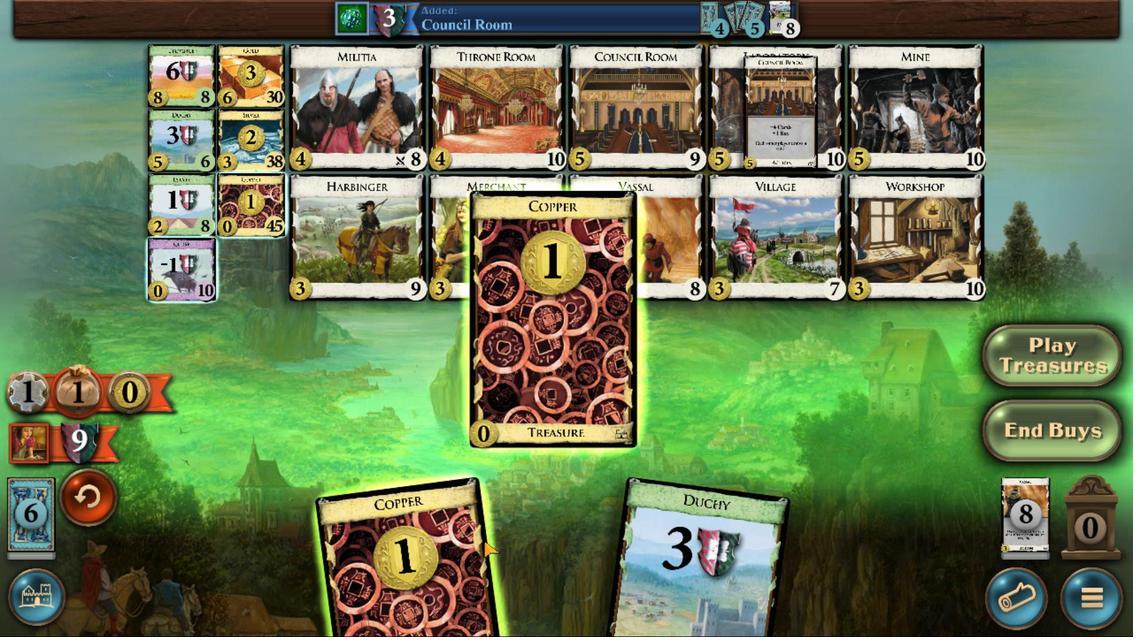 
Action: Mouse scrolled (738, 425) with delta (0, 0)
Screenshot: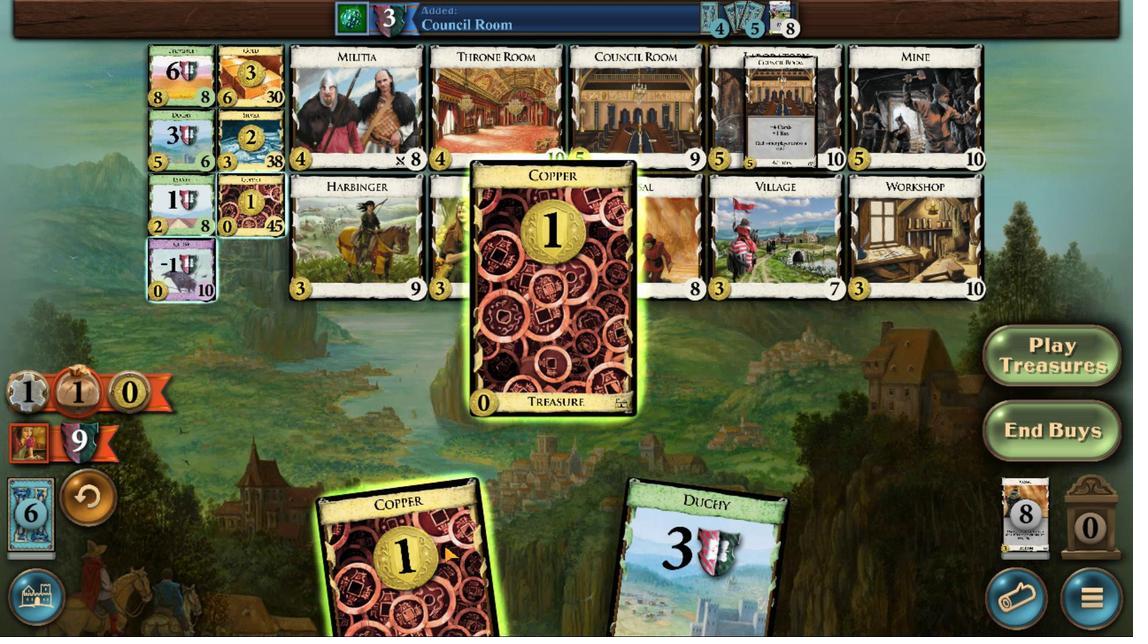 
Action: Mouse moved to (649, 423)
Screenshot: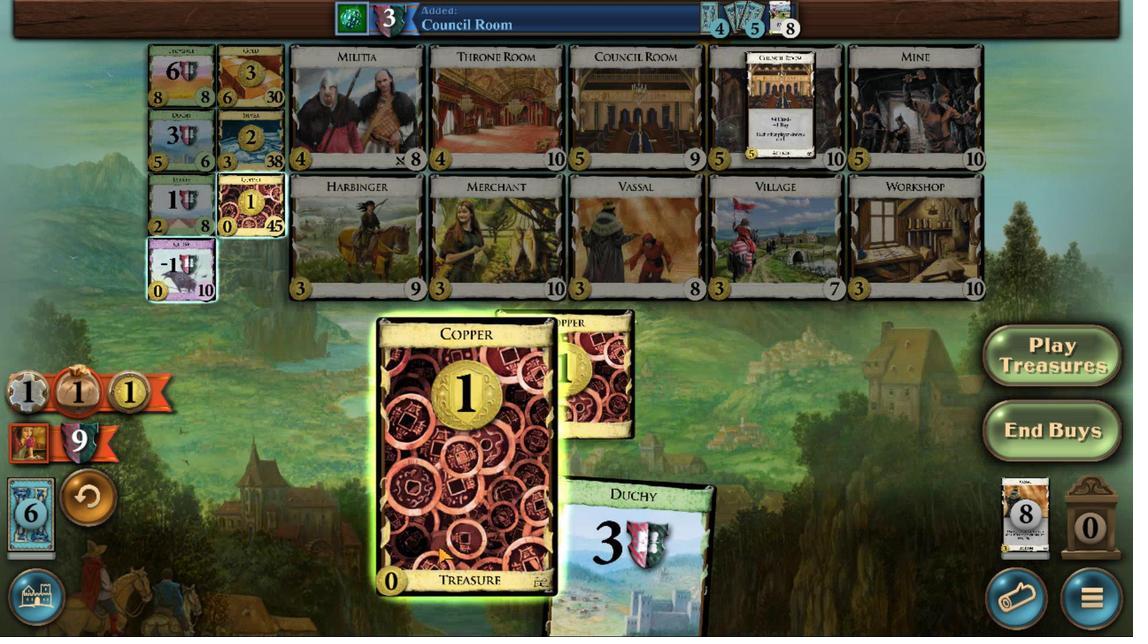
Action: Mouse scrolled (649, 424) with delta (0, 0)
Screenshot: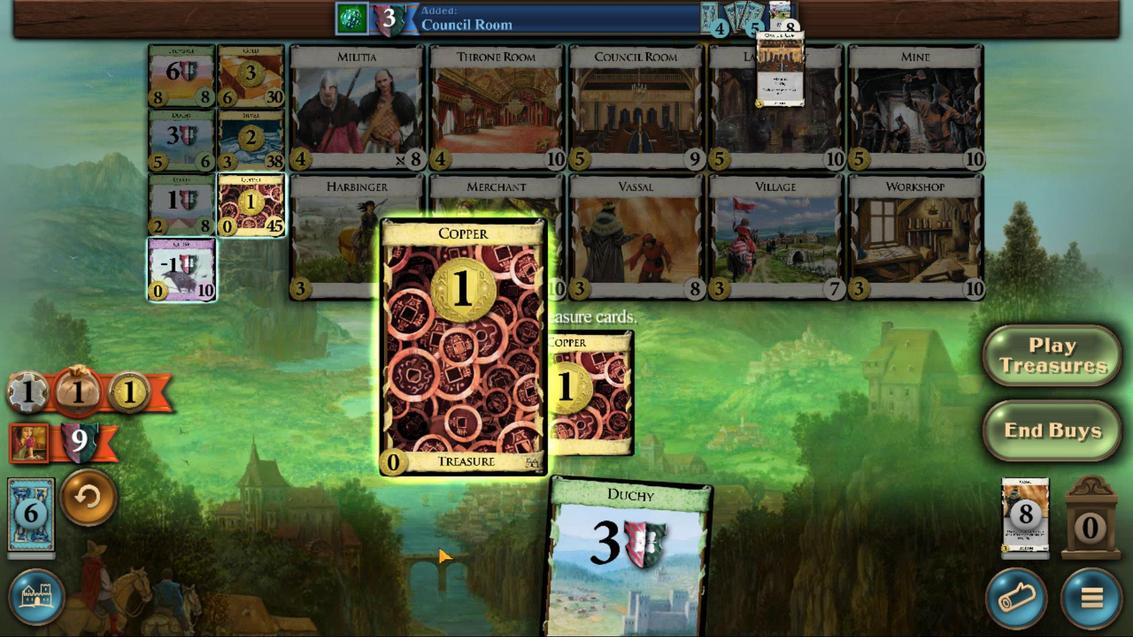 
Action: Mouse scrolled (649, 424) with delta (0, 0)
Screenshot: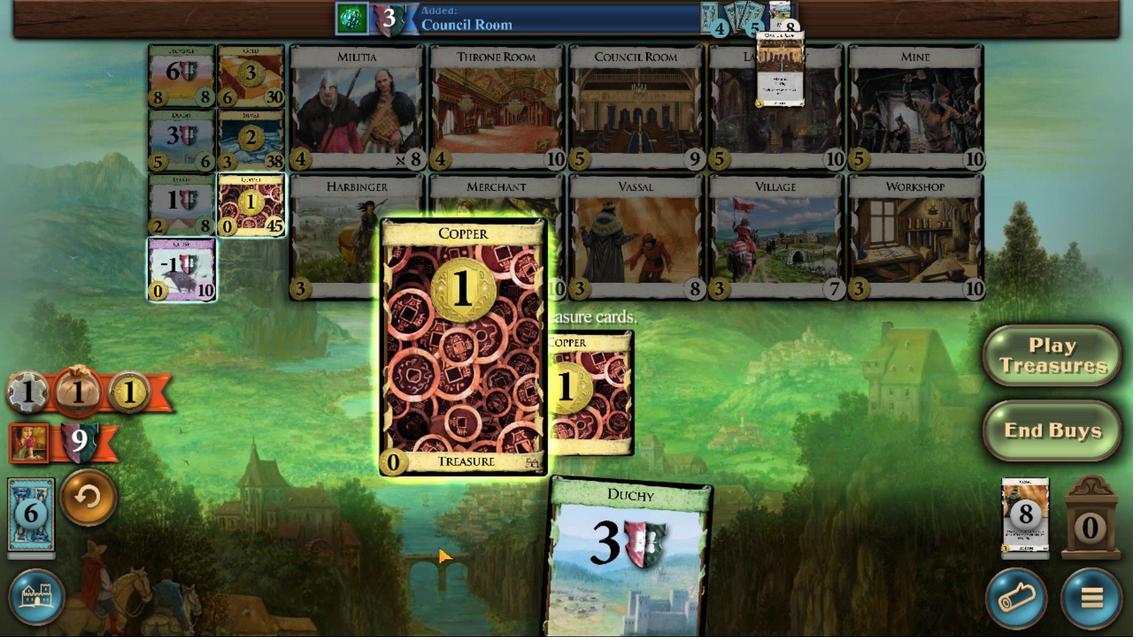 
Action: Mouse scrolled (649, 424) with delta (0, 0)
Screenshot: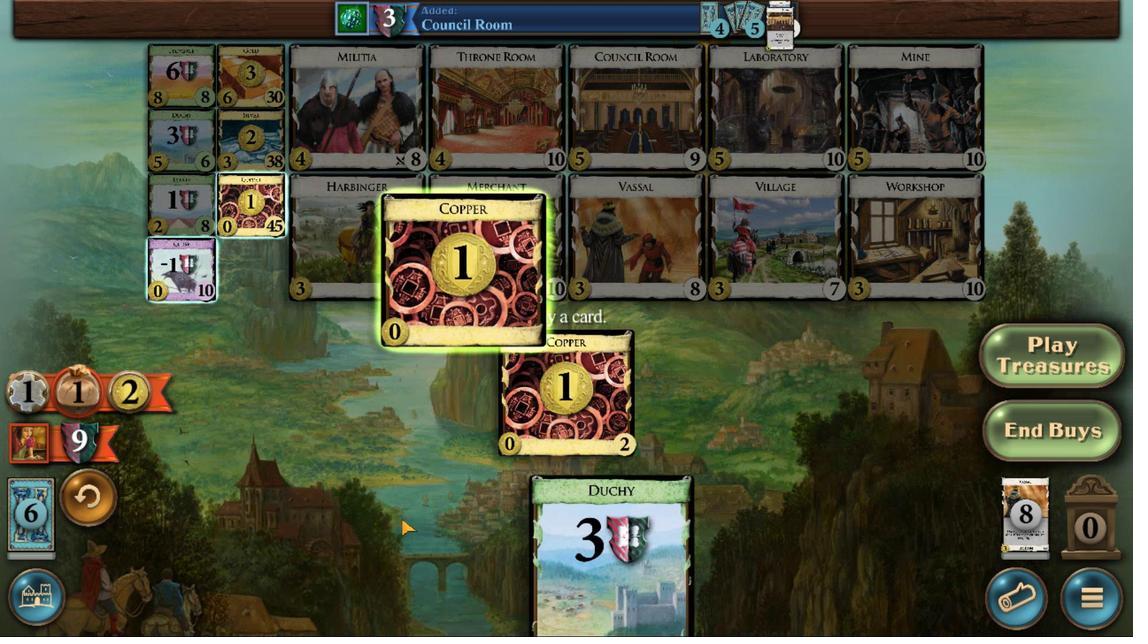 
Action: Mouse moved to (498, 475)
Screenshot: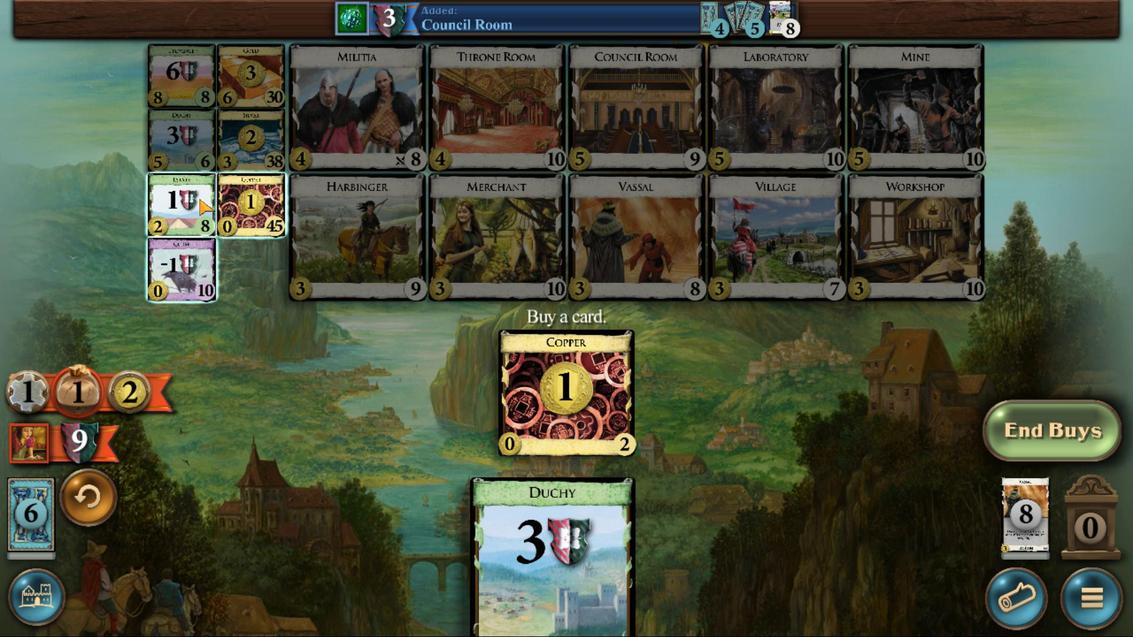 
Action: Mouse pressed left at (498, 475)
Screenshot: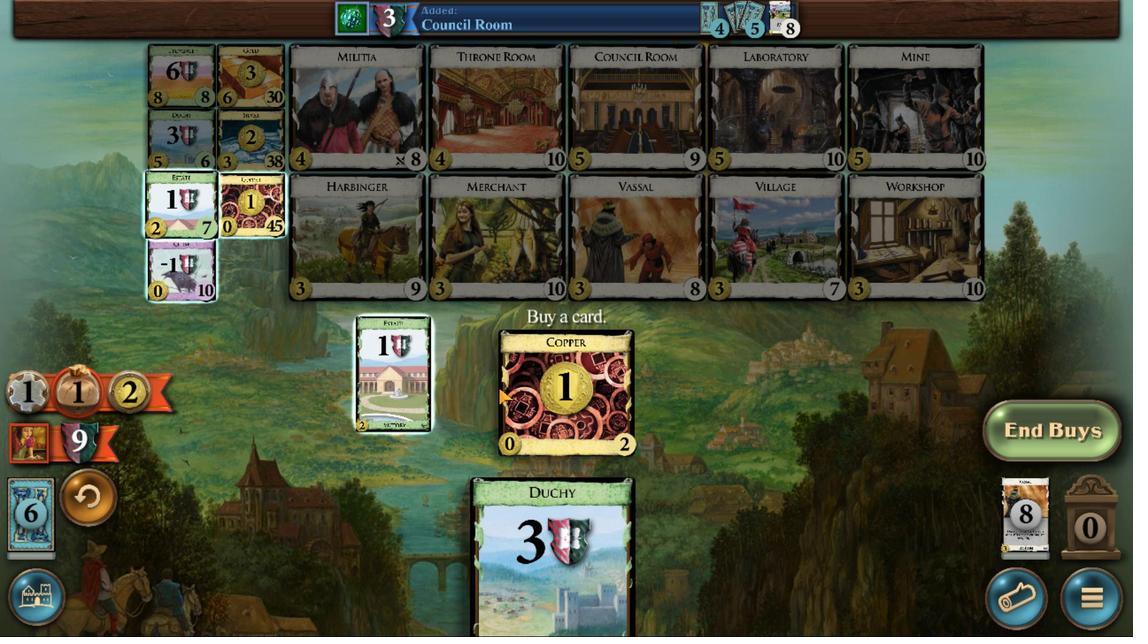 
Action: Mouse moved to (540, 422)
Screenshot: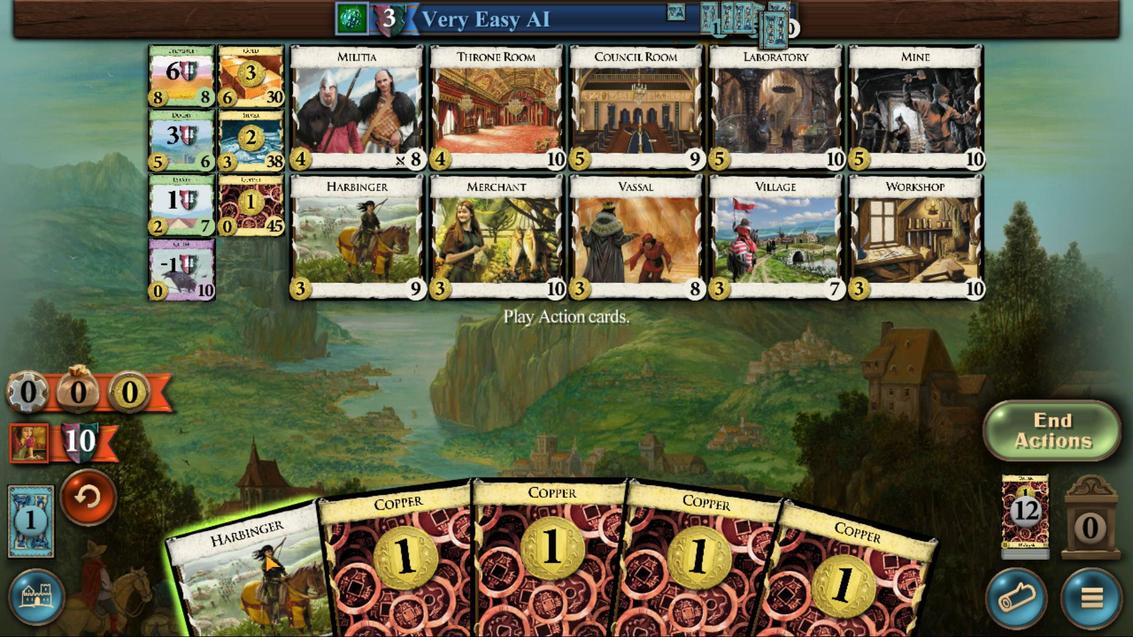 
Action: Mouse scrolled (540, 423) with delta (0, 0)
Screenshot: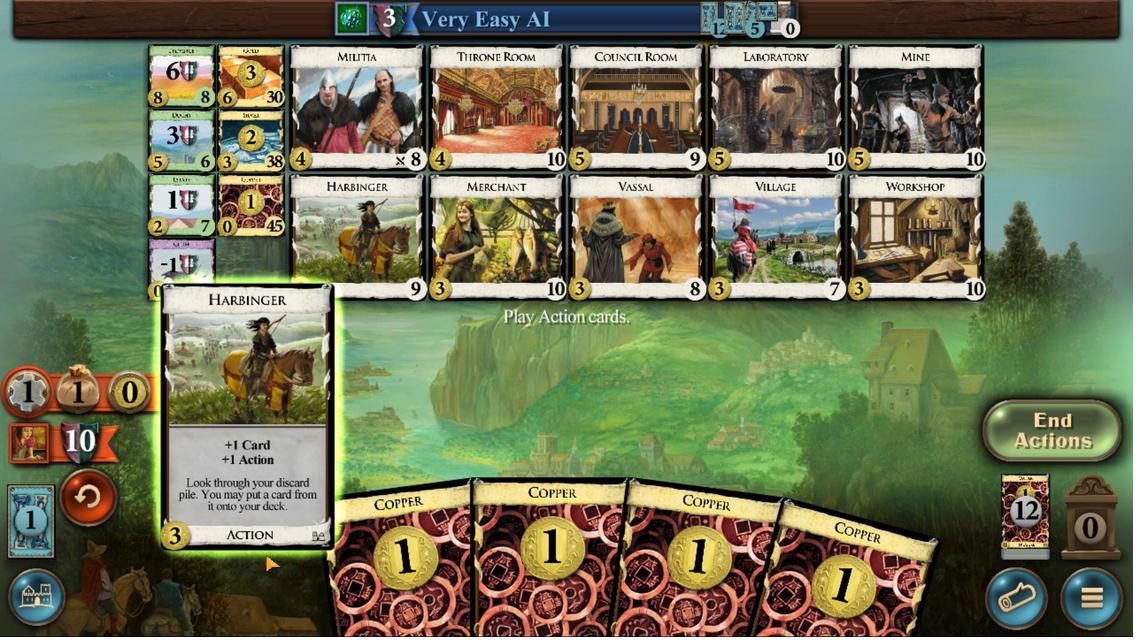 
Action: Mouse scrolled (540, 423) with delta (0, 0)
Screenshot: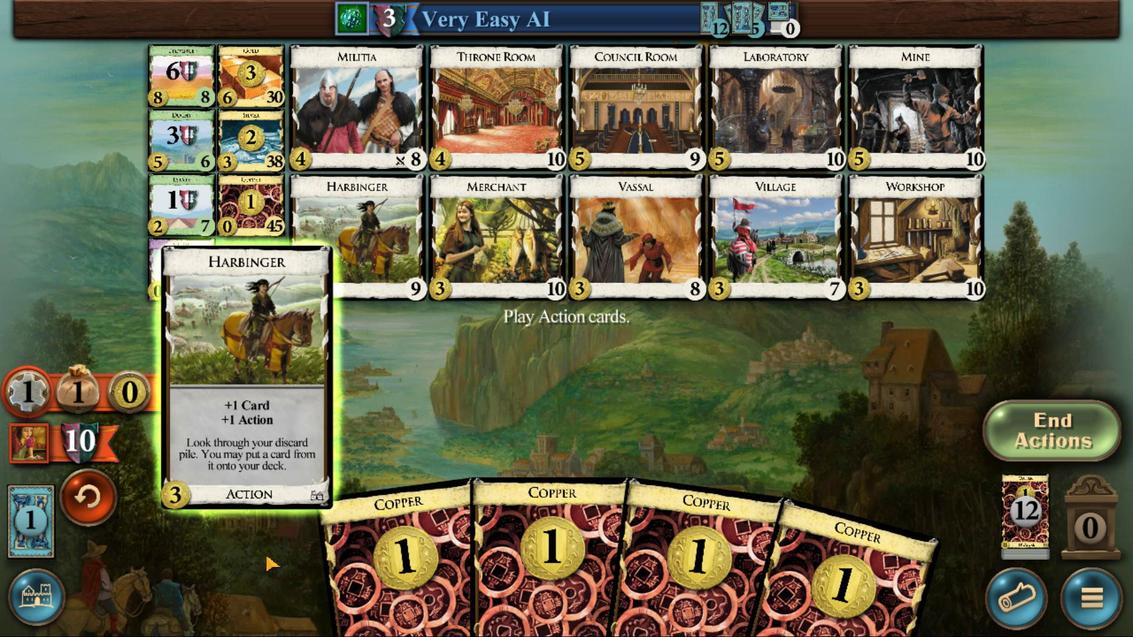 
Action: Mouse scrolled (540, 423) with delta (0, 0)
Screenshot: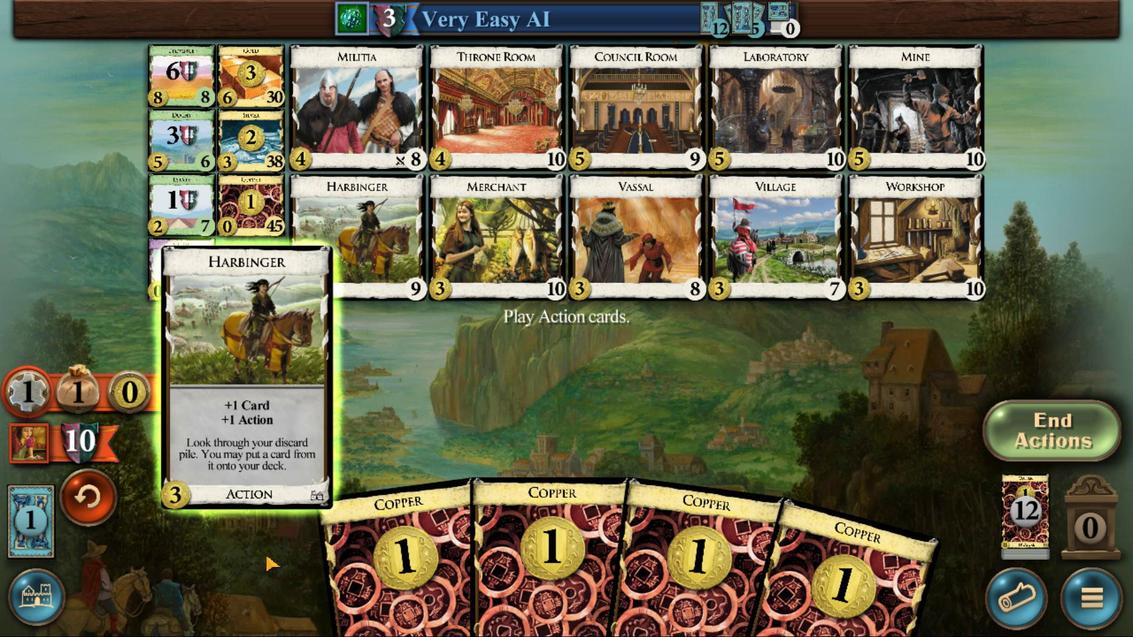 
Action: Mouse scrolled (540, 423) with delta (0, 0)
Screenshot: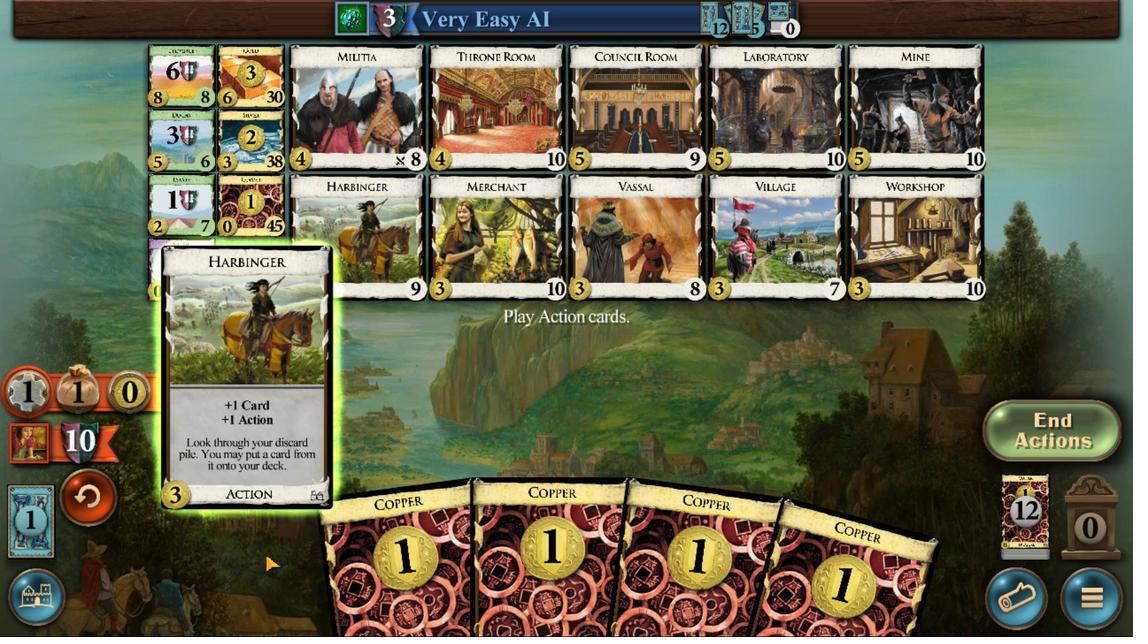 
Action: Mouse scrolled (540, 423) with delta (0, 0)
Screenshot: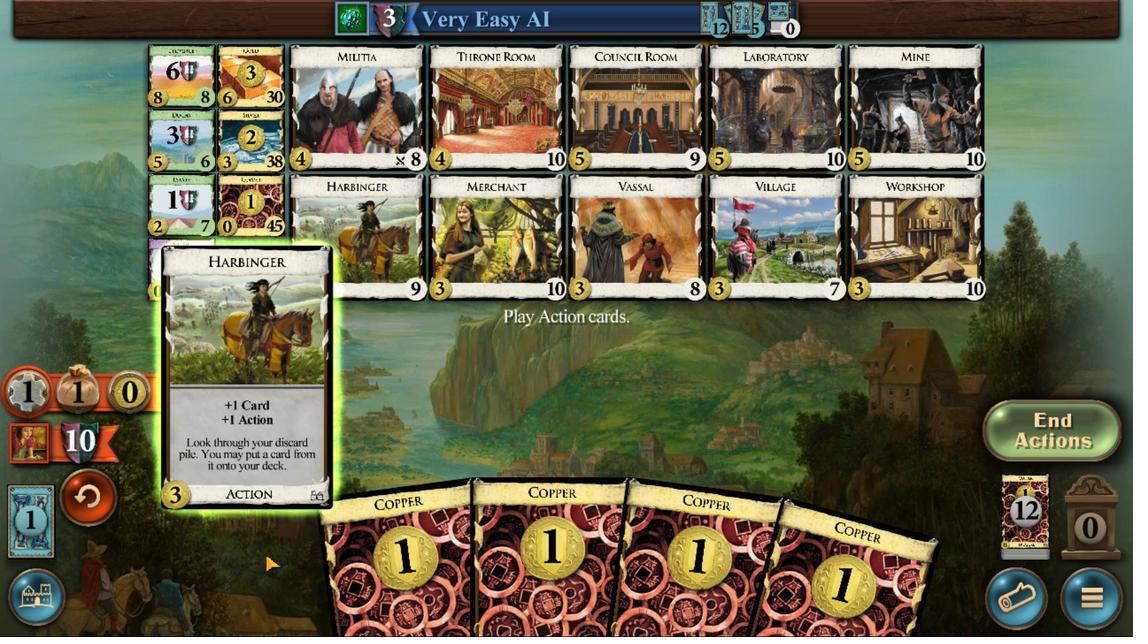 
Action: Mouse moved to (1039, 440)
Screenshot: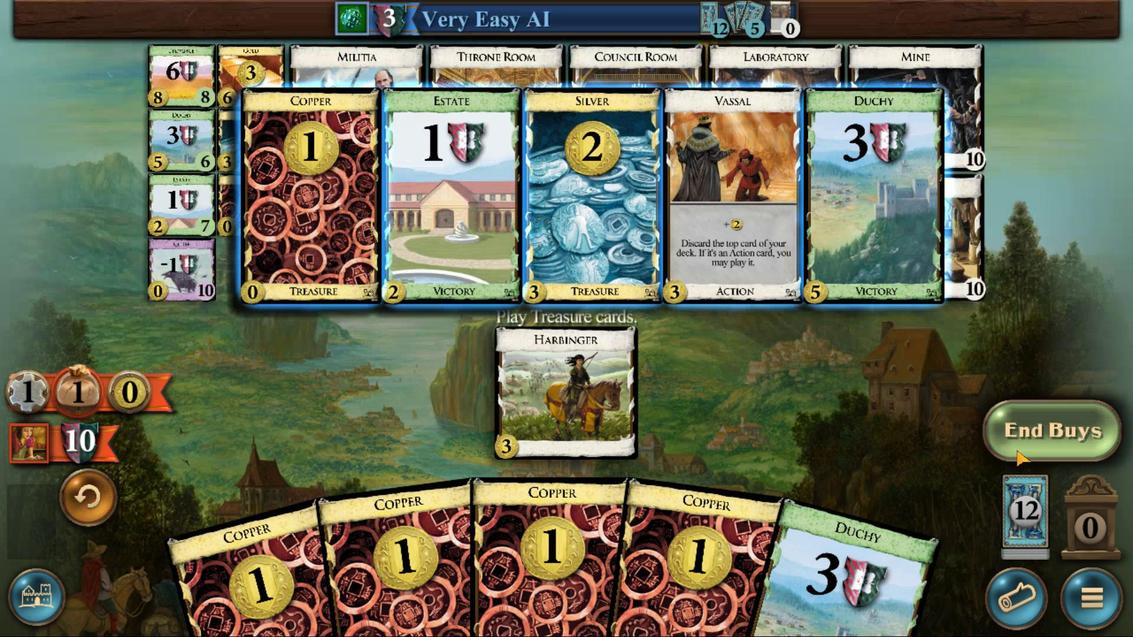 
Action: Mouse pressed left at (1039, 440)
Screenshot: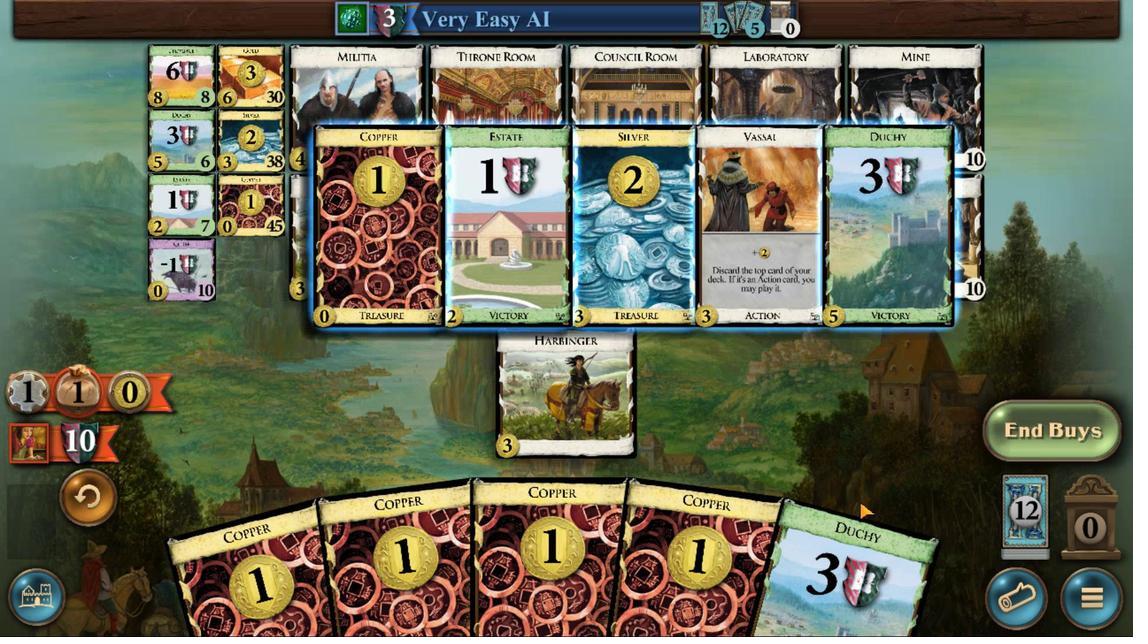 
Action: Mouse moved to (551, 416)
Screenshot: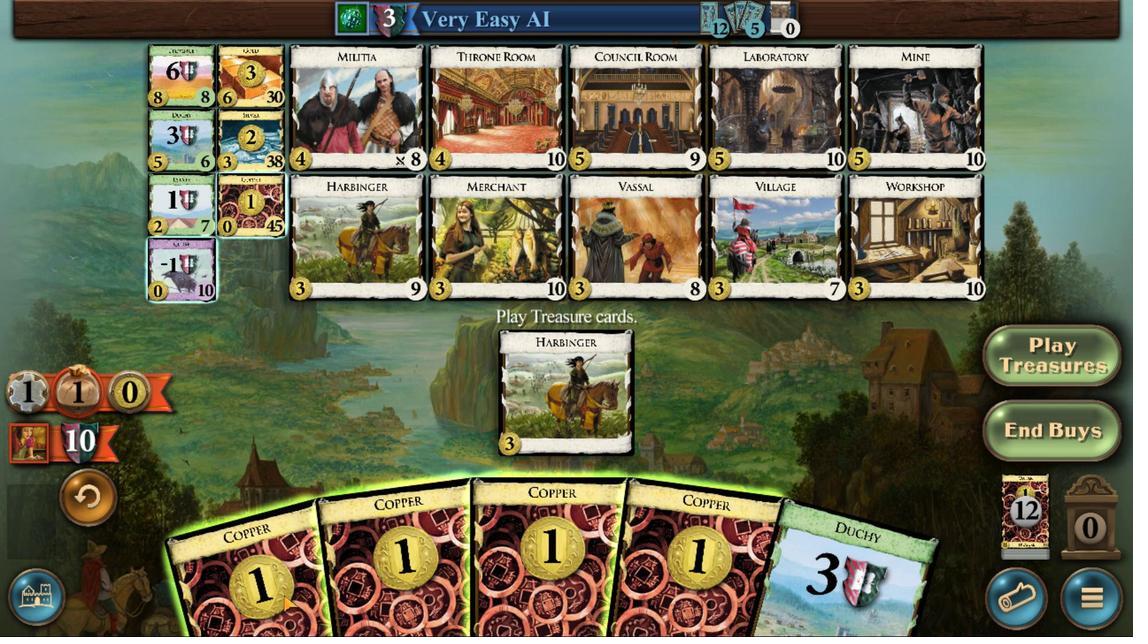 
Action: Mouse scrolled (551, 417) with delta (0, 0)
Screenshot: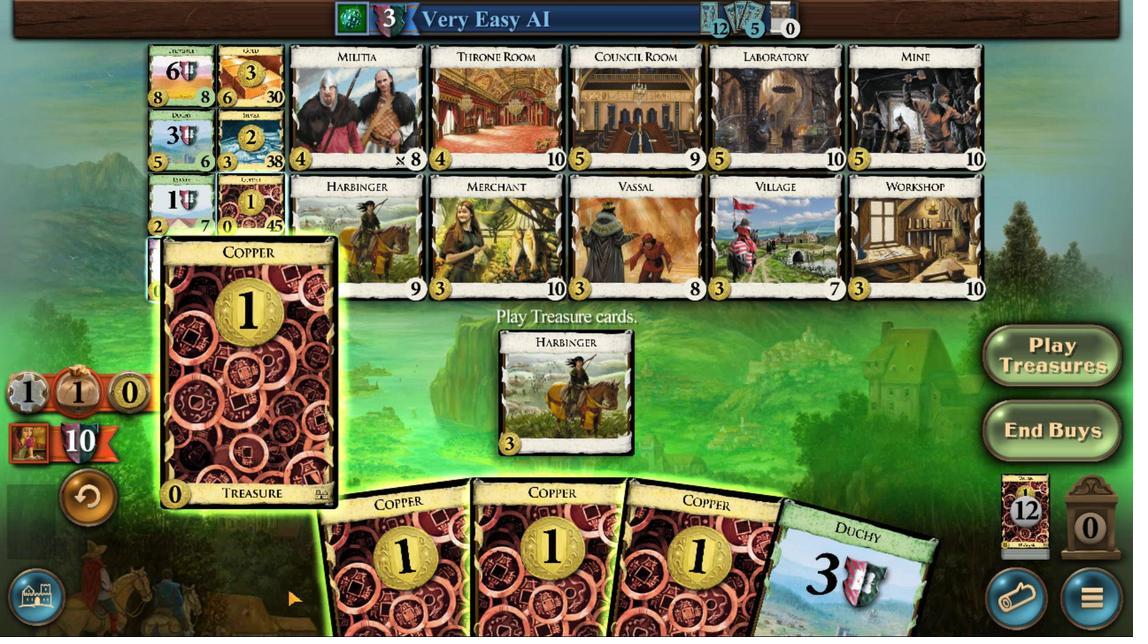 
Action: Mouse scrolled (551, 417) with delta (0, 0)
Screenshot: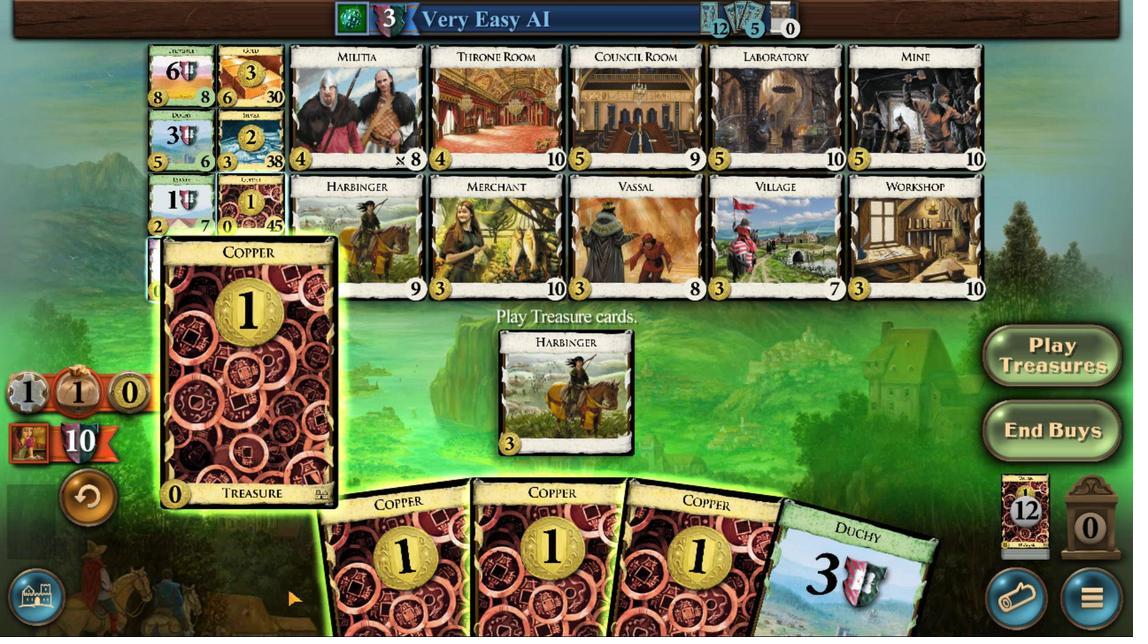 
Action: Mouse scrolled (551, 417) with delta (0, 0)
Screenshot: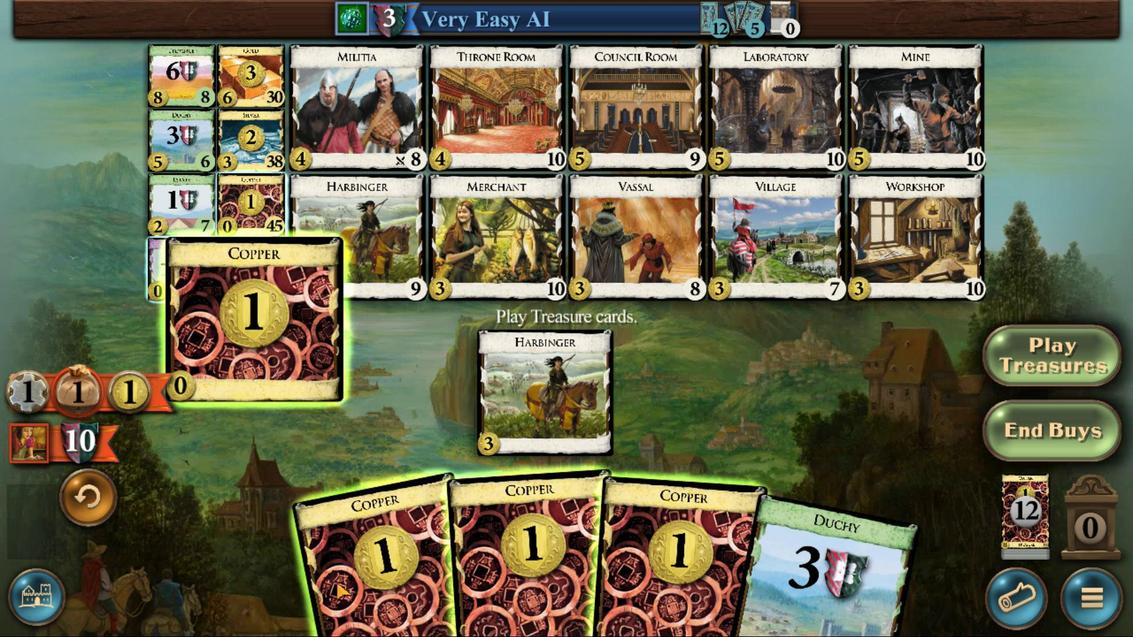 
Action: Mouse scrolled (551, 417) with delta (0, 0)
Screenshot: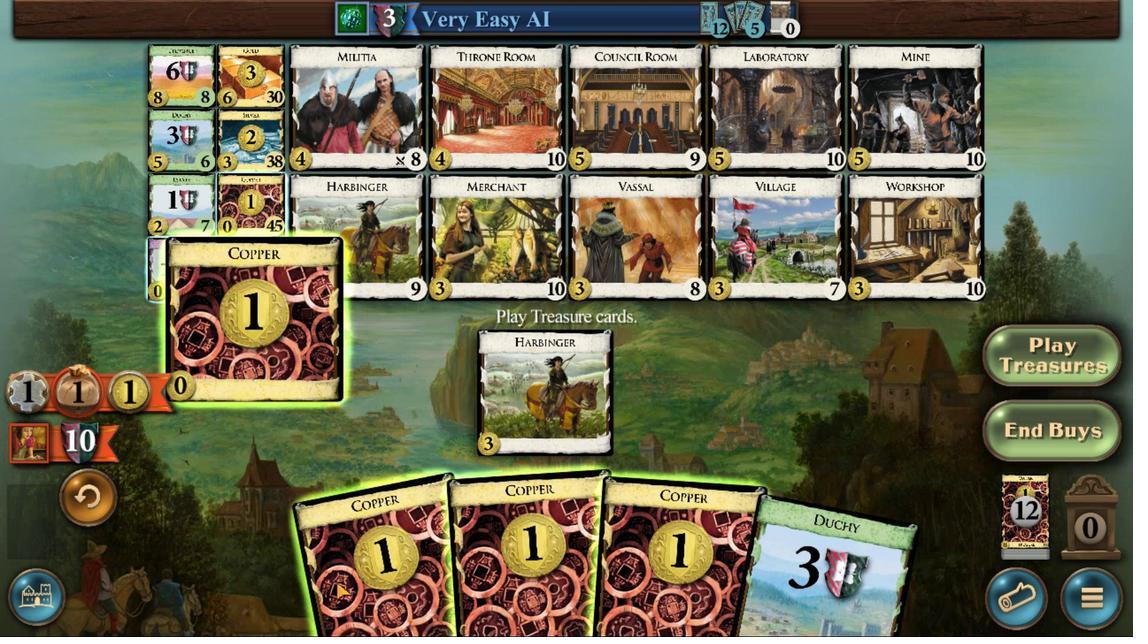 
Action: Mouse moved to (588, 419)
Screenshot: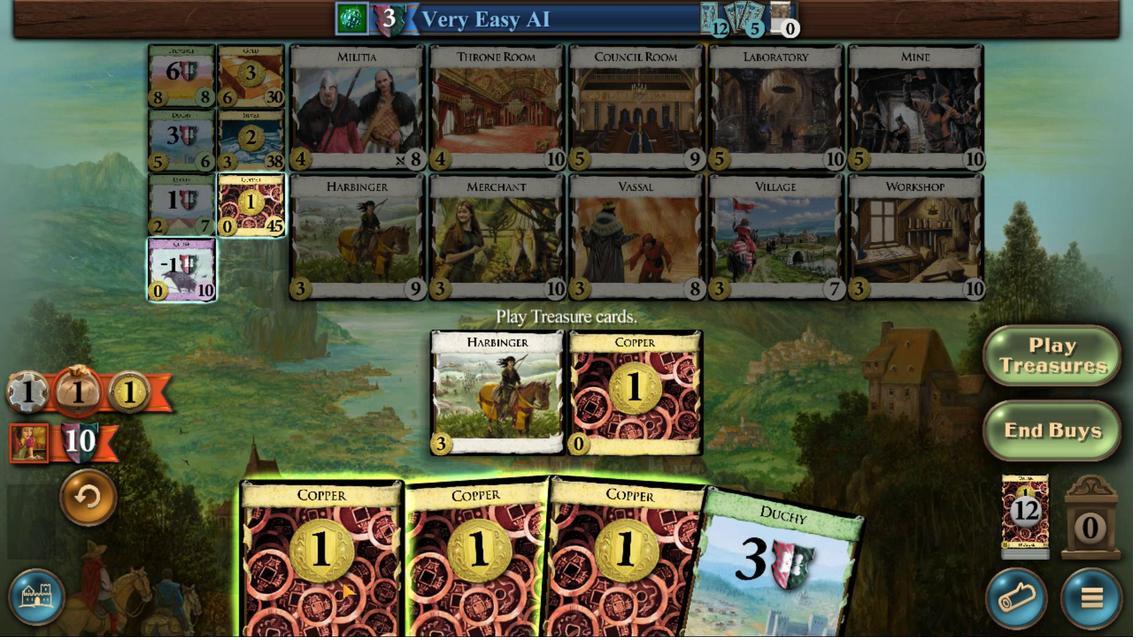 
Action: Mouse scrolled (588, 419) with delta (0, 0)
Screenshot: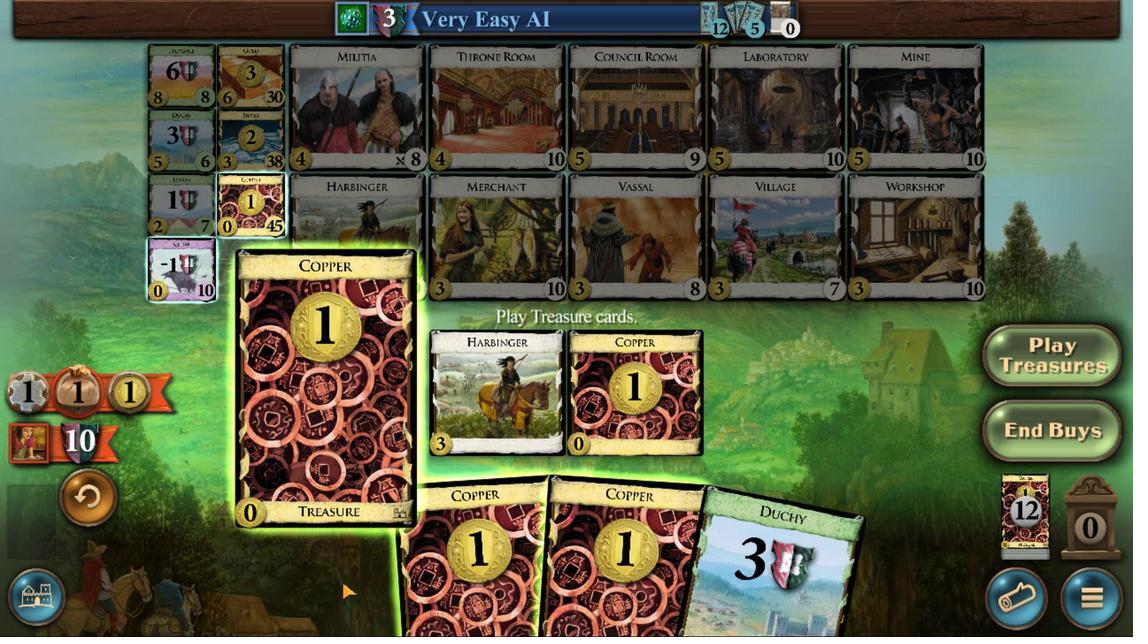 
Action: Mouse scrolled (588, 419) with delta (0, 0)
Screenshot: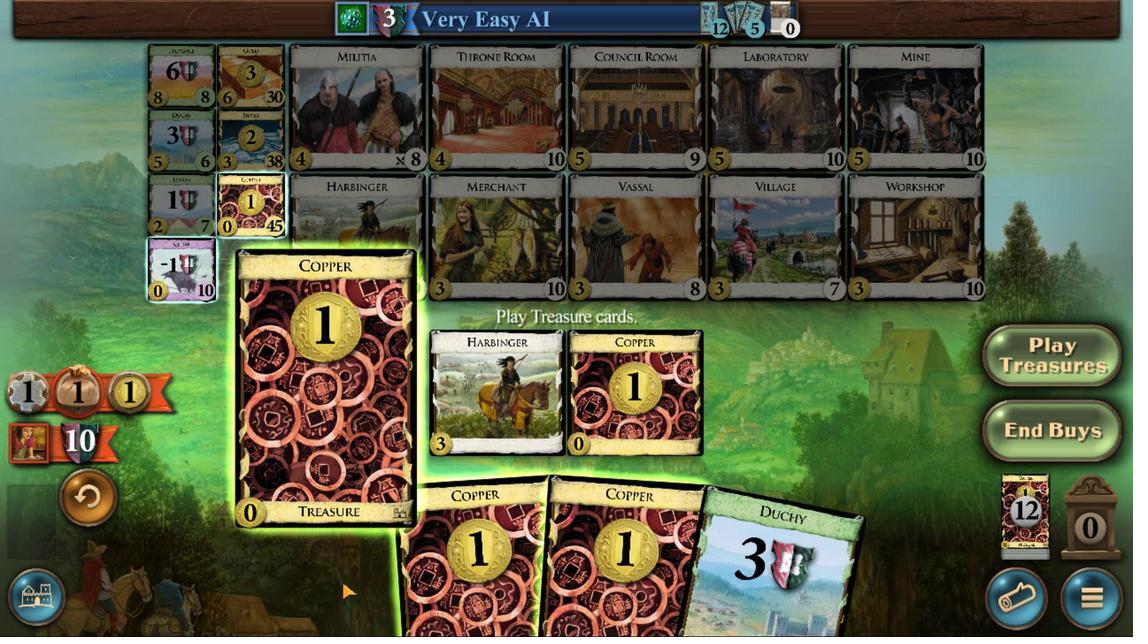
Action: Mouse scrolled (588, 419) with delta (0, 0)
Screenshot: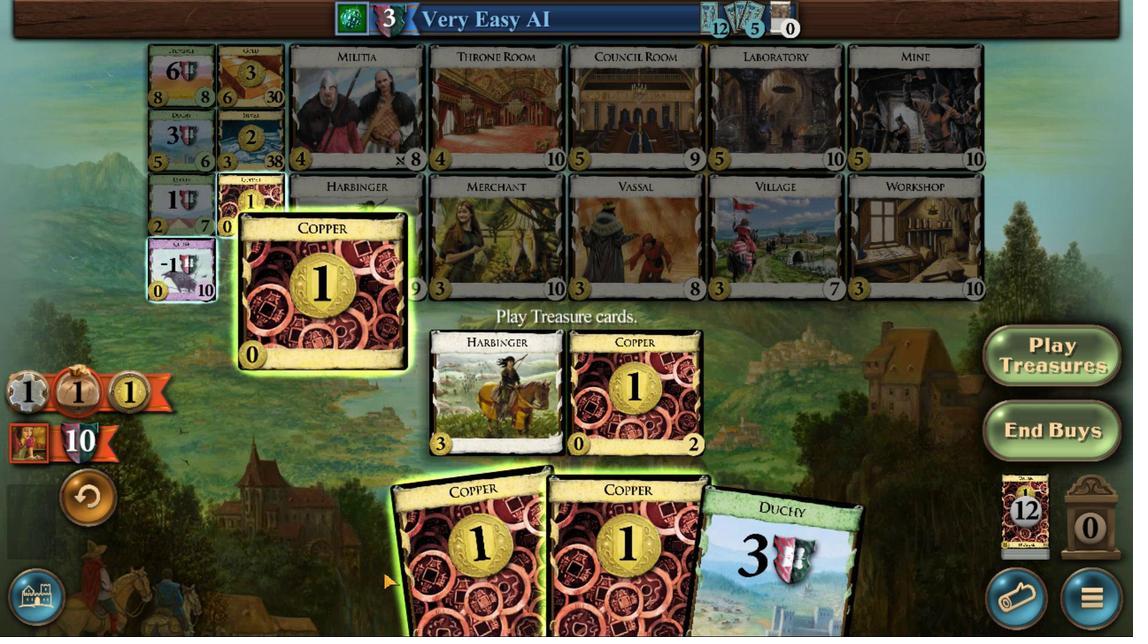 
Action: Mouse scrolled (588, 419) with delta (0, 0)
Screenshot: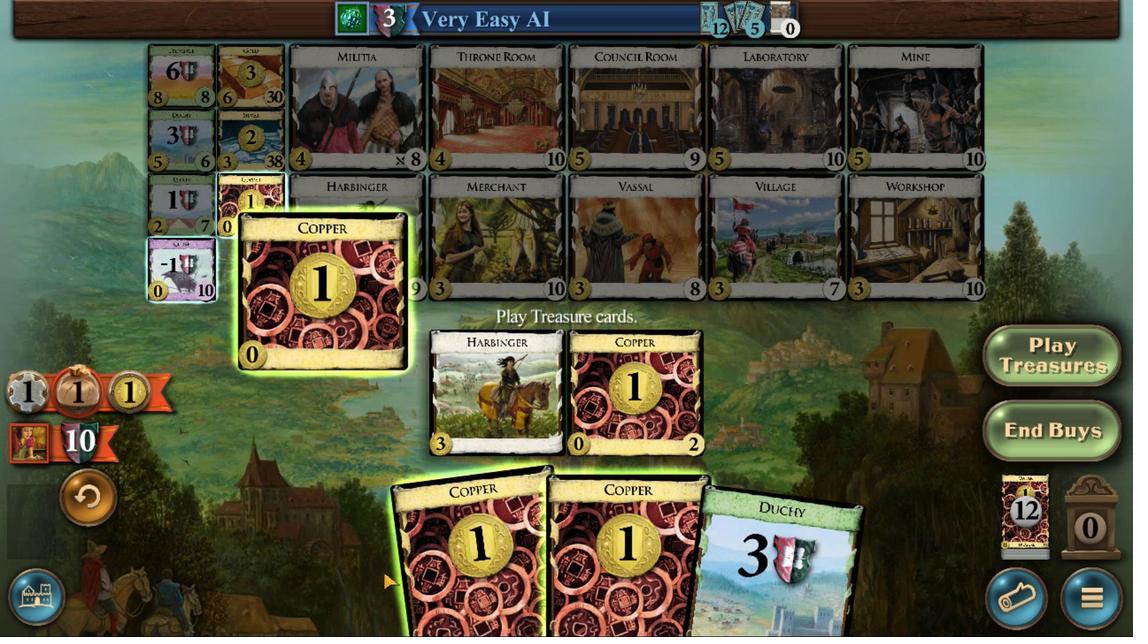 
Action: Mouse moved to (643, 420)
Screenshot: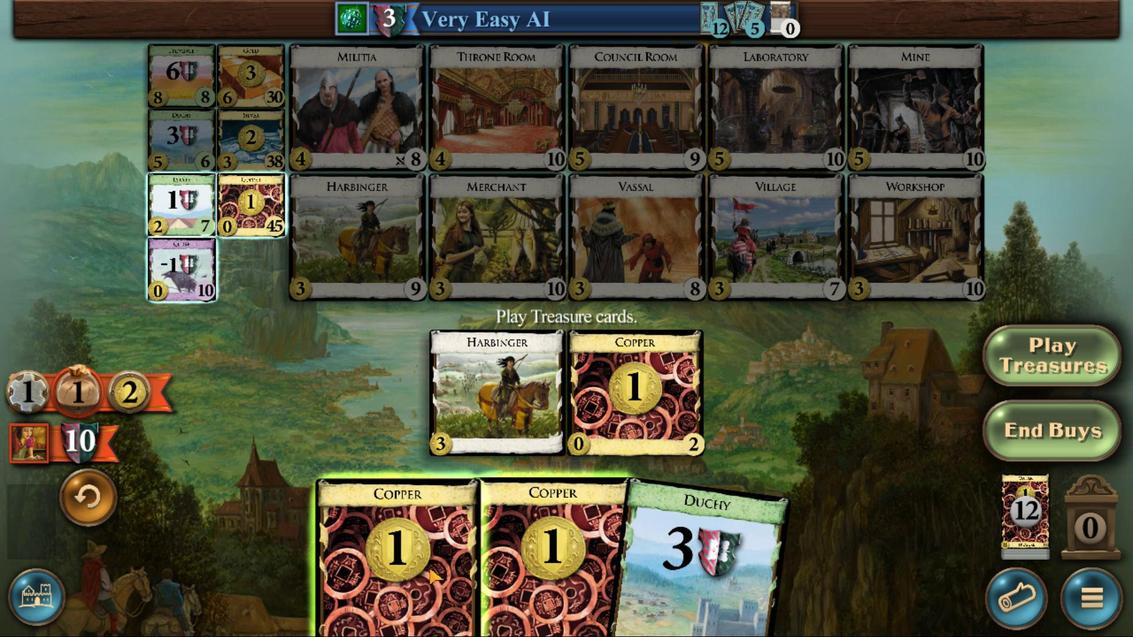
Action: Mouse scrolled (643, 420) with delta (0, 0)
Screenshot: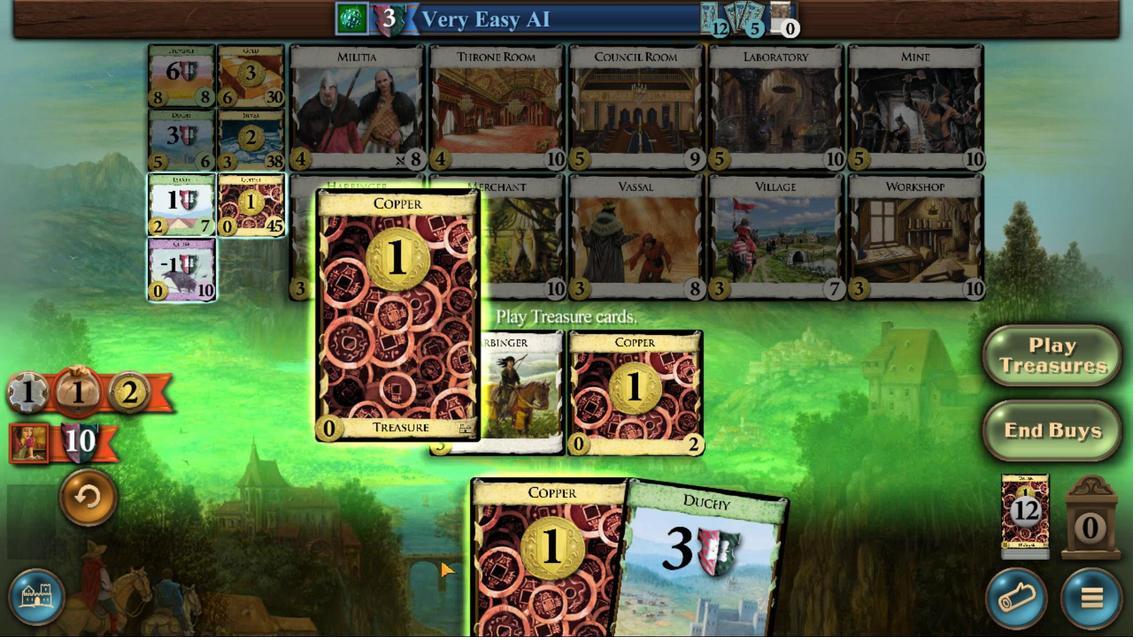 
Action: Mouse scrolled (643, 420) with delta (0, 0)
Screenshot: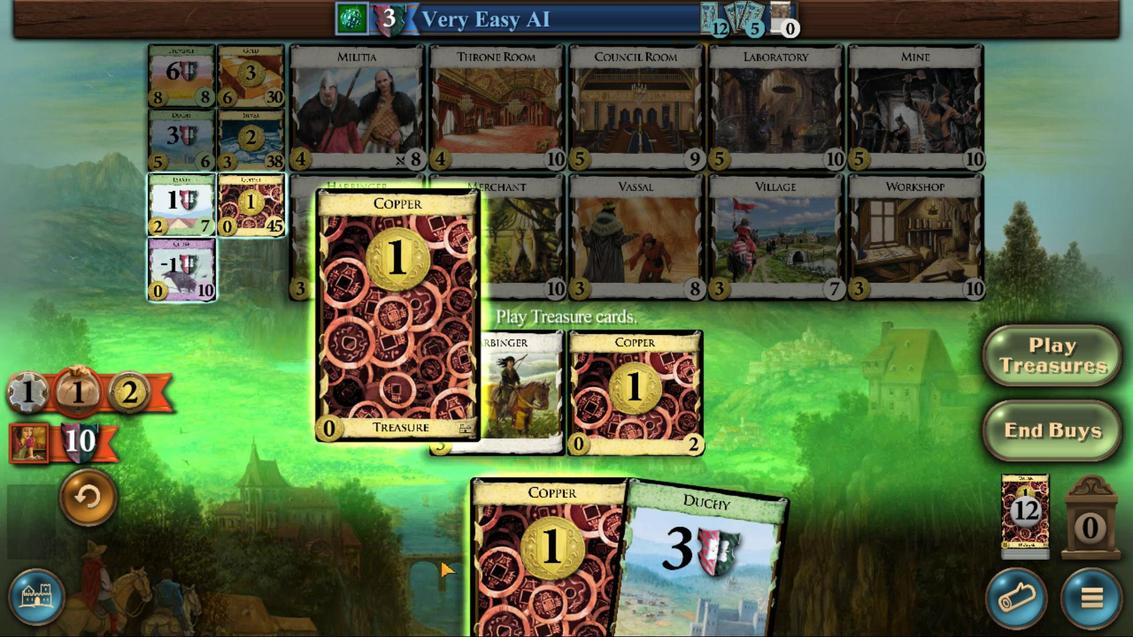 
Action: Mouse scrolled (643, 420) with delta (0, 0)
Screenshot: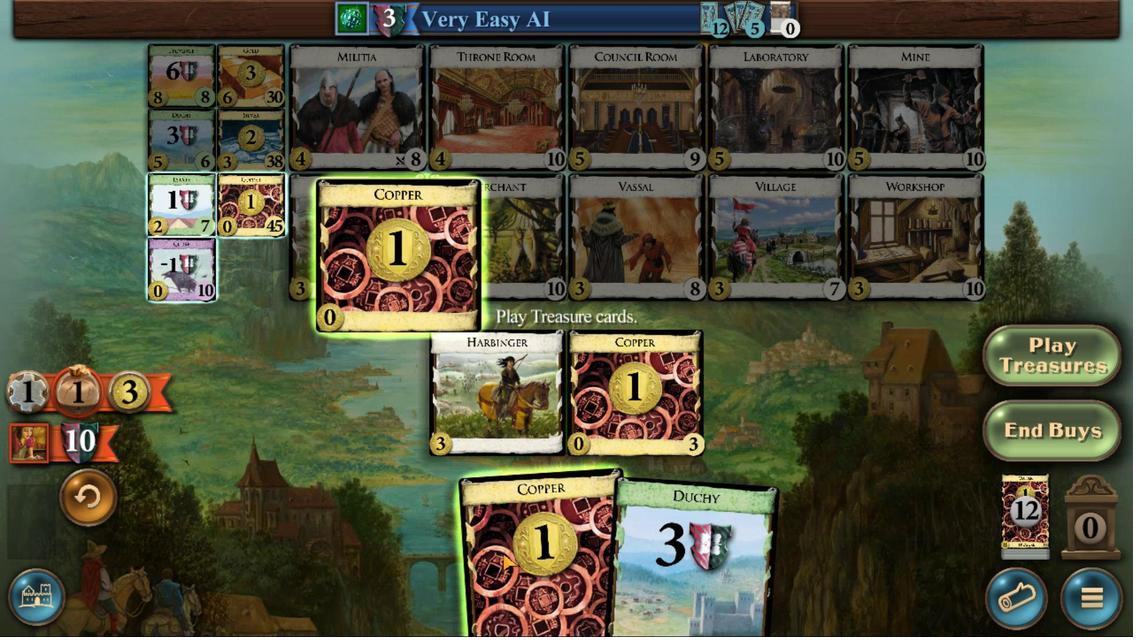 
Action: Mouse scrolled (643, 420) with delta (0, 0)
Screenshot: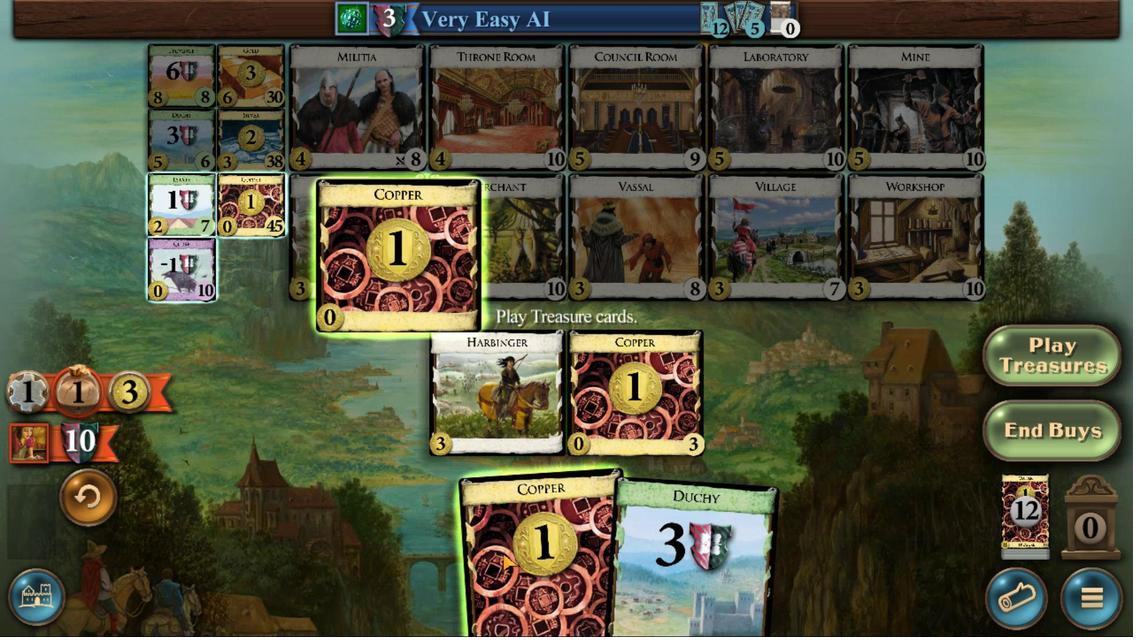 
Action: Mouse moved to (690, 423)
Screenshot: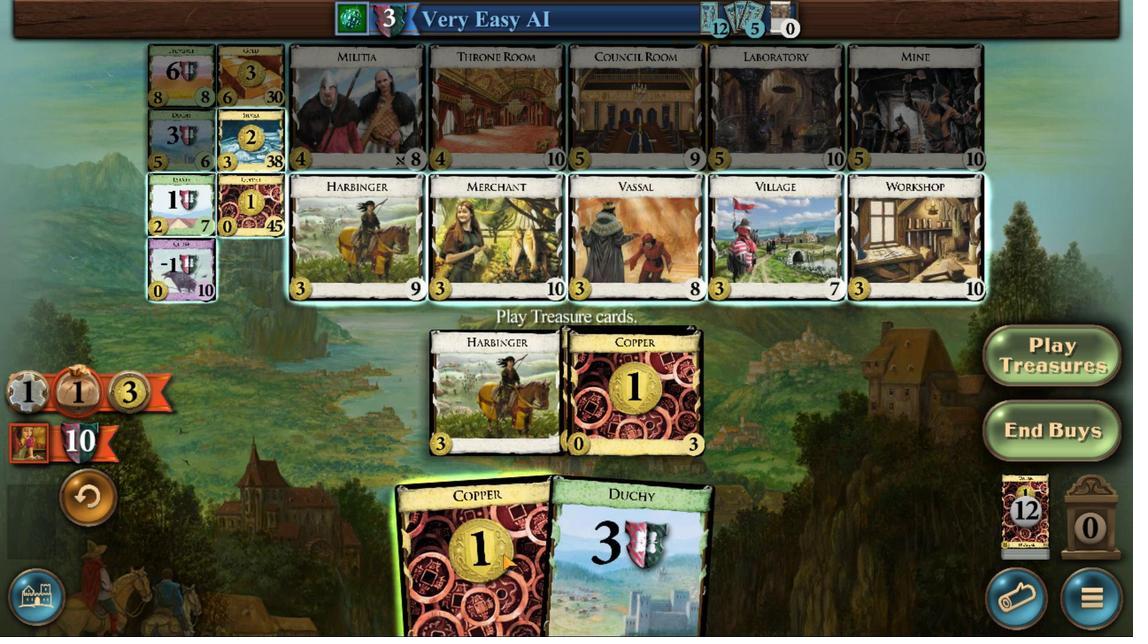
Action: Mouse scrolled (690, 423) with delta (0, 0)
Screenshot: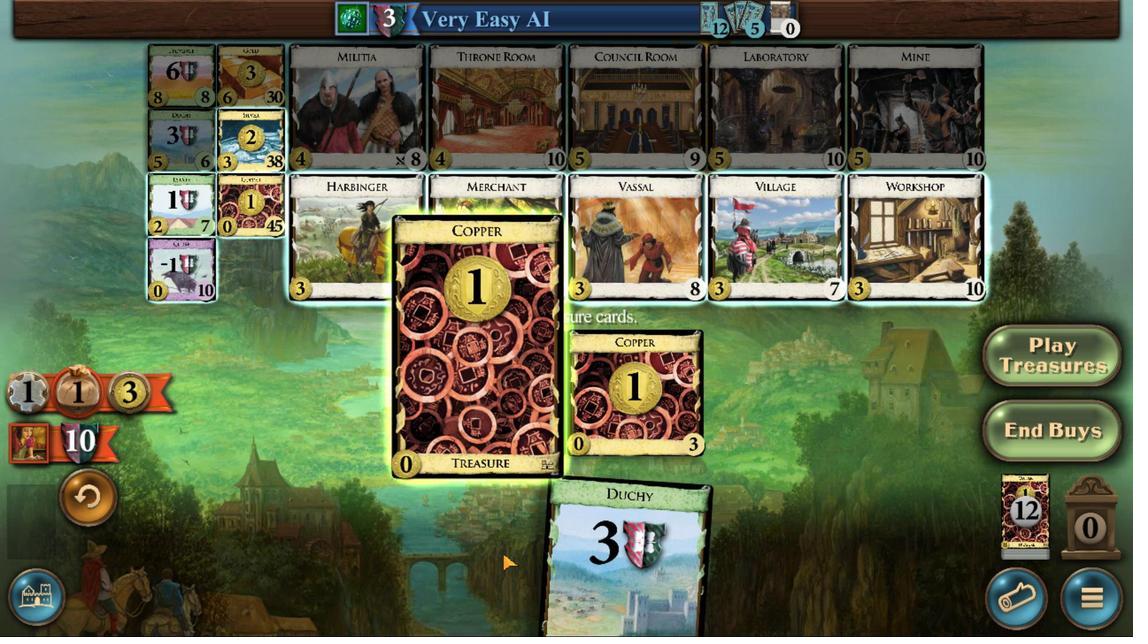
Action: Mouse scrolled (690, 423) with delta (0, 0)
Screenshot: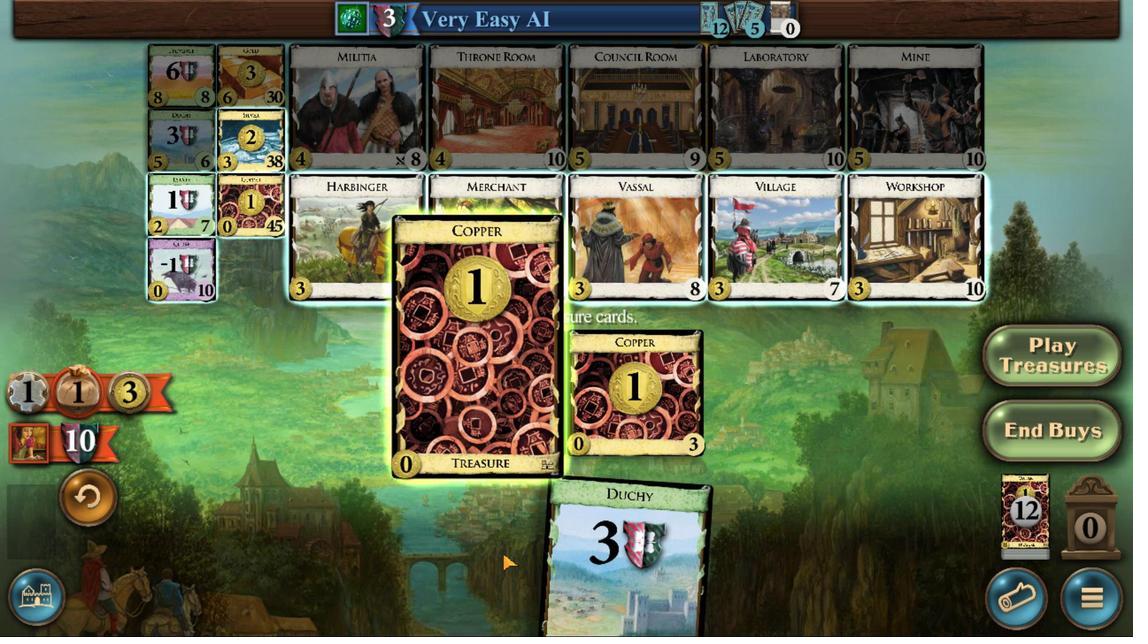
Action: Mouse scrolled (690, 423) with delta (0, 0)
Screenshot: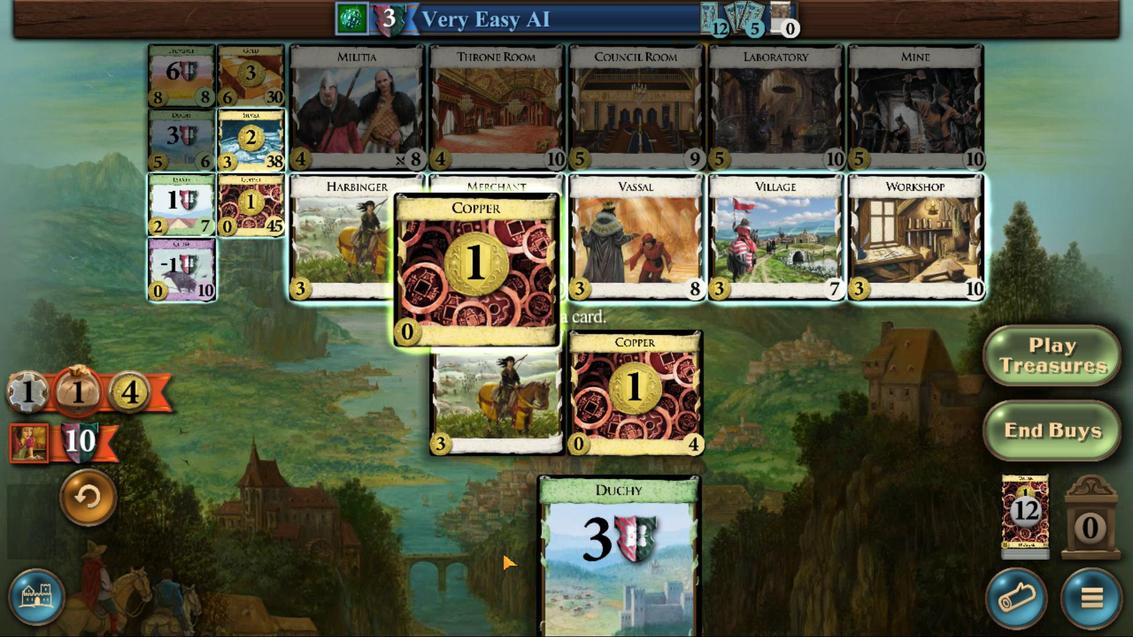 
Action: Mouse moved to (520, 484)
Screenshot: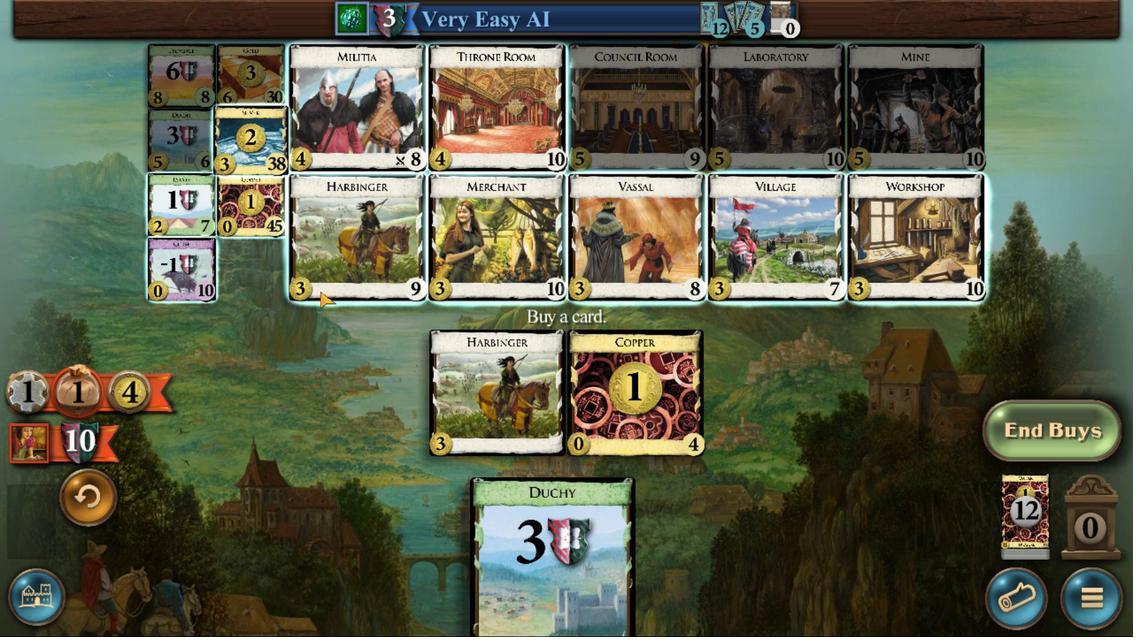 
Action: Mouse pressed left at (520, 484)
Screenshot: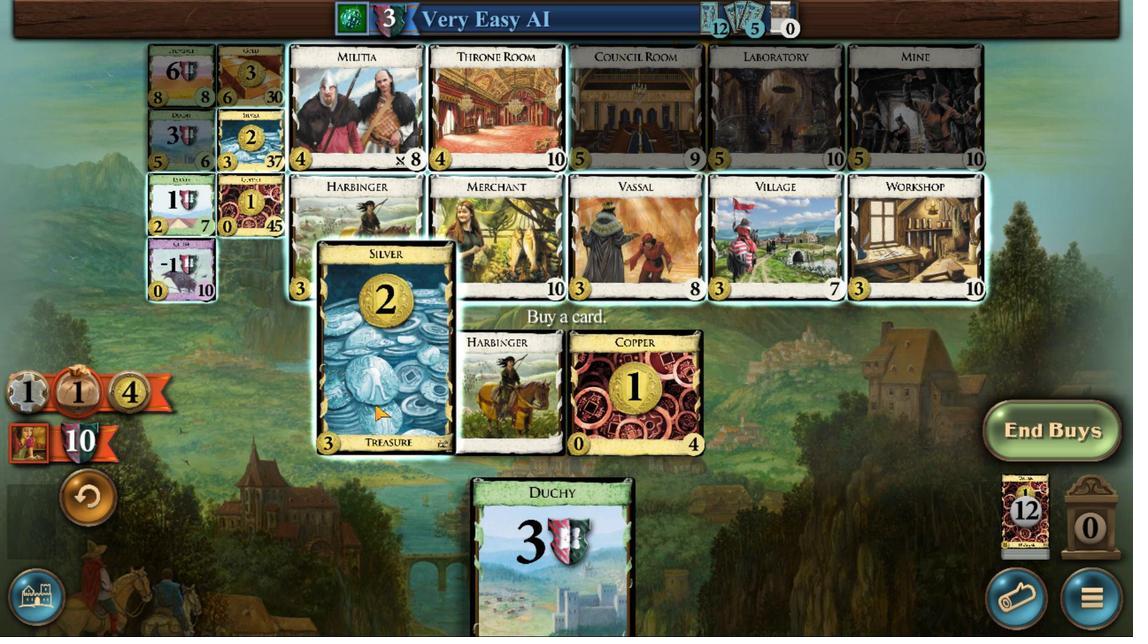 
Action: Mouse moved to (939, 419)
Screenshot: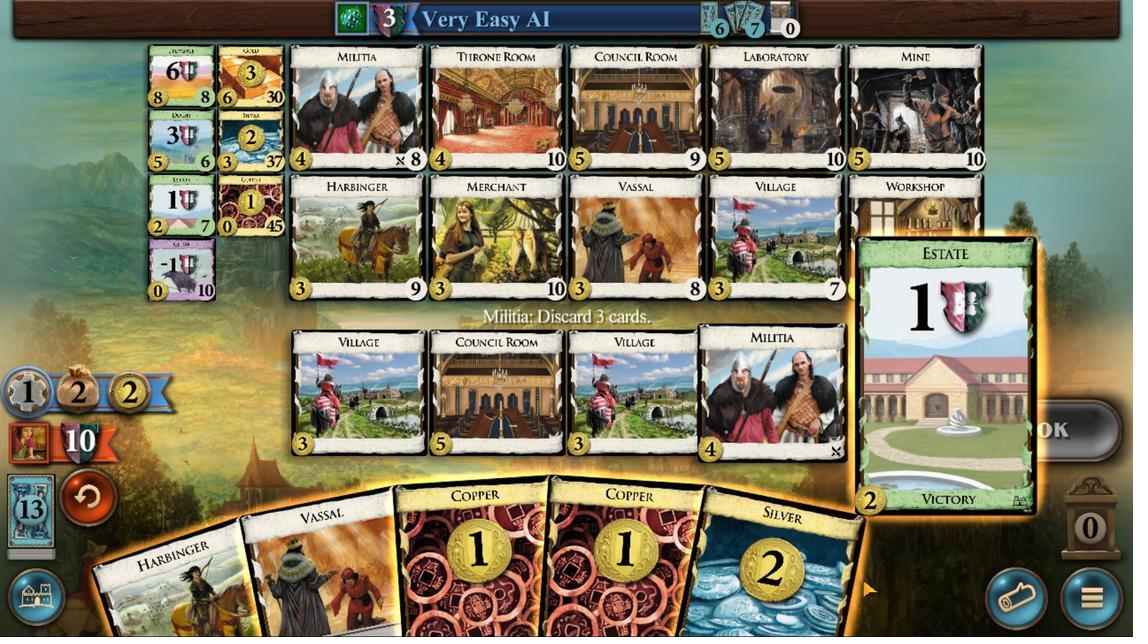 
Action: Mouse scrolled (939, 419) with delta (0, 0)
Screenshot: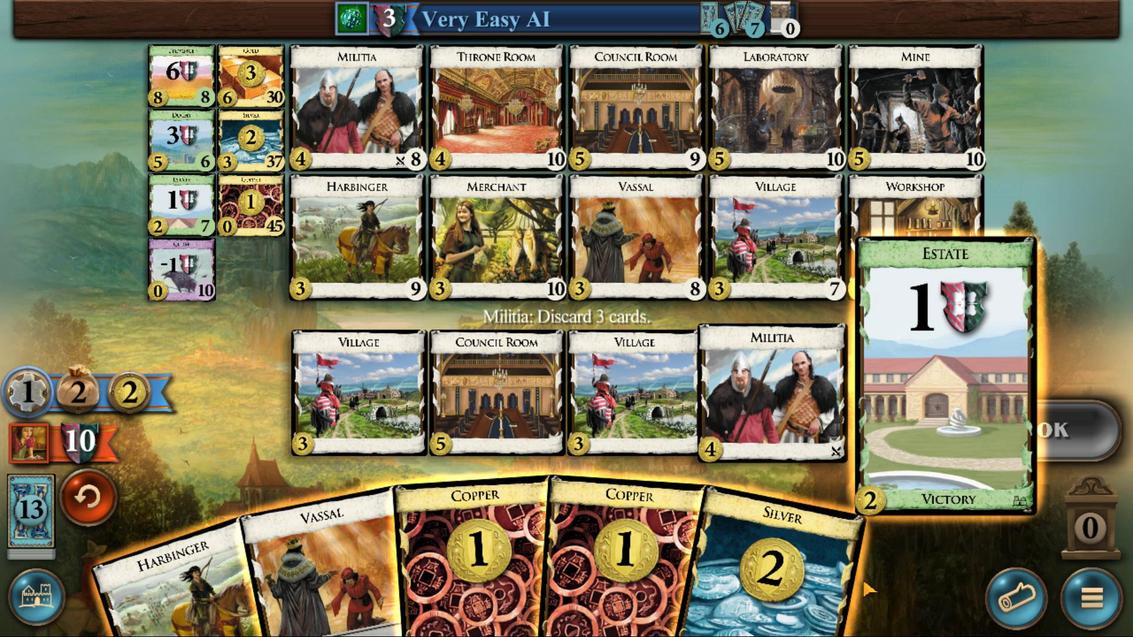 
Action: Mouse scrolled (939, 419) with delta (0, 0)
Screenshot: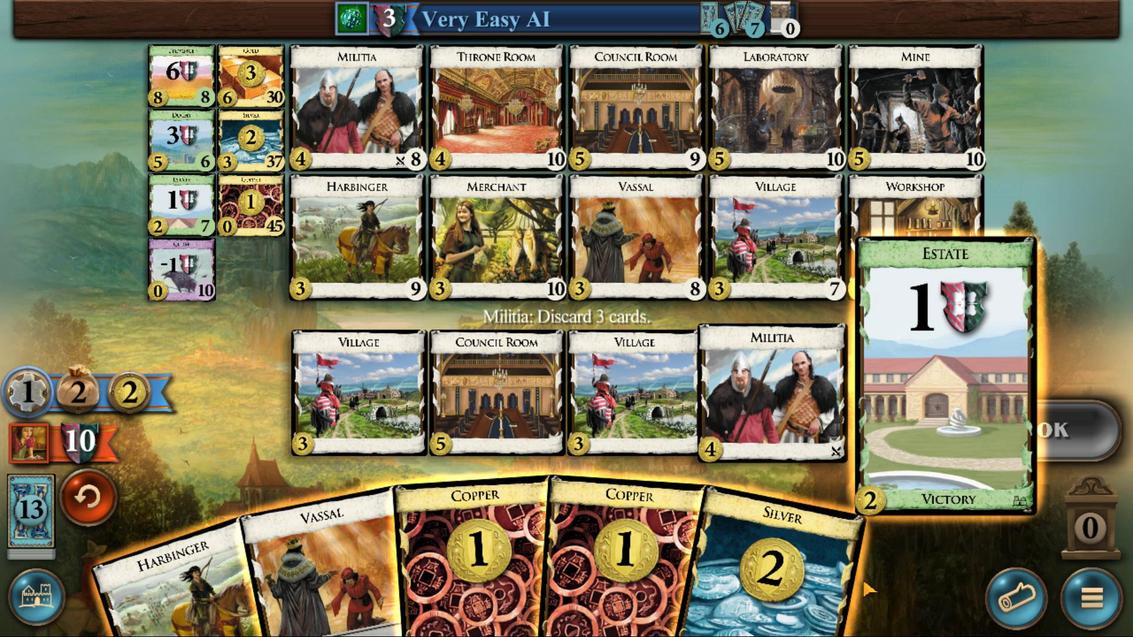 
Action: Mouse scrolled (939, 419) with delta (0, 0)
Screenshot: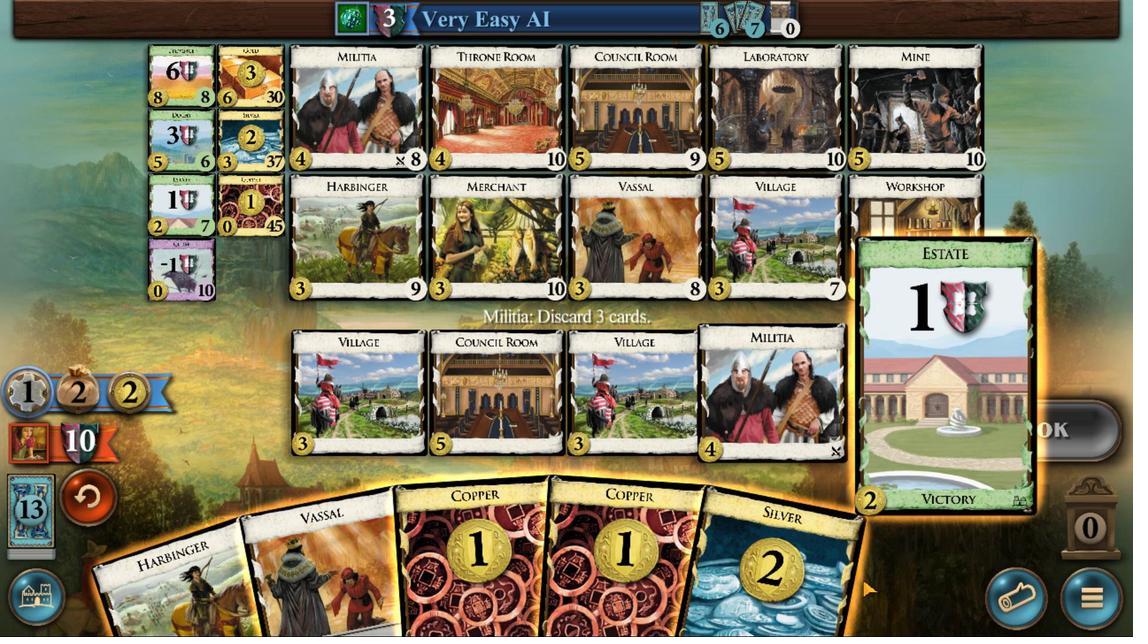 
Action: Mouse moved to (581, 422)
Screenshot: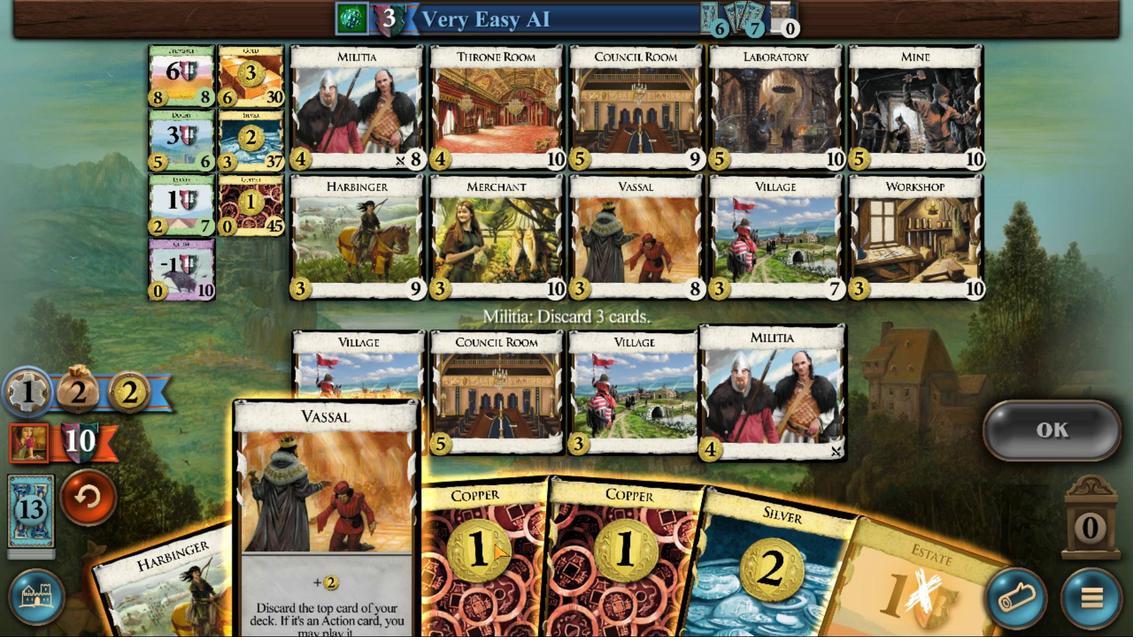 
Action: Mouse scrolled (581, 422) with delta (0, 0)
Screenshot: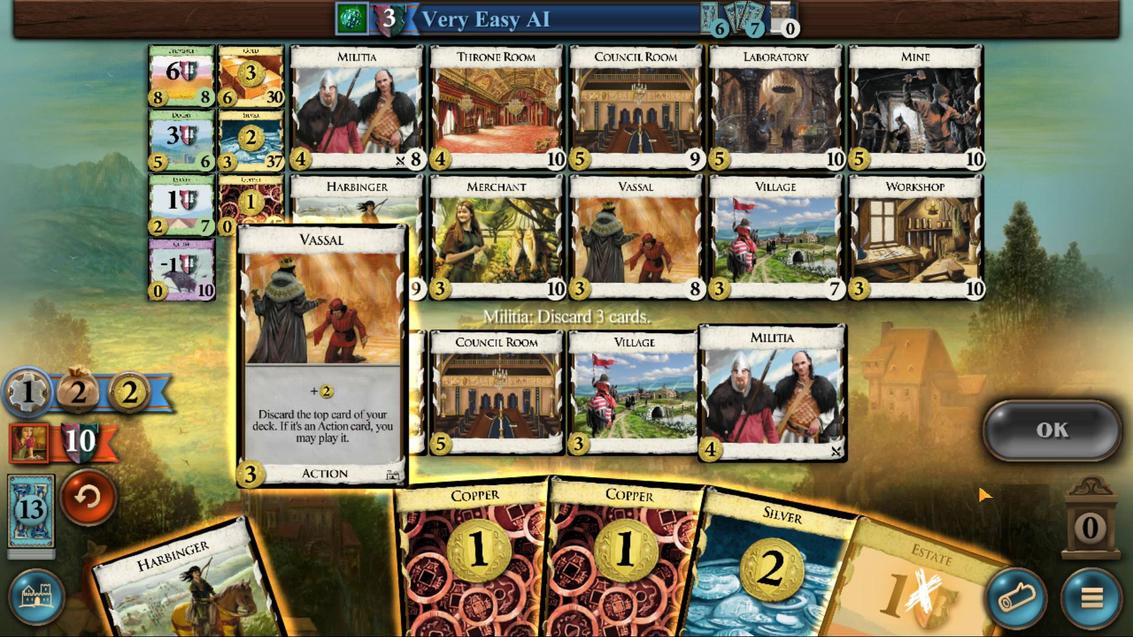 
Action: Mouse scrolled (581, 422) with delta (0, 0)
Screenshot: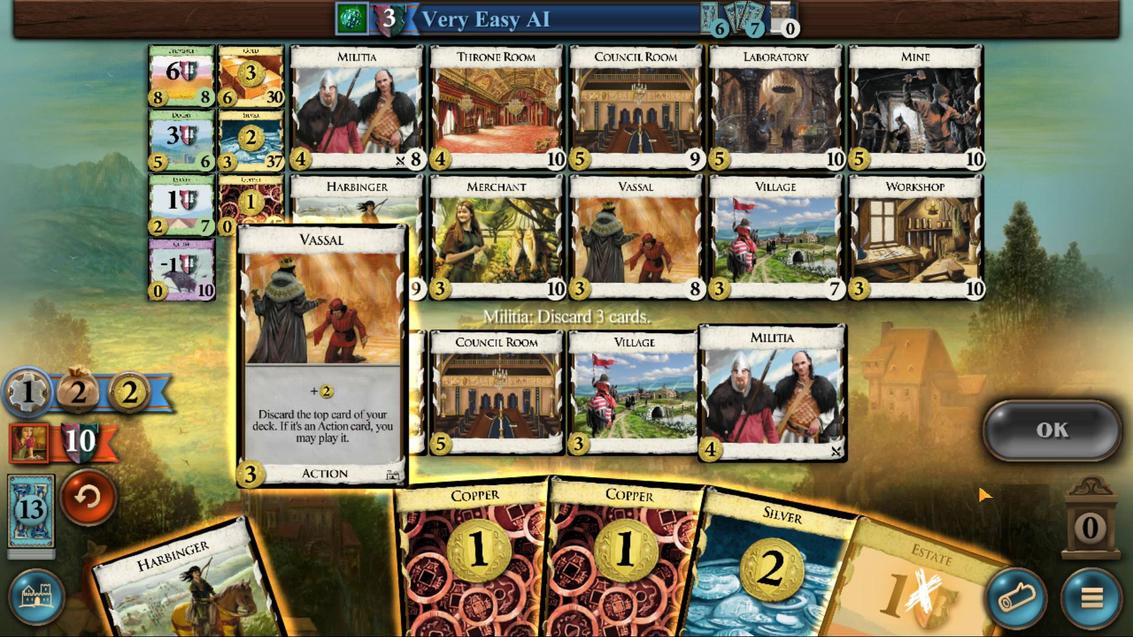 
Action: Mouse scrolled (581, 422) with delta (0, 0)
Screenshot: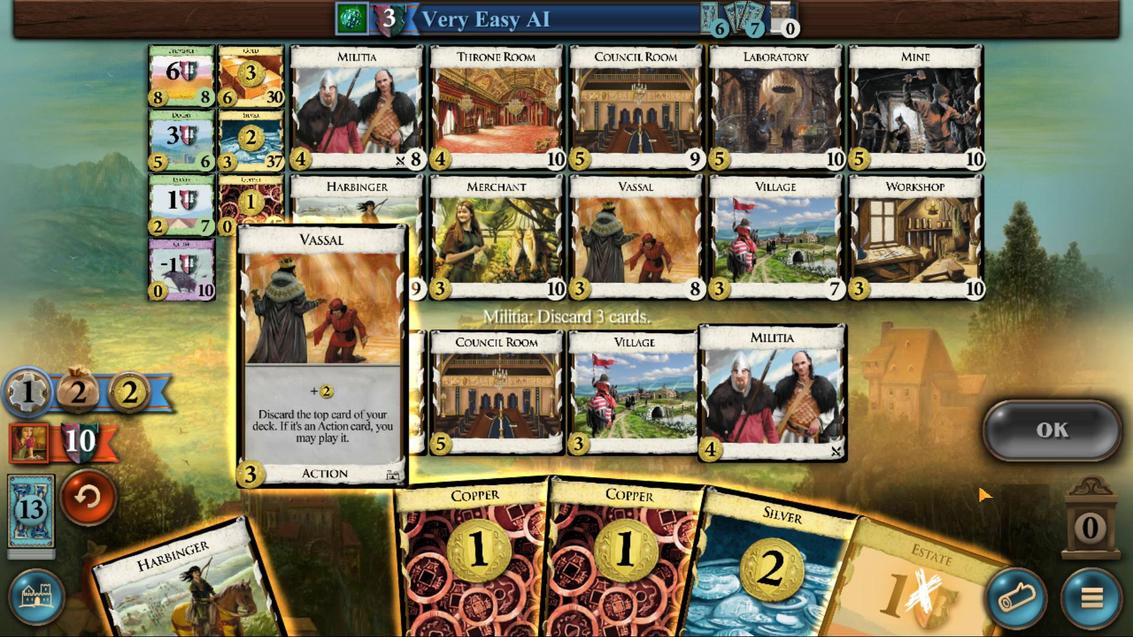 
Action: Mouse moved to (581, 422)
Screenshot: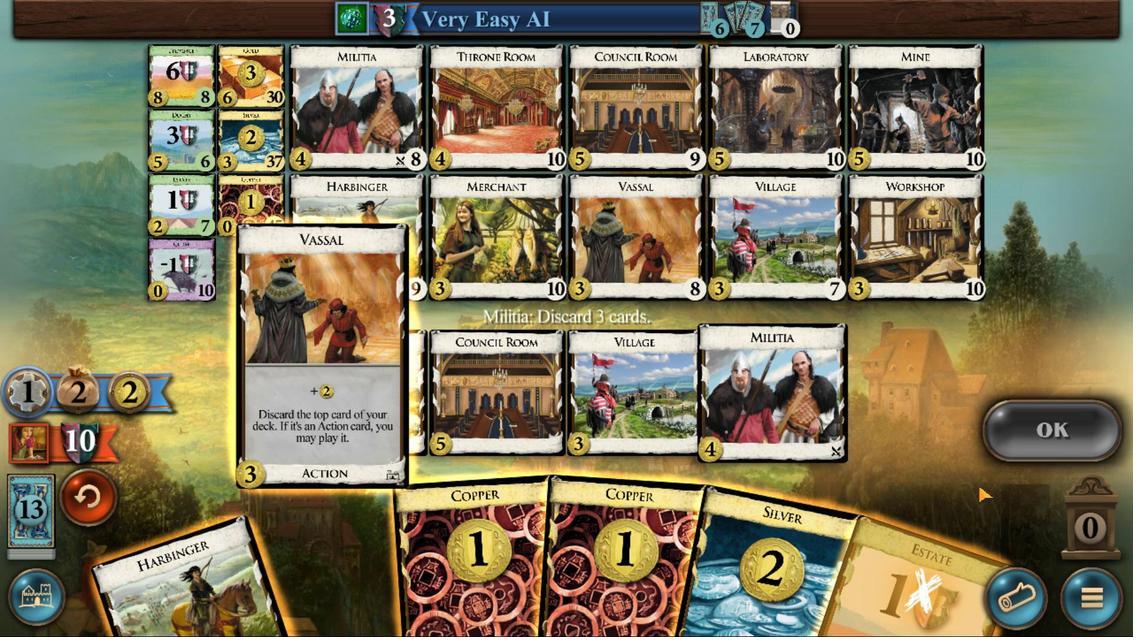 
Action: Mouse scrolled (581, 422) with delta (0, 0)
Screenshot: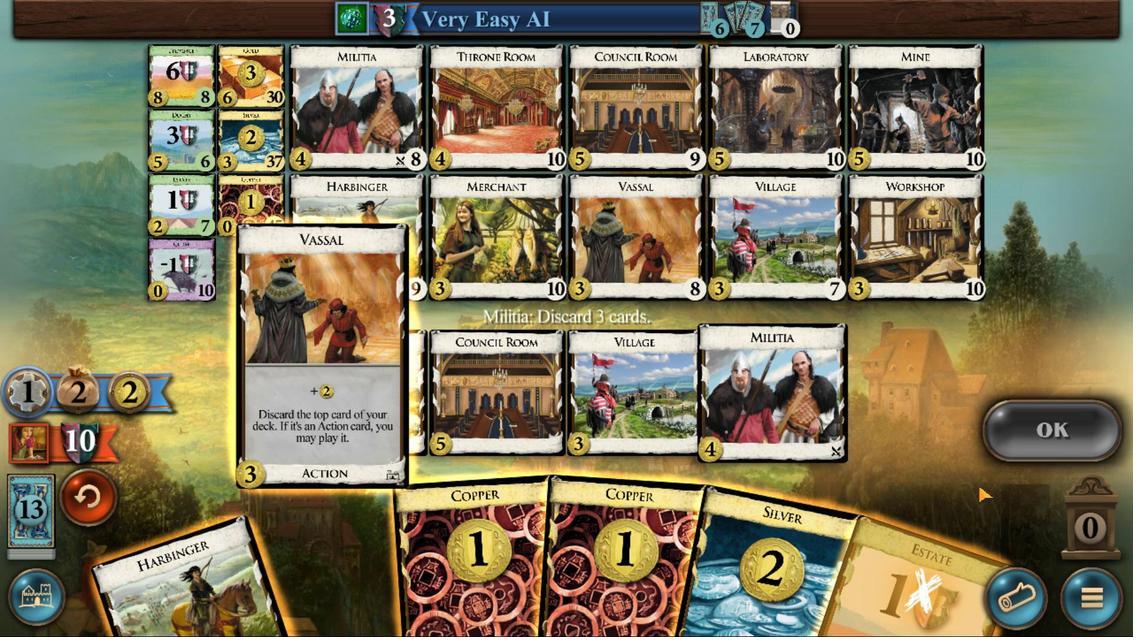 
Action: Mouse moved to (482, 419)
Screenshot: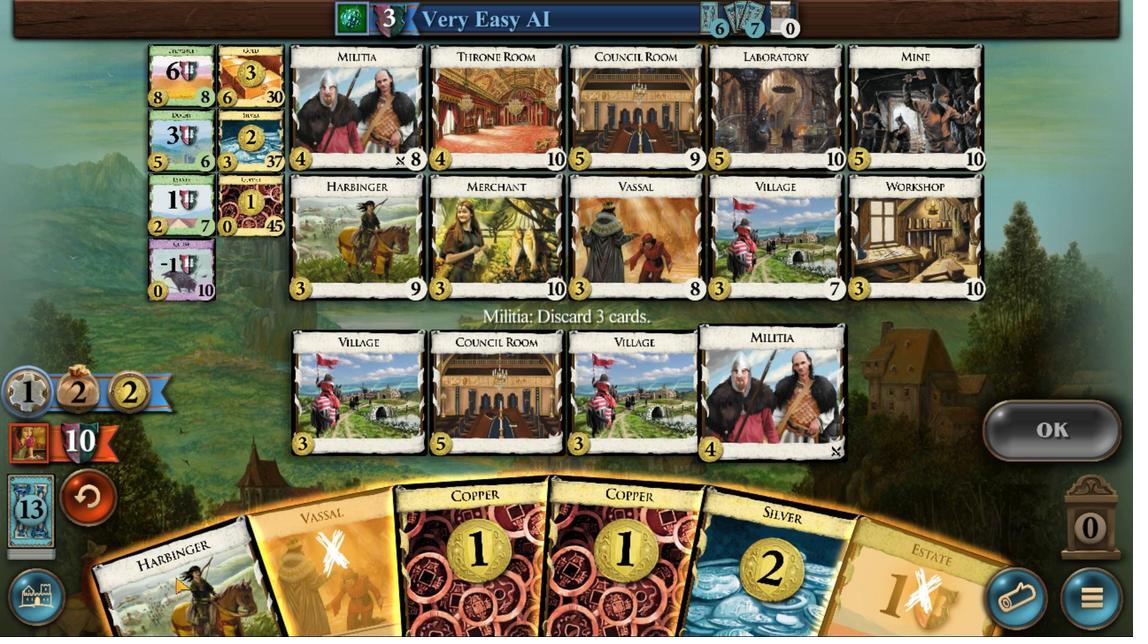 
Action: Mouse scrolled (482, 419) with delta (0, 0)
Screenshot: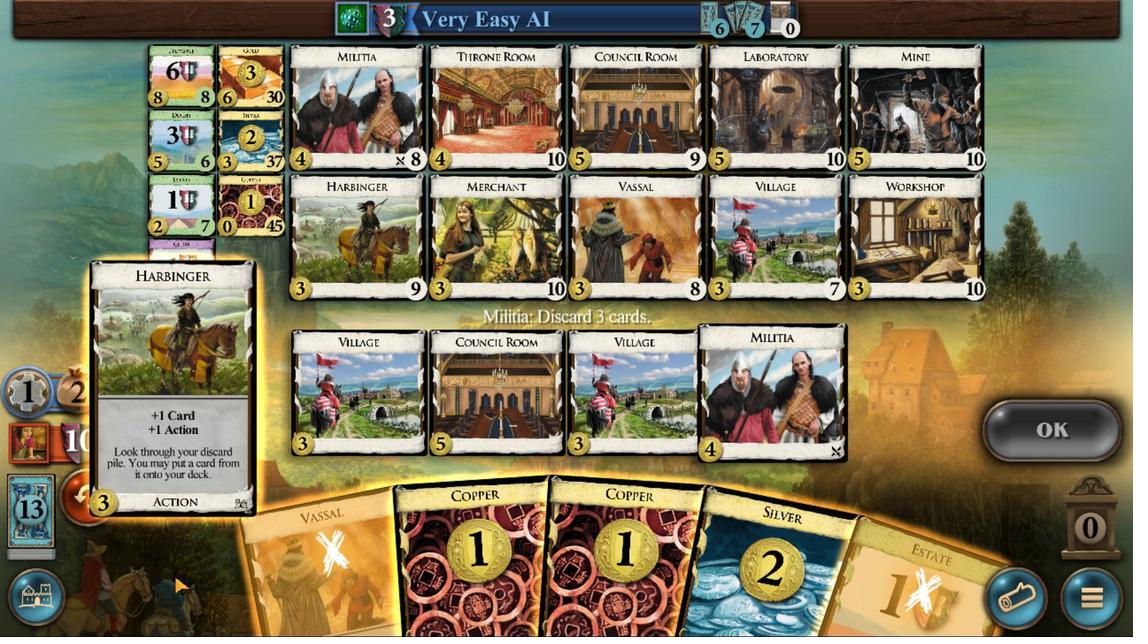 
Action: Mouse scrolled (482, 419) with delta (0, 0)
Screenshot: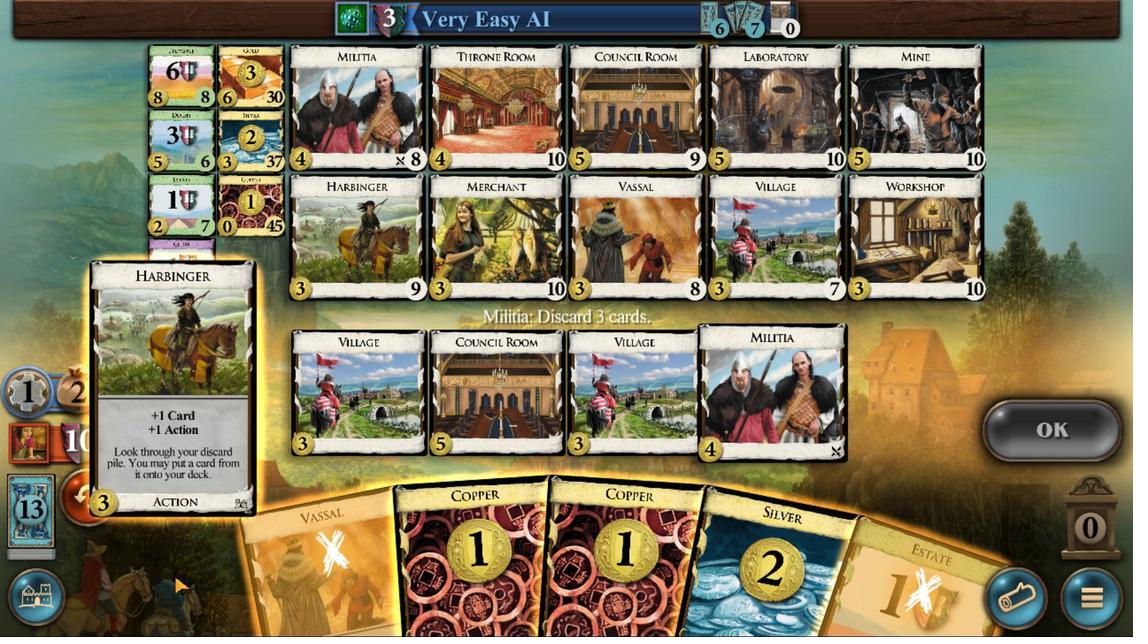 
Action: Mouse scrolled (482, 419) with delta (0, 0)
Screenshot: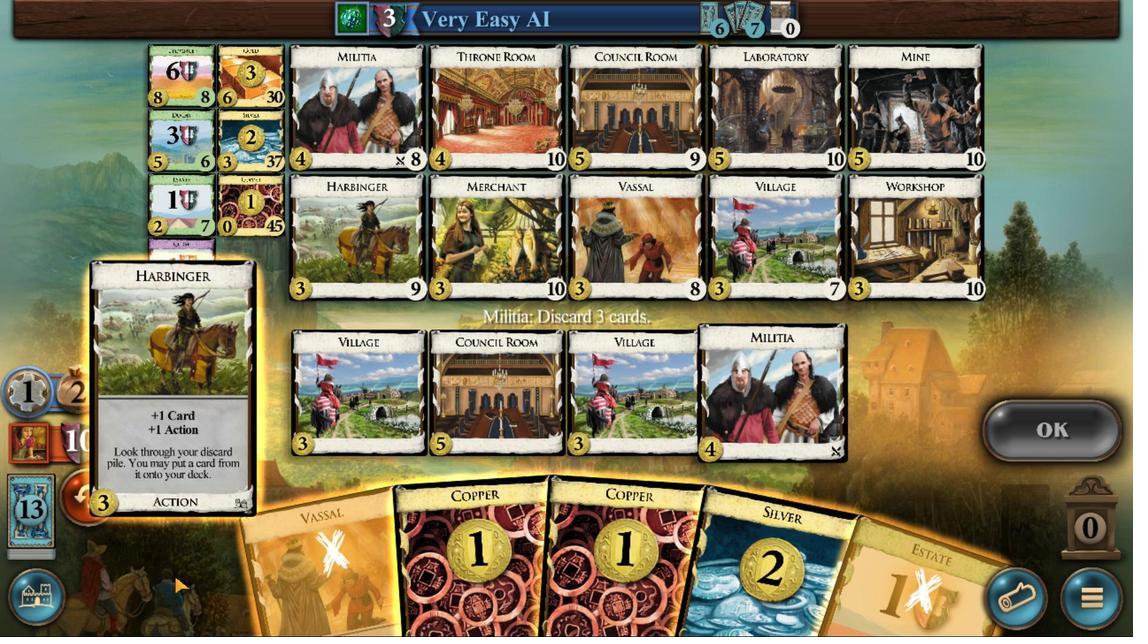 
Action: Mouse scrolled (482, 419) with delta (0, 0)
Screenshot: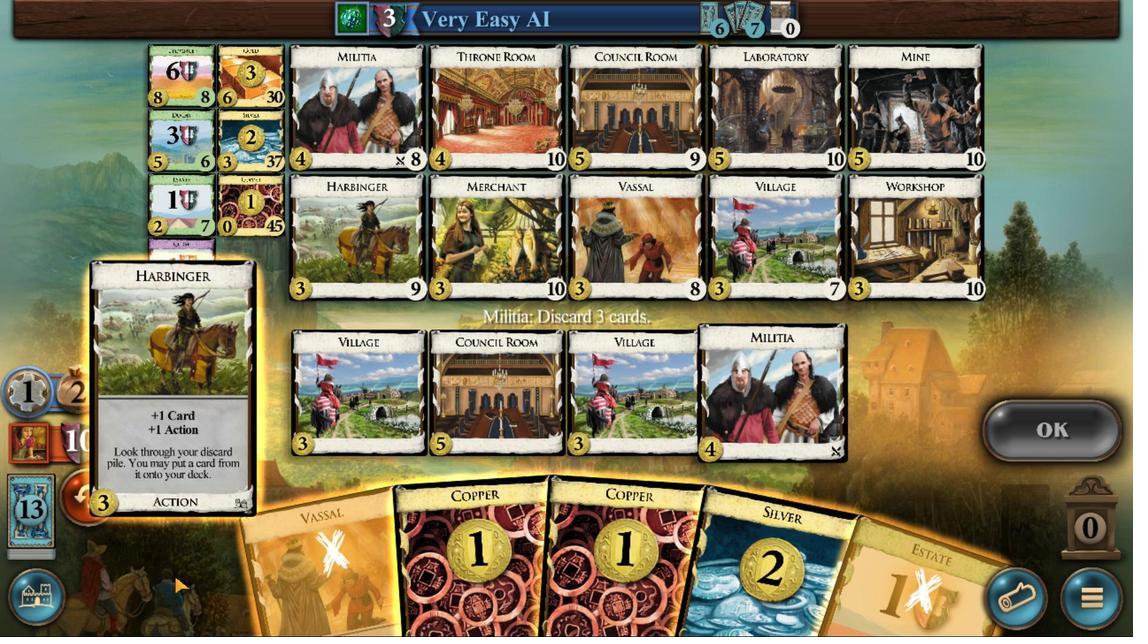 
Action: Mouse scrolled (482, 419) with delta (0, 0)
Screenshot: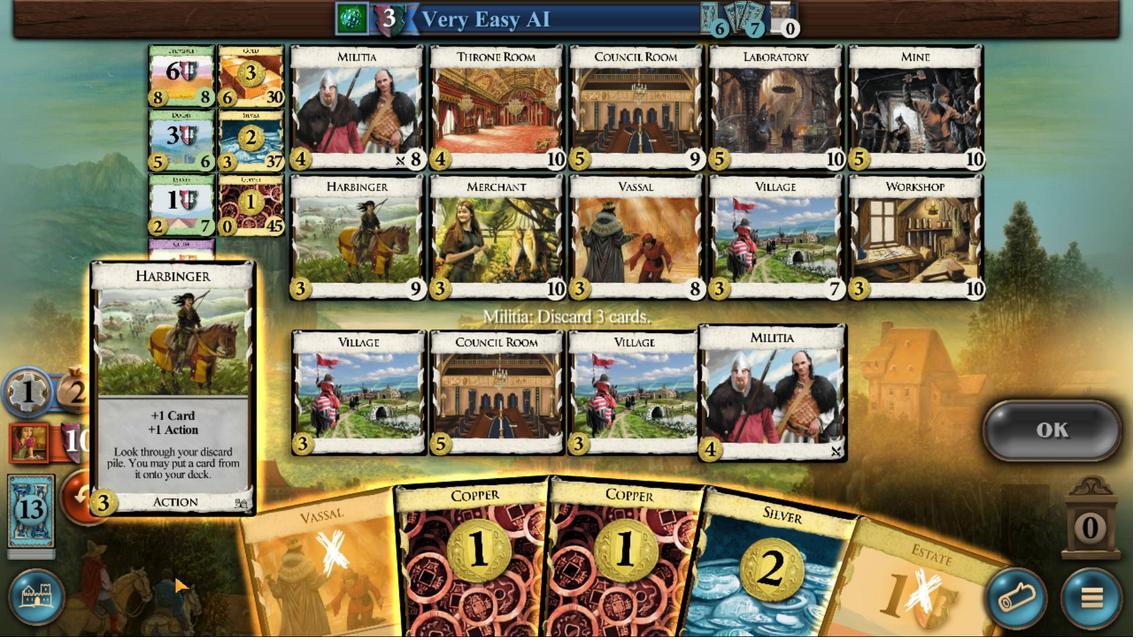 
Action: Mouse moved to (1023, 439)
Screenshot: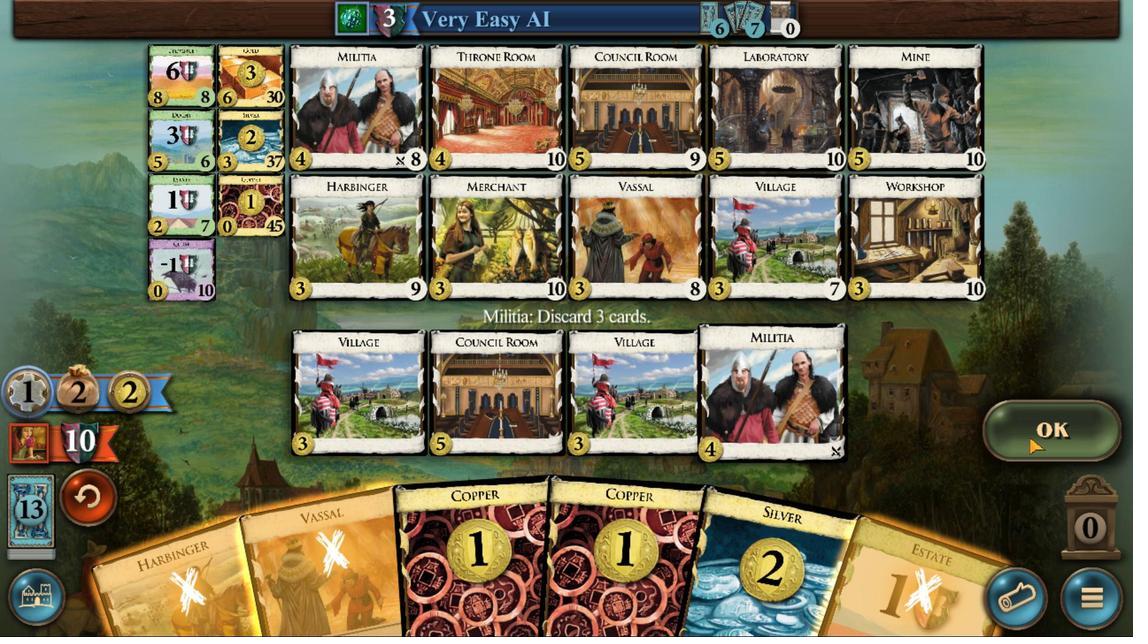 
Action: Mouse pressed left at (1023, 439)
Screenshot: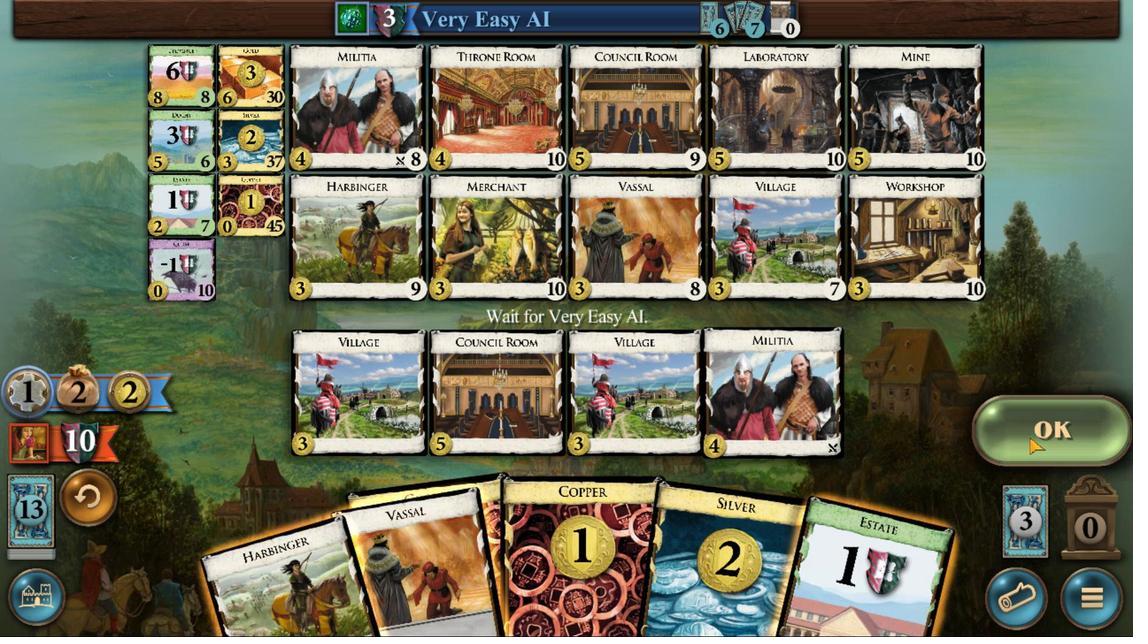 
Action: Mouse moved to (820, 419)
Screenshot: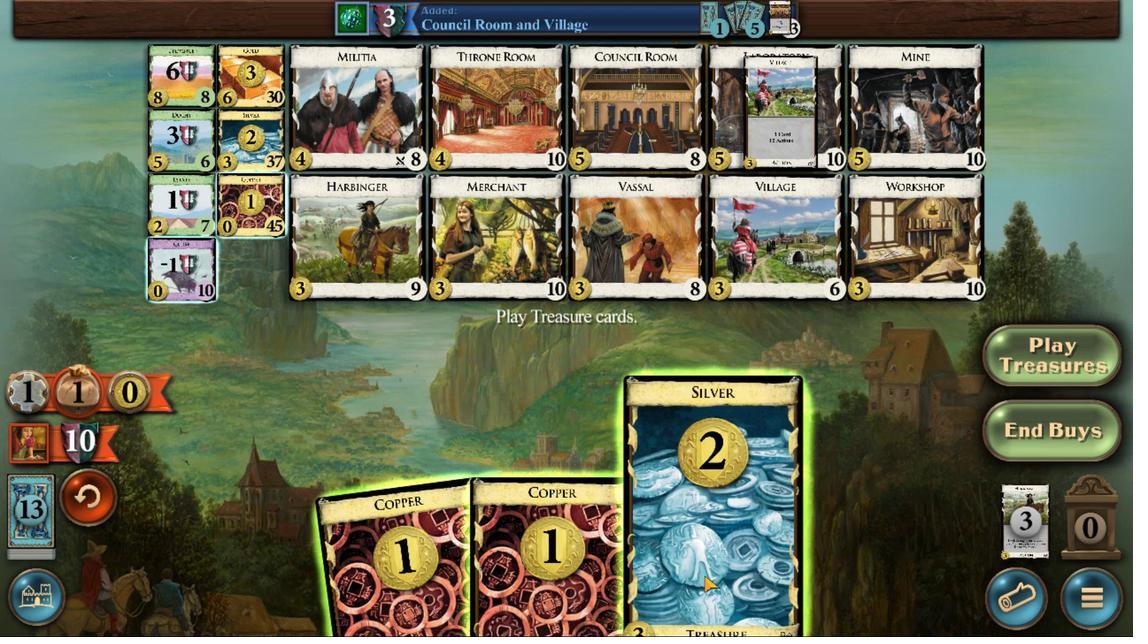 
Action: Mouse scrolled (820, 419) with delta (0, 0)
Screenshot: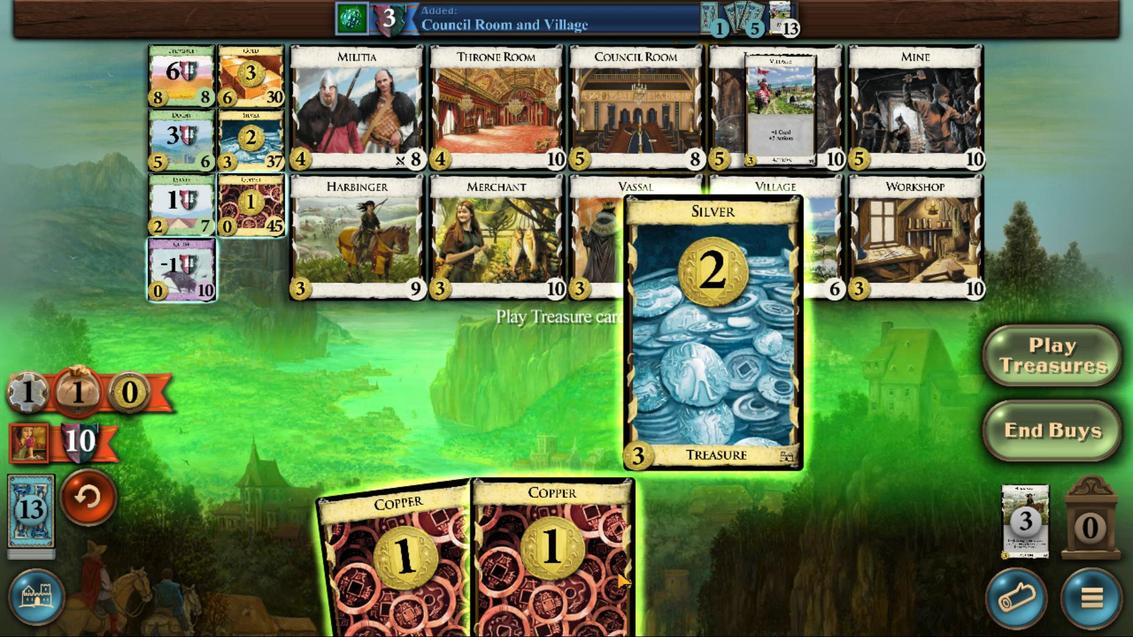 
Action: Mouse scrolled (820, 419) with delta (0, 0)
Screenshot: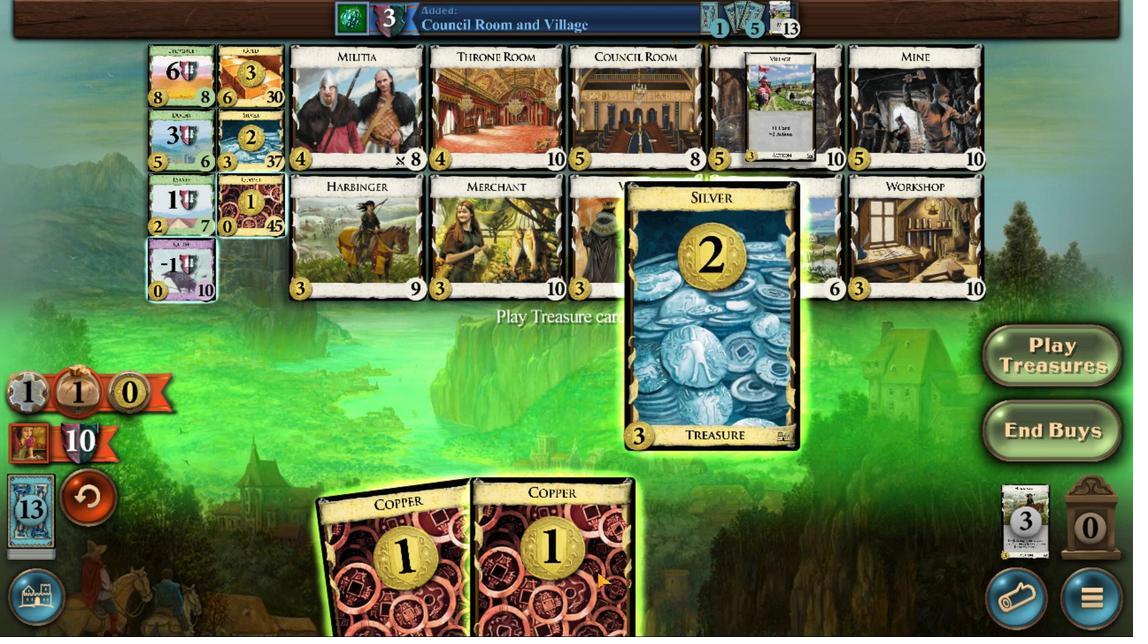 
Action: Mouse scrolled (820, 419) with delta (0, 0)
Screenshot: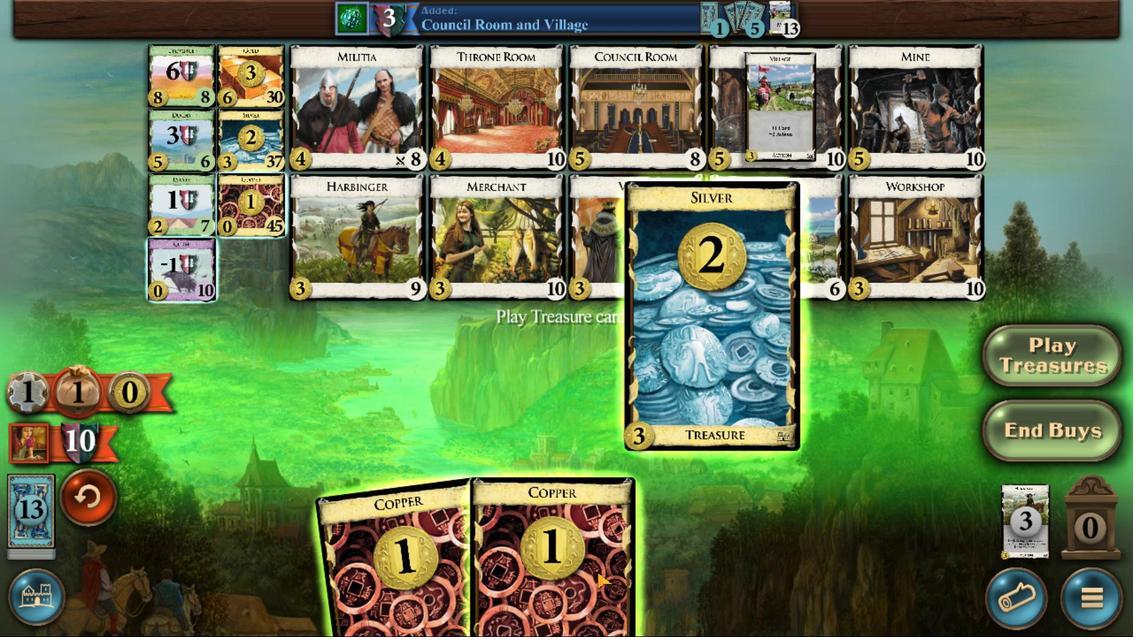 
Action: Mouse moved to (749, 420)
Screenshot: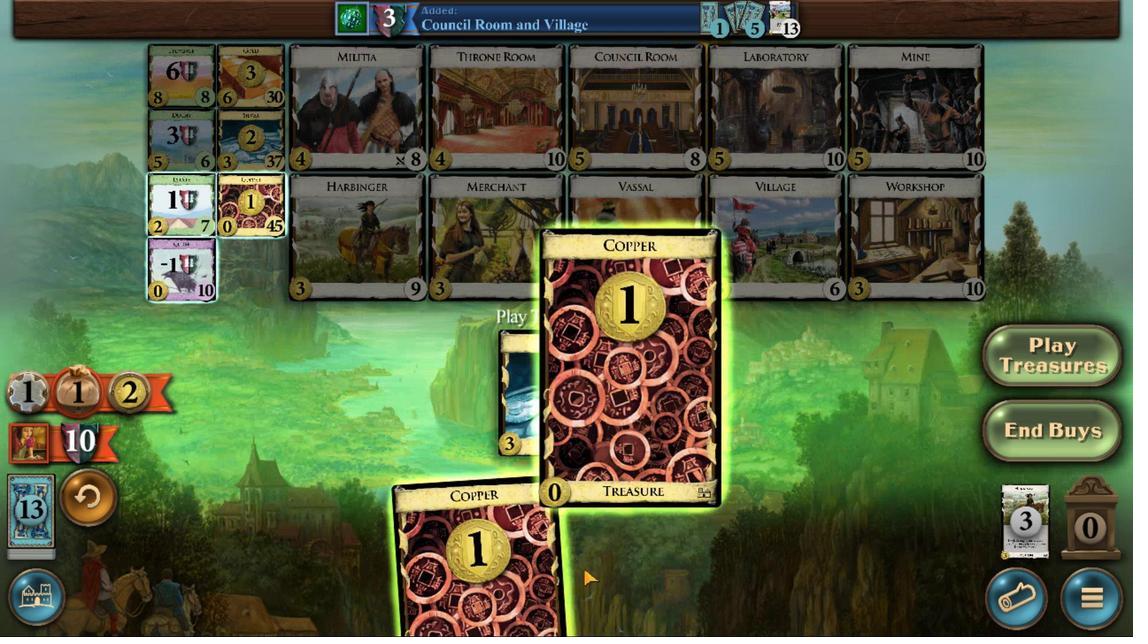 
Action: Mouse scrolled (749, 420) with delta (0, 0)
Screenshot: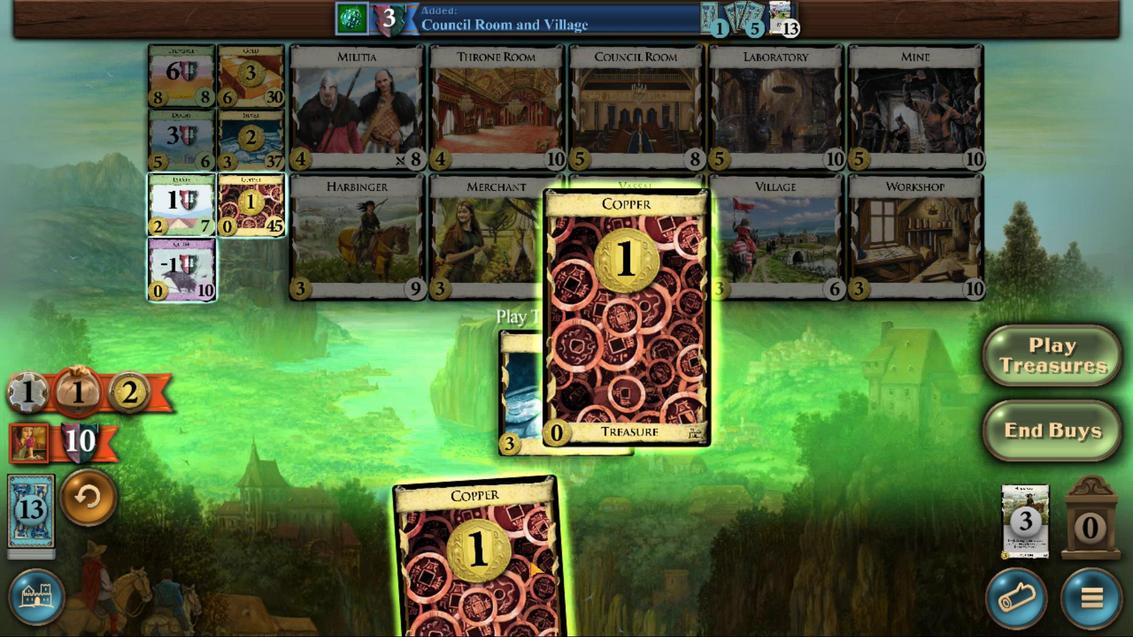
Action: Mouse scrolled (749, 420) with delta (0, 0)
Screenshot: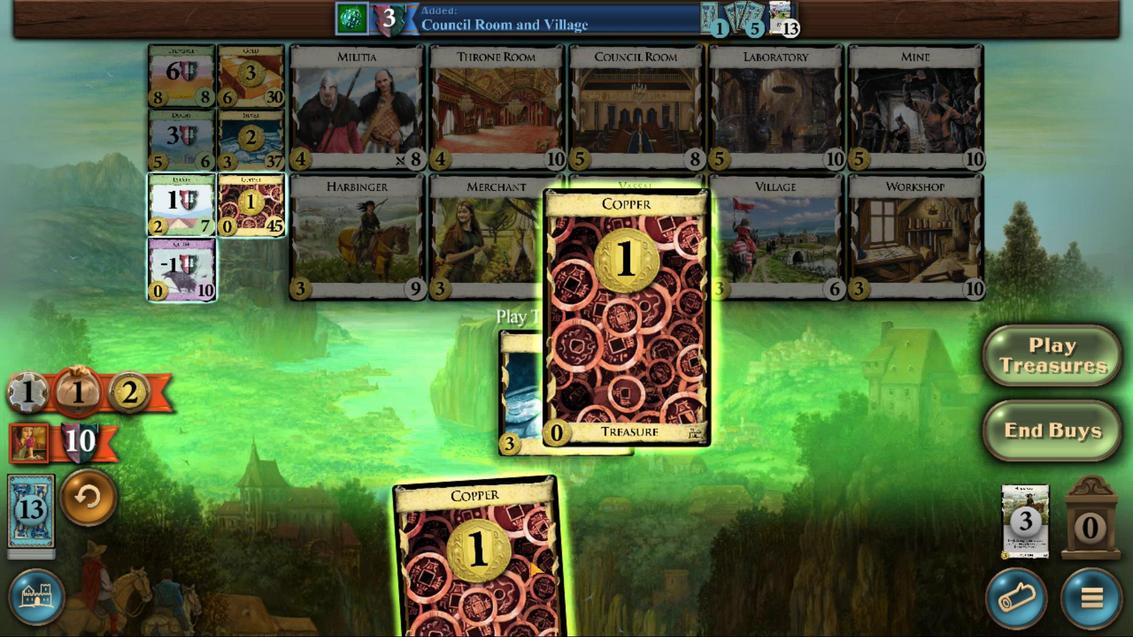 
Action: Mouse scrolled (749, 420) with delta (0, 0)
Screenshot: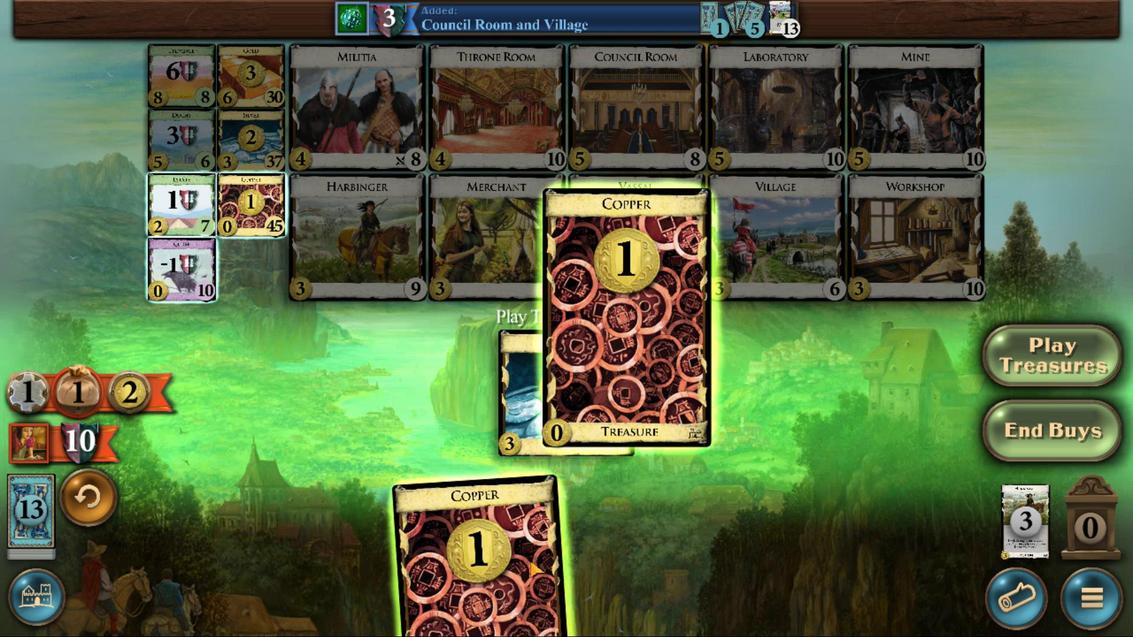 
Action: Mouse scrolled (749, 420) with delta (0, 0)
Screenshot: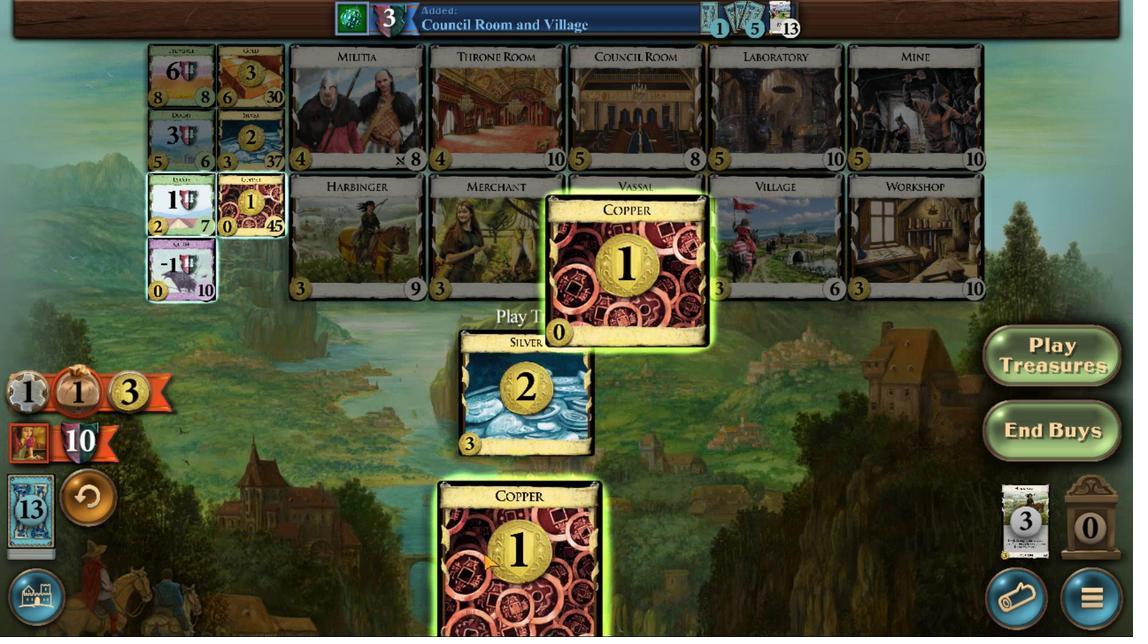 
Action: Mouse moved to (678, 423)
Screenshot: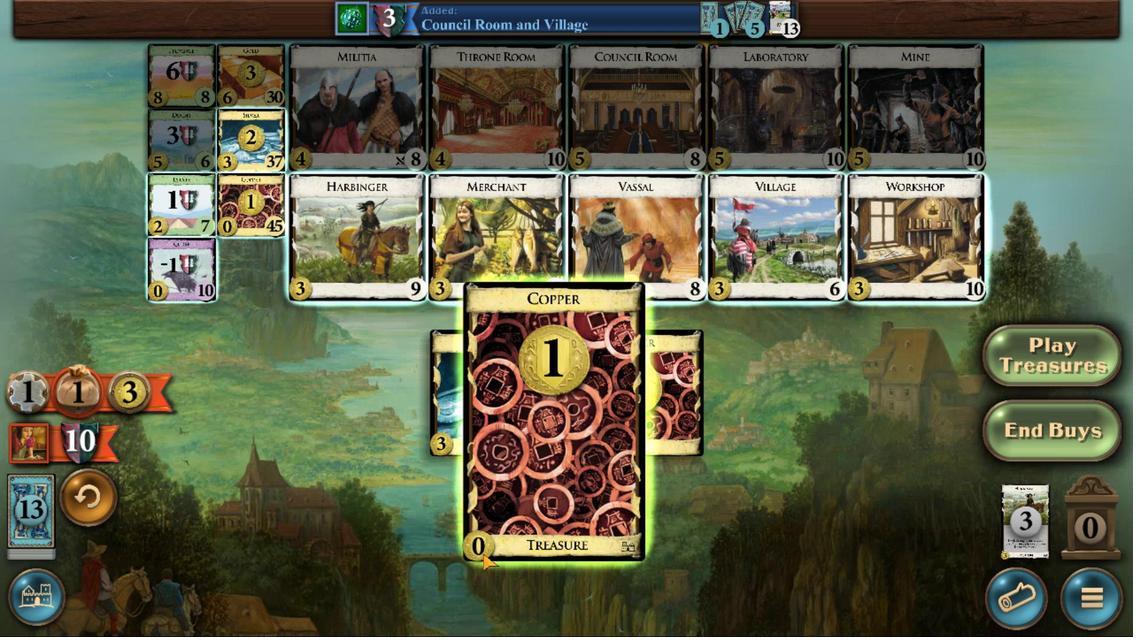 
Action: Mouse scrolled (678, 423) with delta (0, 0)
Screenshot: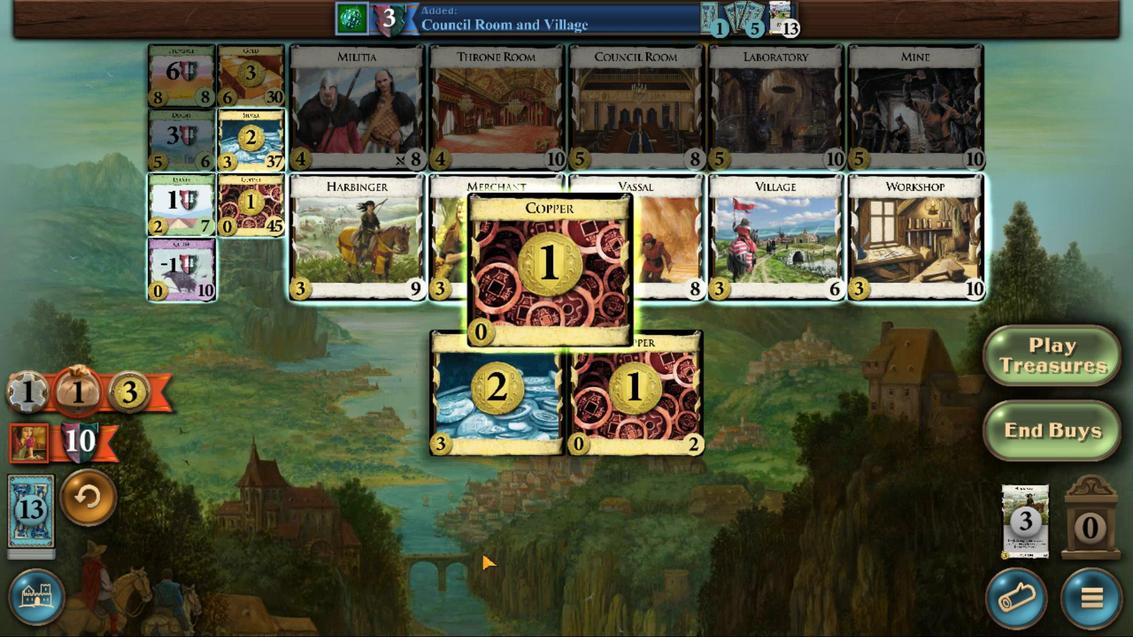 
Action: Mouse scrolled (678, 423) with delta (0, 0)
Screenshot: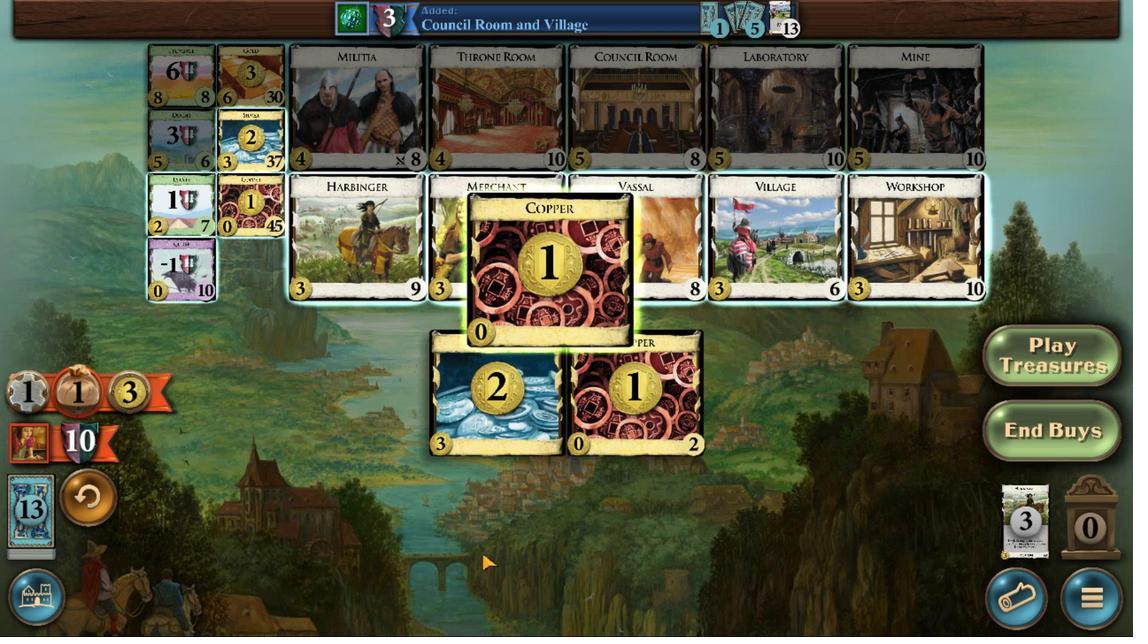
Action: Mouse scrolled (678, 423) with delta (0, 0)
Screenshot: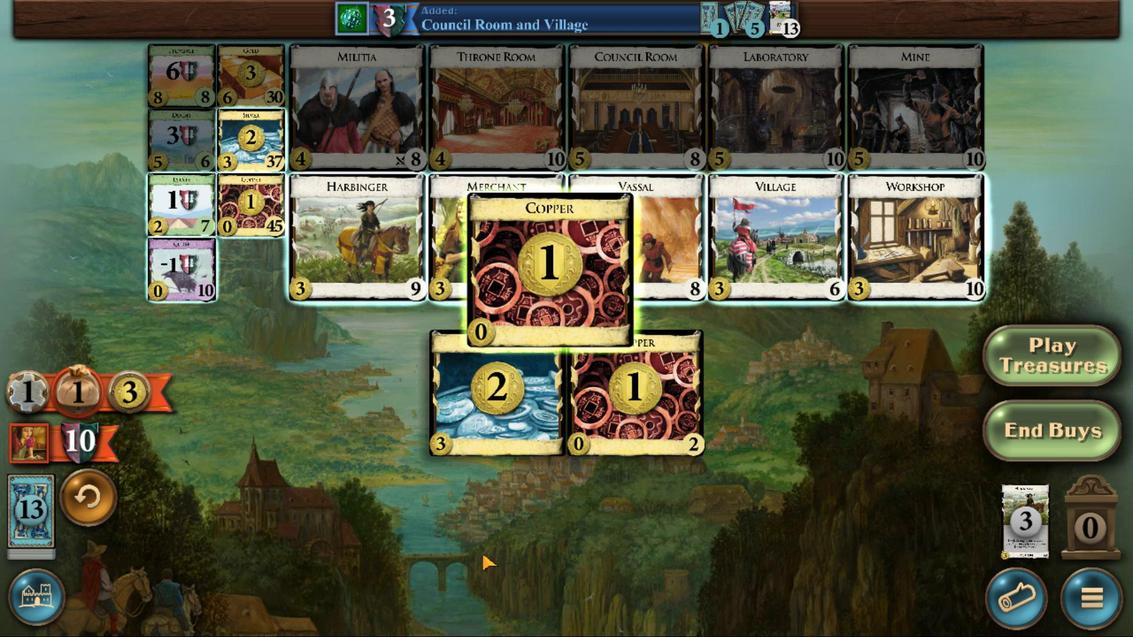 
Action: Mouse scrolled (678, 423) with delta (0, 0)
Screenshot: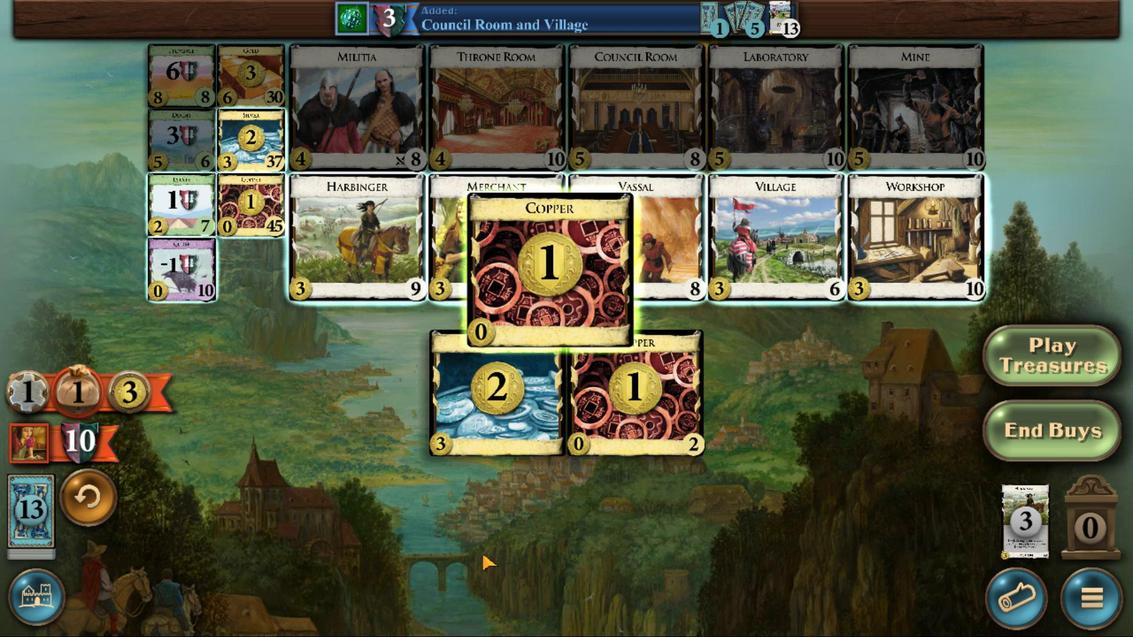 
Action: Mouse moved to (528, 484)
